 Task: Prepare Veg Manchurian by making vegetable balls, frying them, and mixing with sauce.
Action: Mouse moved to (40, 127)
Screenshot: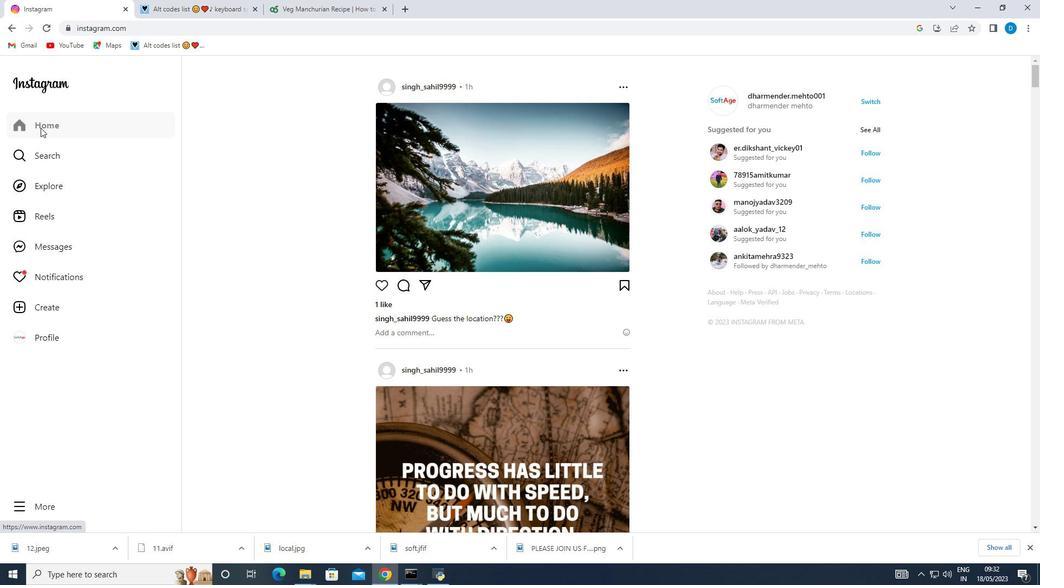 
Action: Mouse pressed left at (40, 127)
Screenshot: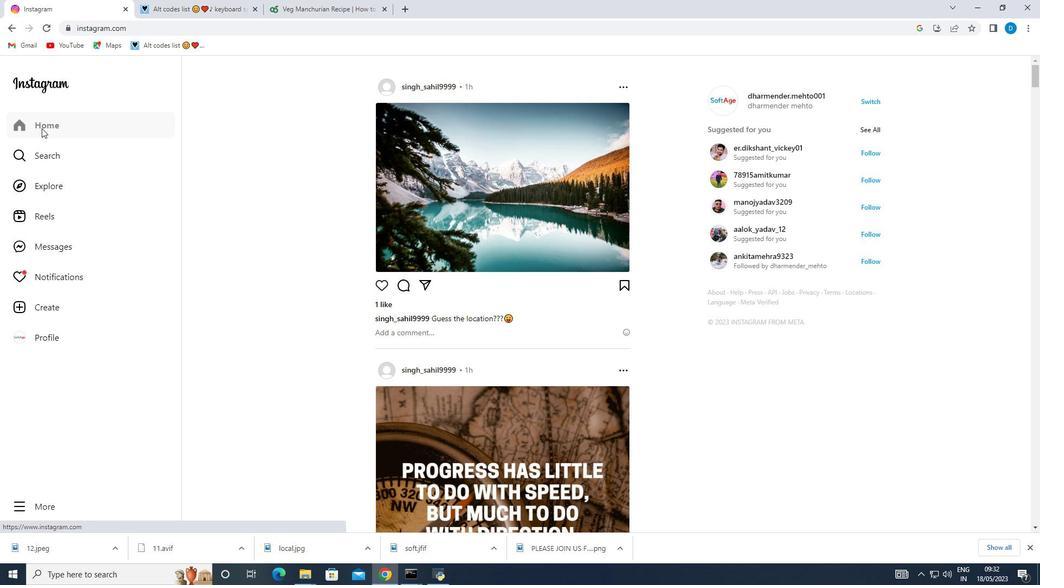 
Action: Mouse moved to (586, 153)
Screenshot: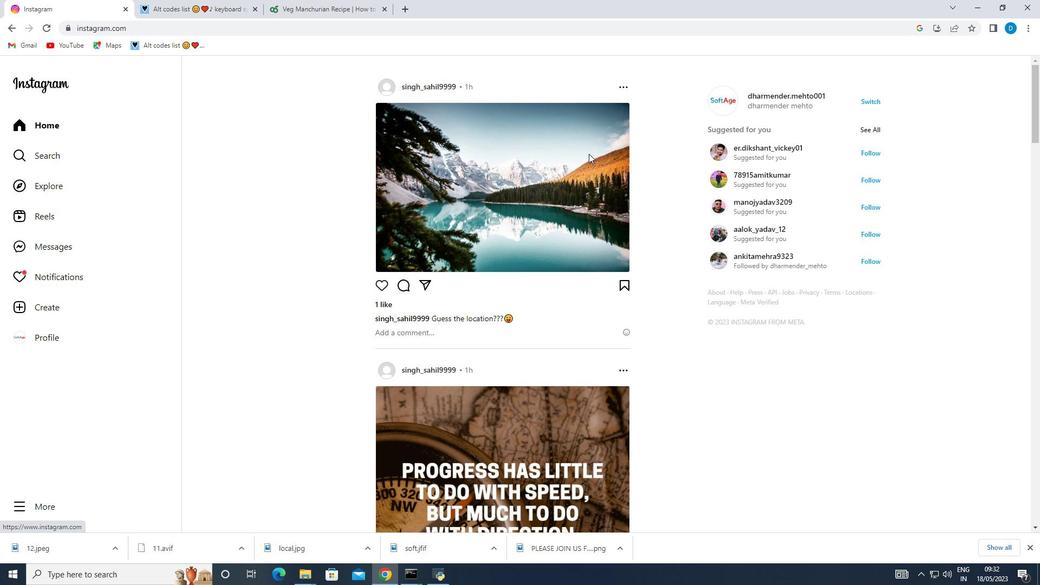 
Action: Mouse scrolled (586, 154) with delta (0, 0)
Screenshot: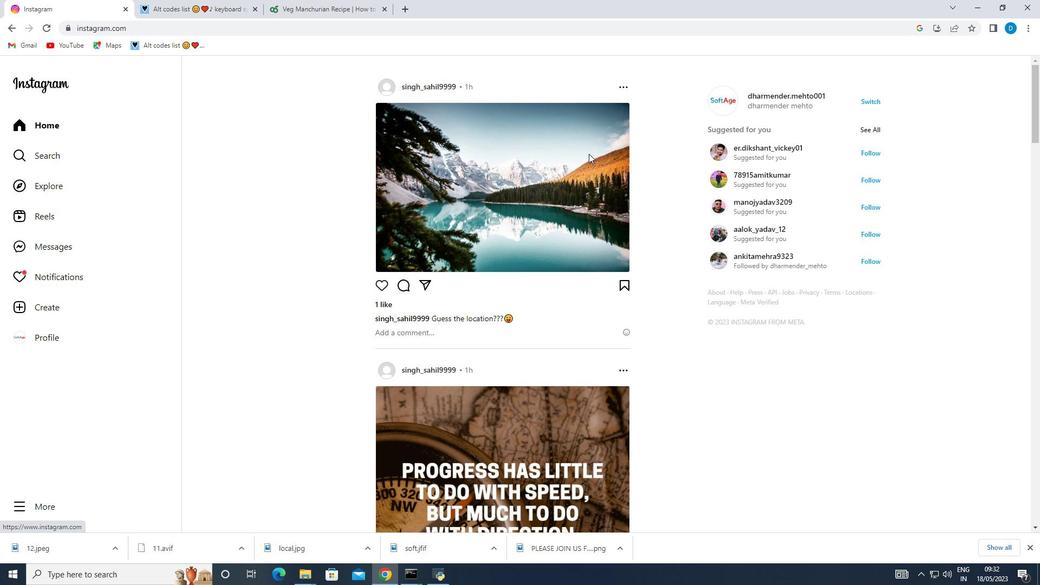 
Action: Mouse scrolled (586, 154) with delta (0, 0)
Screenshot: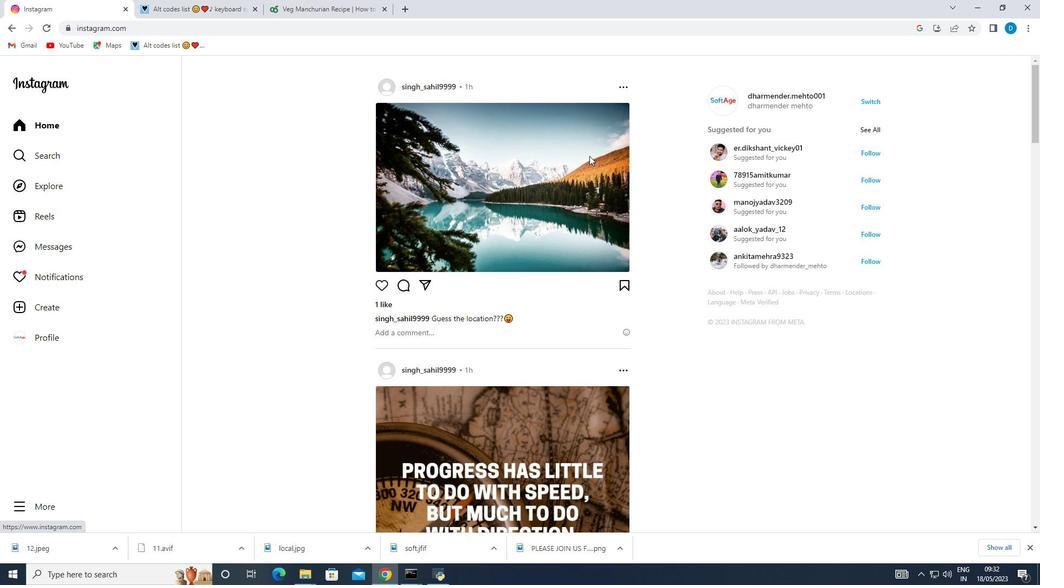 
Action: Mouse scrolled (586, 154) with delta (0, 0)
Screenshot: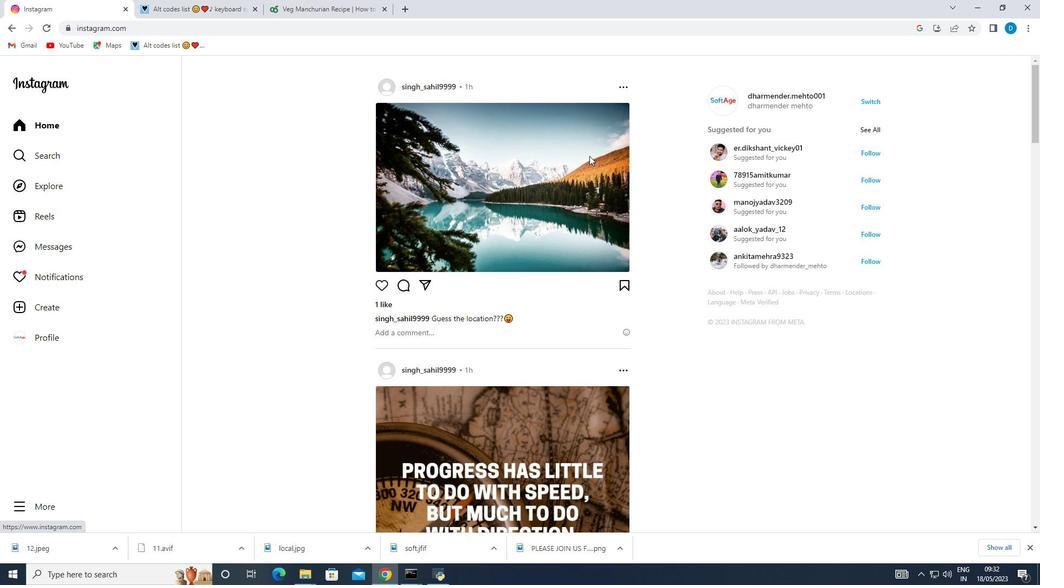 
Action: Mouse scrolled (586, 153) with delta (0, 0)
Screenshot: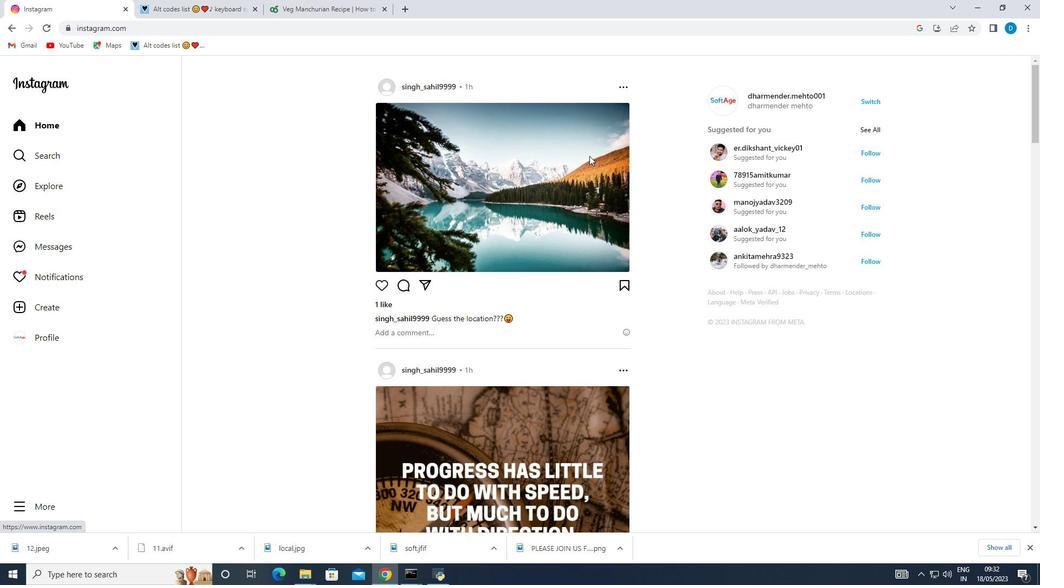 
Action: Mouse scrolled (586, 153) with delta (0, 0)
Screenshot: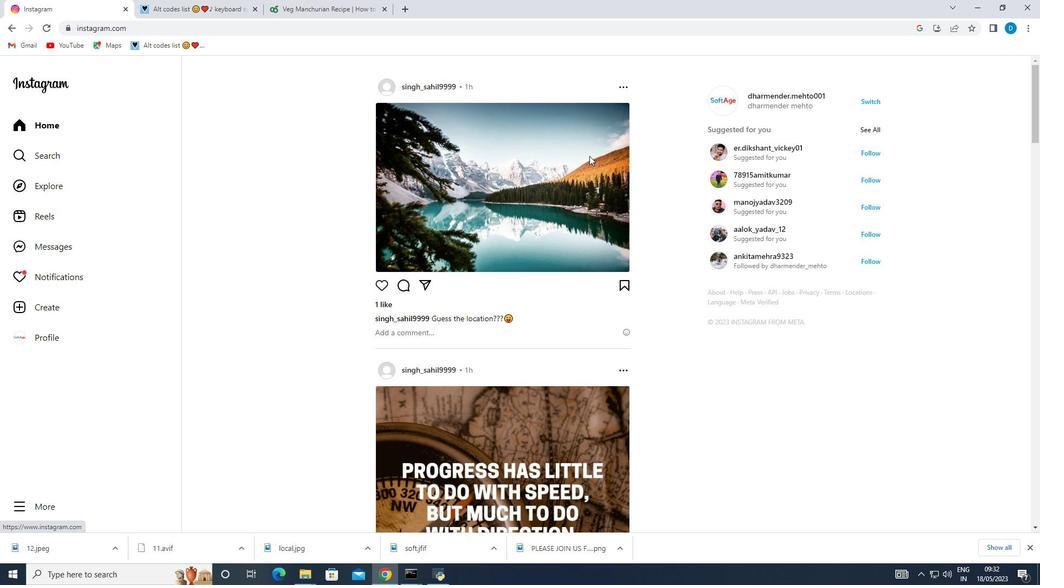 
Action: Mouse moved to (591, 156)
Screenshot: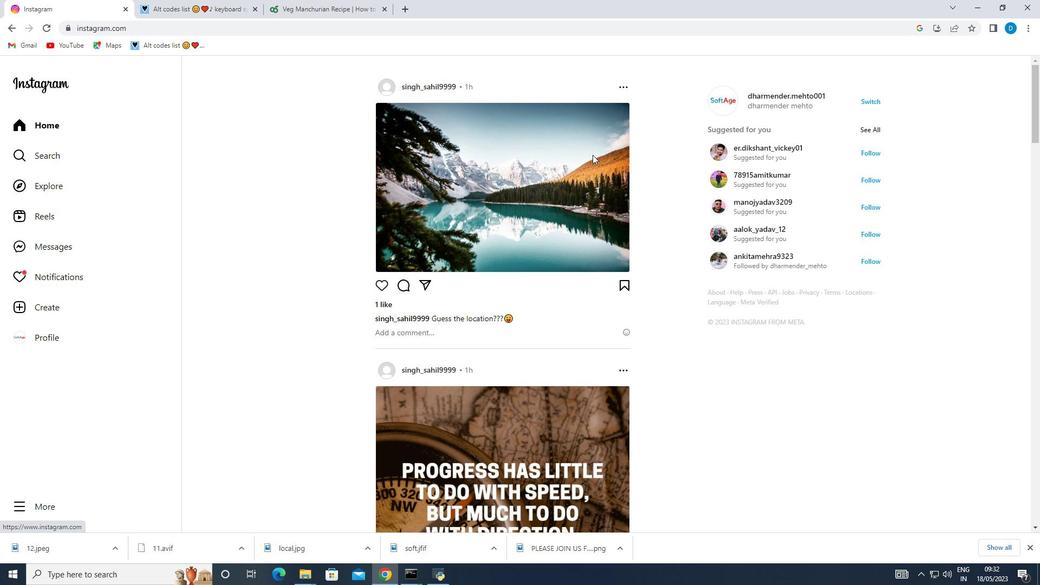 
Action: Mouse scrolled (591, 157) with delta (0, 0)
Screenshot: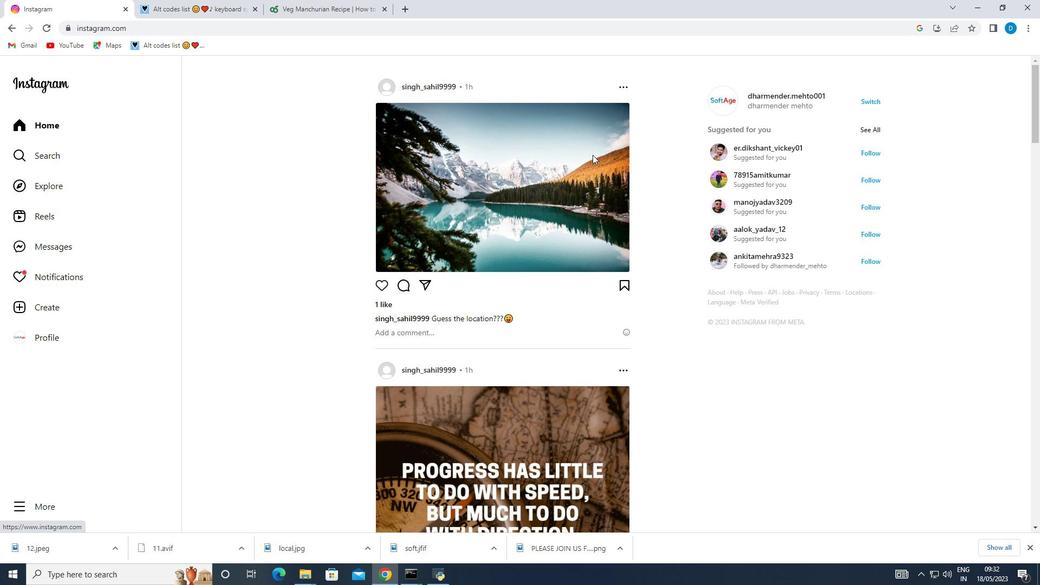 
Action: Mouse scrolled (591, 157) with delta (0, 0)
Screenshot: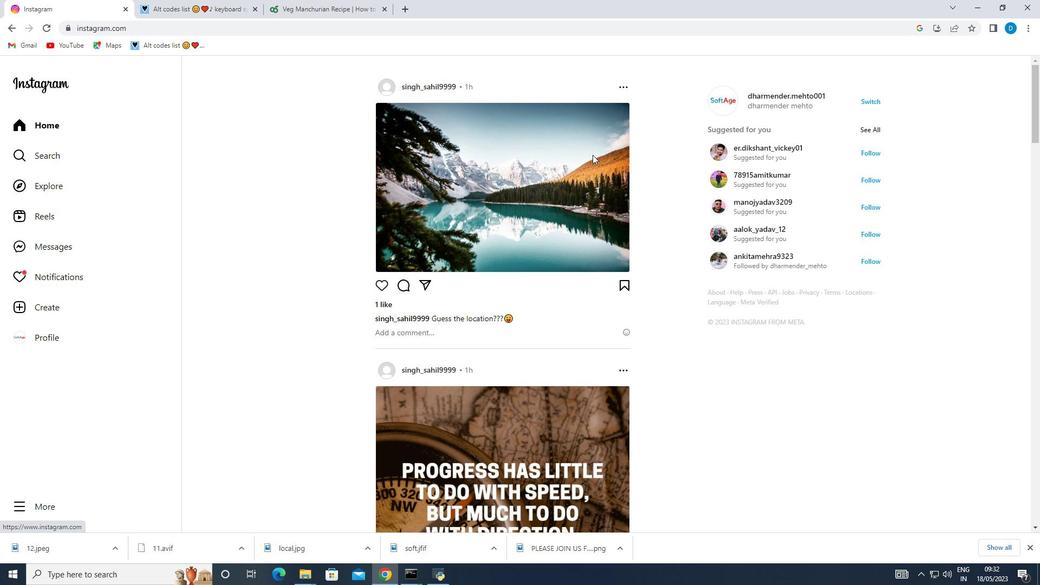 
Action: Mouse scrolled (591, 157) with delta (0, 0)
Screenshot: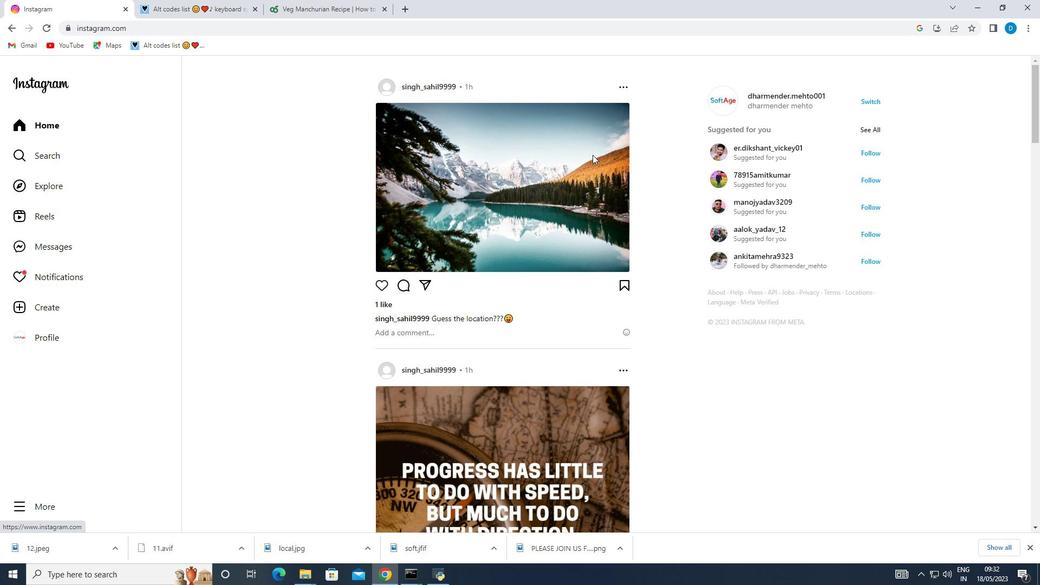 
Action: Mouse scrolled (591, 157) with delta (0, 0)
Screenshot: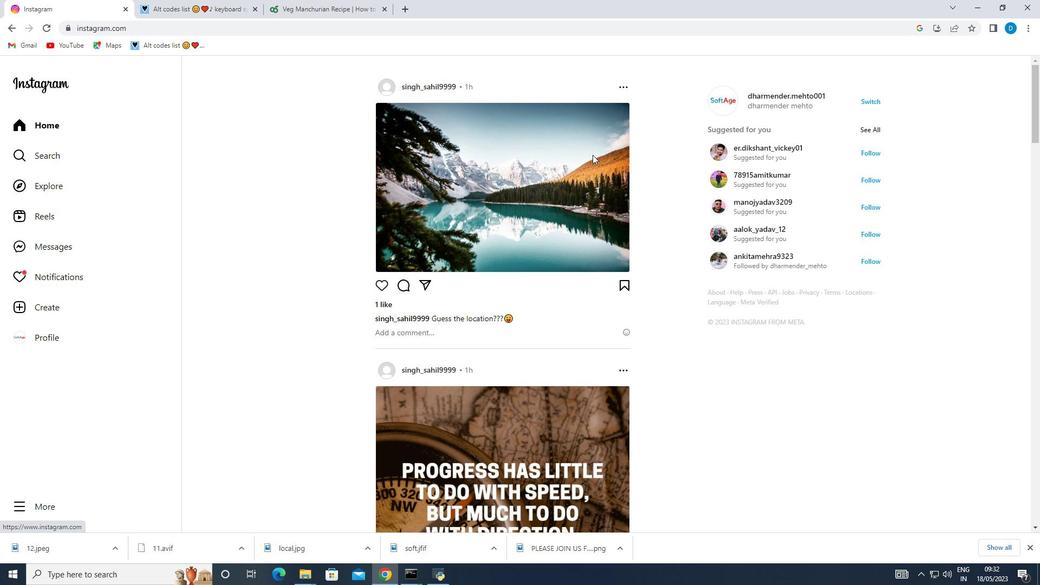 
Action: Mouse scrolled (591, 157) with delta (0, 0)
Screenshot: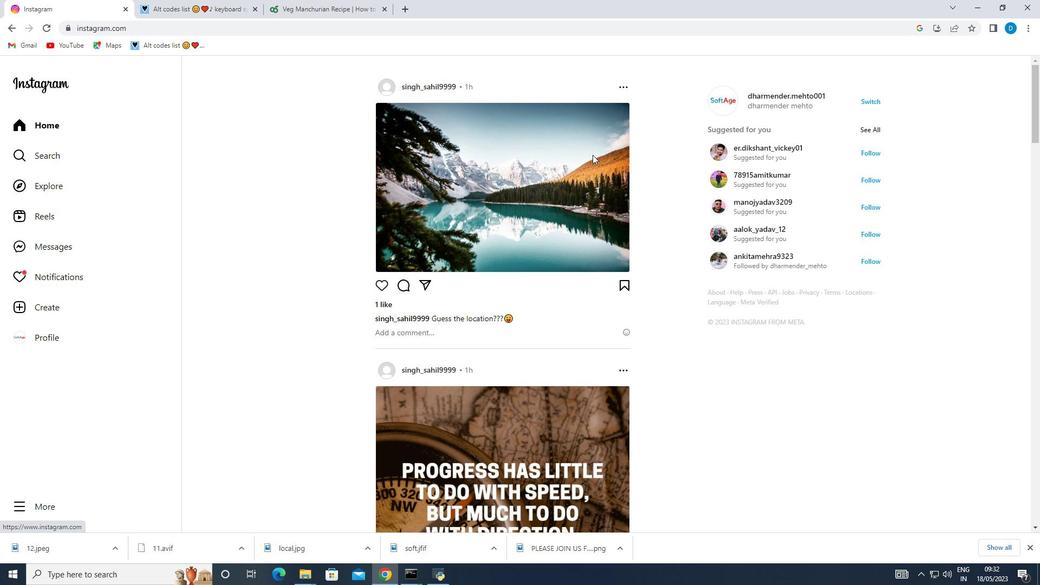 
Action: Mouse scrolled (591, 157) with delta (0, 0)
Screenshot: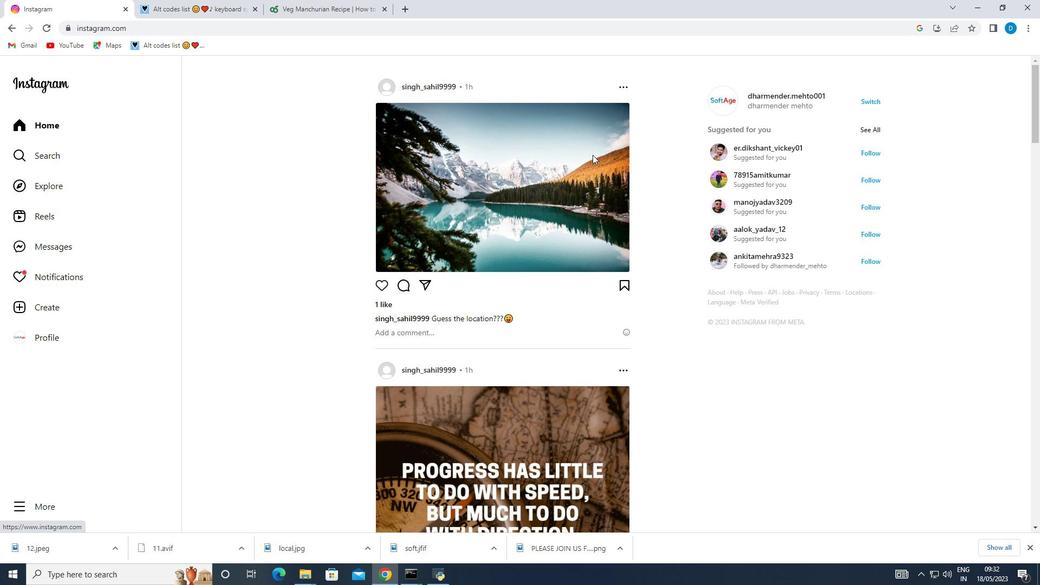 
Action: Mouse moved to (593, 155)
Screenshot: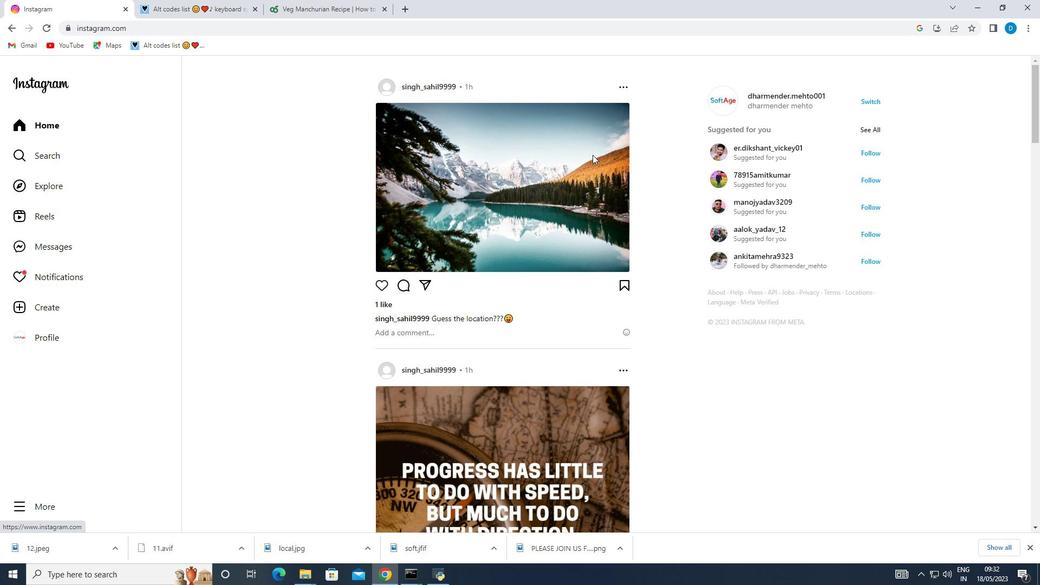 
Action: Mouse scrolled (593, 155) with delta (0, 0)
Screenshot: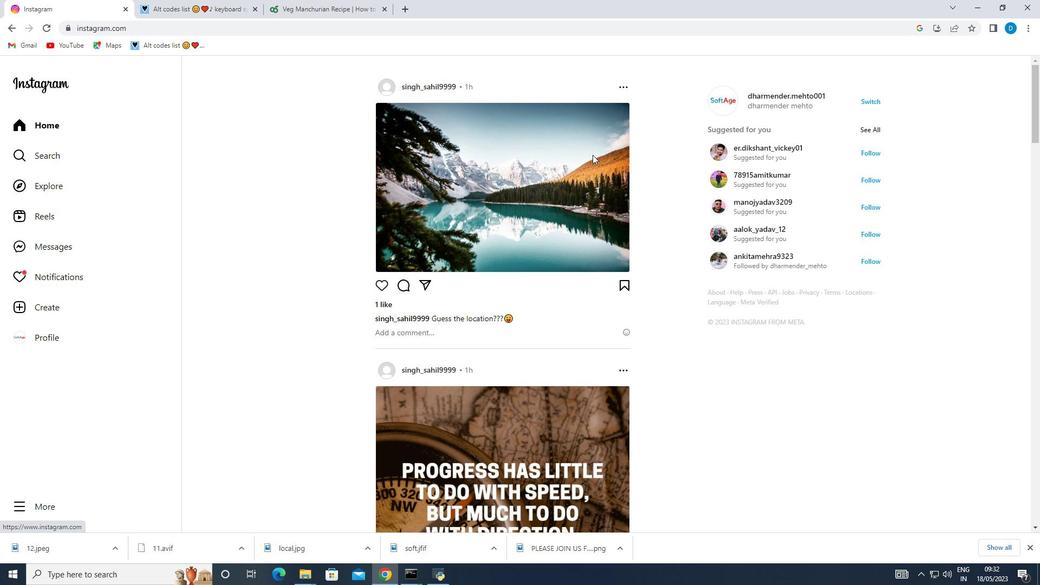 
Action: Mouse scrolled (593, 155) with delta (0, 0)
Screenshot: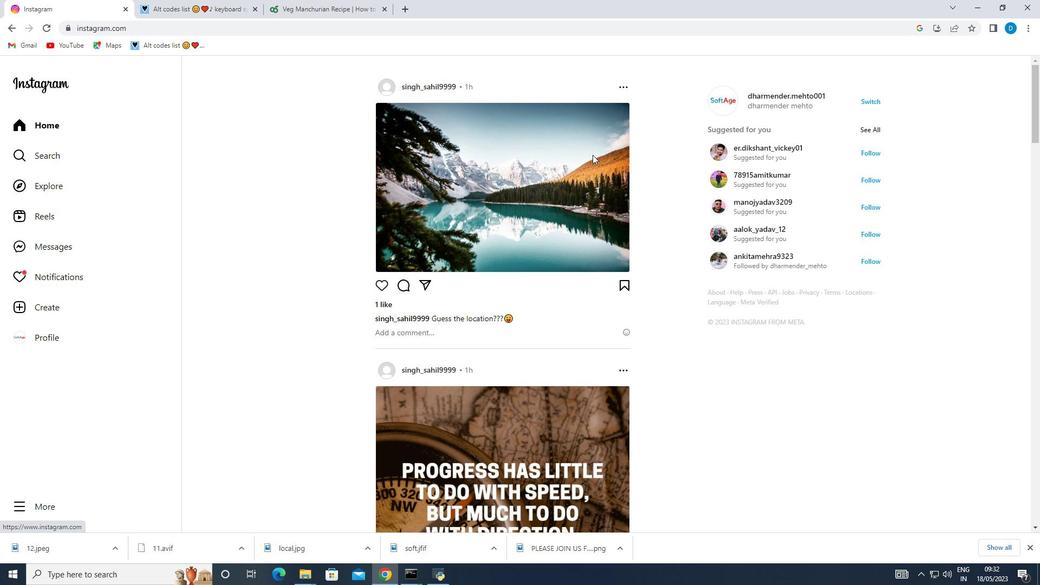 
Action: Mouse scrolled (593, 155) with delta (0, 0)
Screenshot: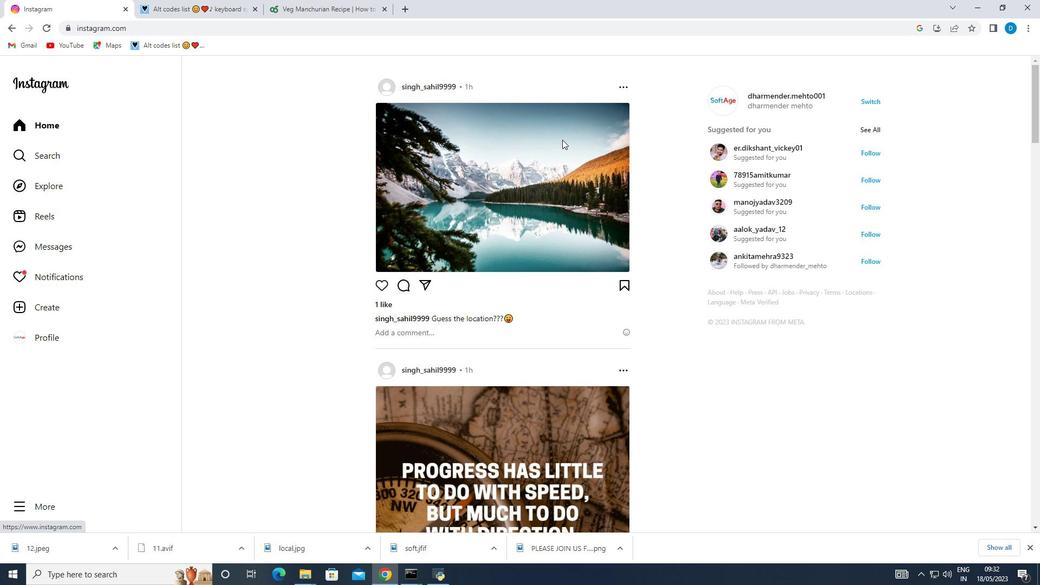 
Action: Mouse scrolled (593, 155) with delta (0, 0)
Screenshot: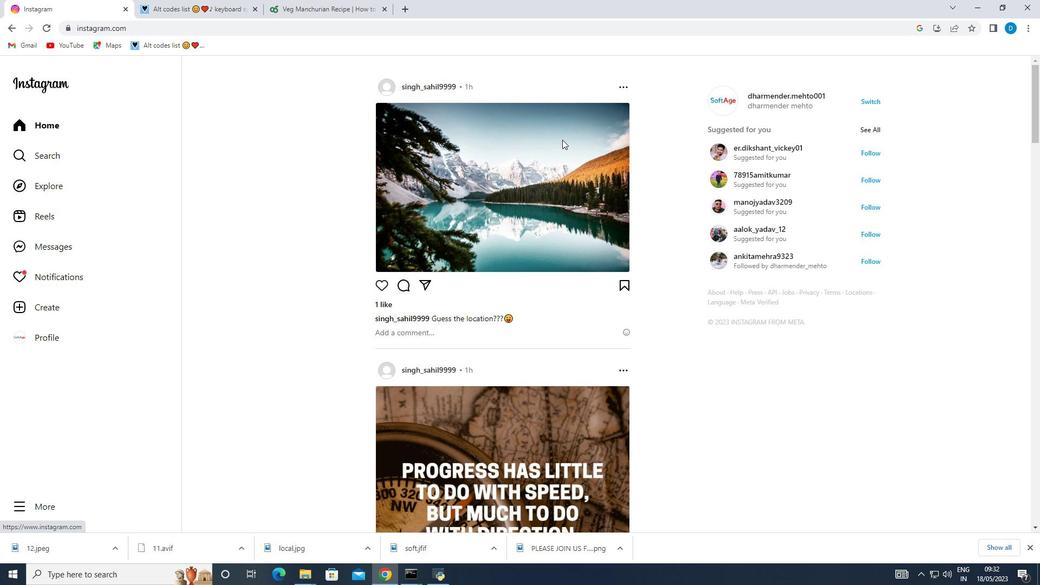 
Action: Mouse moved to (465, 138)
Screenshot: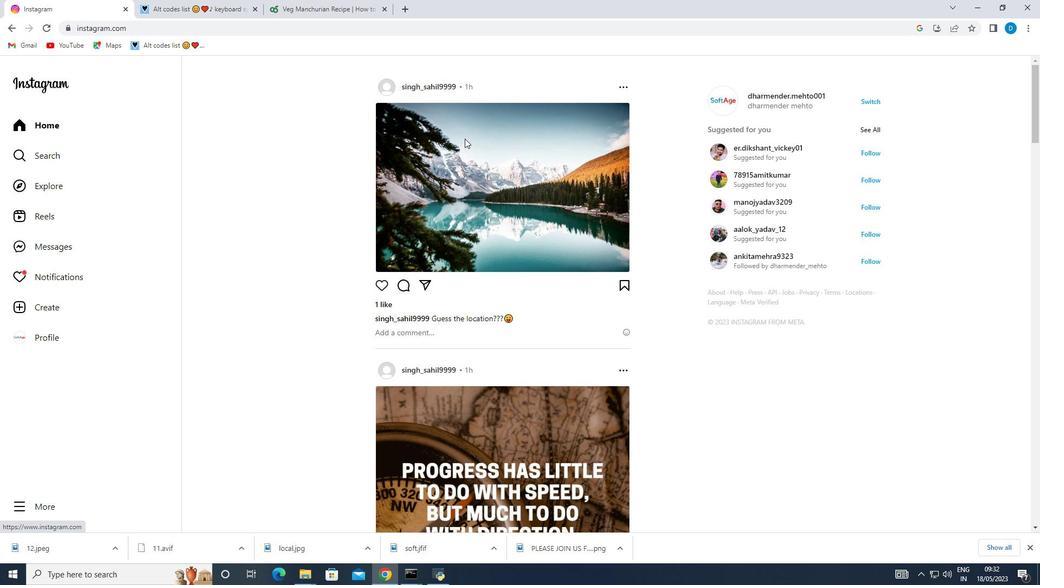 
Action: Mouse scrolled (465, 139) with delta (0, 0)
Screenshot: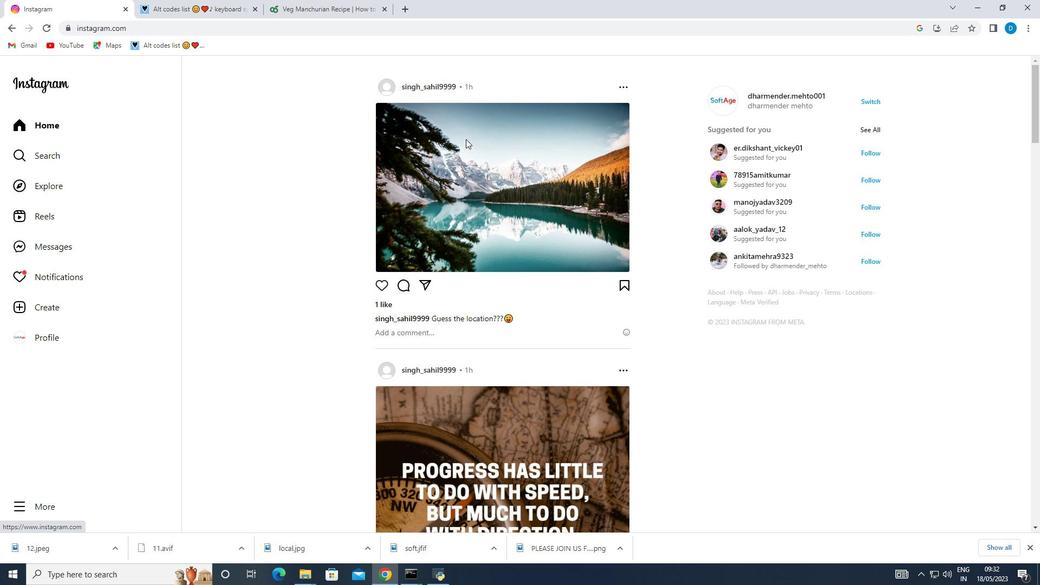 
Action: Mouse scrolled (465, 139) with delta (0, 0)
Screenshot: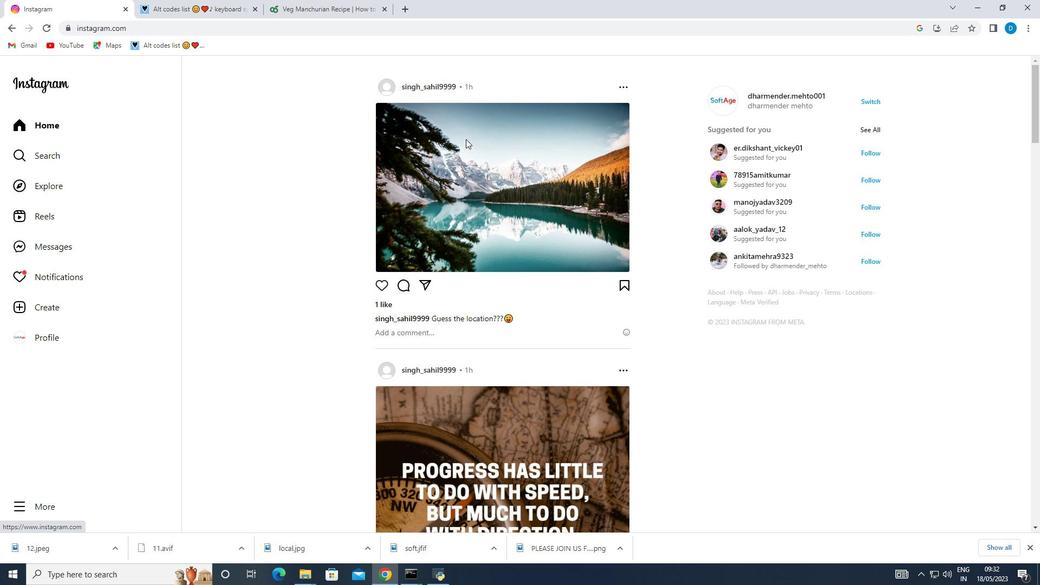 
Action: Mouse scrolled (465, 139) with delta (0, 0)
Screenshot: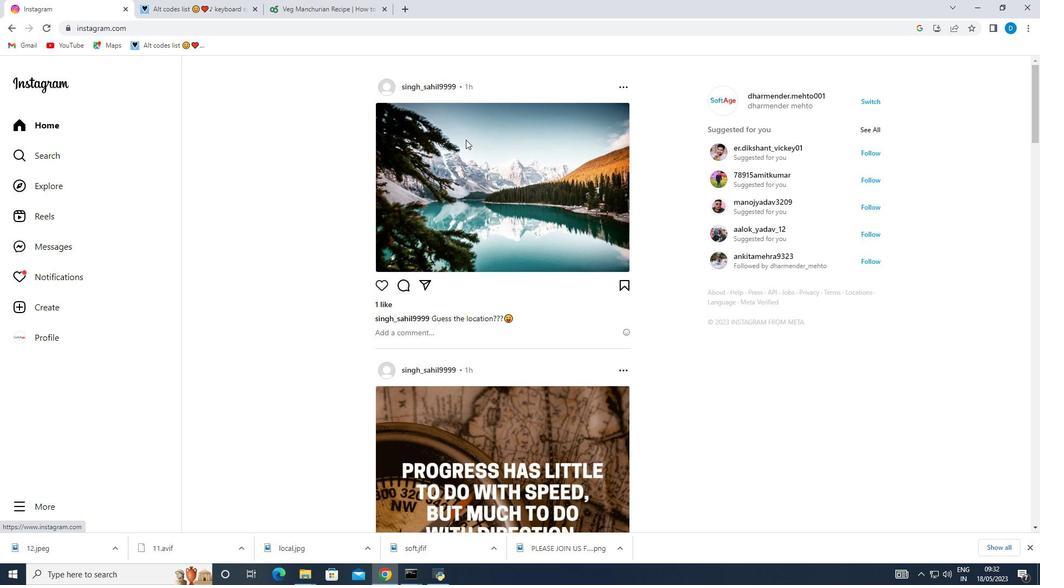 
Action: Mouse scrolled (465, 139) with delta (0, 0)
Screenshot: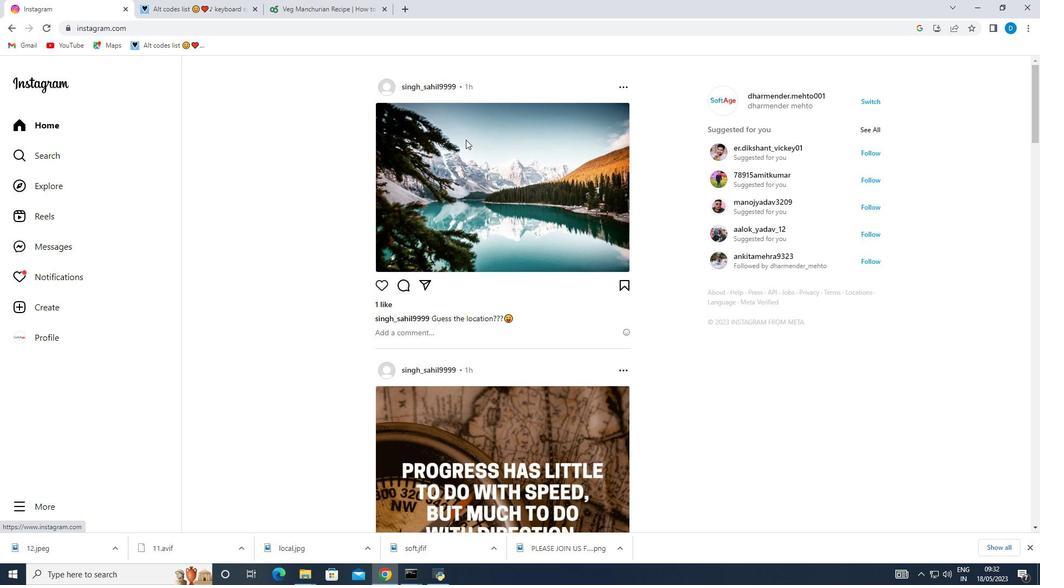 
Action: Mouse scrolled (465, 139) with delta (0, 0)
Screenshot: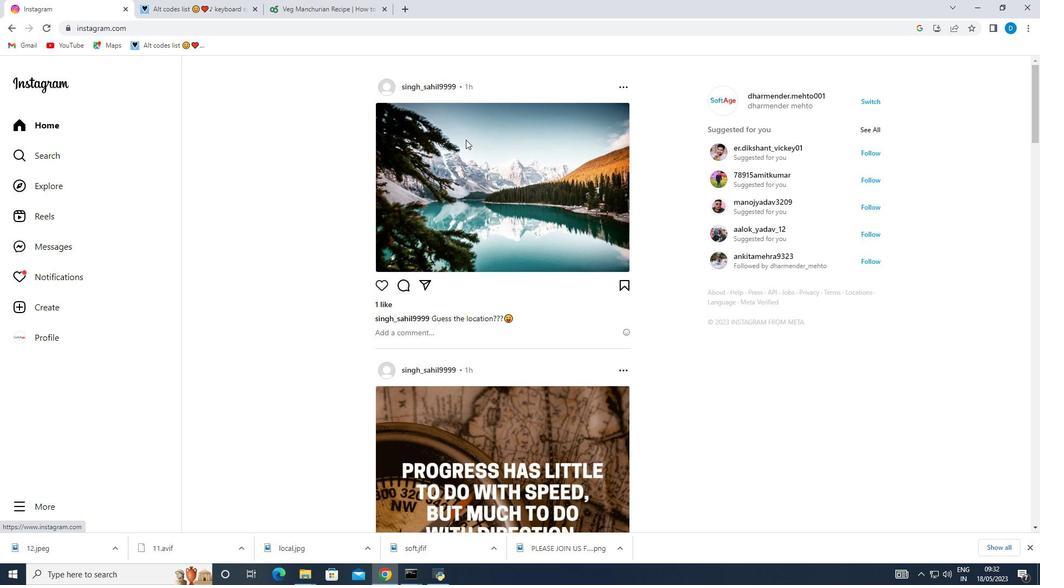 
Action: Mouse scrolled (465, 139) with delta (0, 0)
Screenshot: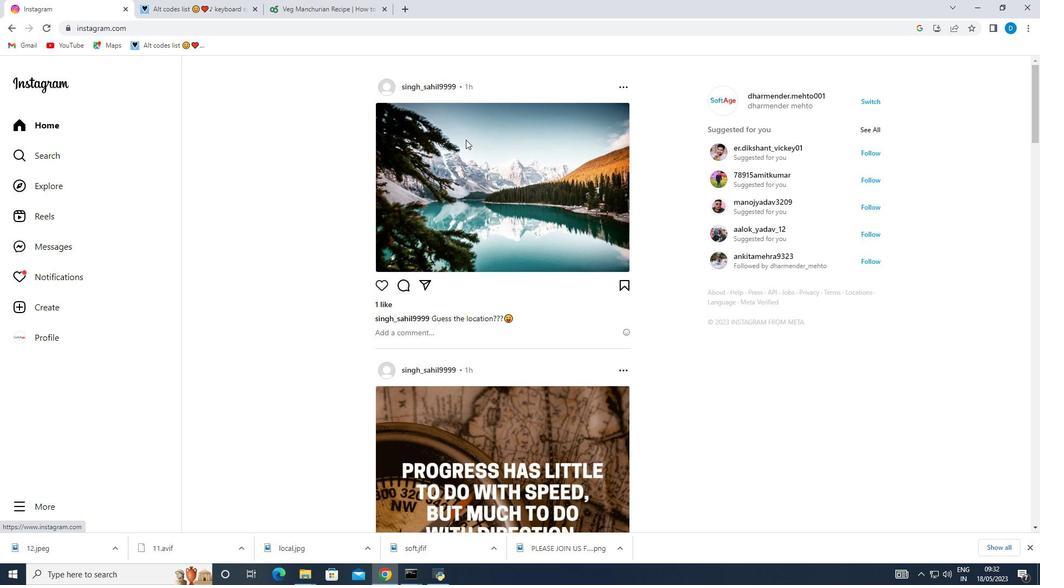 
Action: Mouse moved to (50, 330)
Screenshot: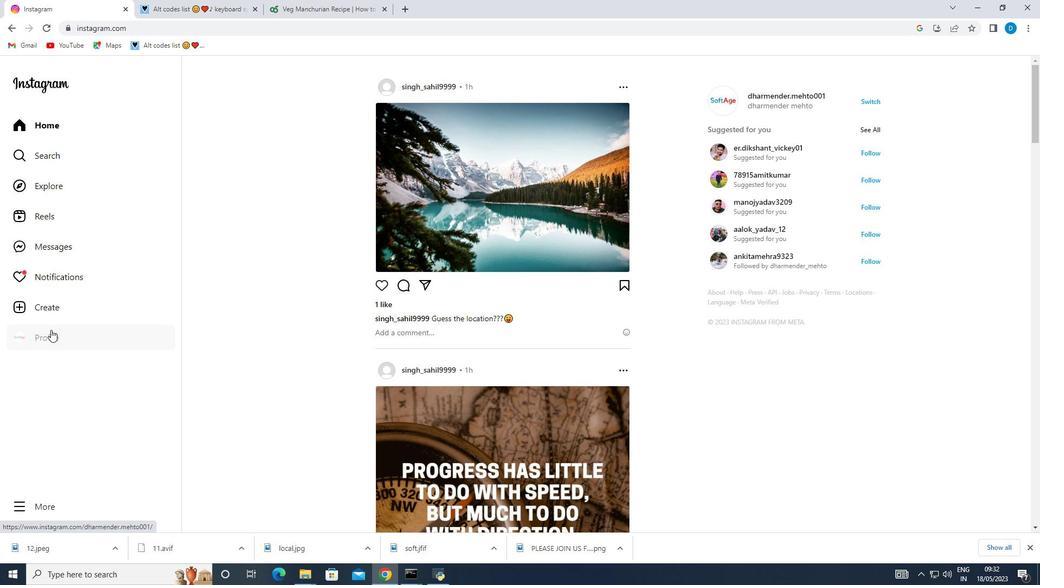 
Action: Mouse pressed left at (50, 330)
Screenshot: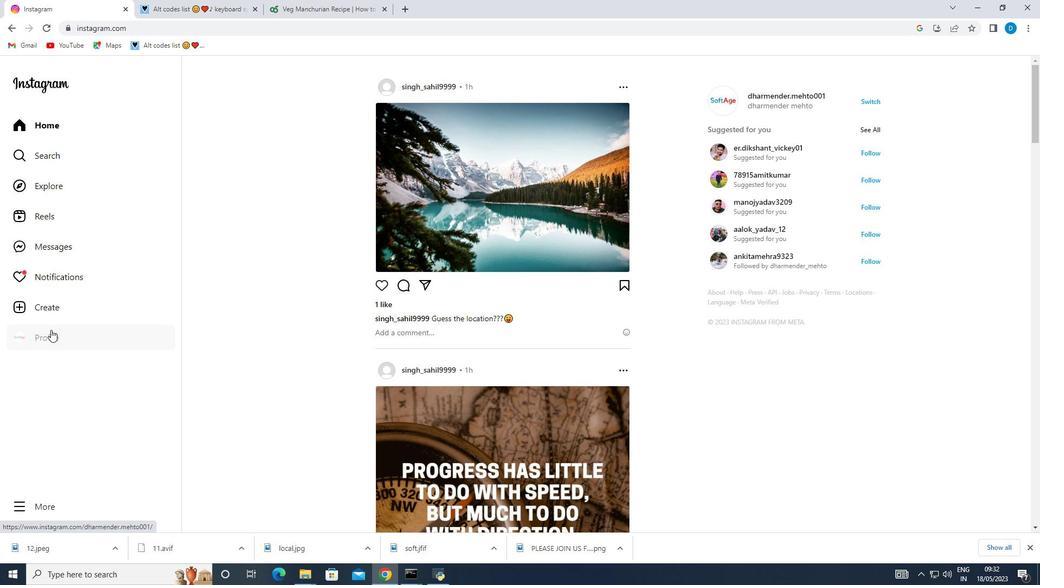 
Action: Mouse moved to (548, 191)
Screenshot: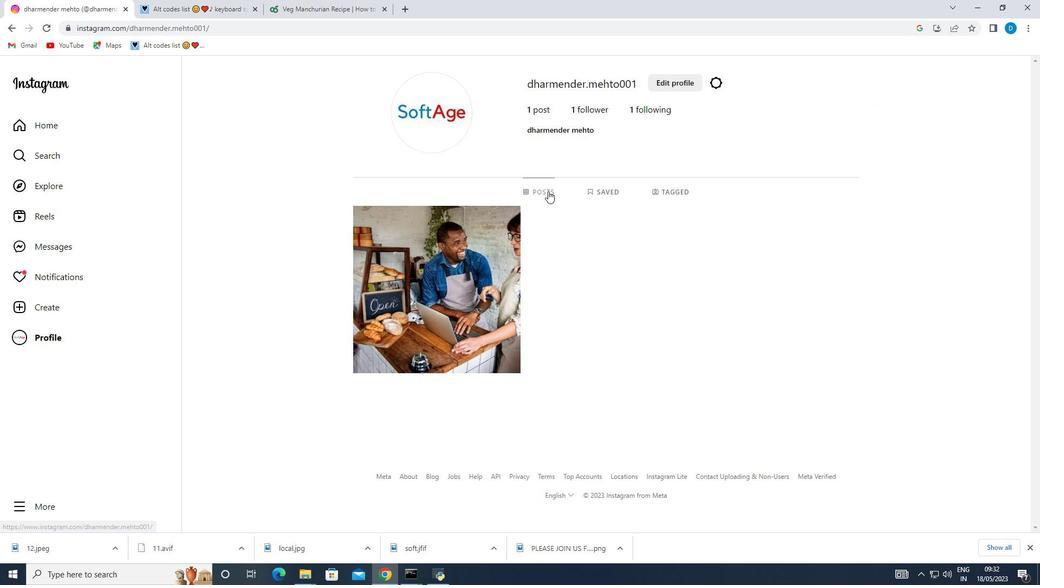 
Action: Mouse pressed left at (548, 191)
Screenshot: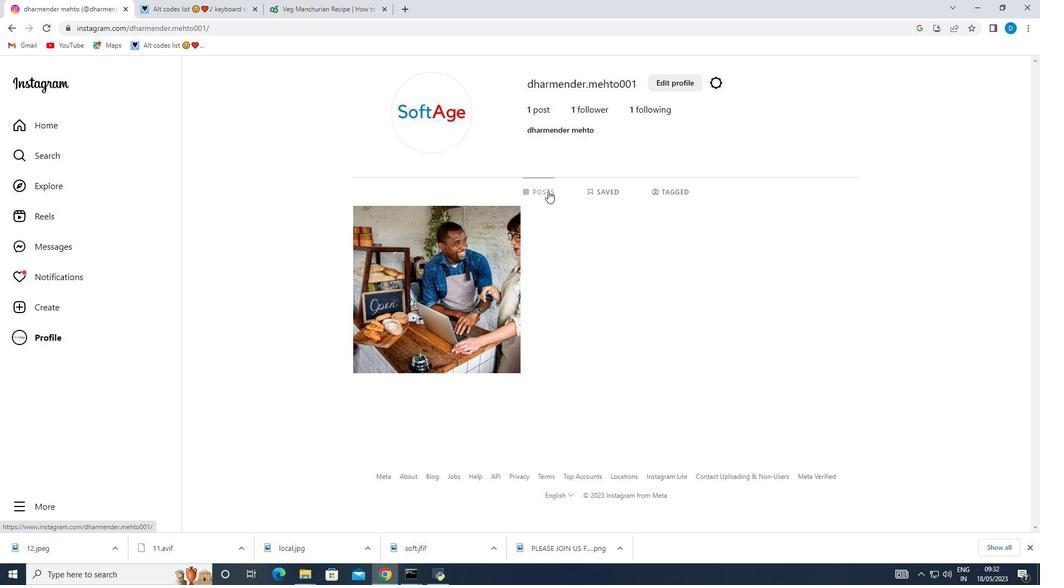 
Action: Mouse moved to (537, 191)
Screenshot: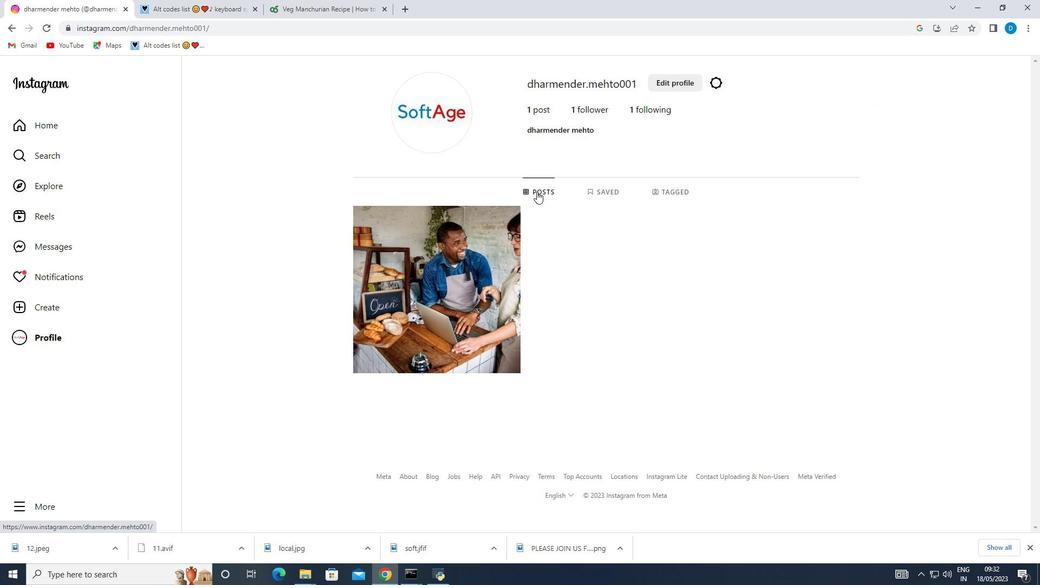
Action: Mouse pressed left at (537, 191)
Screenshot: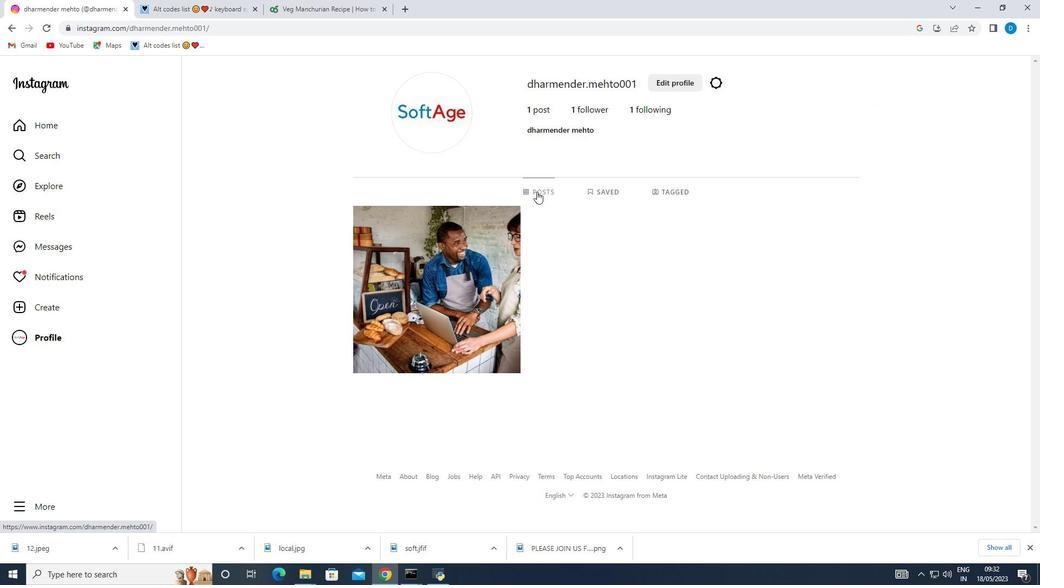 
Action: Mouse moved to (47, 307)
Screenshot: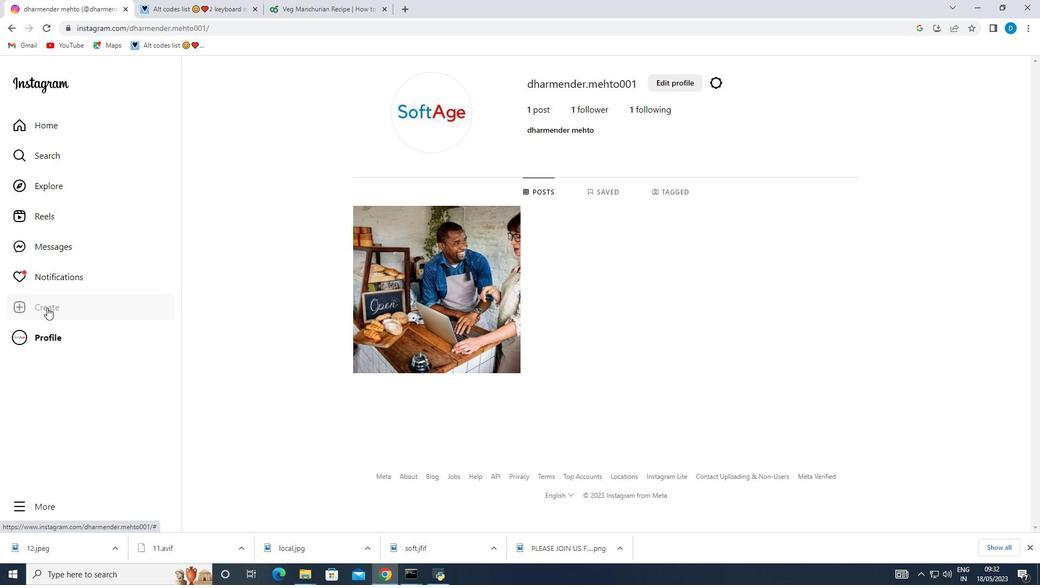 
Action: Mouse pressed left at (47, 307)
Screenshot: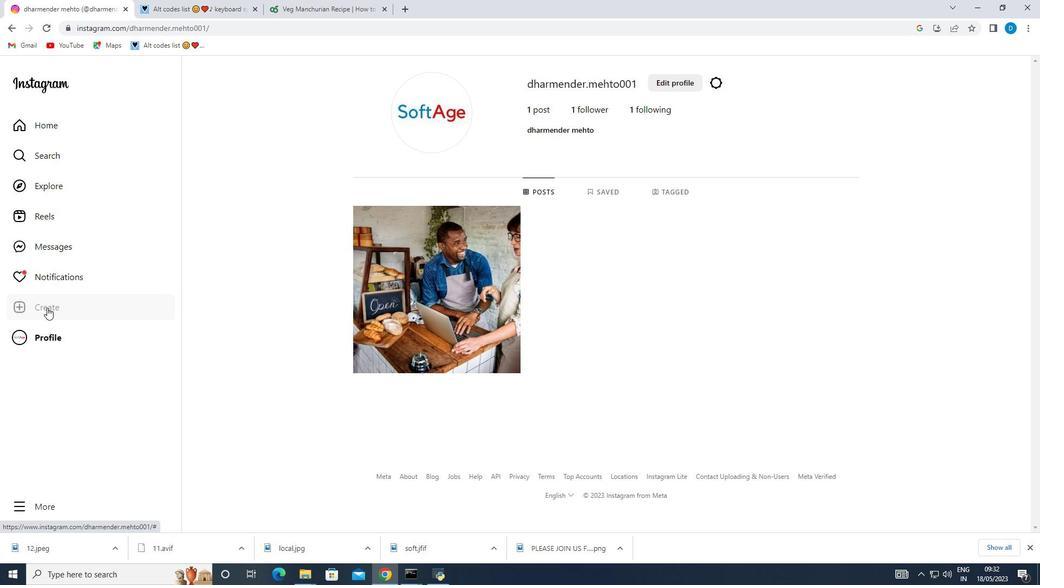 
Action: Mouse moved to (485, 339)
Screenshot: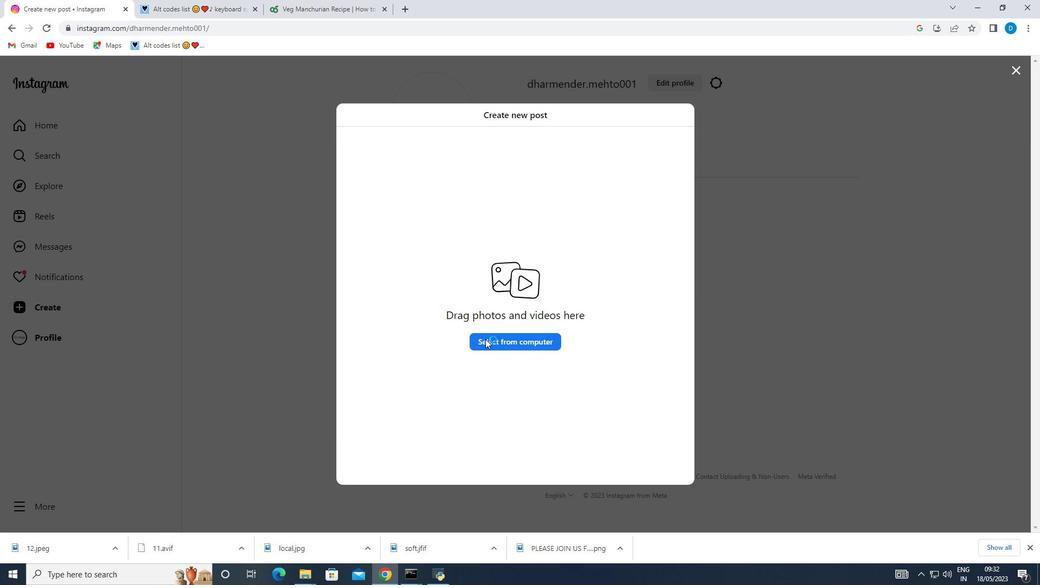 
Action: Mouse pressed left at (485, 339)
Screenshot: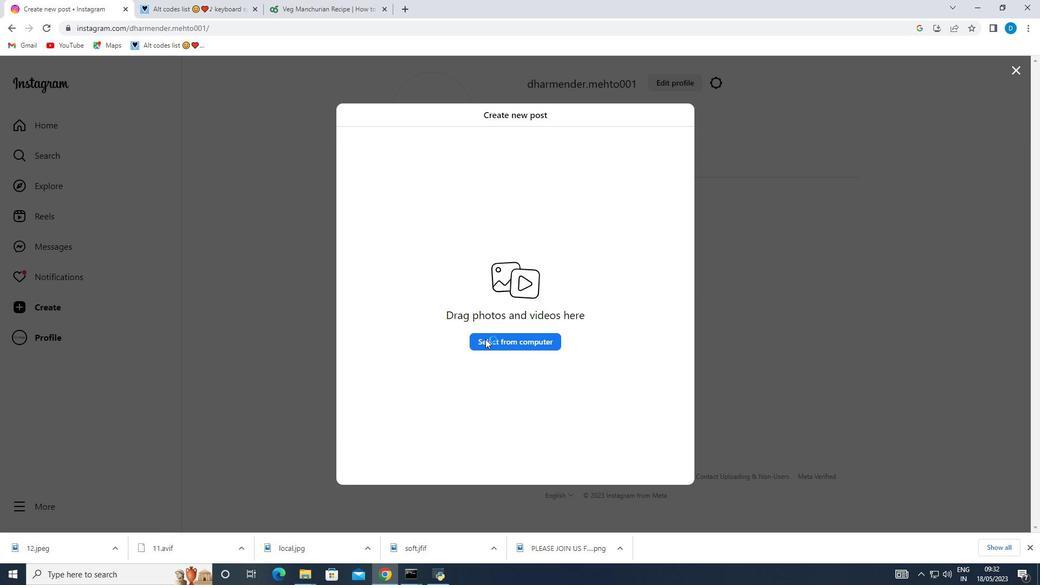 
Action: Mouse moved to (242, 96)
Screenshot: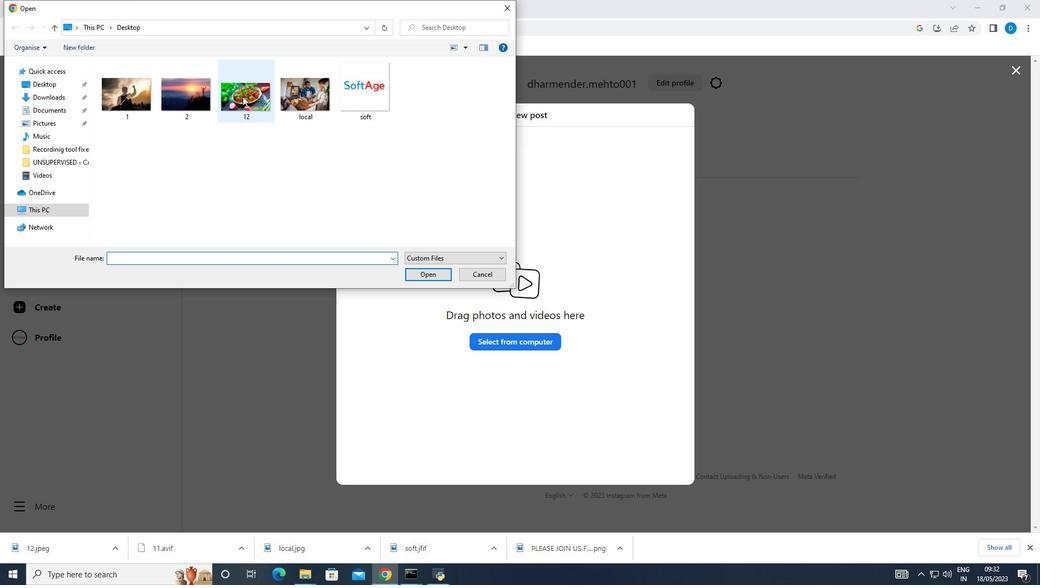 
Action: Mouse pressed left at (242, 96)
Screenshot: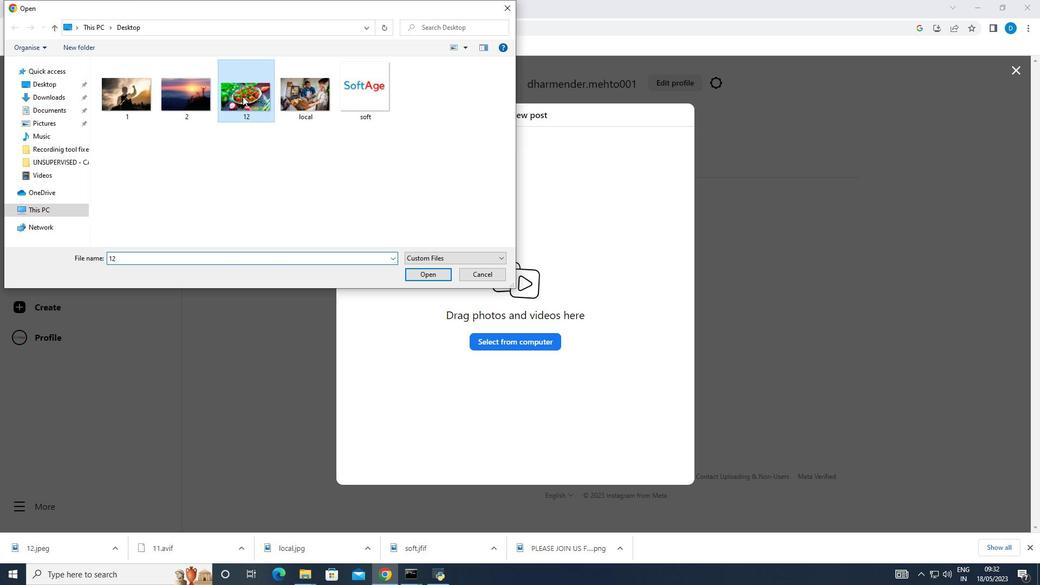 
Action: Mouse moved to (162, 553)
Screenshot: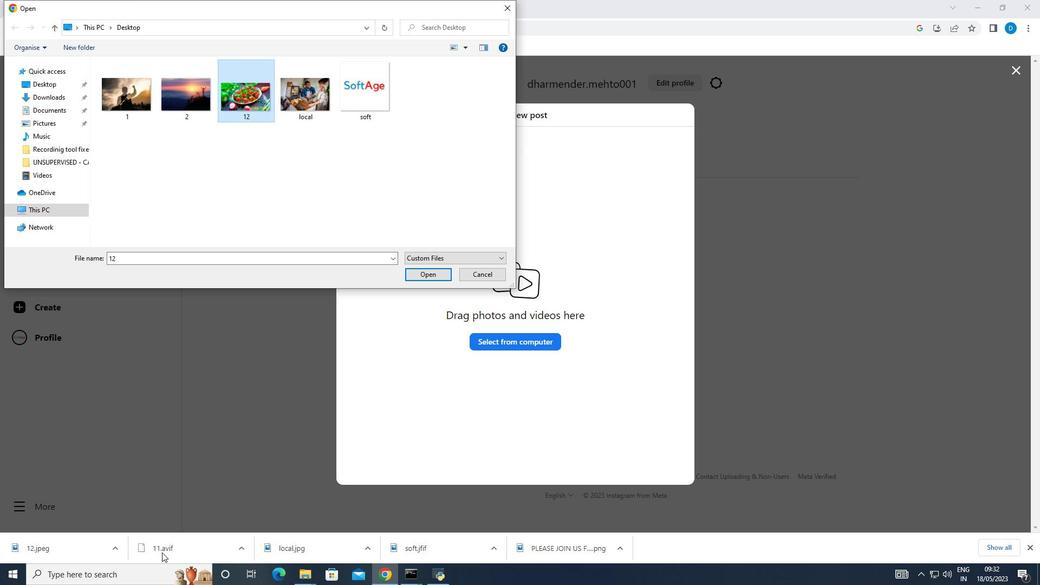 
Action: Mouse pressed left at (162, 553)
Screenshot: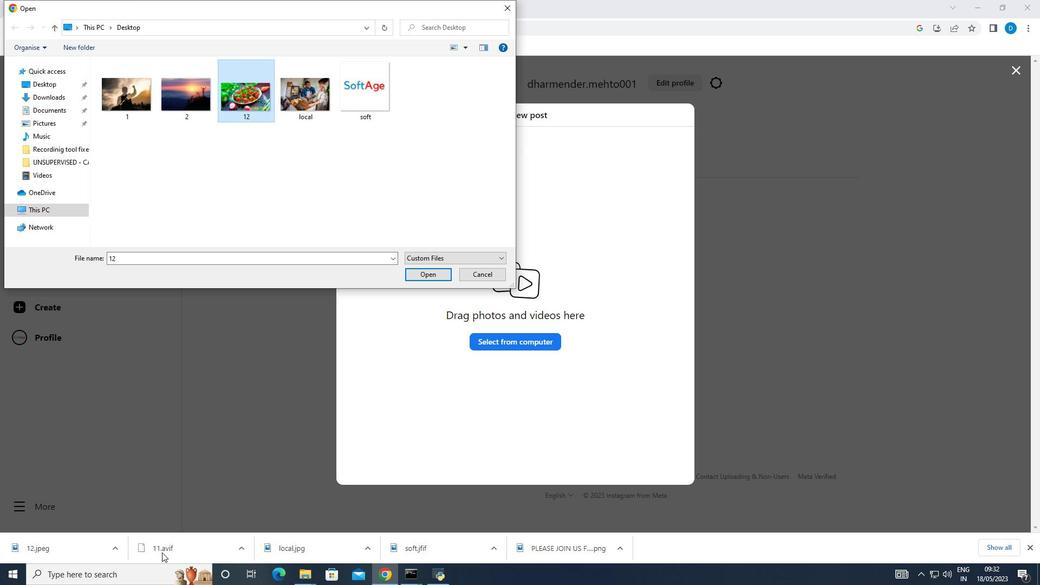 
Action: Mouse moved to (242, 545)
Screenshot: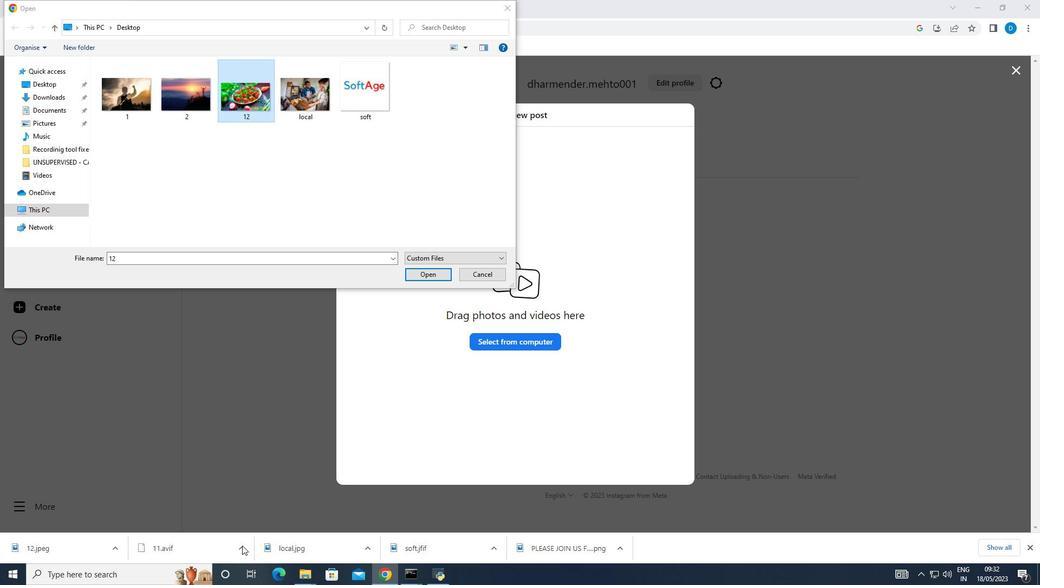 
Action: Mouse pressed left at (242, 545)
Screenshot: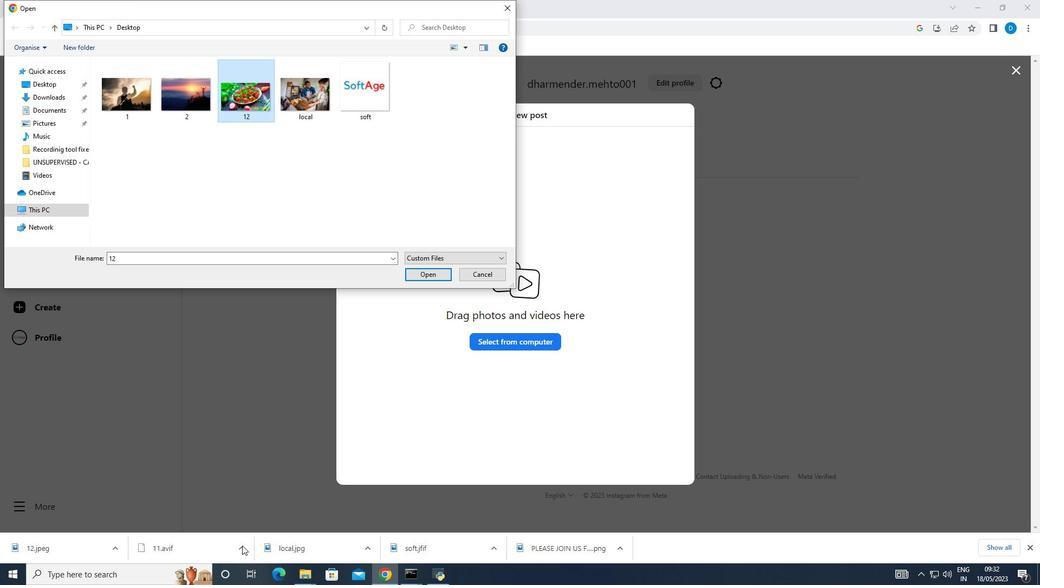 
Action: Mouse moved to (503, 10)
Screenshot: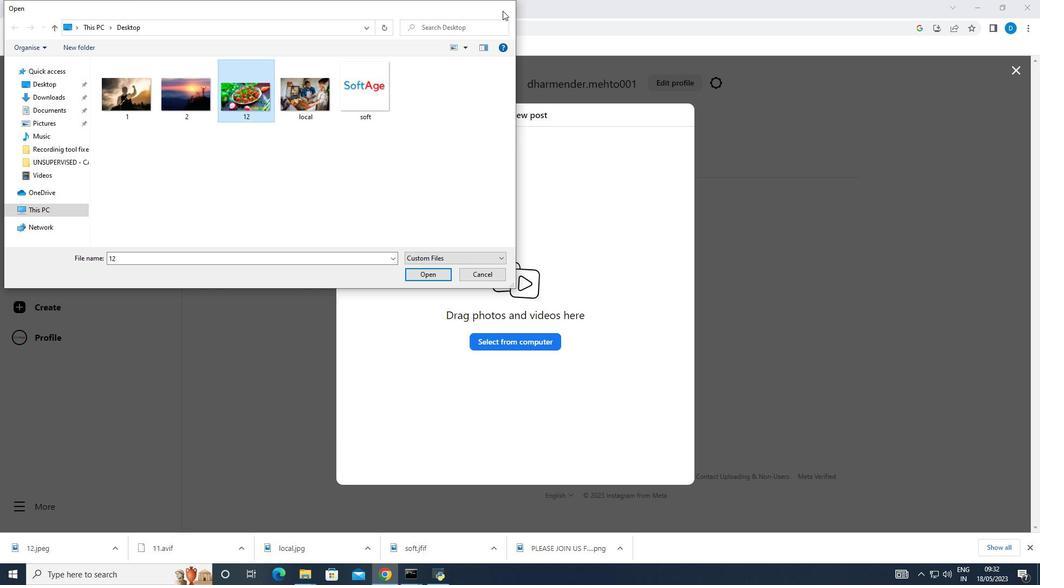 
Action: Mouse pressed left at (503, 10)
Screenshot: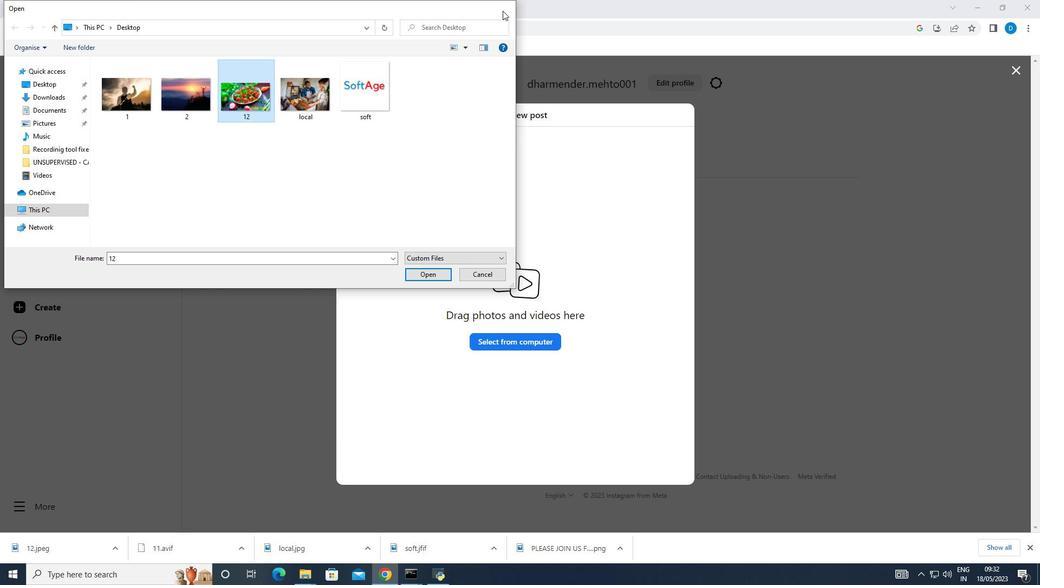 
Action: Mouse moved to (191, 548)
Screenshot: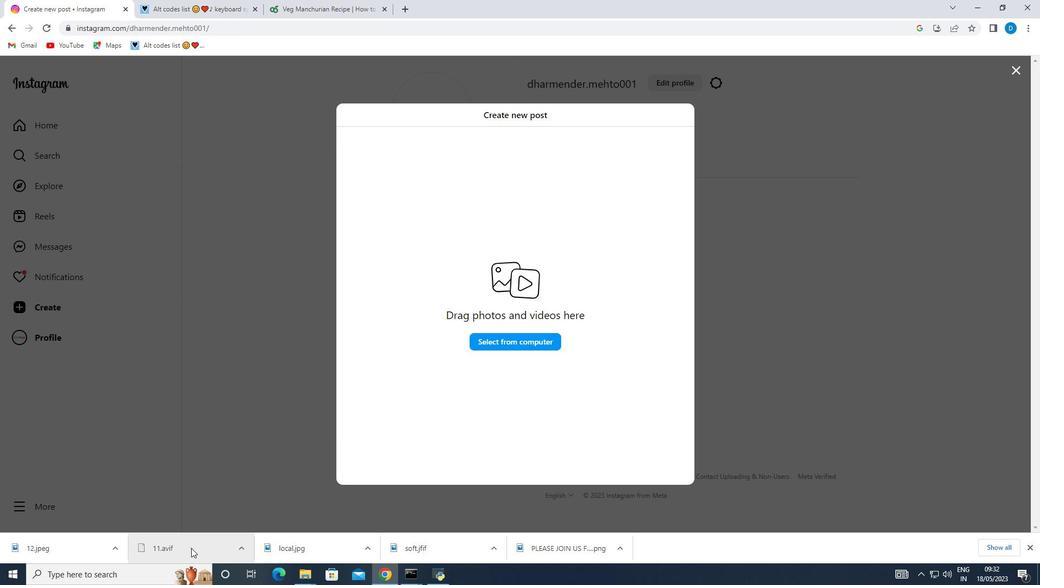
Action: Mouse pressed left at (191, 548)
Screenshot: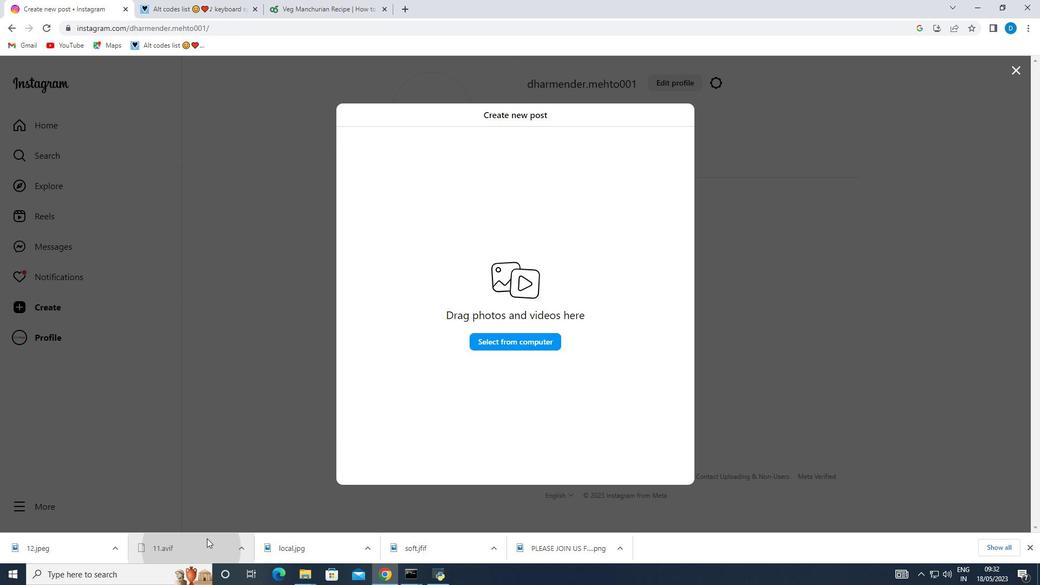 
Action: Mouse moved to (78, 548)
Screenshot: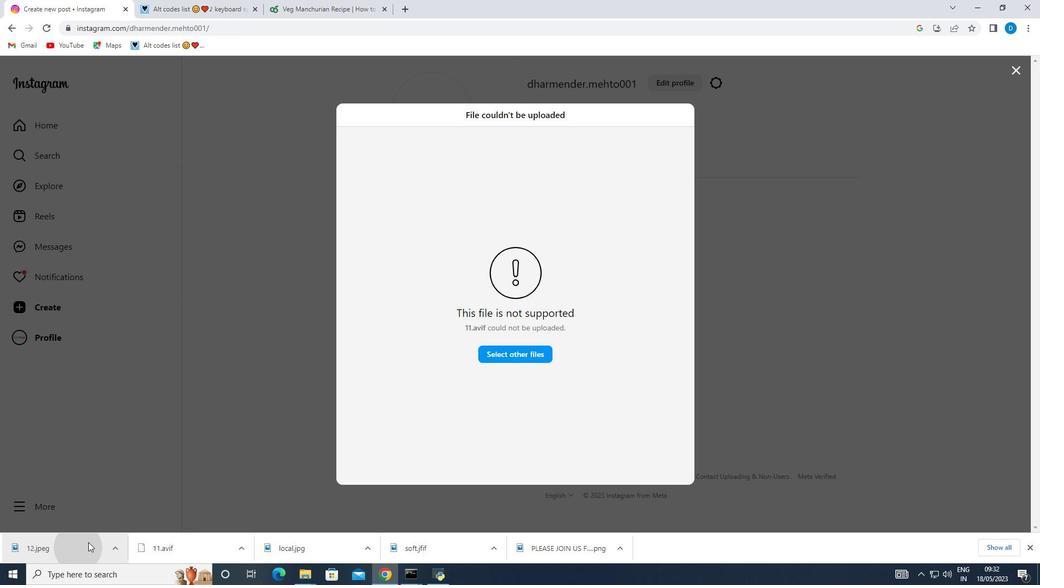 
Action: Mouse pressed left at (78, 548)
Screenshot: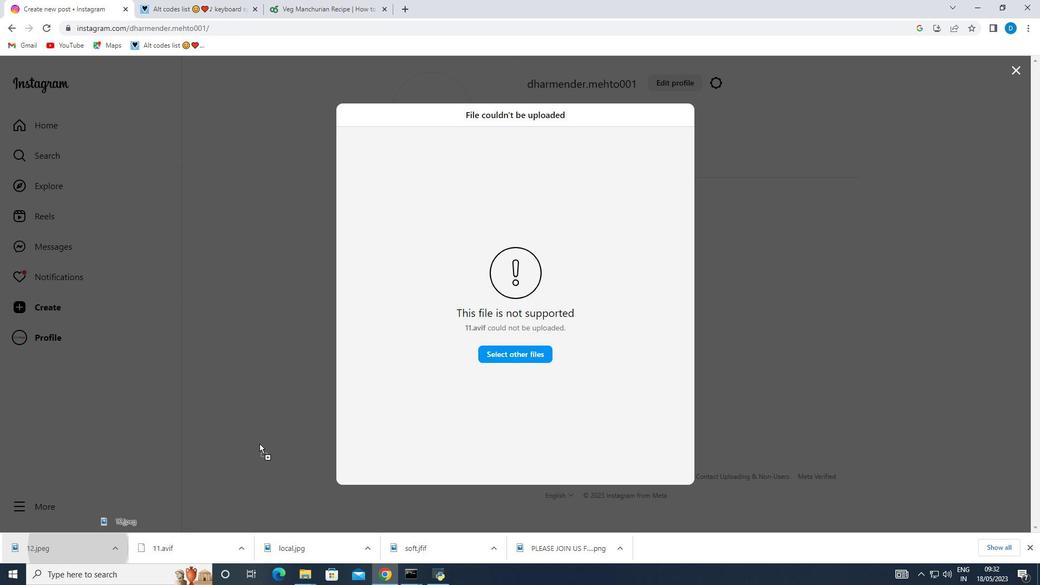 
Action: Mouse moved to (354, 470)
Screenshot: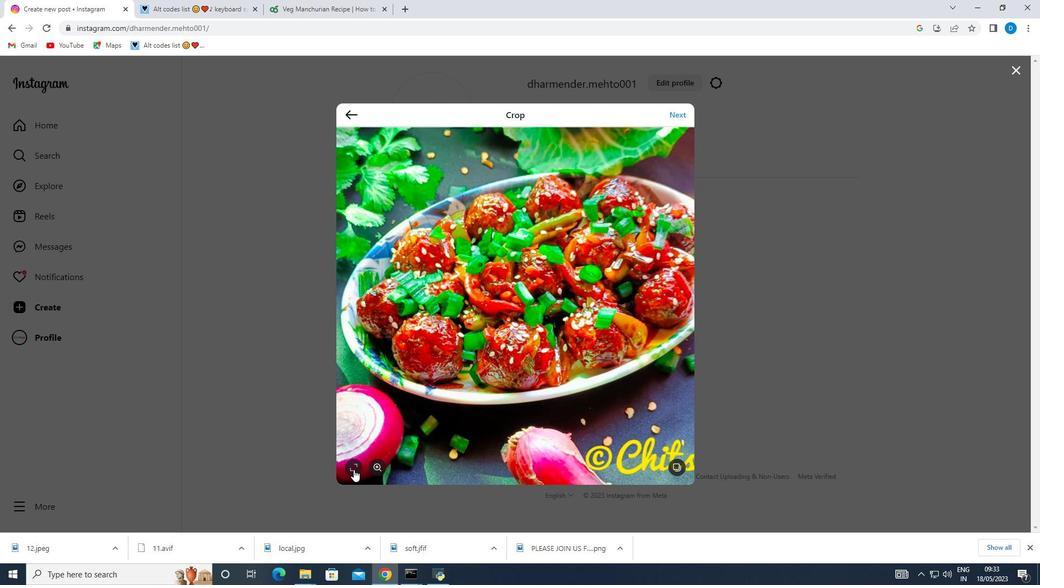 
Action: Mouse pressed left at (354, 470)
Screenshot: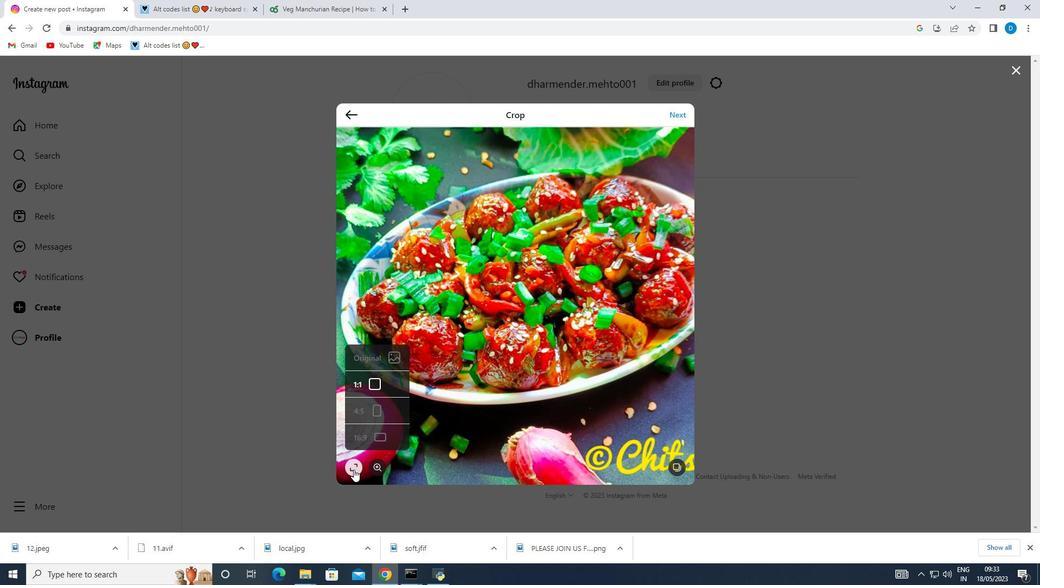 
Action: Mouse moved to (388, 361)
Screenshot: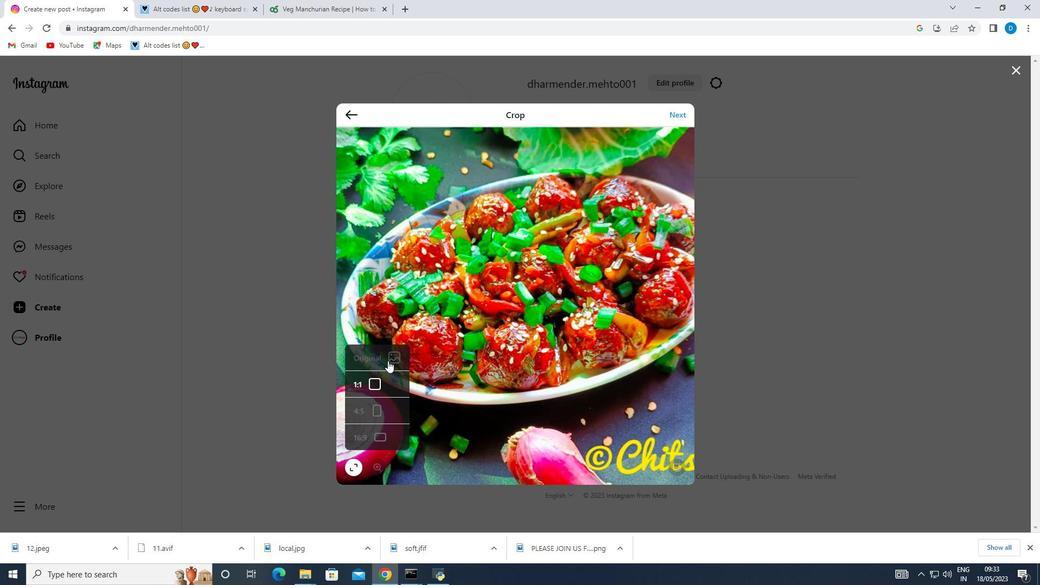 
Action: Mouse pressed left at (388, 361)
Screenshot: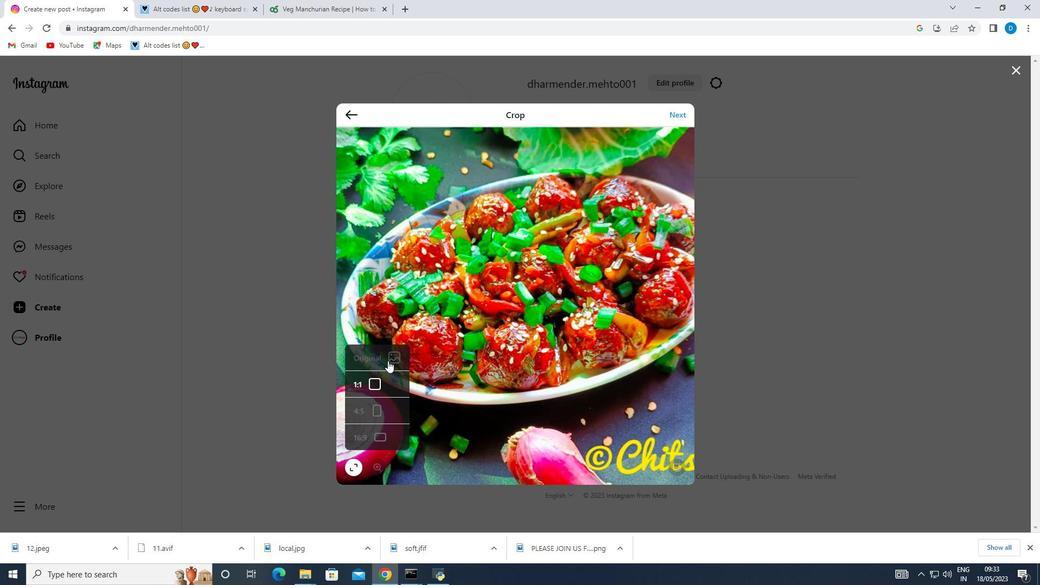 
Action: Mouse moved to (376, 387)
Screenshot: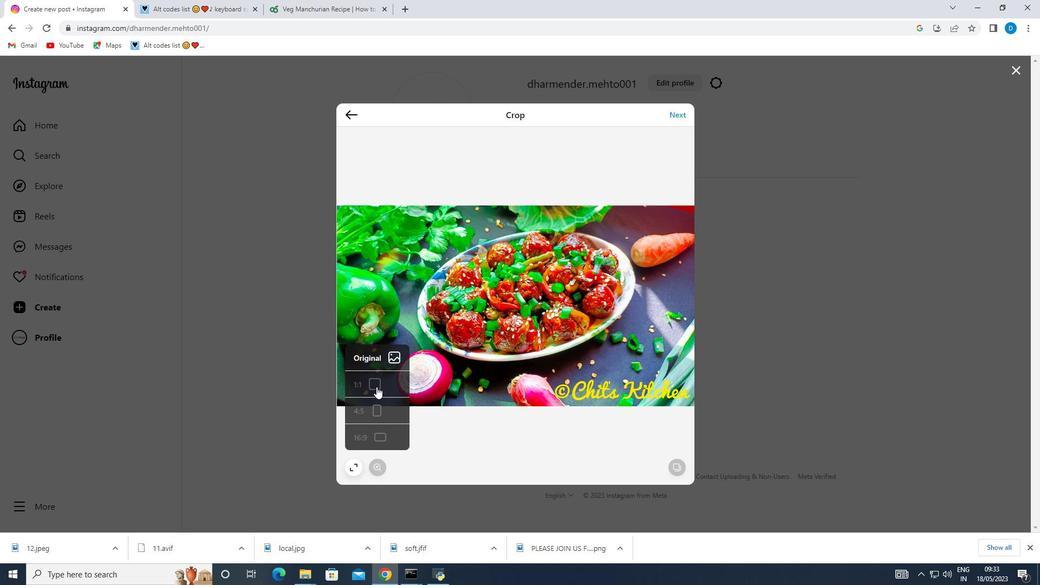 
Action: Mouse pressed left at (376, 387)
Screenshot: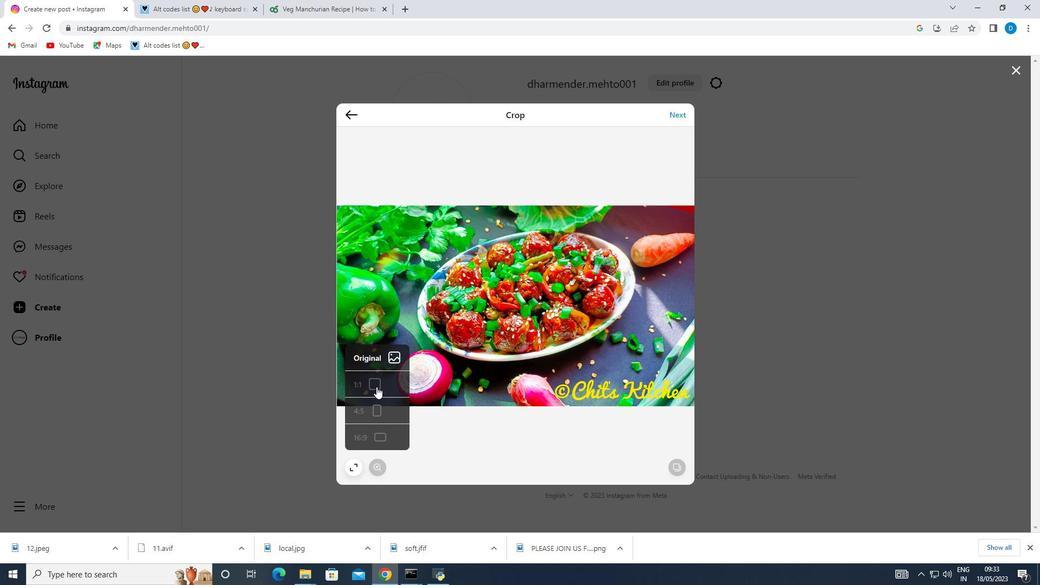 
Action: Mouse moved to (557, 404)
Screenshot: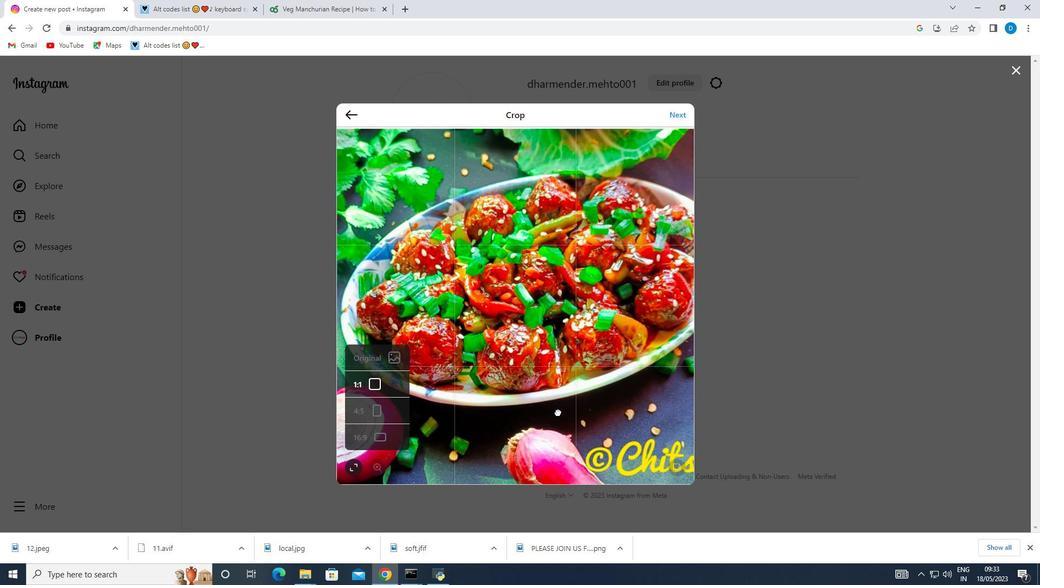 
Action: Mouse pressed left at (557, 404)
Screenshot: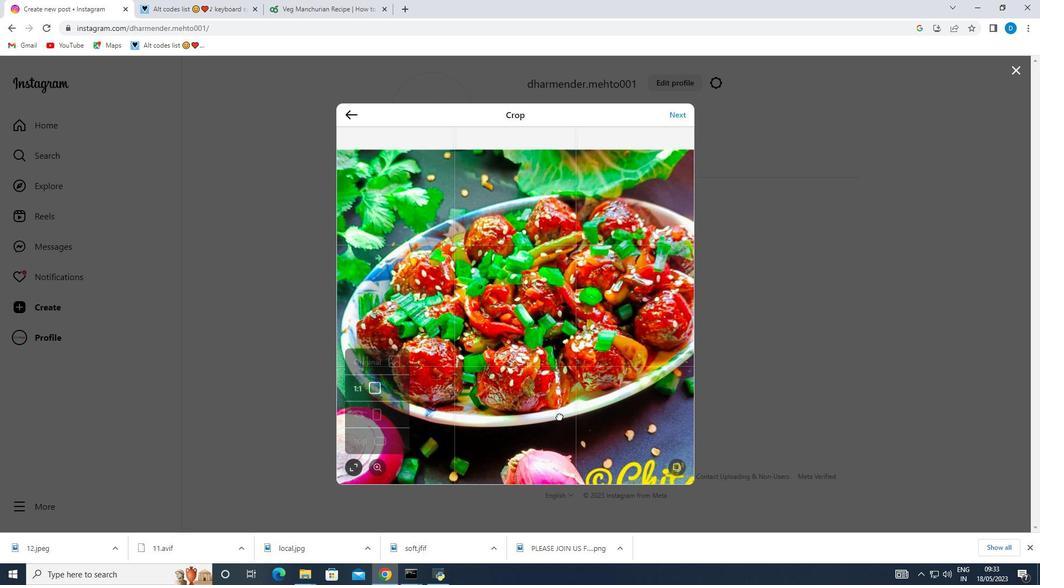 
Action: Mouse moved to (554, 265)
Screenshot: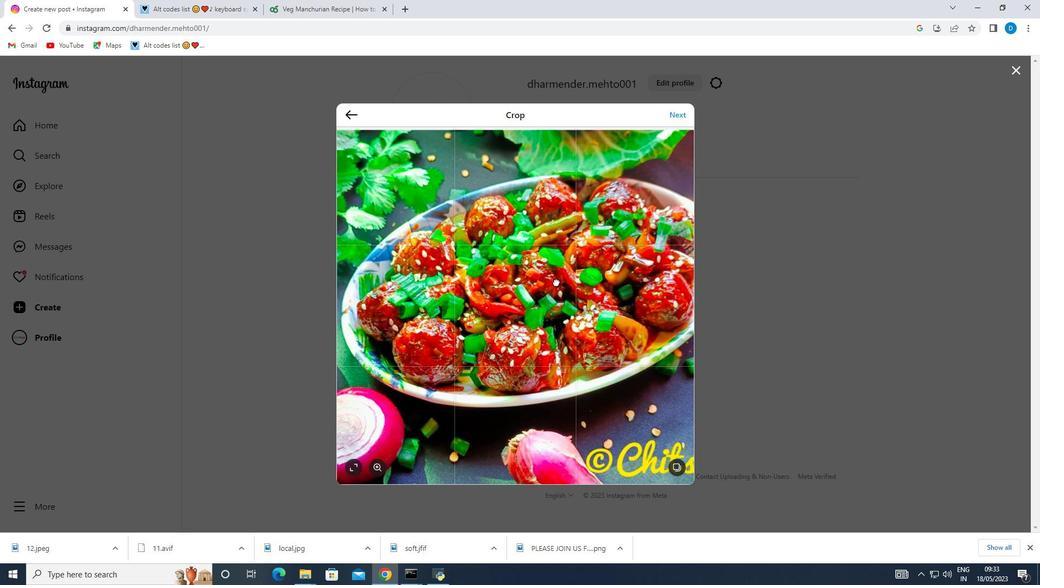 
Action: Mouse pressed left at (554, 265)
Screenshot: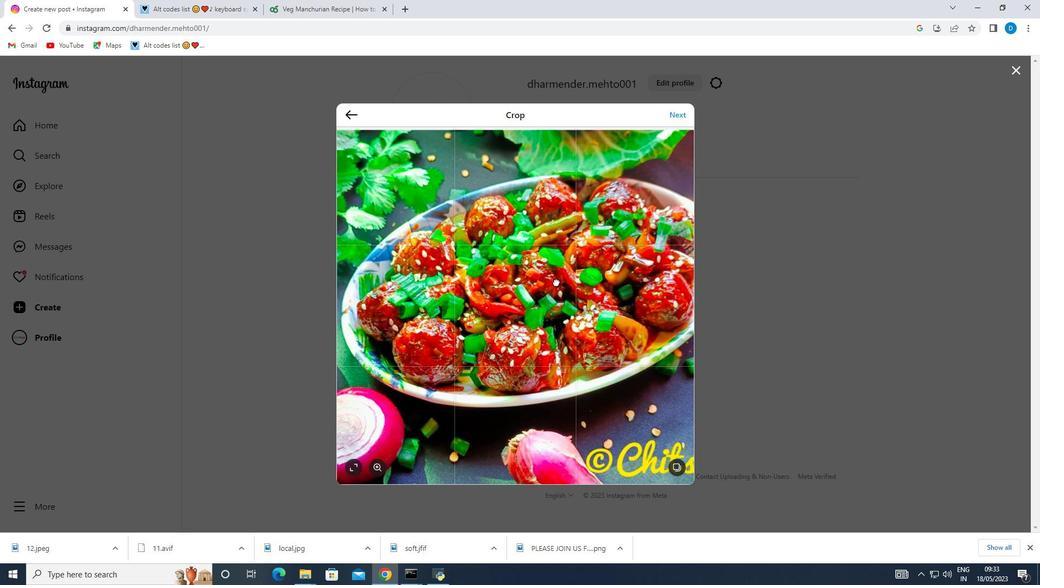 
Action: Mouse moved to (357, 468)
Screenshot: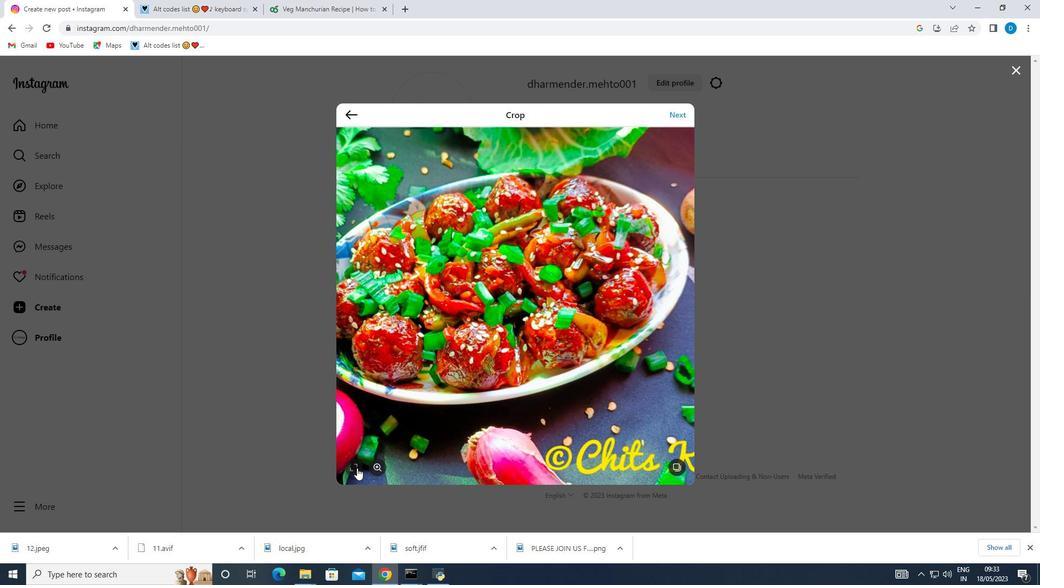 
Action: Mouse pressed left at (357, 468)
Screenshot: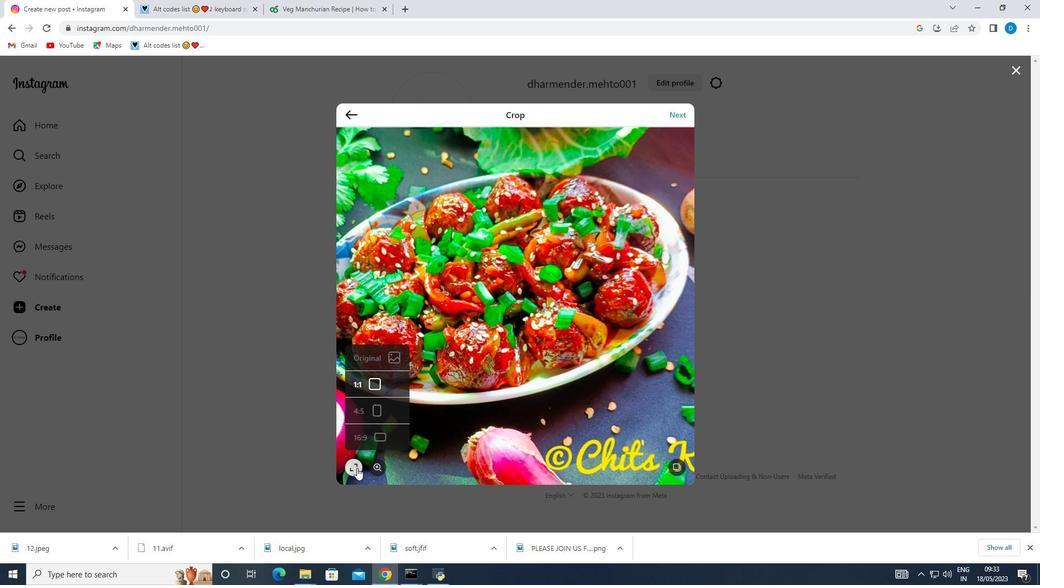
Action: Mouse moved to (394, 362)
Screenshot: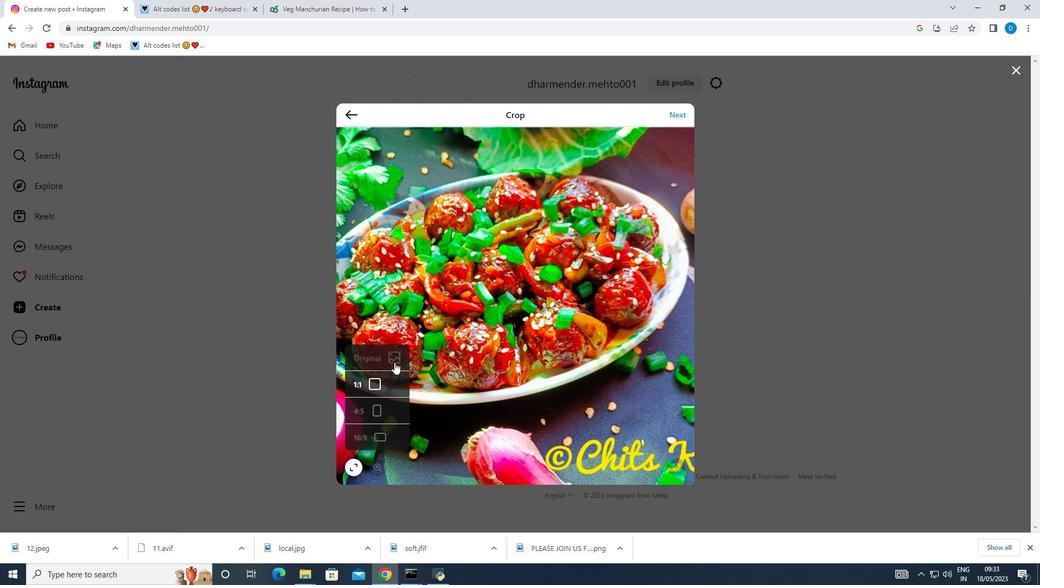 
Action: Mouse pressed left at (394, 362)
Screenshot: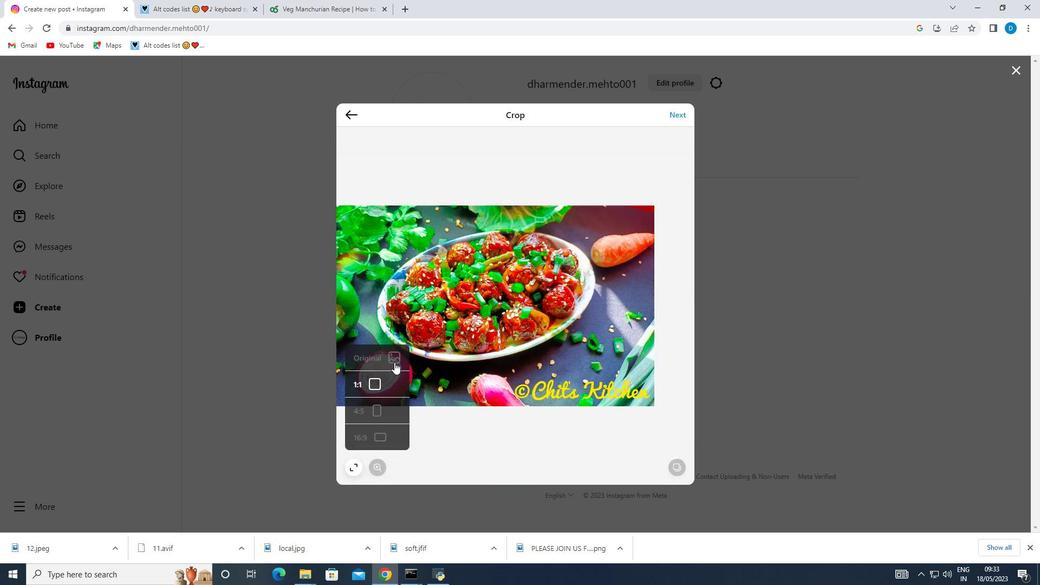 
Action: Mouse moved to (678, 116)
Screenshot: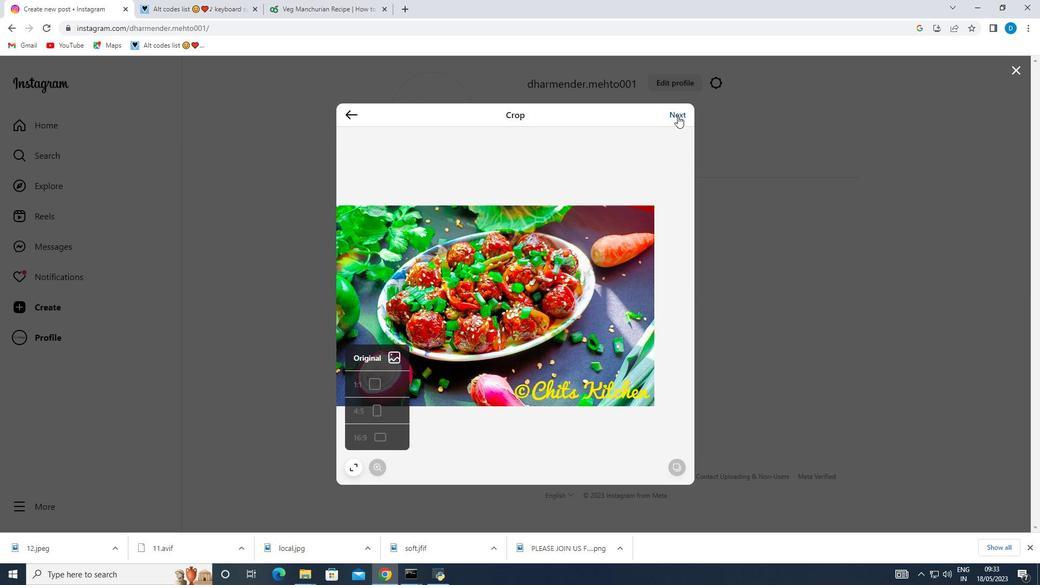 
Action: Mouse pressed left at (678, 116)
Screenshot: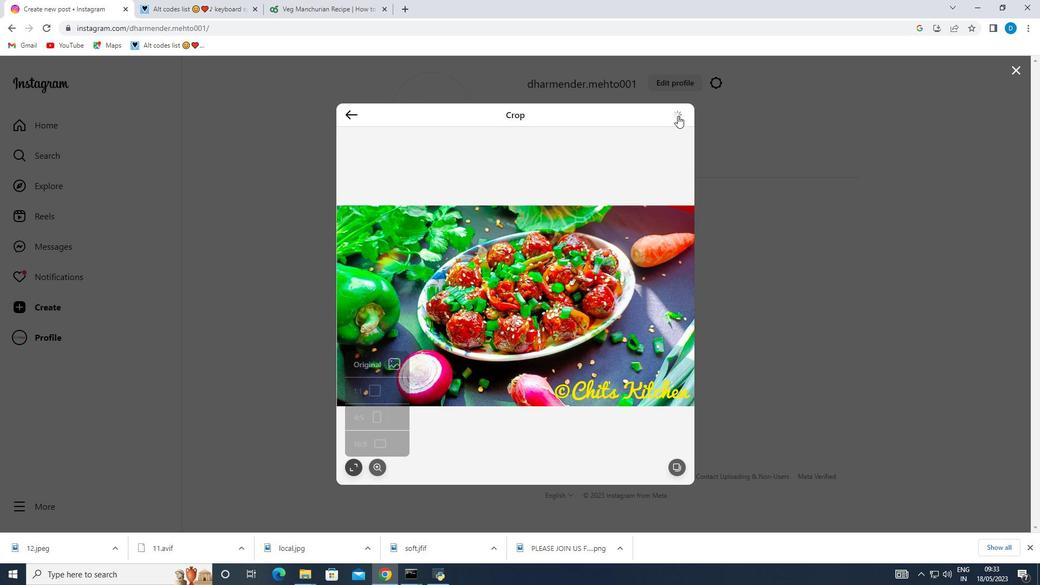 
Action: Mouse moved to (772, 112)
Screenshot: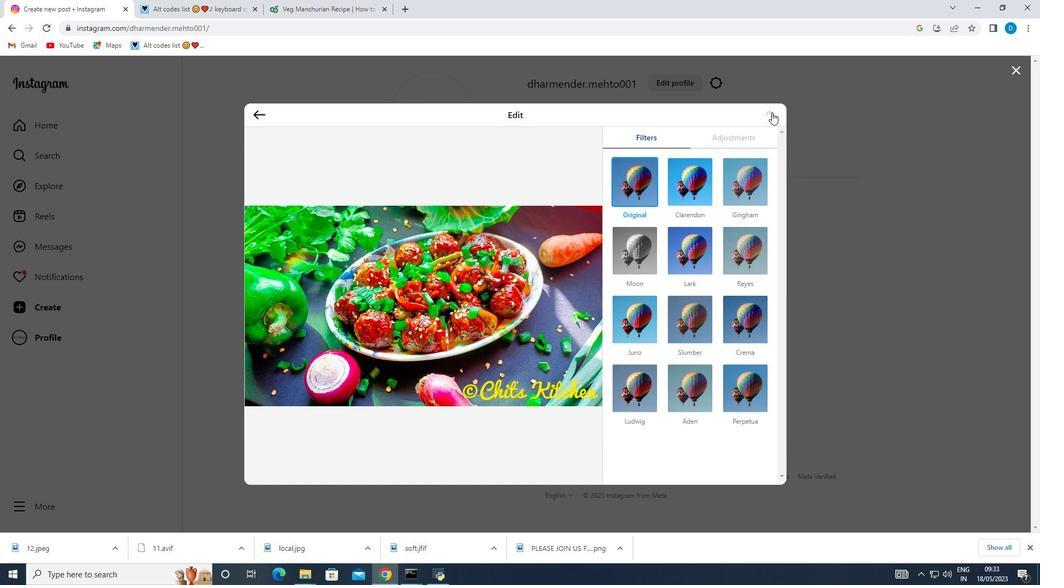 
Action: Mouse pressed left at (772, 112)
Screenshot: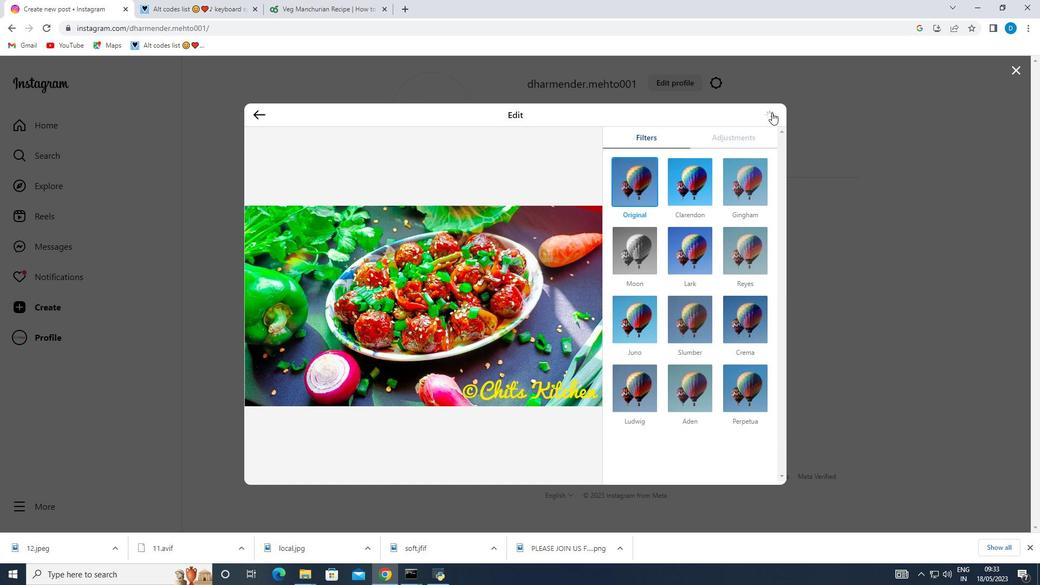 
Action: Mouse moved to (641, 166)
Screenshot: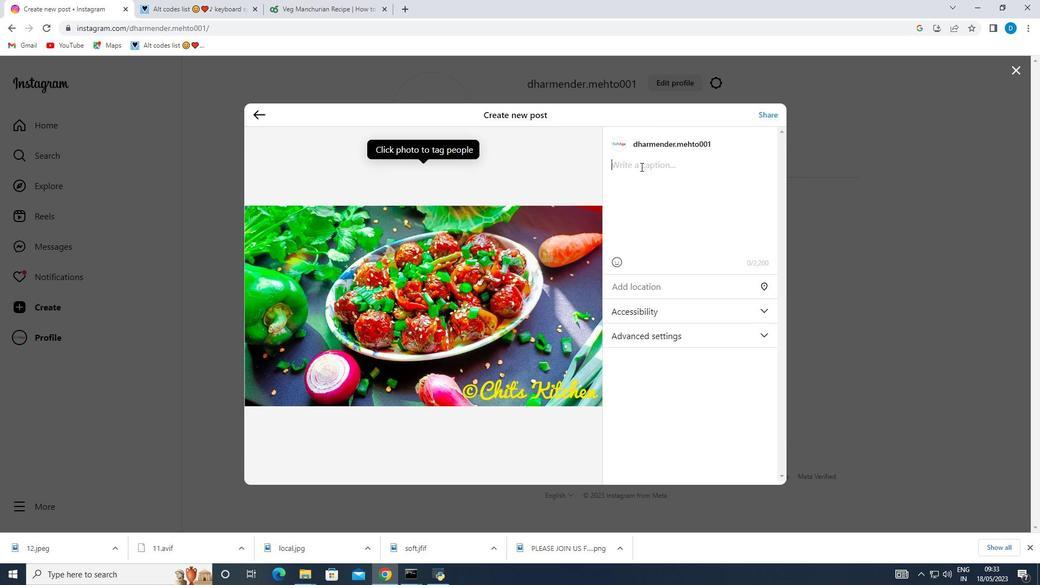 
Action: Mouse pressed left at (641, 166)
Screenshot: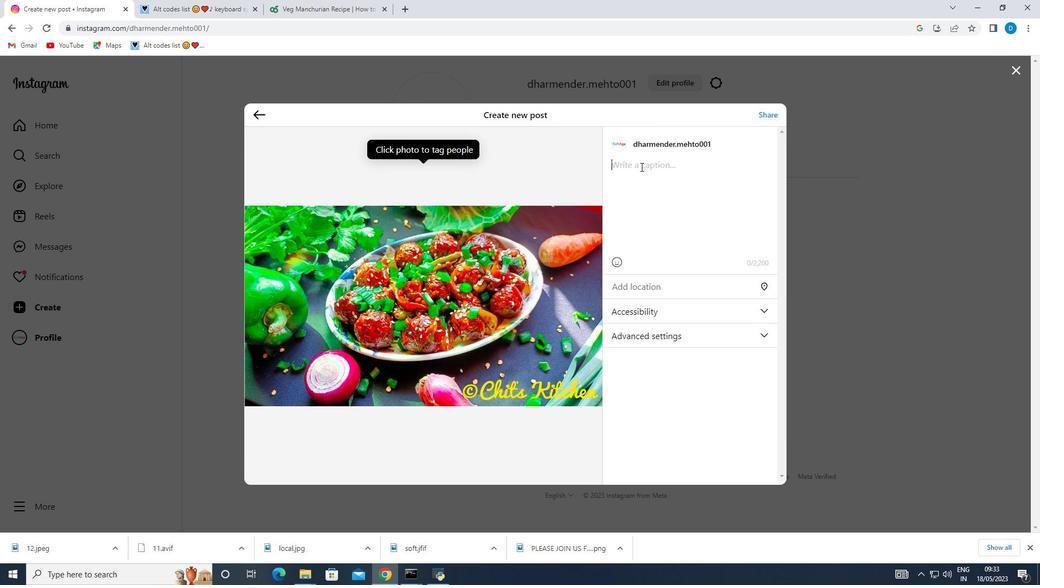 
Action: Mouse moved to (677, 288)
Screenshot: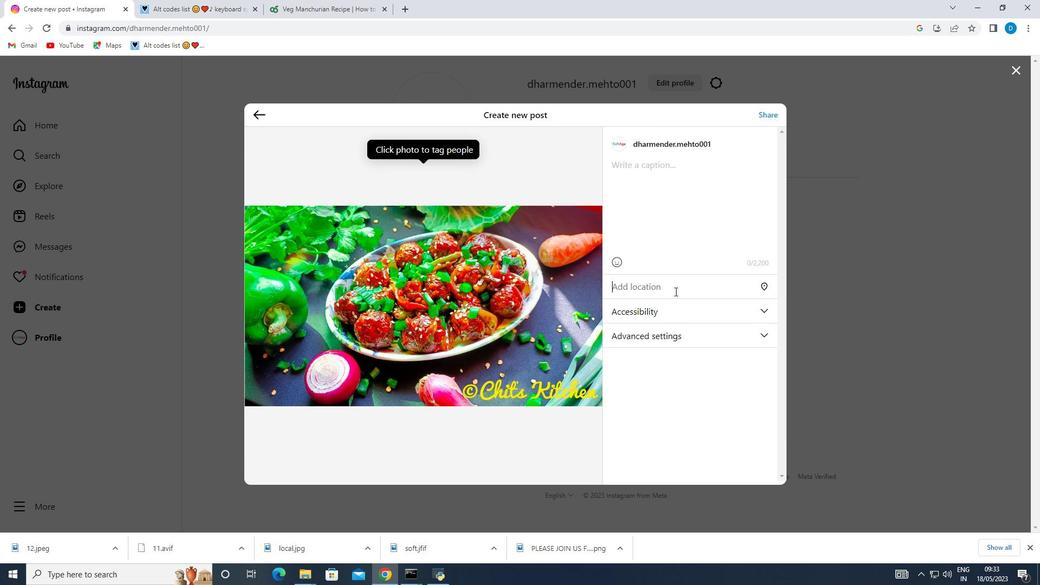 
Action: Mouse pressed left at (677, 288)
Screenshot: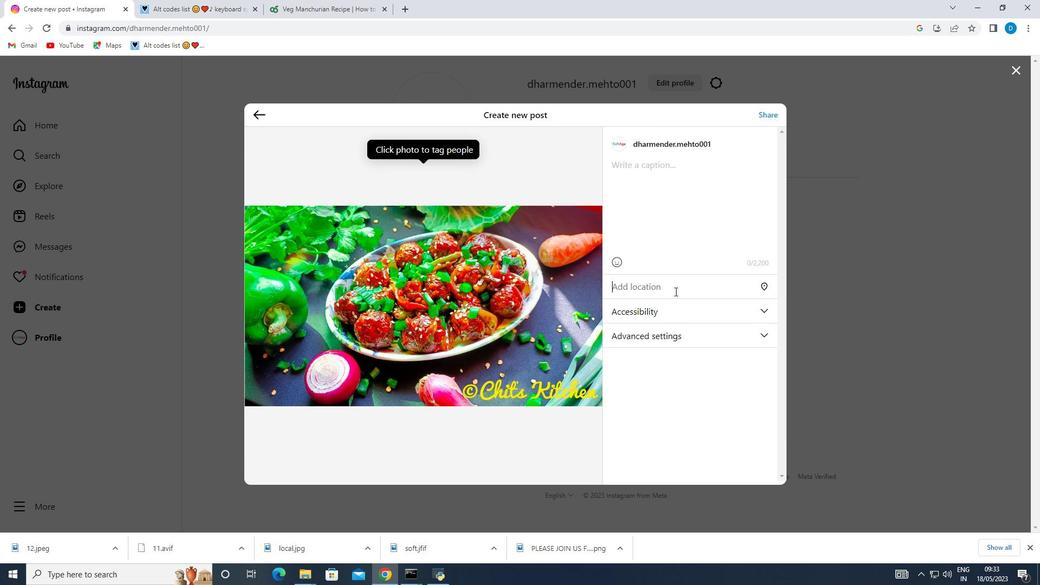 
Action: Mouse moved to (673, 294)
Screenshot: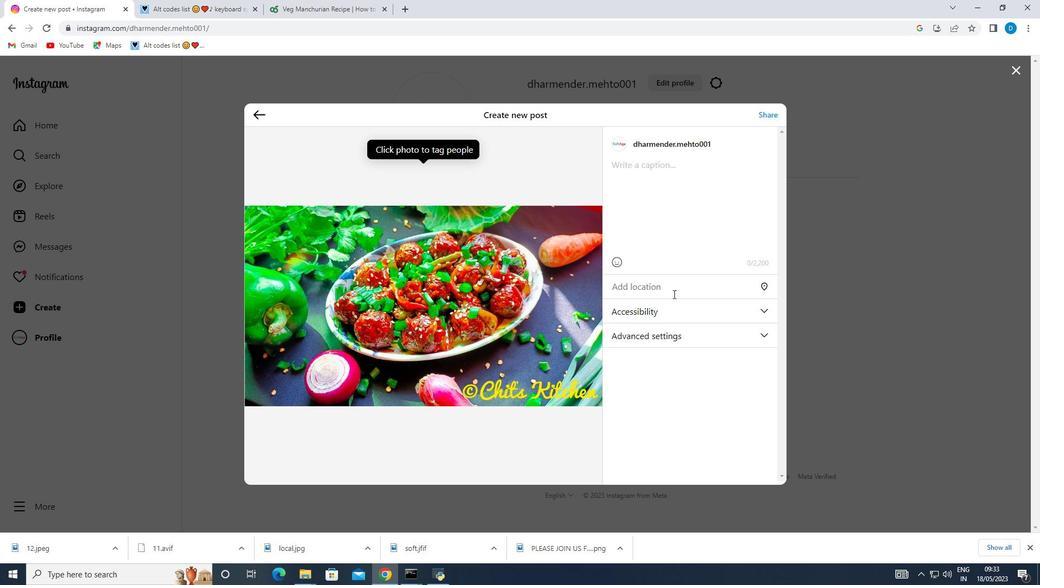 
Action: Key pressed de
Screenshot: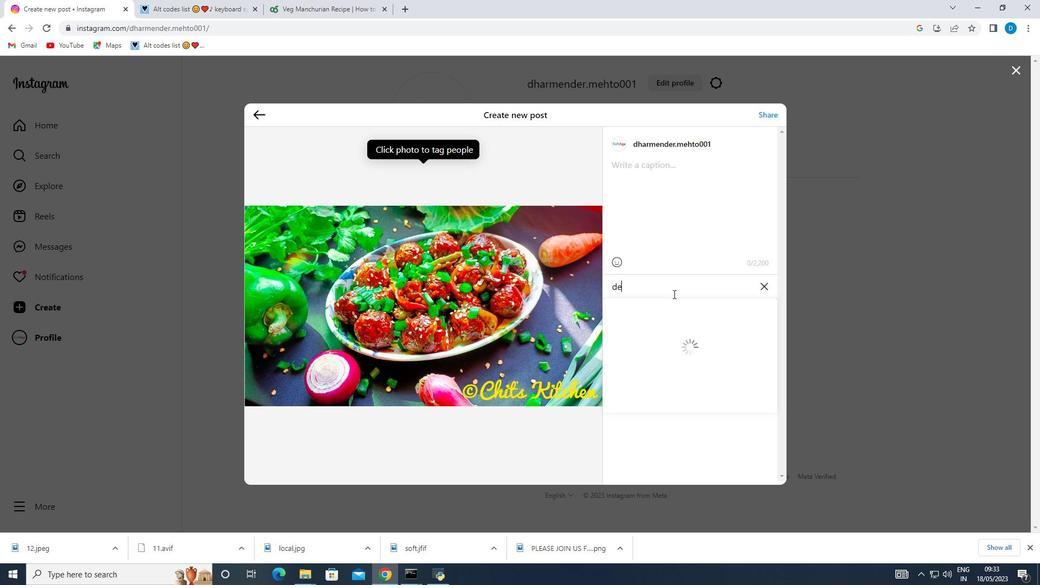 
Action: Mouse moved to (621, 309)
Screenshot: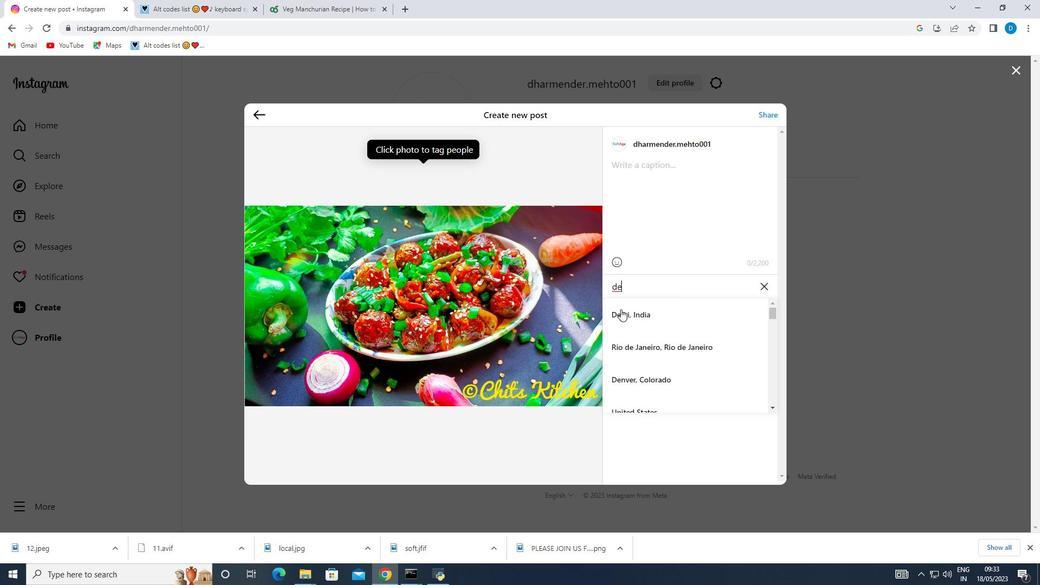 
Action: Mouse pressed left at (621, 309)
Screenshot: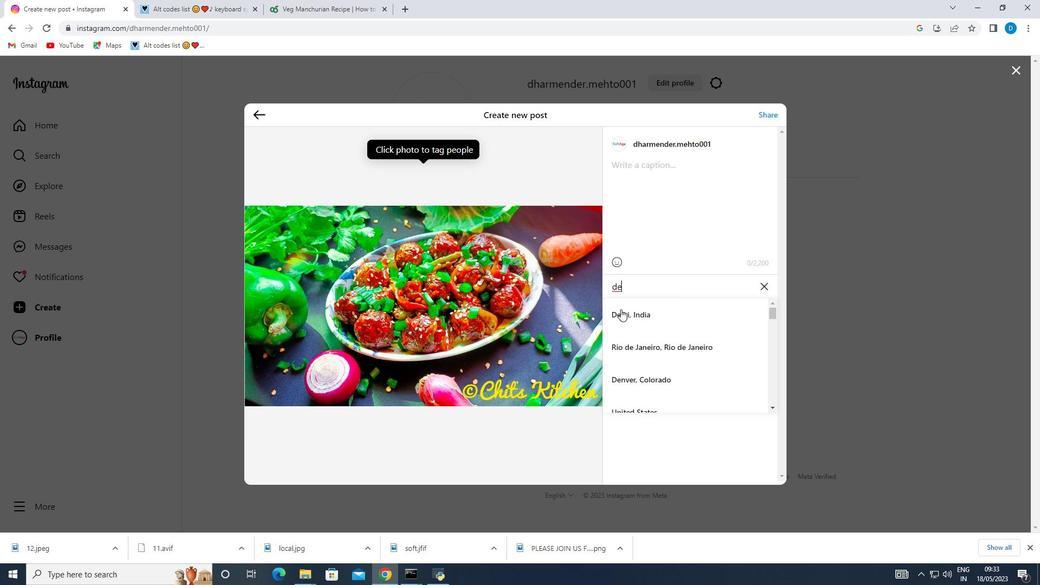 
Action: Mouse moved to (667, 166)
Screenshot: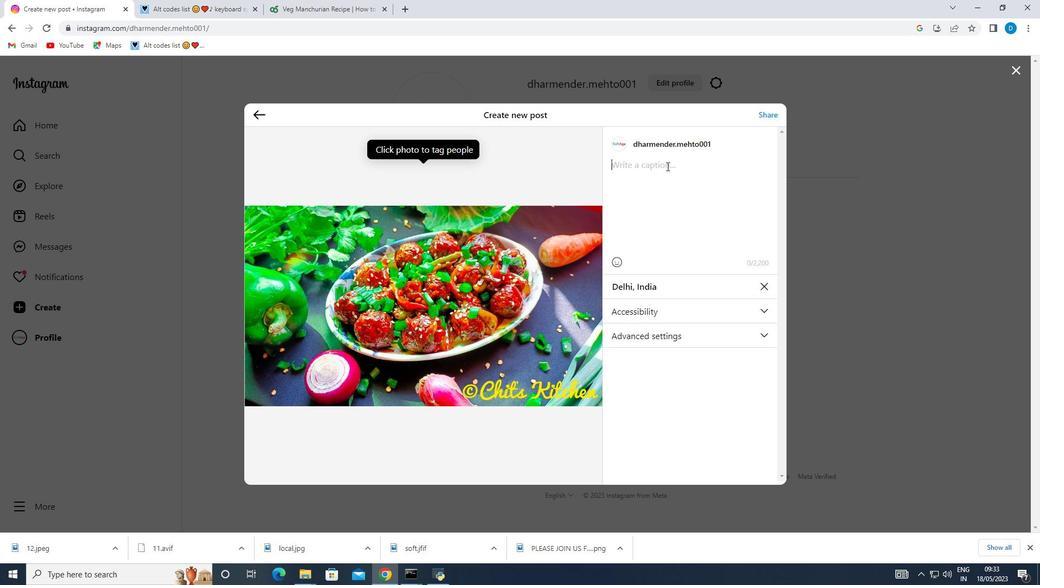 
Action: Mouse pressed left at (667, 166)
Screenshot: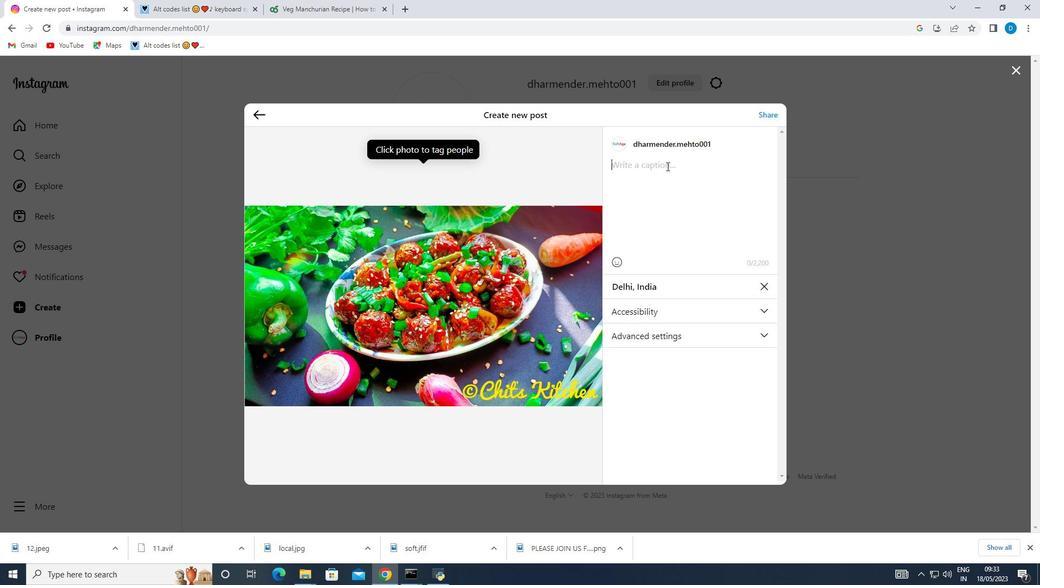
Action: Mouse moved to (151, 0)
Screenshot: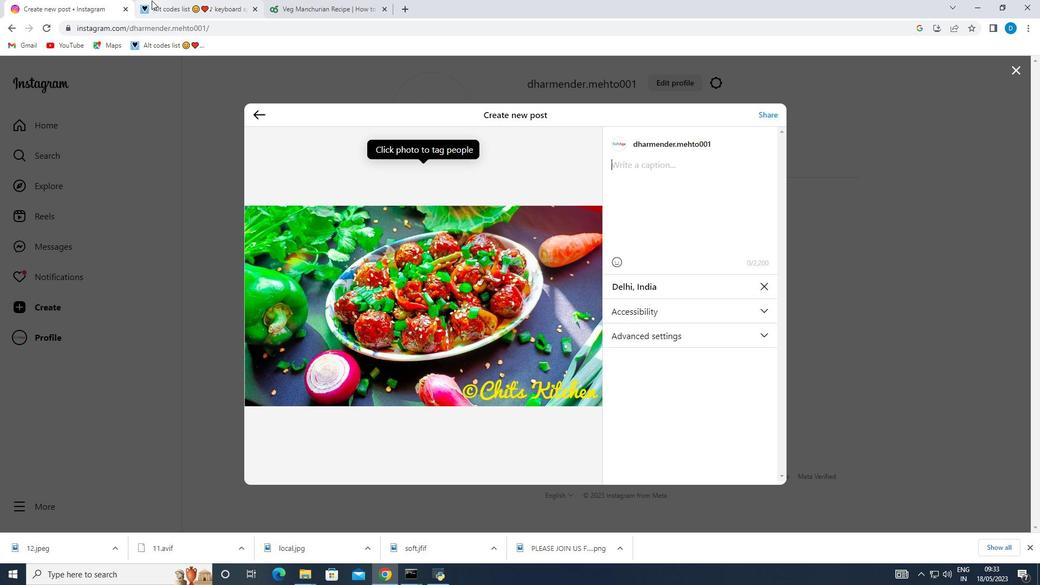 
Action: Mouse pressed left at (151, 0)
Screenshot: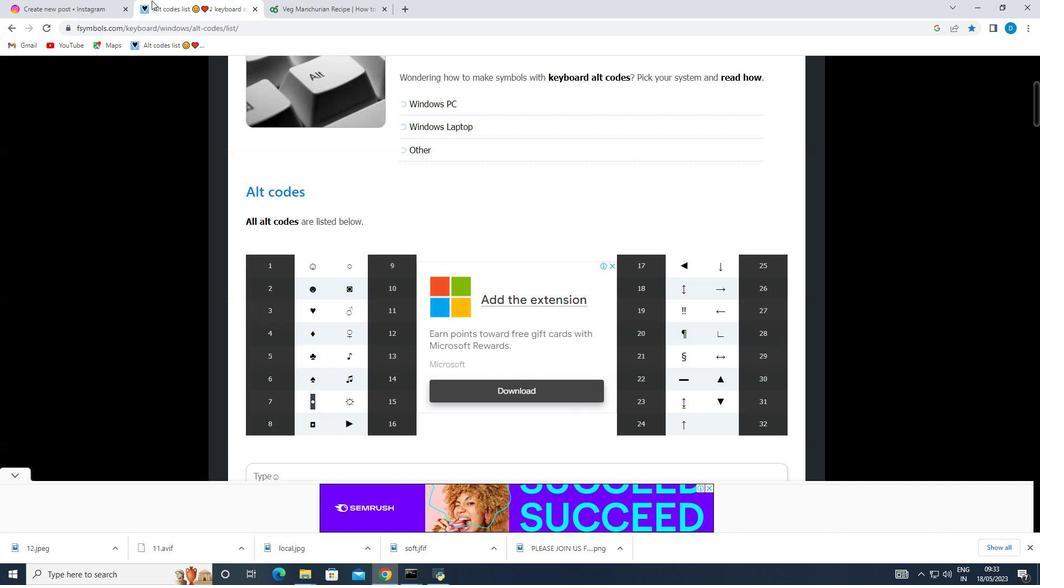 
Action: Mouse moved to (325, 413)
Screenshot: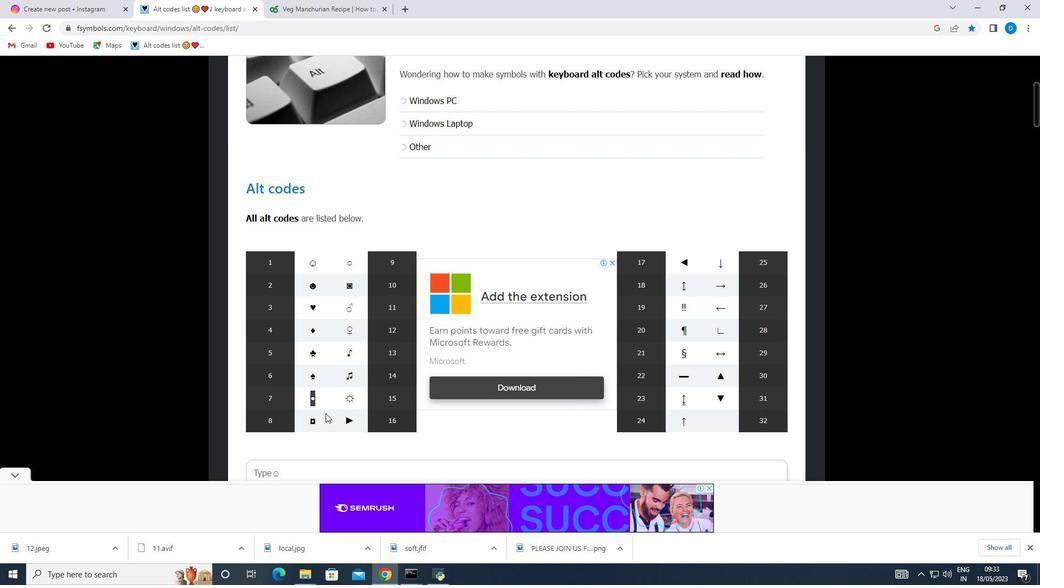 
Action: Mouse scrolled (325, 413) with delta (0, 0)
Screenshot: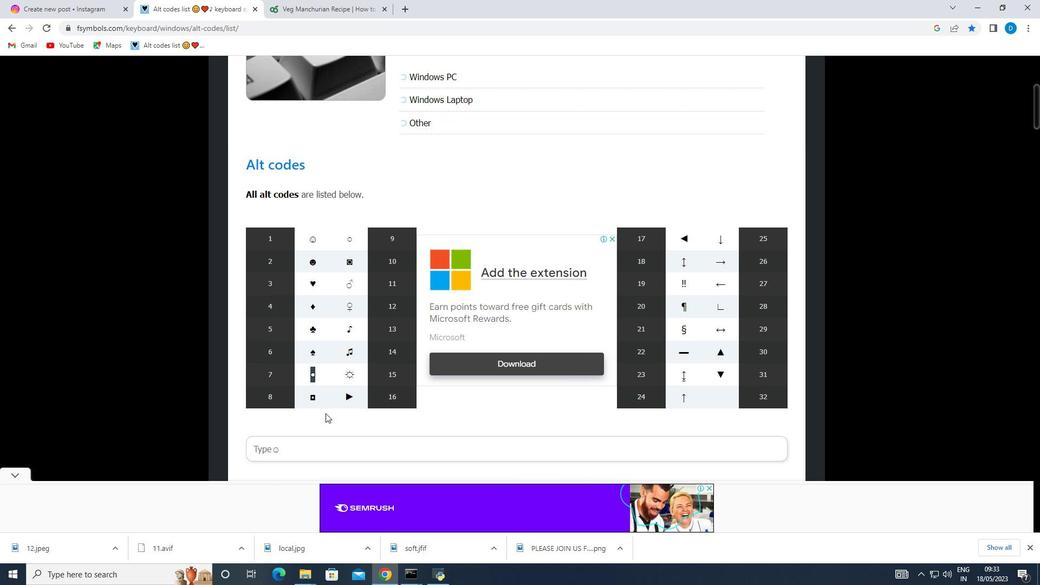 
Action: Mouse scrolled (325, 413) with delta (0, 0)
Screenshot: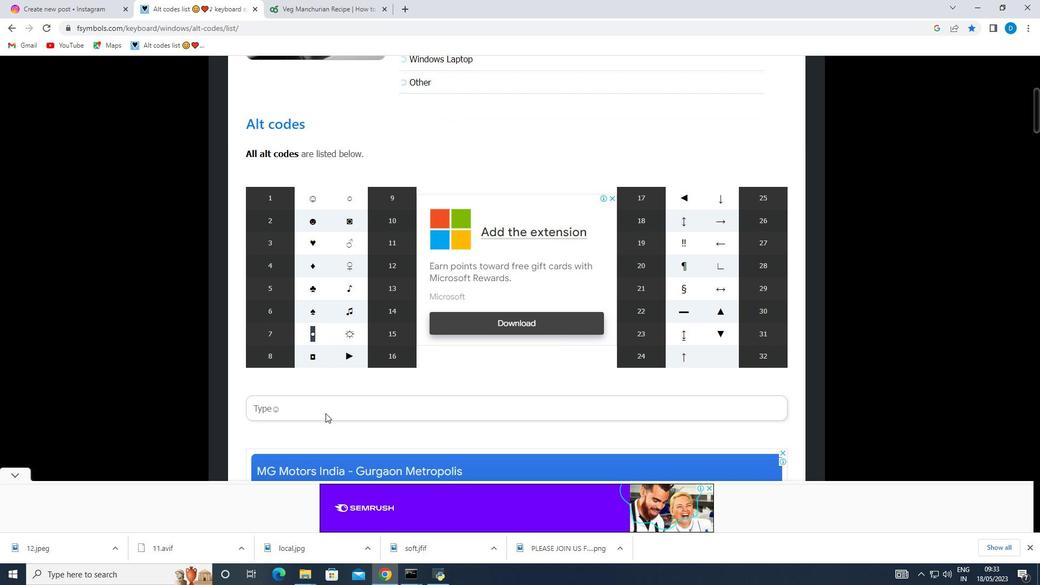 
Action: Mouse moved to (310, 316)
Screenshot: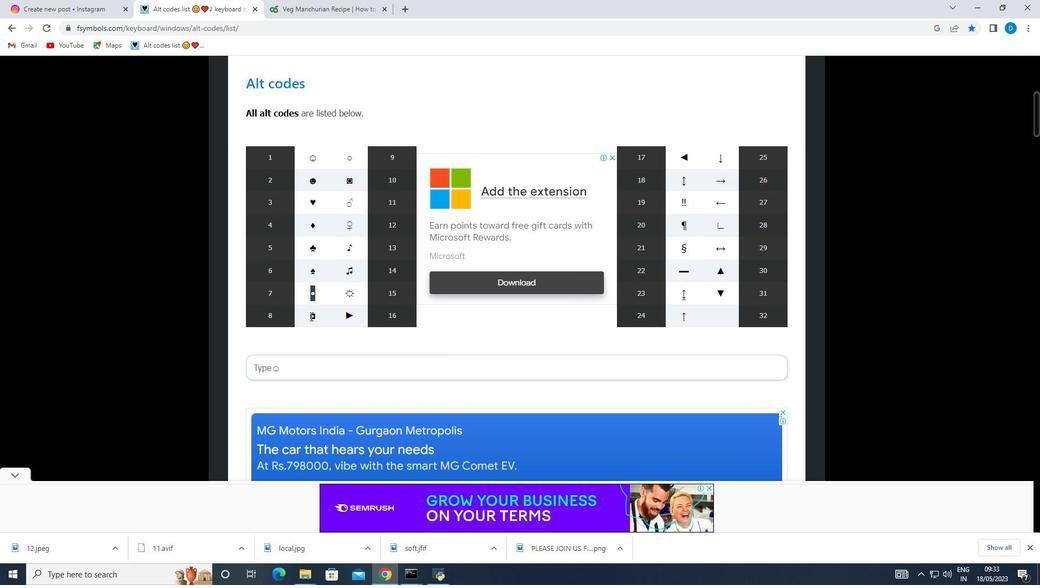 
Action: Mouse pressed left at (310, 316)
Screenshot: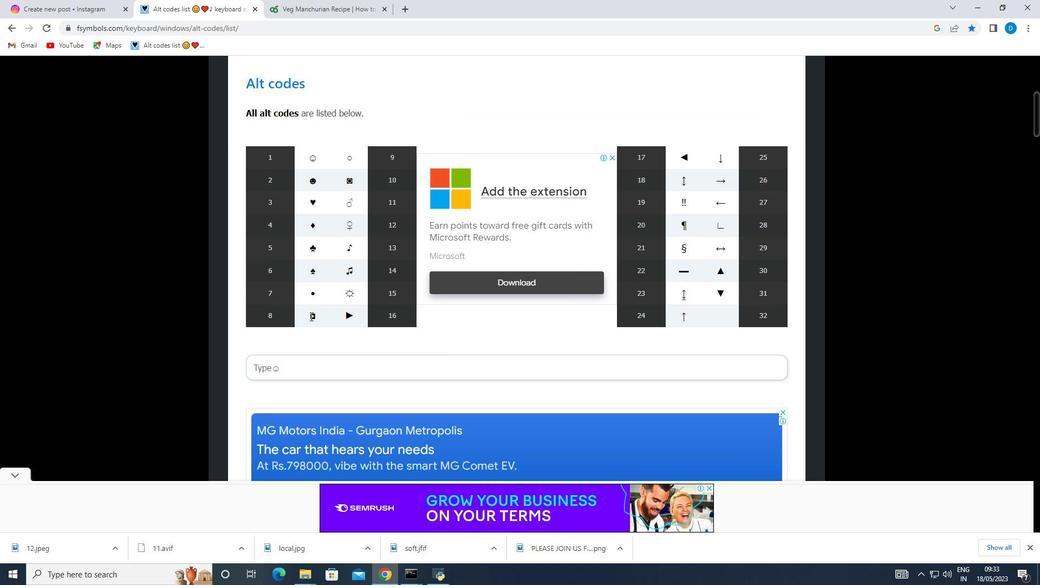 
Action: Mouse moved to (312, 294)
Screenshot: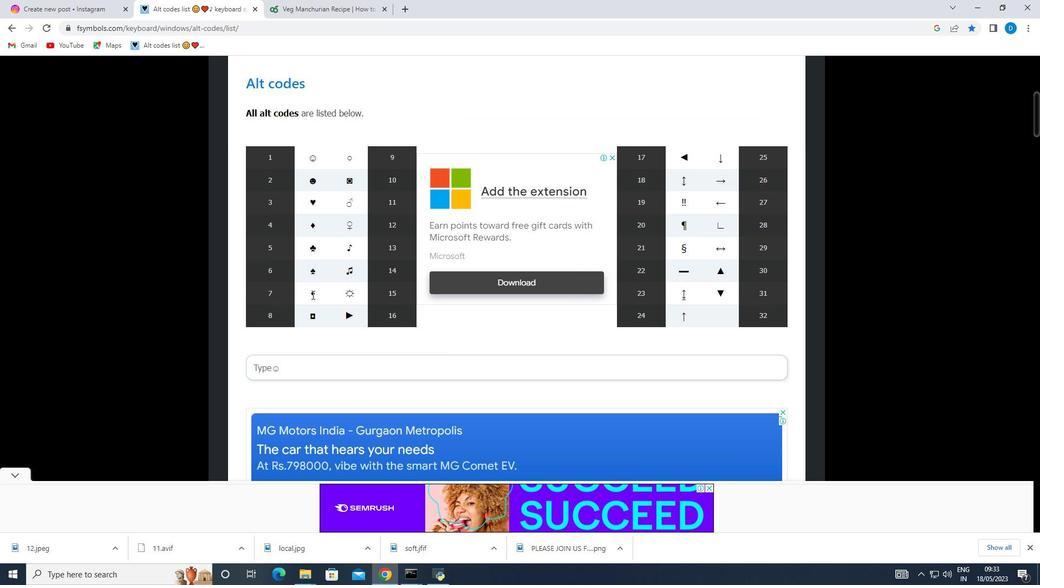 
Action: Mouse pressed left at (312, 294)
Screenshot: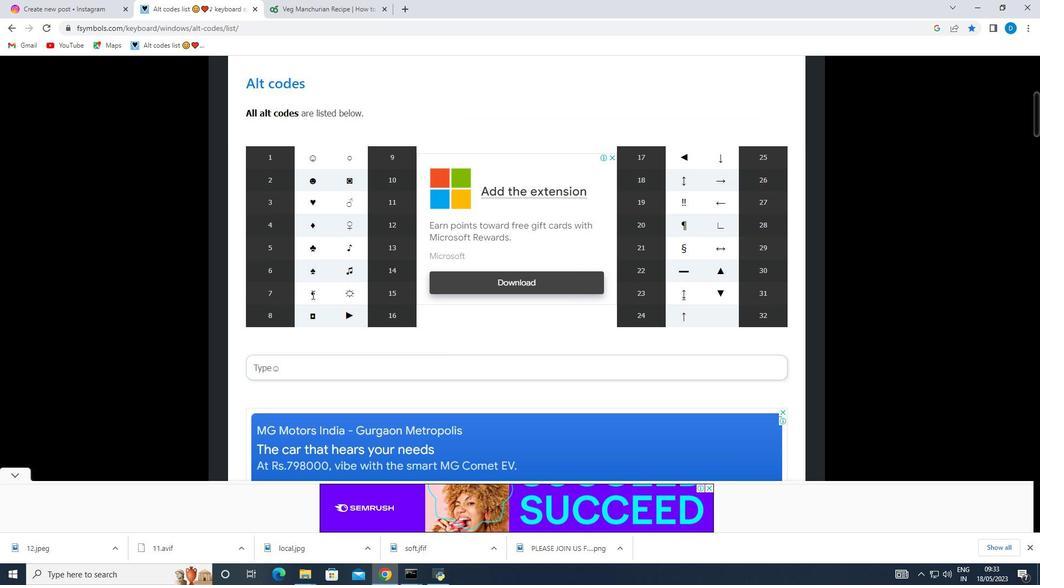 
Action: Mouse moved to (316, 295)
Screenshot: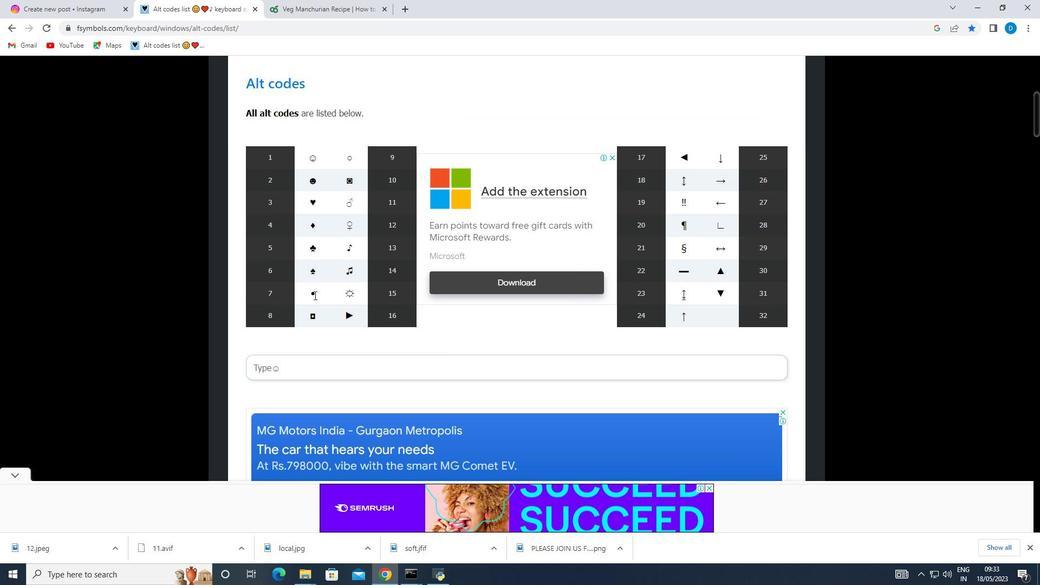 
Action: Mouse pressed left at (316, 295)
Screenshot: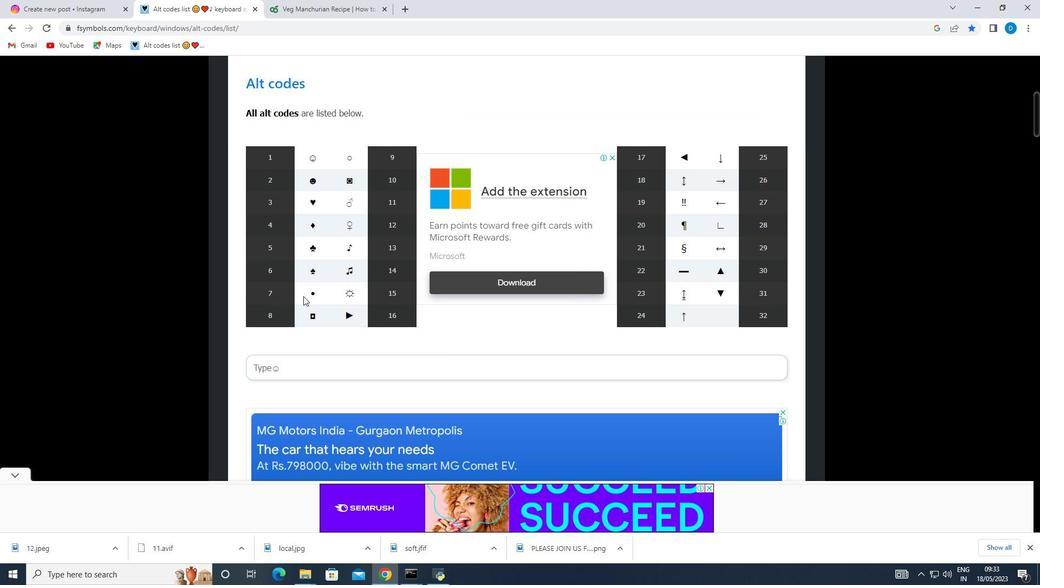 
Action: Mouse moved to (309, 299)
Screenshot: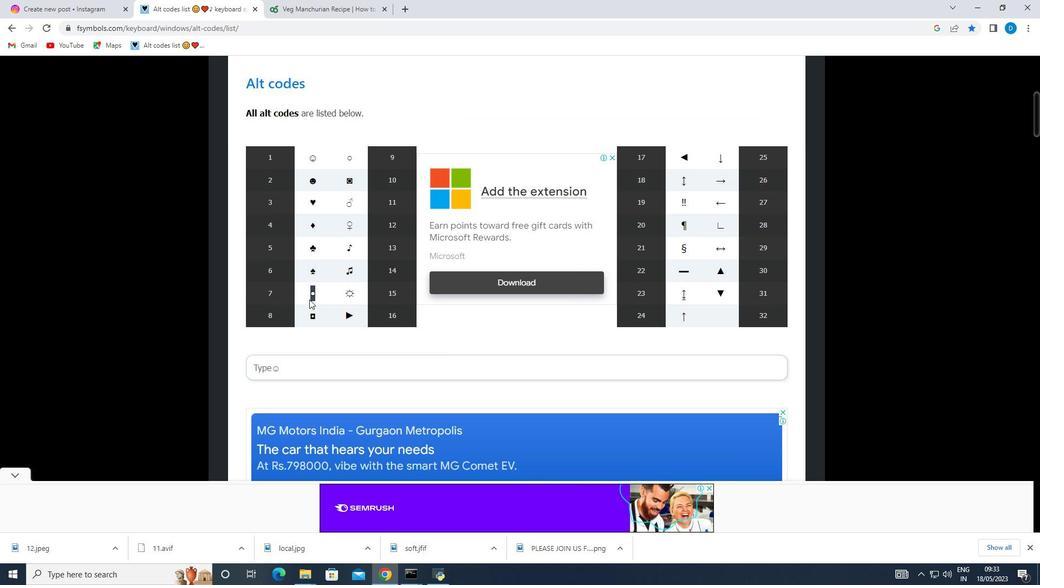 
Action: Key pressed ctrl+C
Screenshot: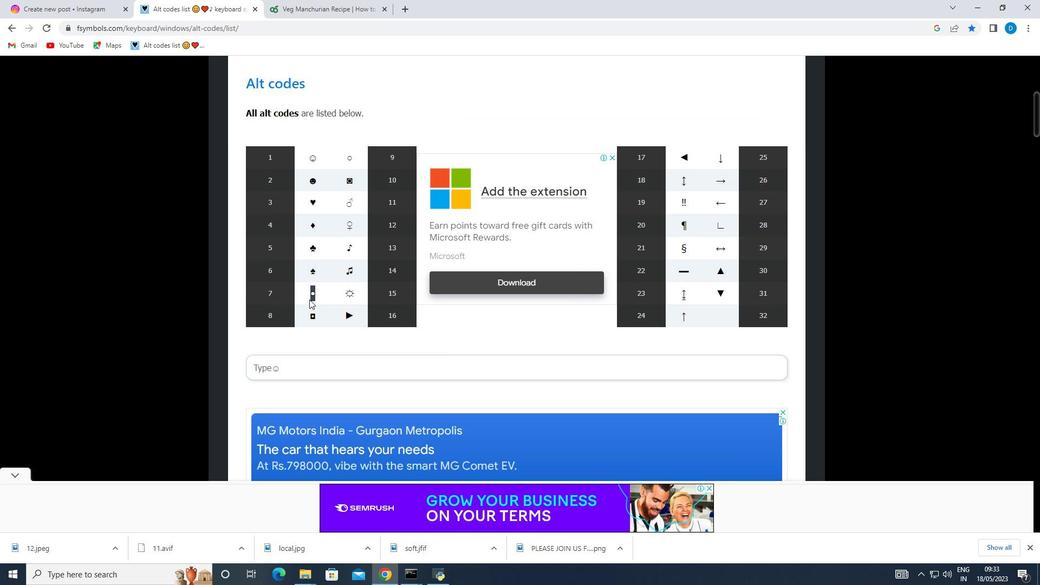 
Action: Mouse moved to (86, 0)
Screenshot: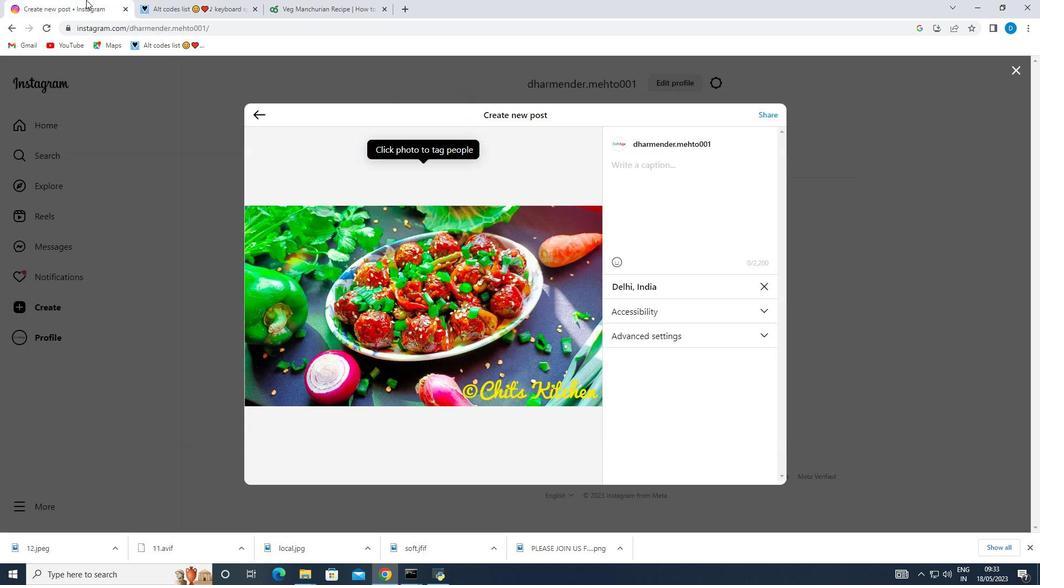 
Action: Mouse pressed left at (86, 0)
Screenshot: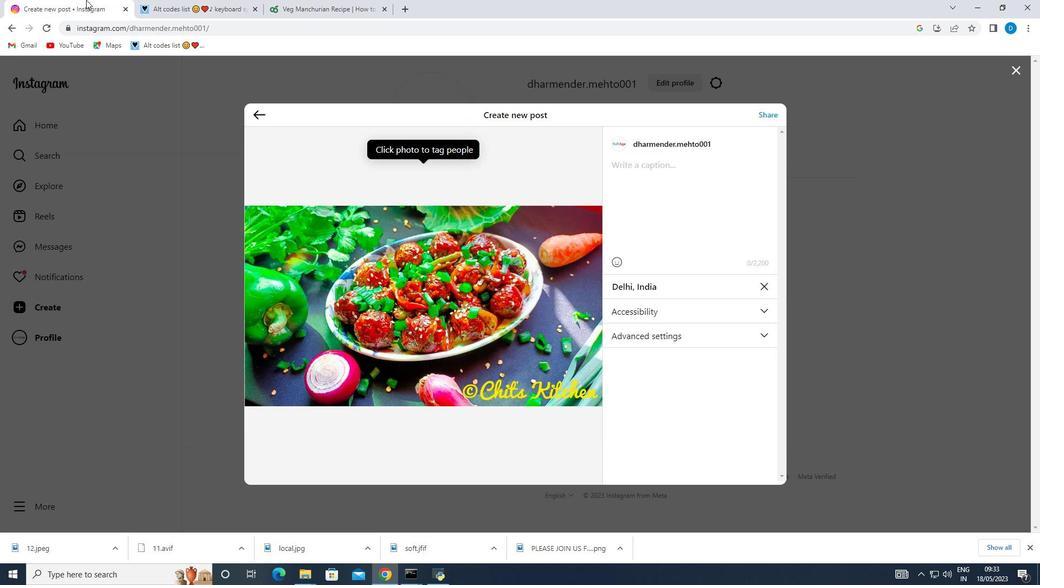 
Action: Mouse moved to (625, 171)
Screenshot: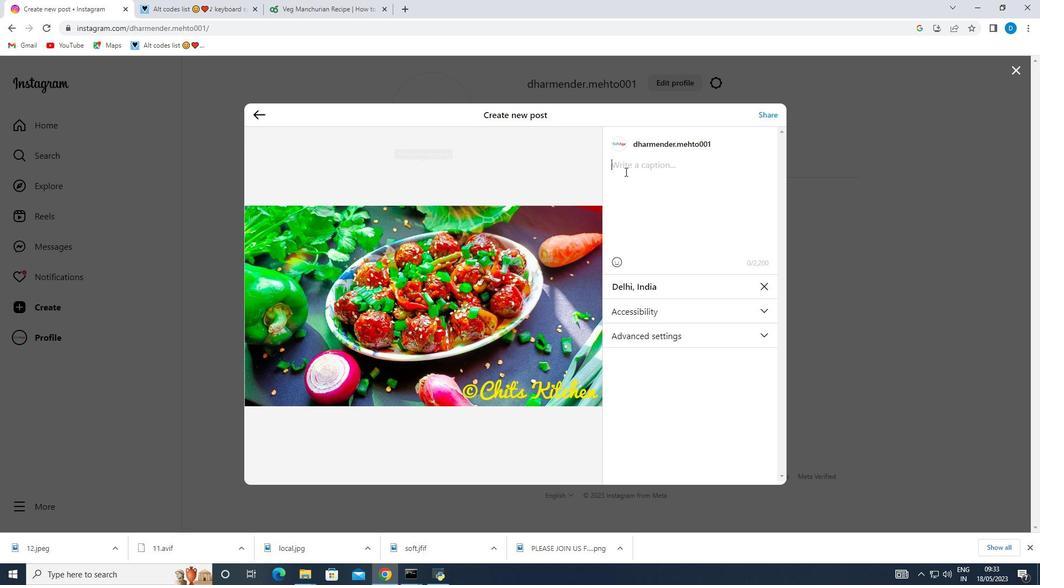 
Action: Mouse pressed left at (625, 171)
Screenshot: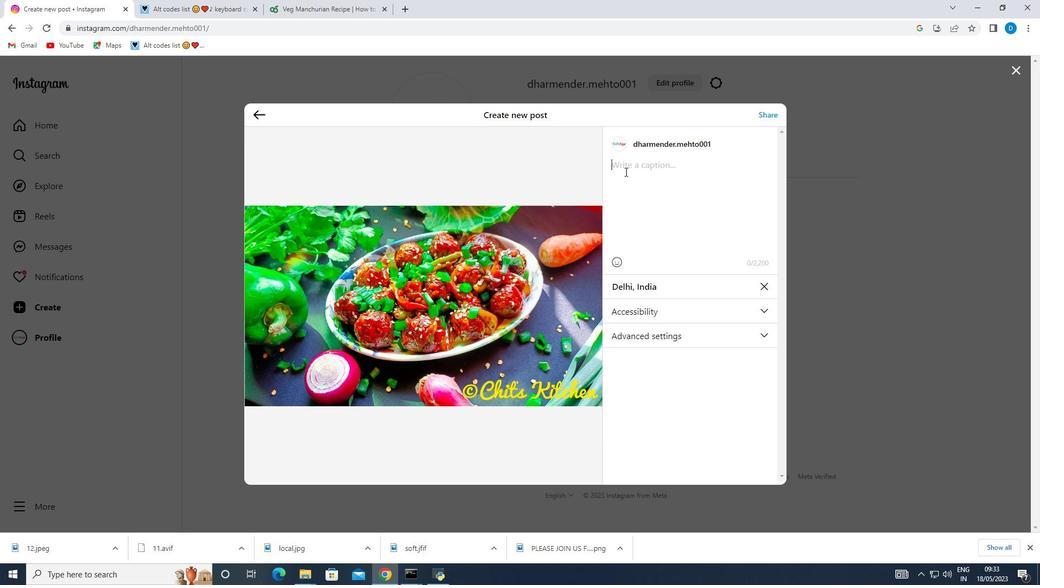 
Action: Key pressed ctrl+V
Screenshot: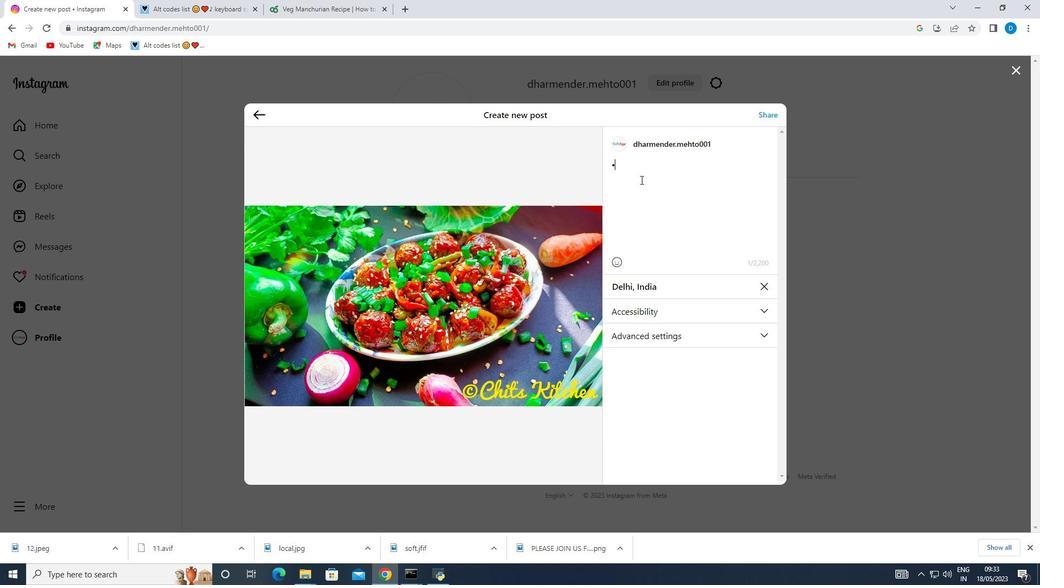 
Action: Mouse moved to (645, 183)
Screenshot: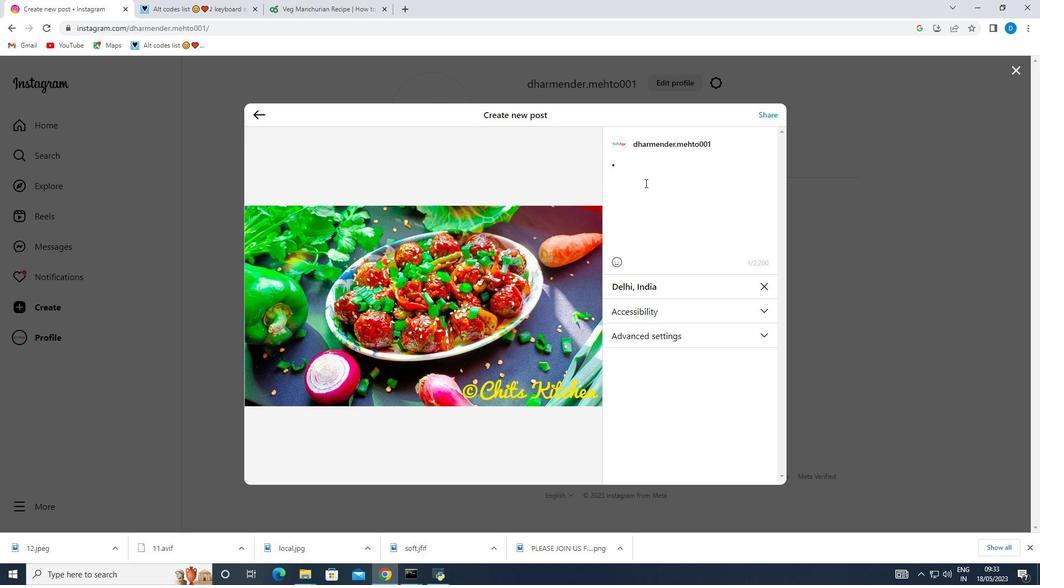 
Action: Key pressed <Key.backspace><Key.shift><Key.shift><Key.shift><Key.shift>Ingrae<Key.backspace><Key.backspace>edients<Key.space>od<Key.backspace>fv<Key.backspace>v<Key.backspace><Key.space>veg<Key.space><Key.caps_lock>MANCHURIAN<Key.backspace><Key.backspace><Key.backspace><Key.backspace><Key.backspace><Key.backspace><Key.backspace><Key.backspace><Key.backspace><Key.backspace><Key.caps_lock>manchy<Key.backspace>urian
Screenshot: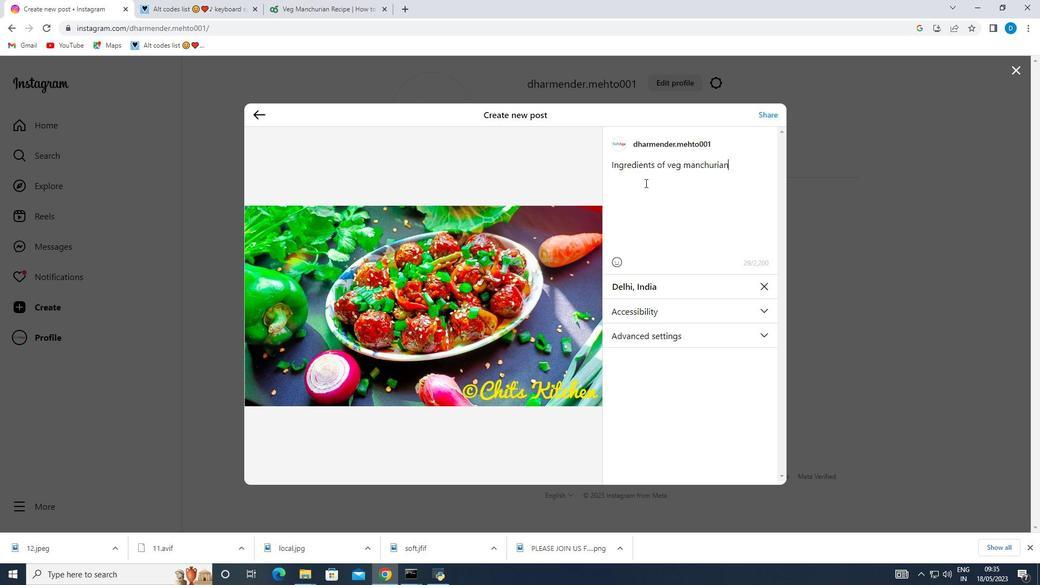 
Action: Mouse moved to (661, 203)
Screenshot: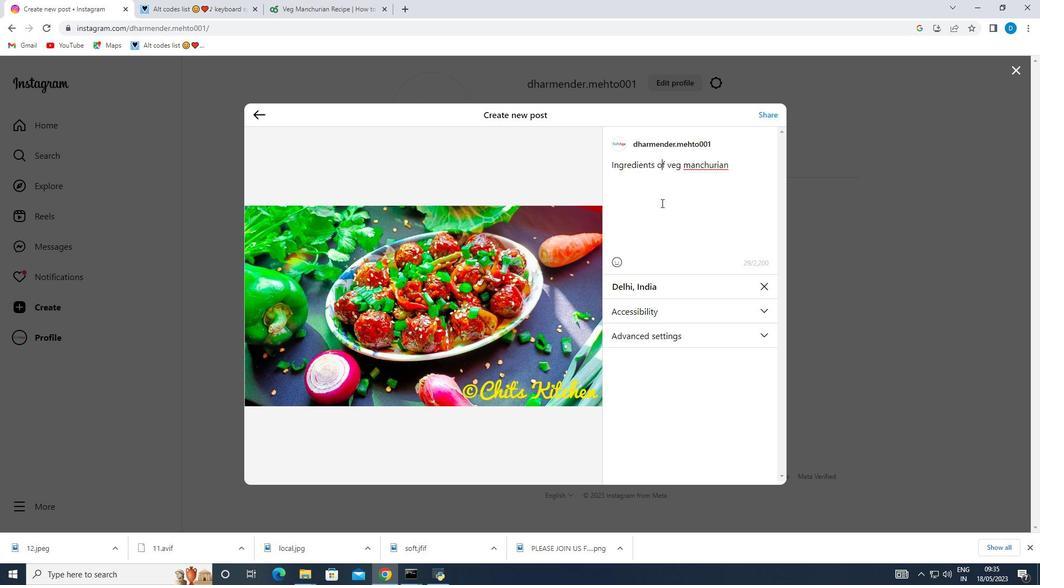 
Action: Mouse pressed left at (661, 203)
Screenshot: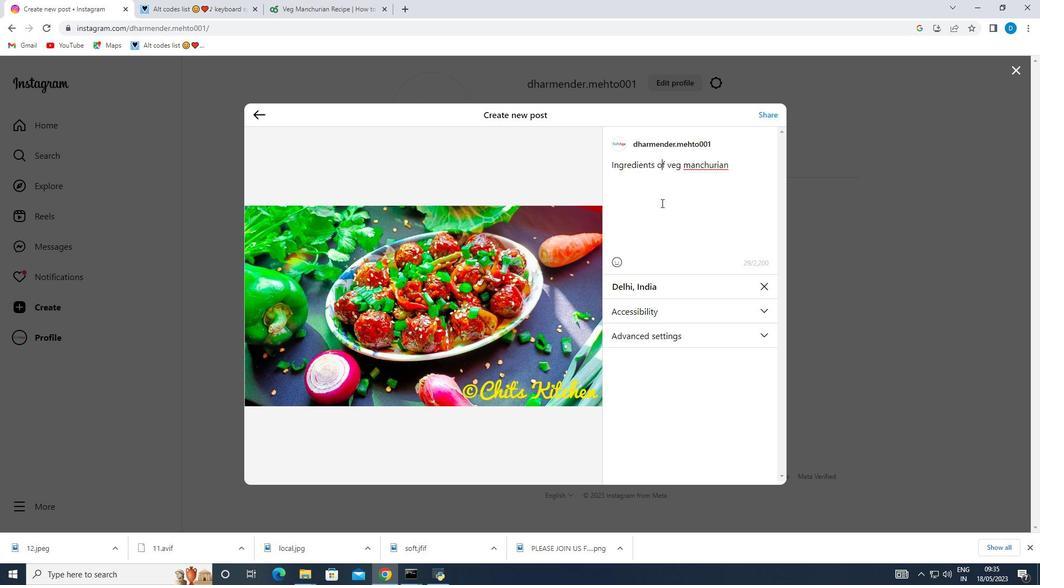 
Action: Mouse moved to (693, 164)
Screenshot: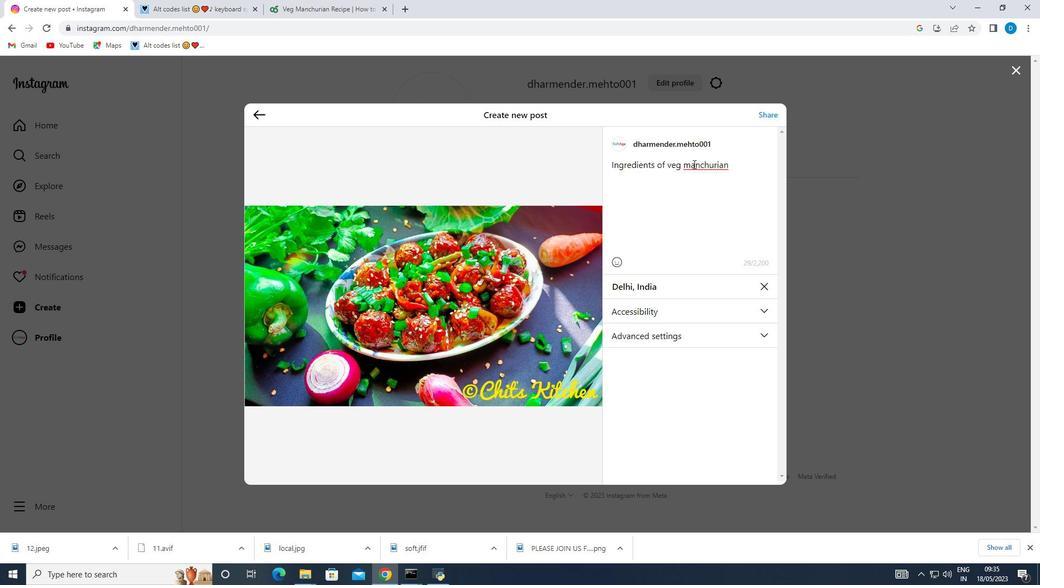 
Action: Mouse pressed left at (693, 164)
Screenshot: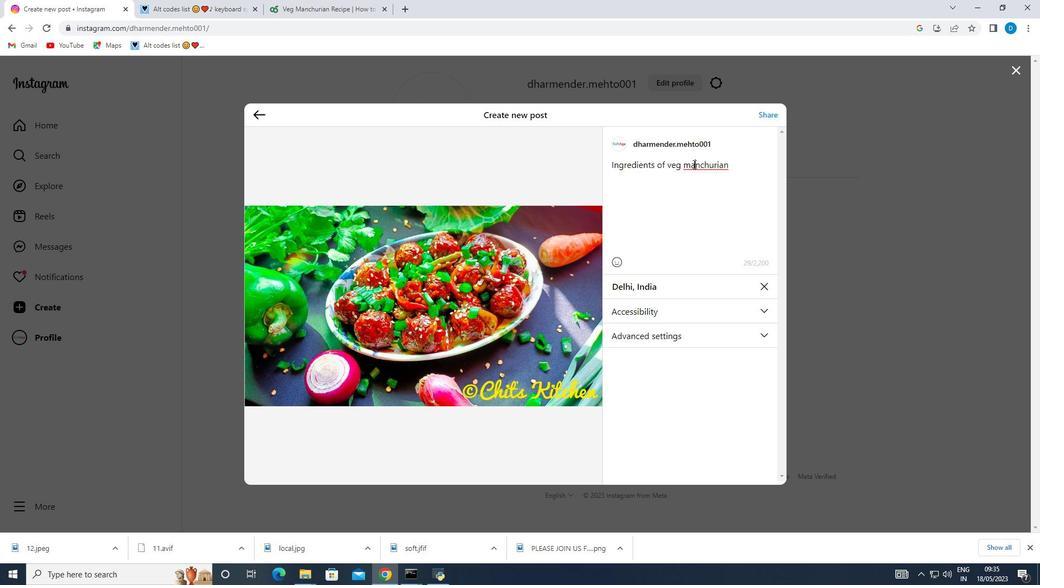 
Action: Mouse moved to (697, 163)
Screenshot: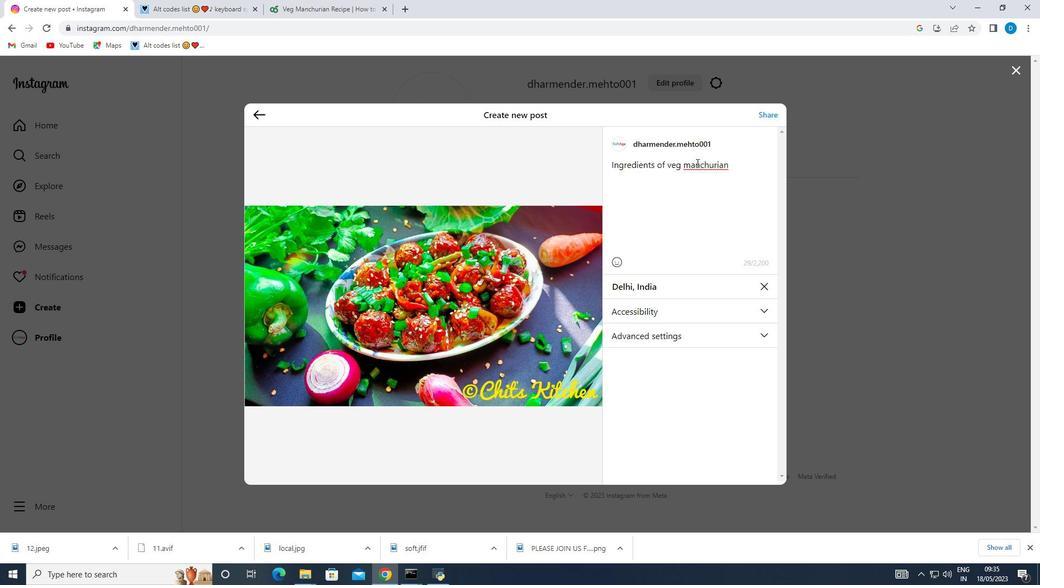 
Action: Mouse pressed right at (697, 163)
Screenshot: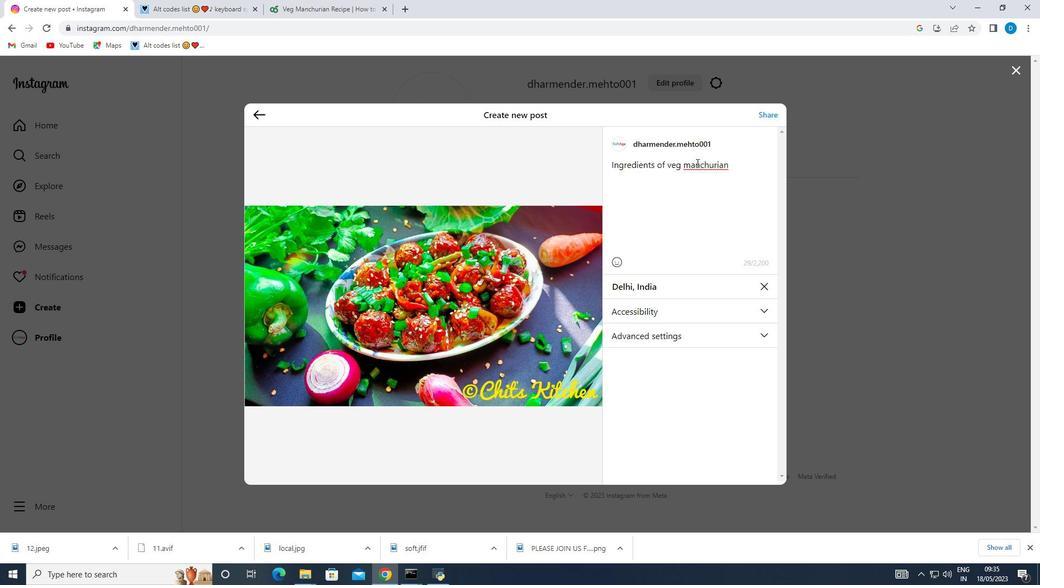 
Action: Mouse moved to (722, 175)
Screenshot: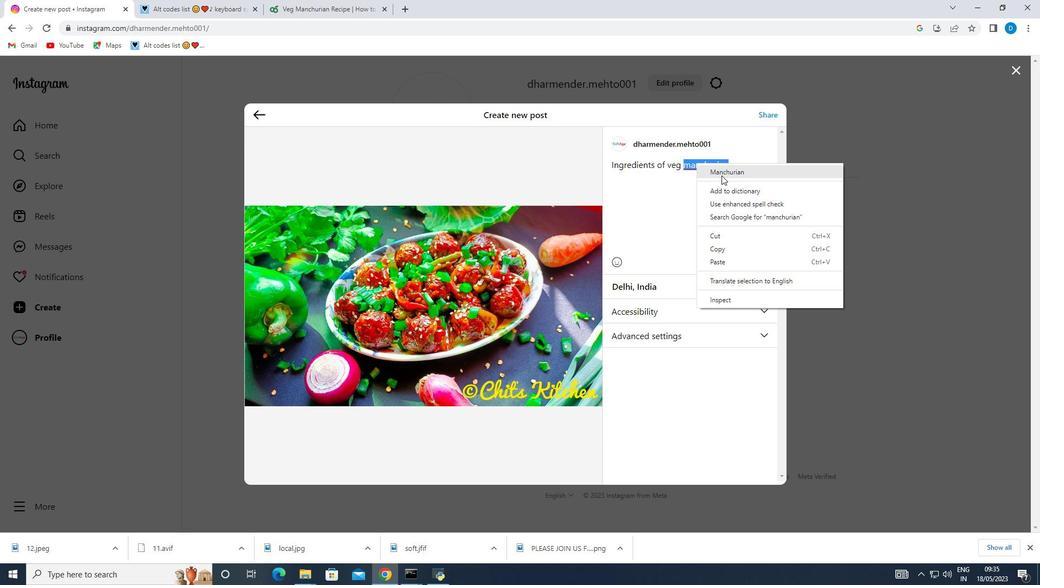 
Action: Mouse pressed left at (722, 175)
Screenshot: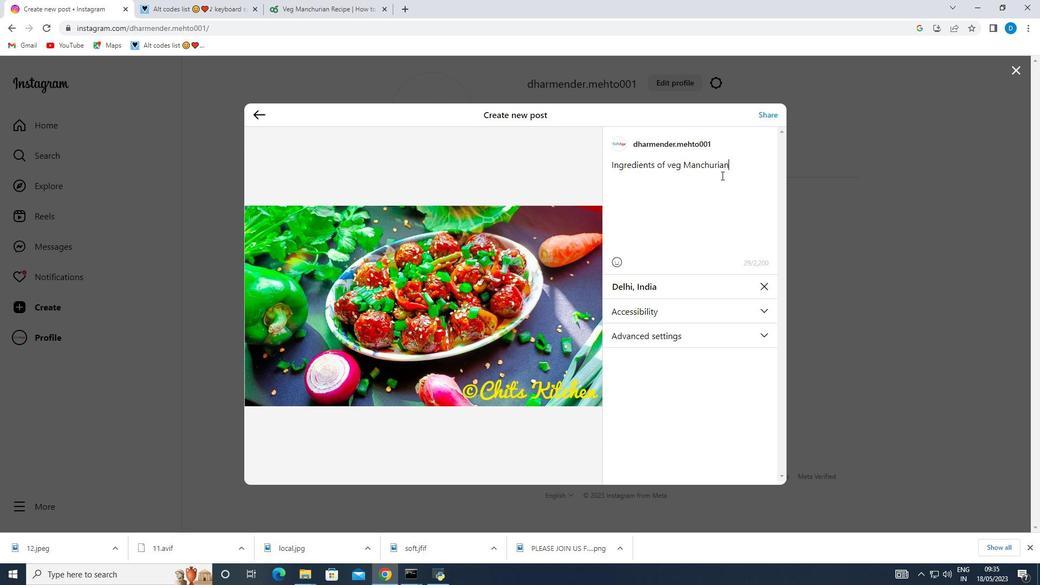 
Action: Mouse moved to (737, 168)
Screenshot: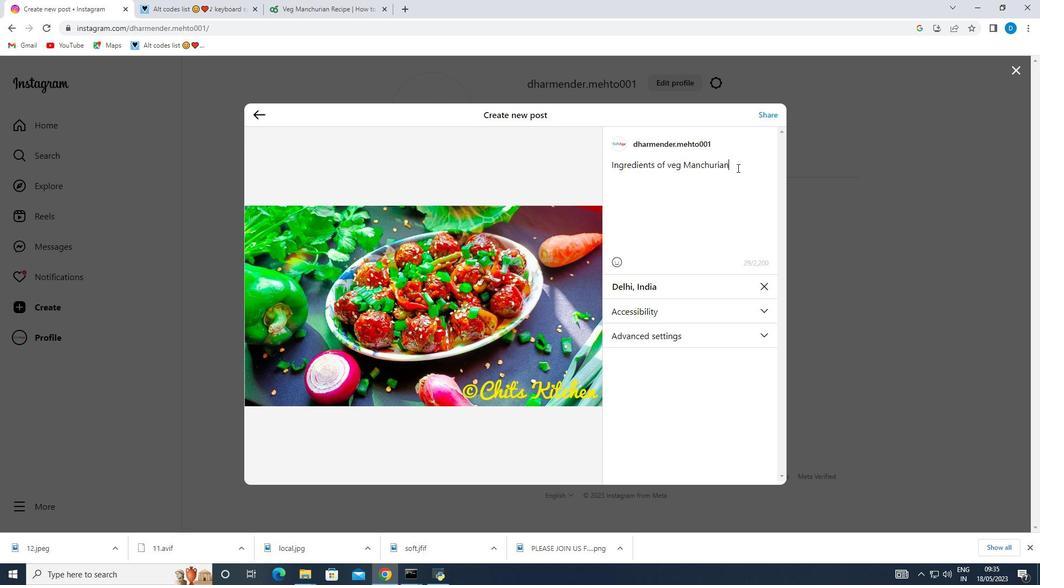 
Action: Key pressed <Key.enter><Key.enter>ctrl+V<Key.space><Key.caps_lock>F<Key.caps_lock>or<Key.space>vegetable<Key.space>balls<Key.shift_r>:<Key.enter>
Screenshot: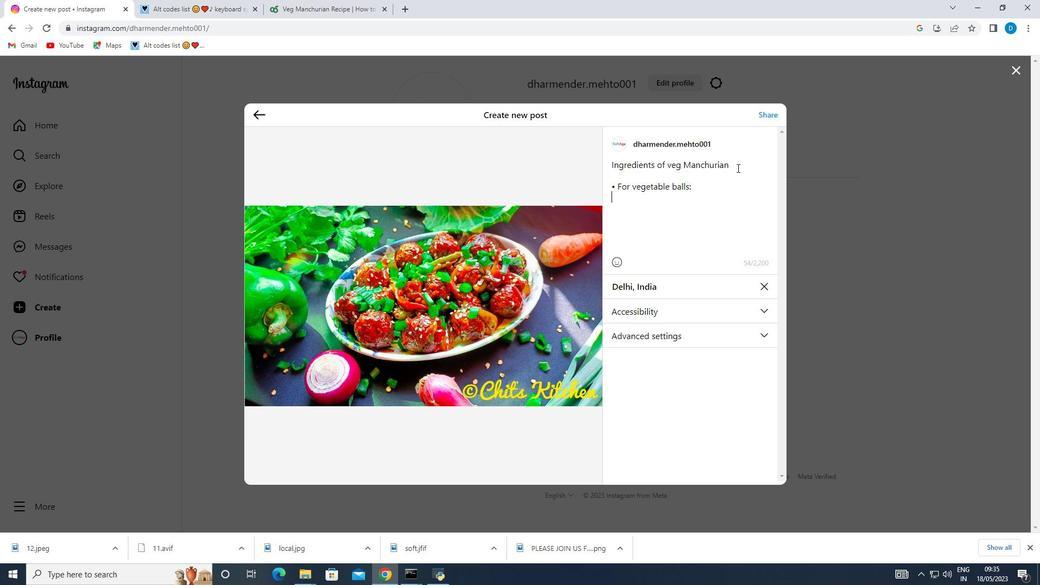 
Action: Mouse moved to (738, 169)
Screenshot: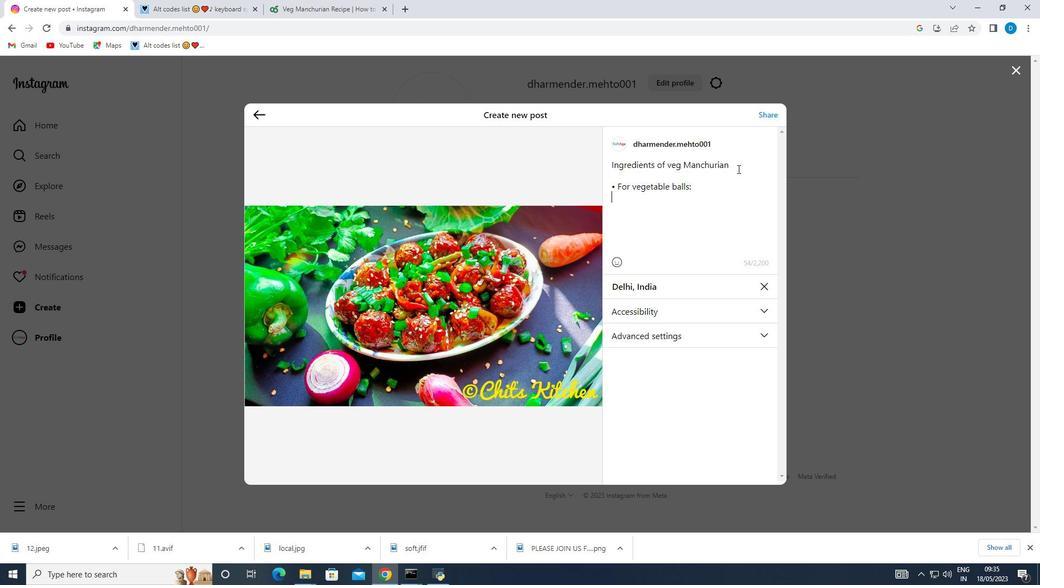 
Action: Key pressed 1/2<Key.space>cup<Key.space>cabbage
Screenshot: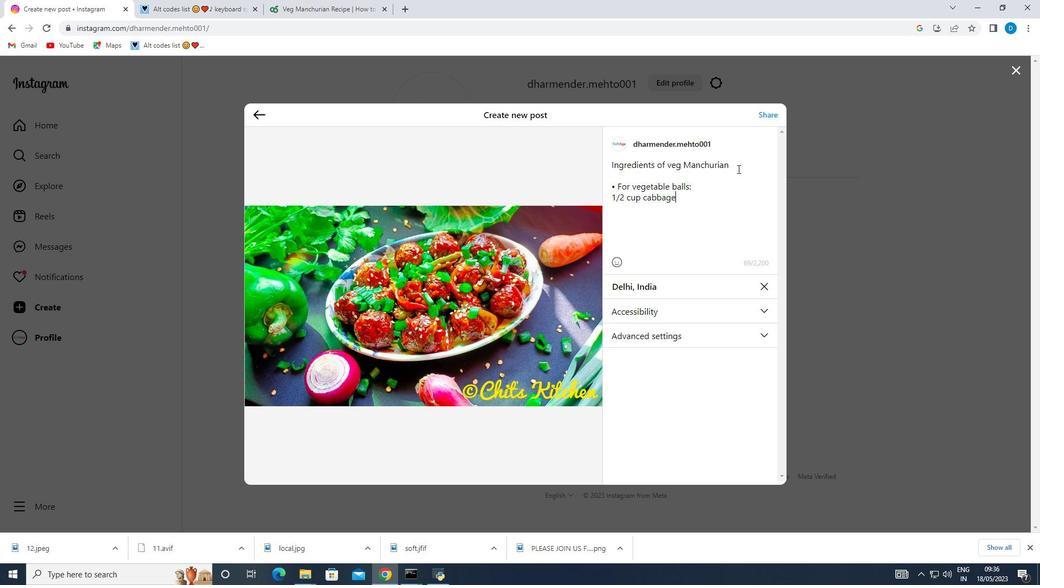 
Action: Mouse moved to (614, 200)
Screenshot: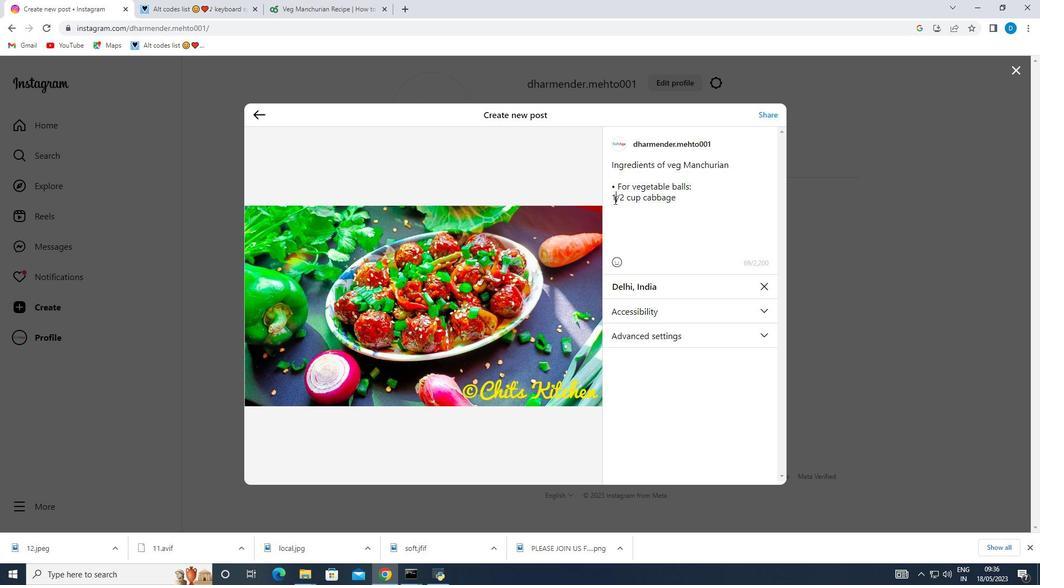 
Action: Mouse pressed left at (614, 200)
Screenshot: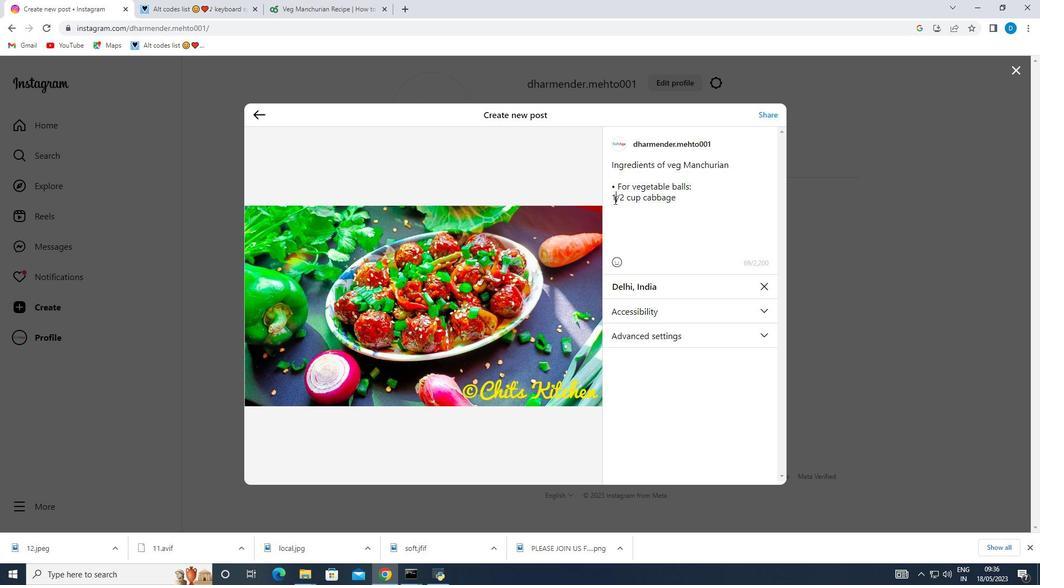 
Action: Mouse moved to (609, 196)
Screenshot: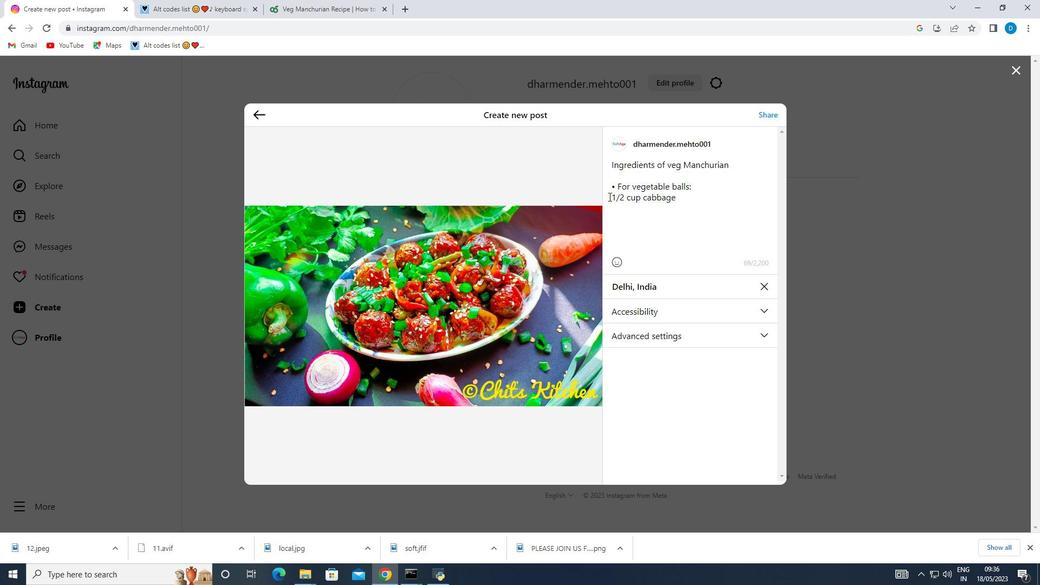 
Action: Mouse pressed left at (609, 196)
Screenshot: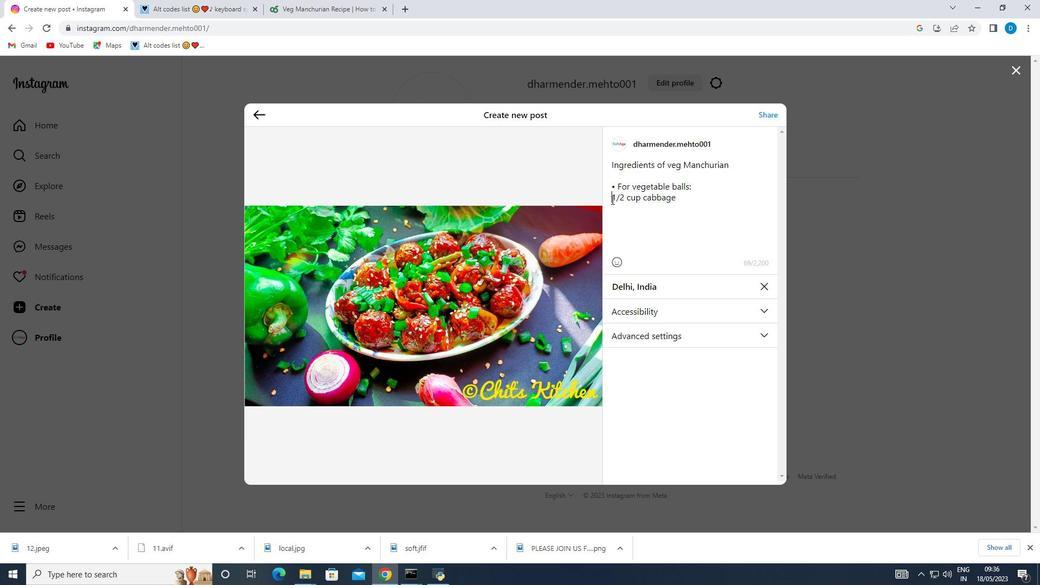 
Action: Mouse moved to (615, 245)
Screenshot: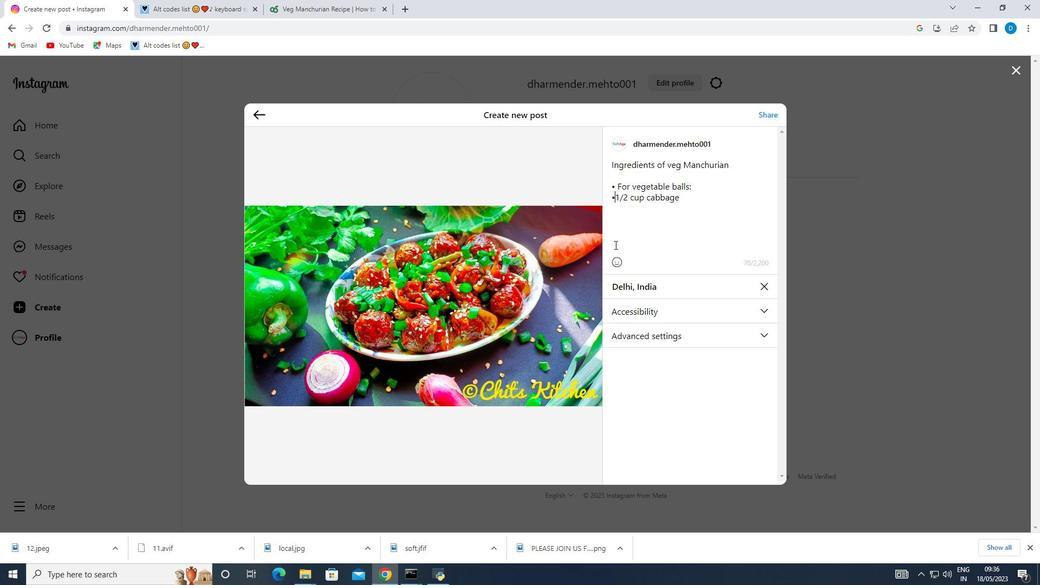 
Action: Key pressed ctrl+V
Screenshot: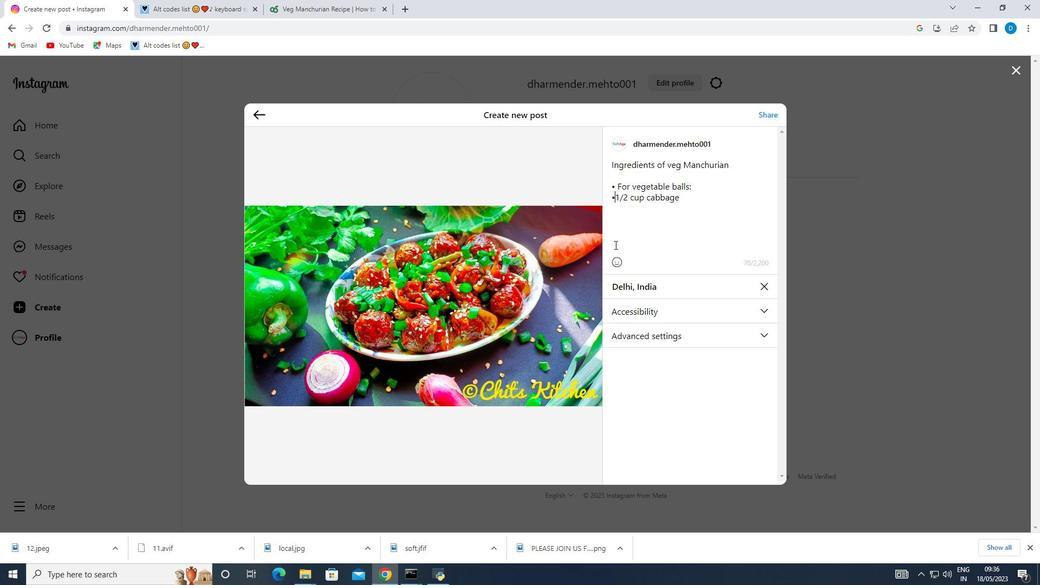 
Action: Mouse moved to (697, 200)
Screenshot: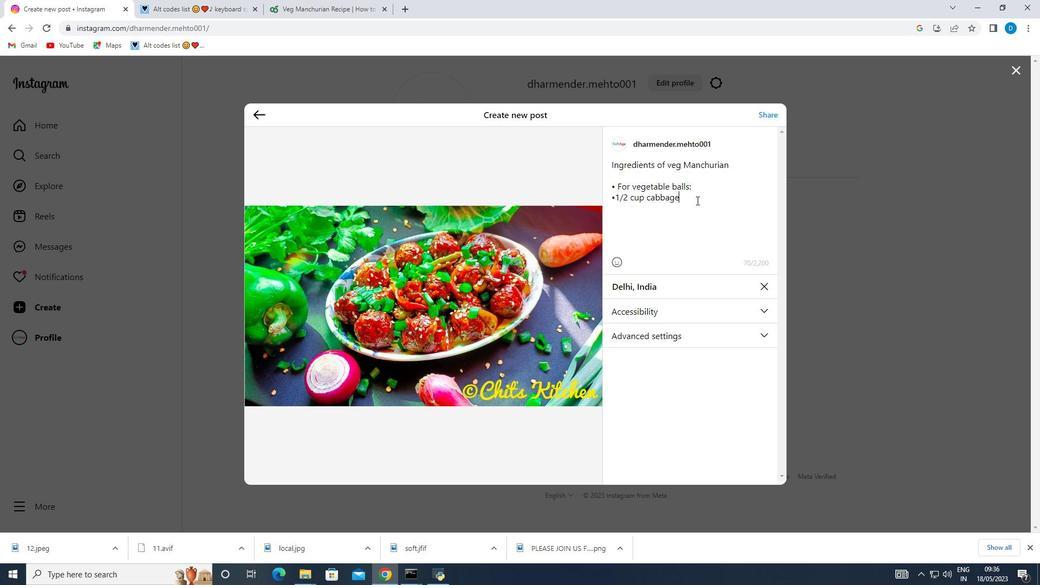 
Action: Mouse pressed left at (697, 200)
Screenshot: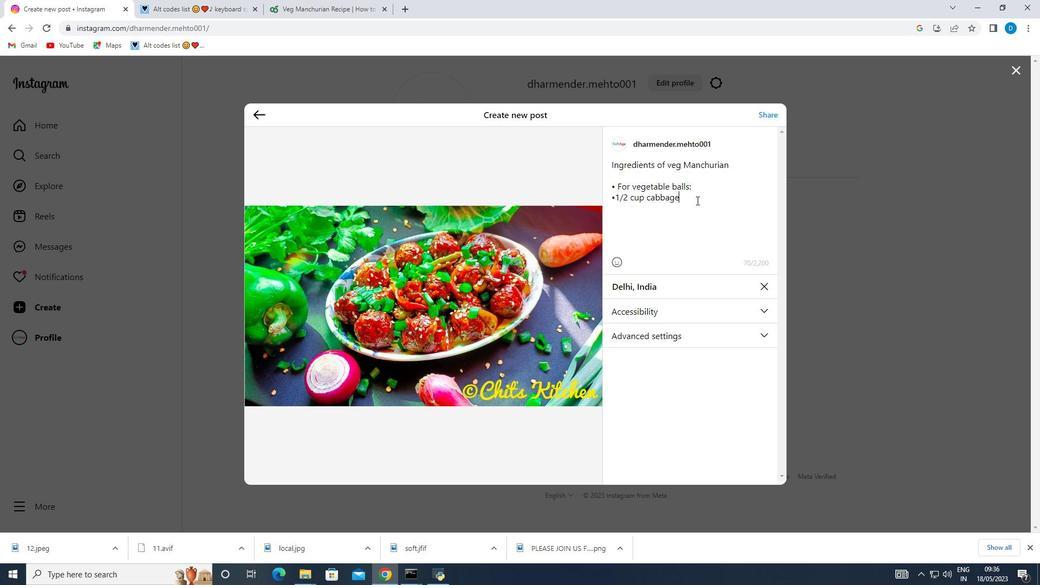 
Action: Mouse moved to (697, 201)
Screenshot: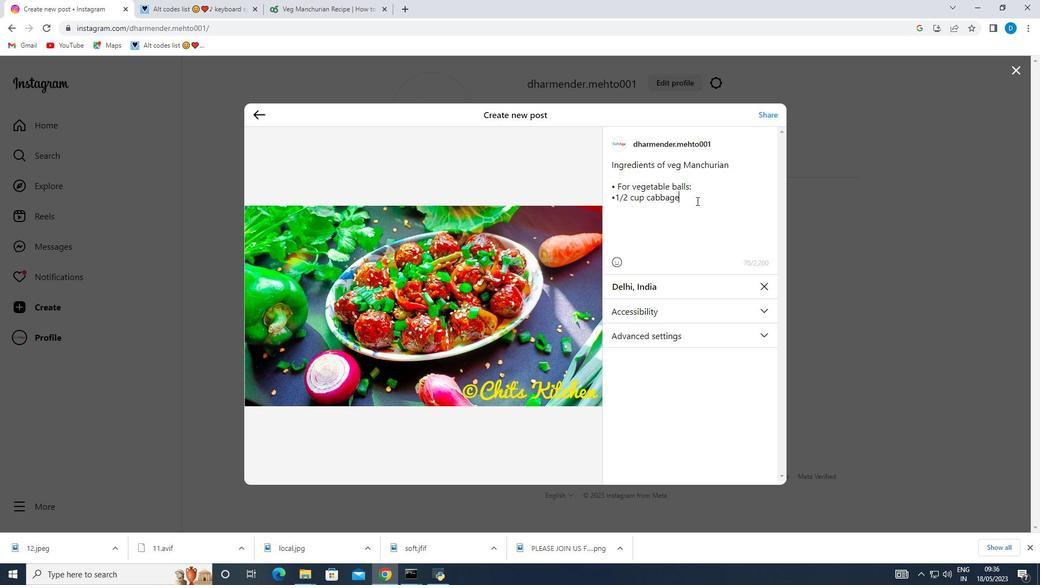 
Action: Key pressed <Key.enter>
Screenshot: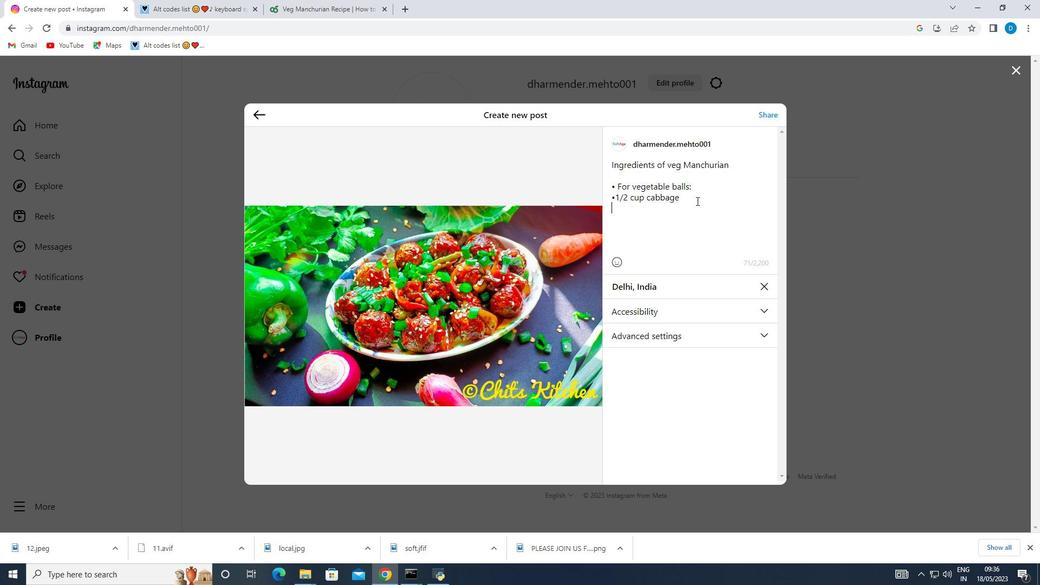 
Action: Mouse moved to (721, 191)
Screenshot: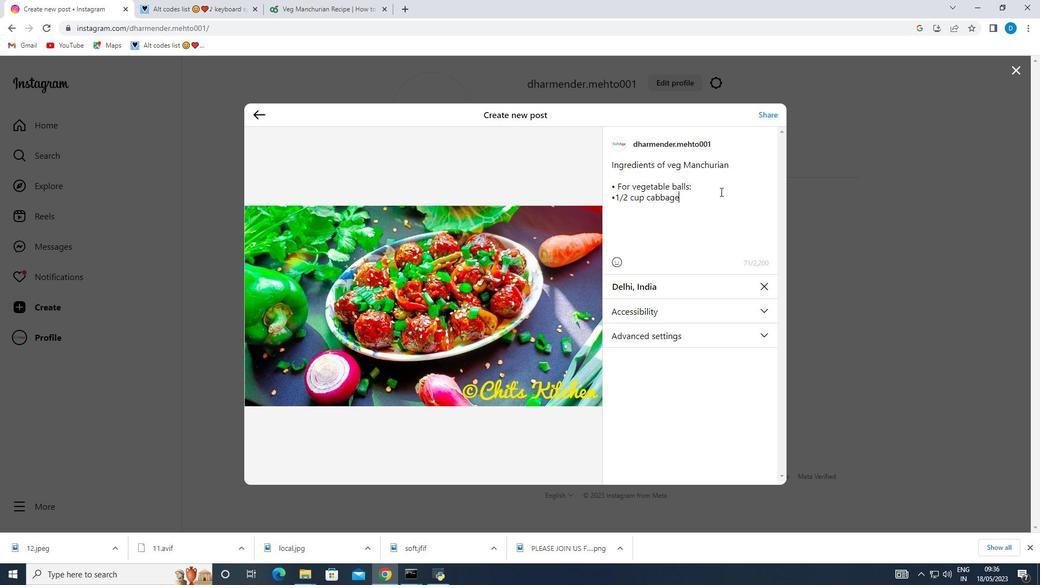 
Action: Mouse pressed left at (721, 191)
Screenshot: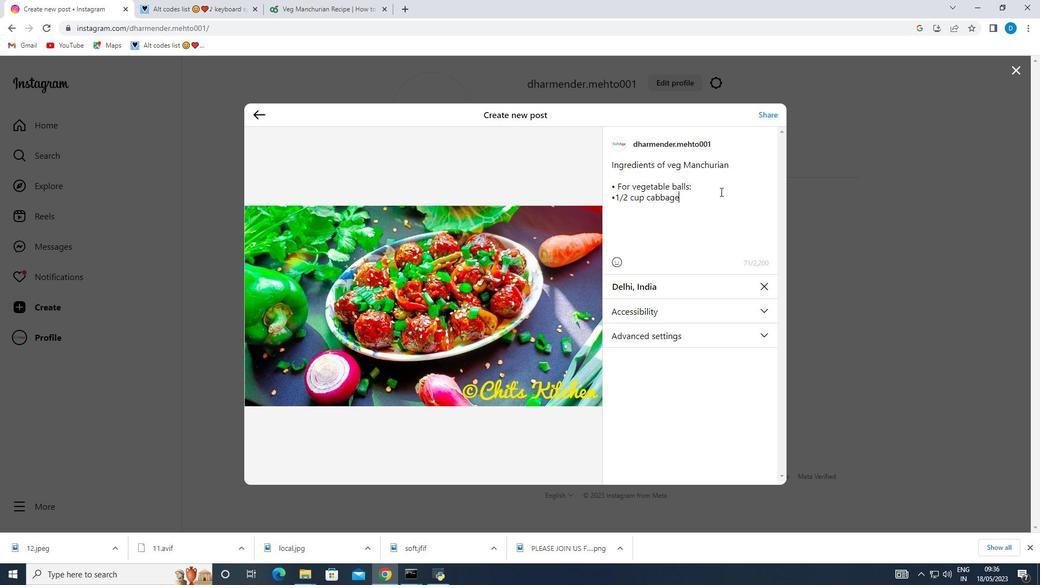 
Action: Mouse moved to (715, 187)
Screenshot: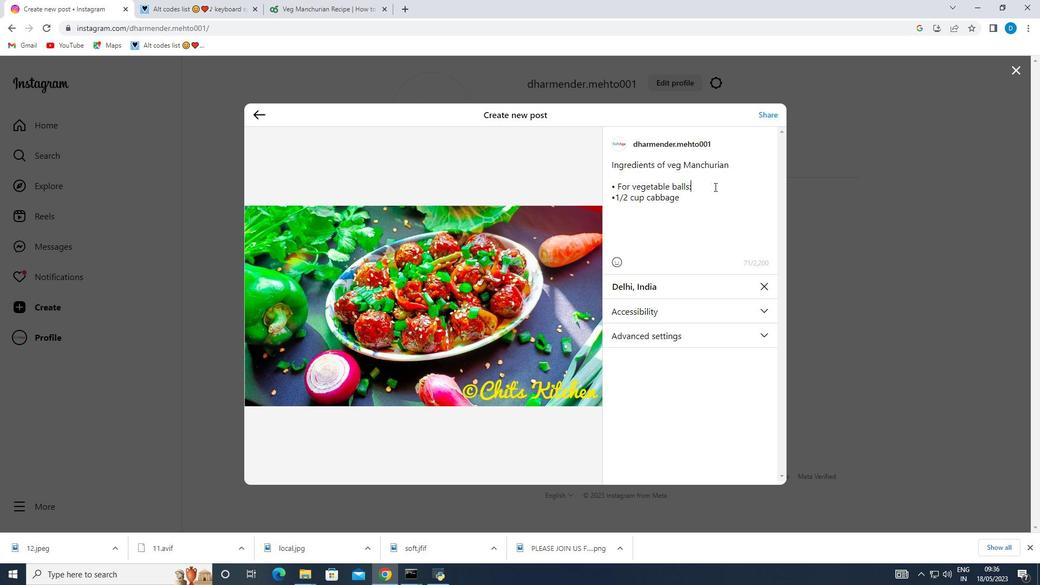 
Action: Mouse pressed left at (715, 187)
Screenshot: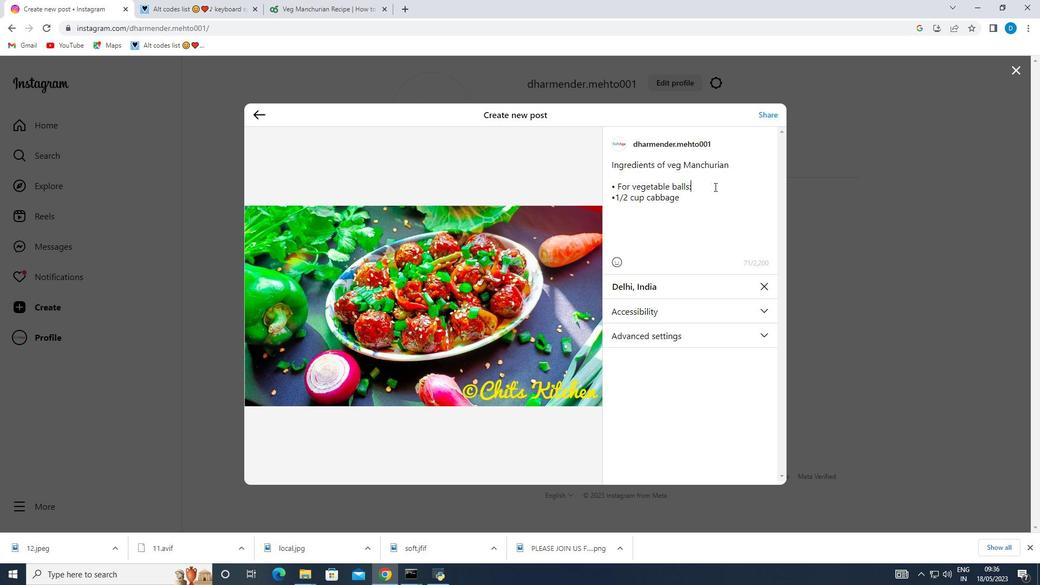 
Action: Mouse moved to (712, 184)
Screenshot: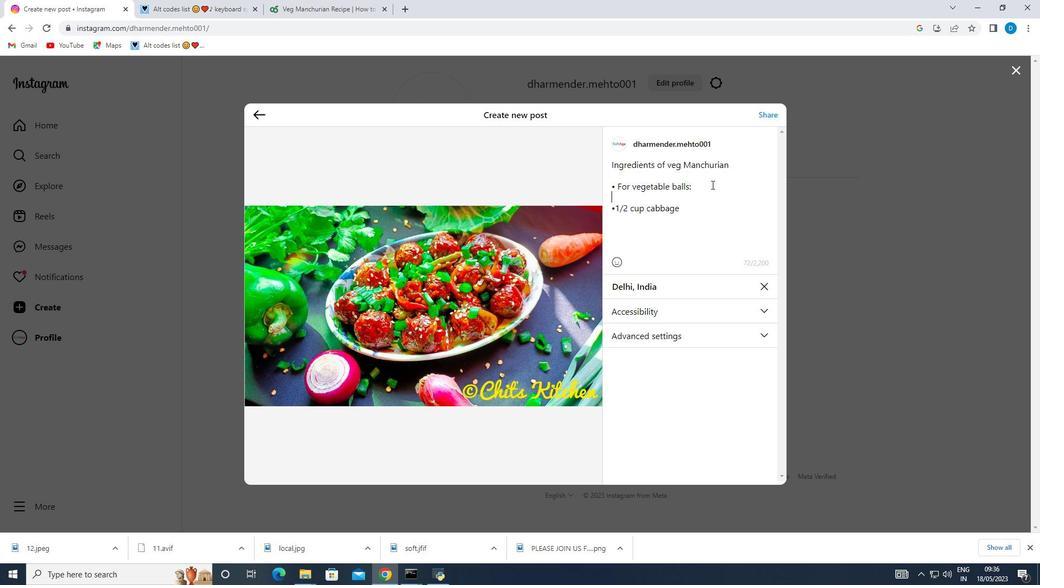 
Action: Key pressed <Key.enter>
Screenshot: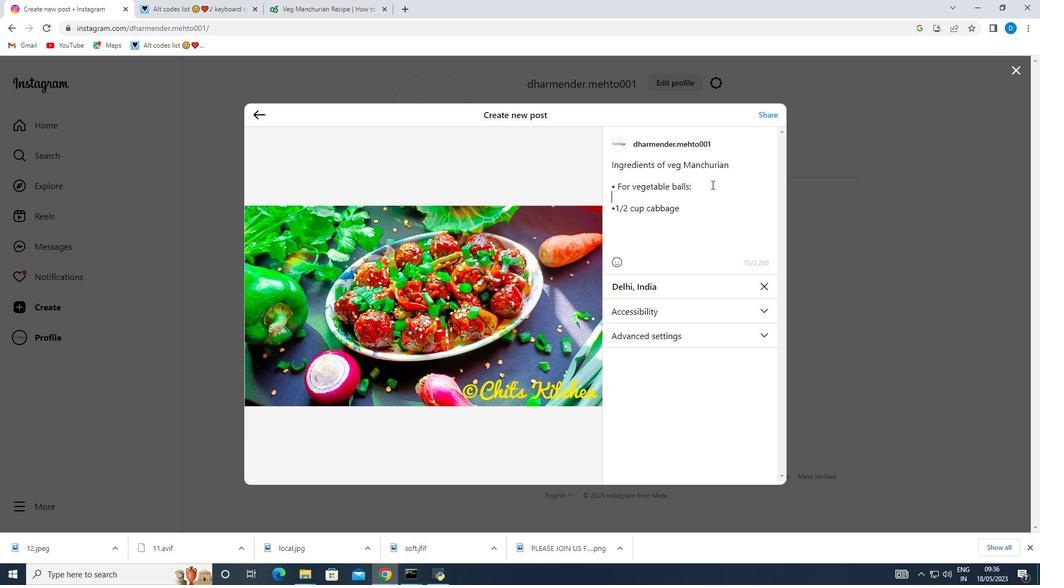 
Action: Mouse moved to (630, 194)
Screenshot: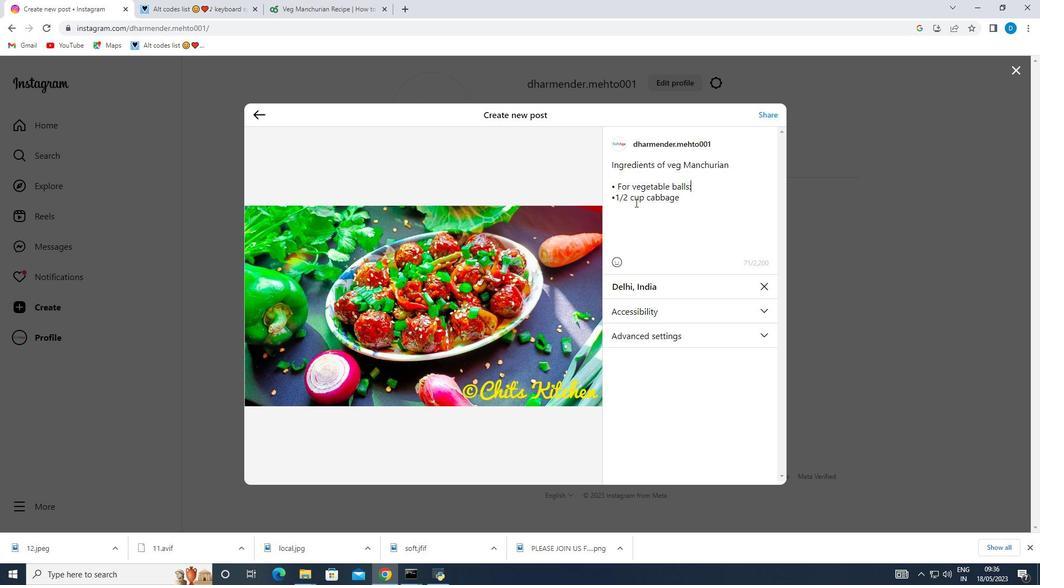 
Action: Key pressed <Key.backspace>
Screenshot: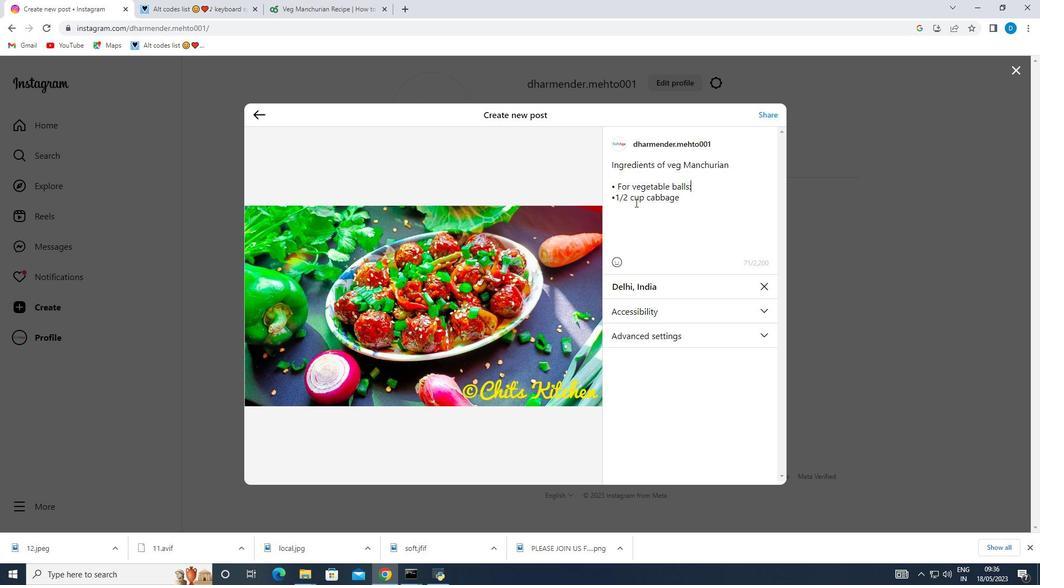 
Action: Mouse moved to (612, 187)
Screenshot: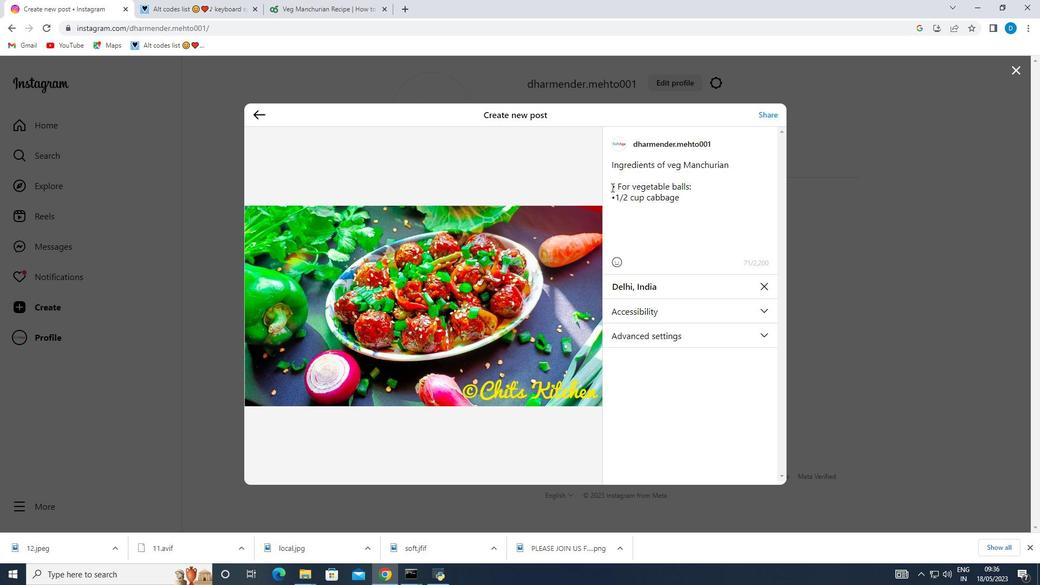 
Action: Mouse pressed left at (612, 187)
Screenshot: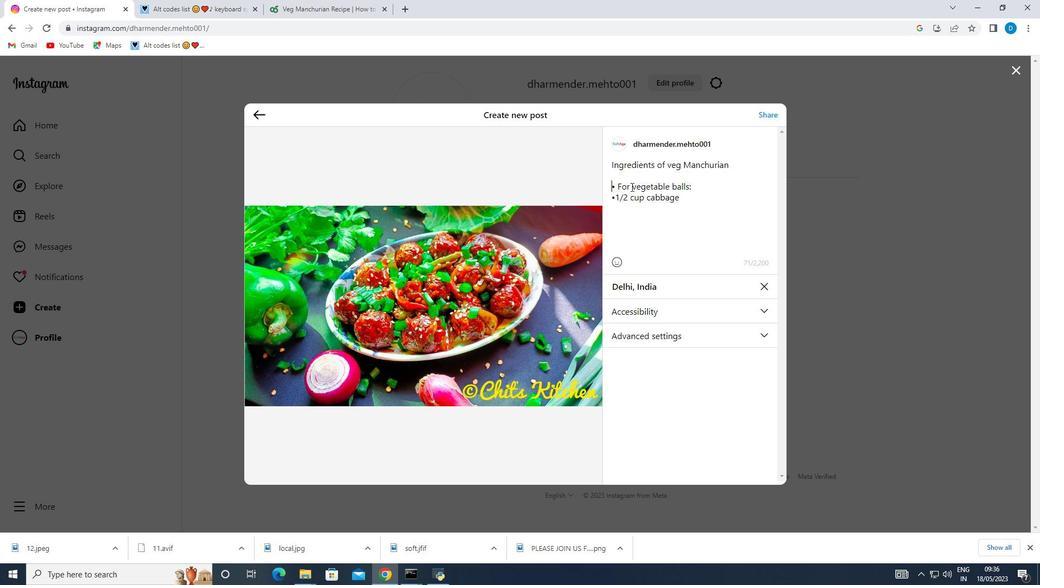 
Action: Mouse moved to (706, 193)
Screenshot: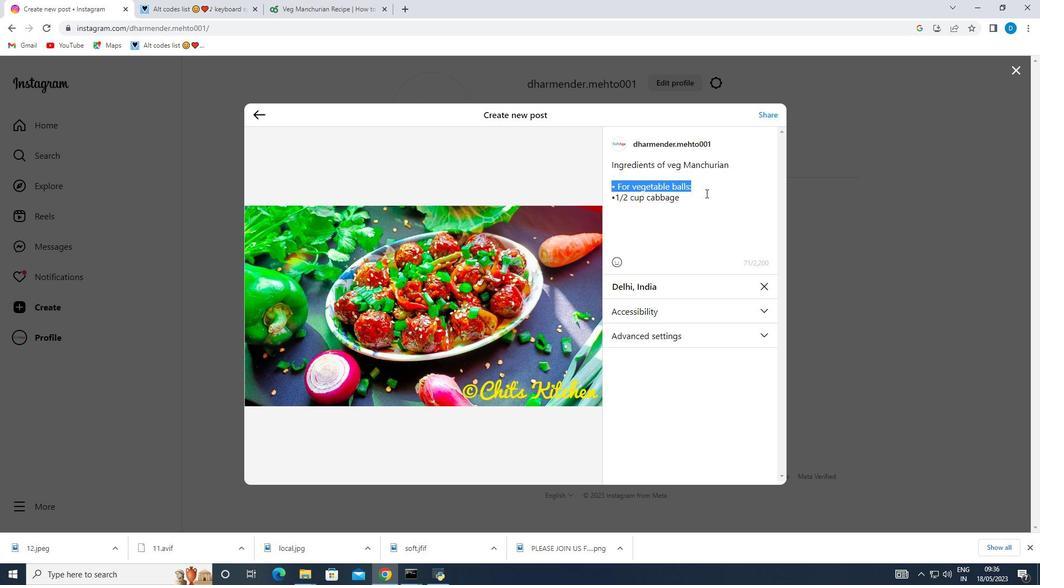
Action: Key pressed ctrl+B
Screenshot: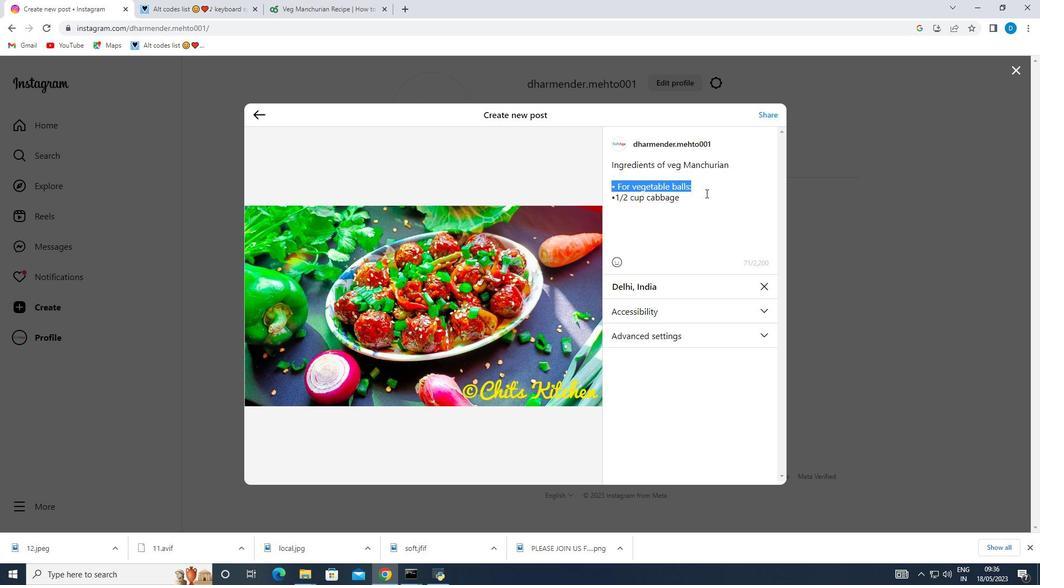 
Action: Mouse moved to (706, 188)
Screenshot: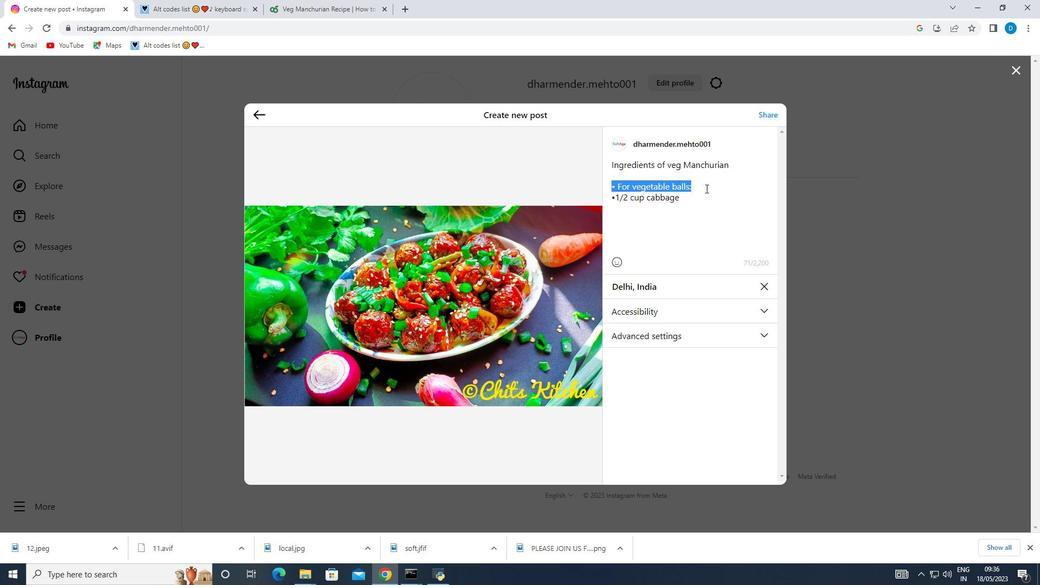 
Action: Mouse pressed left at (706, 188)
Screenshot: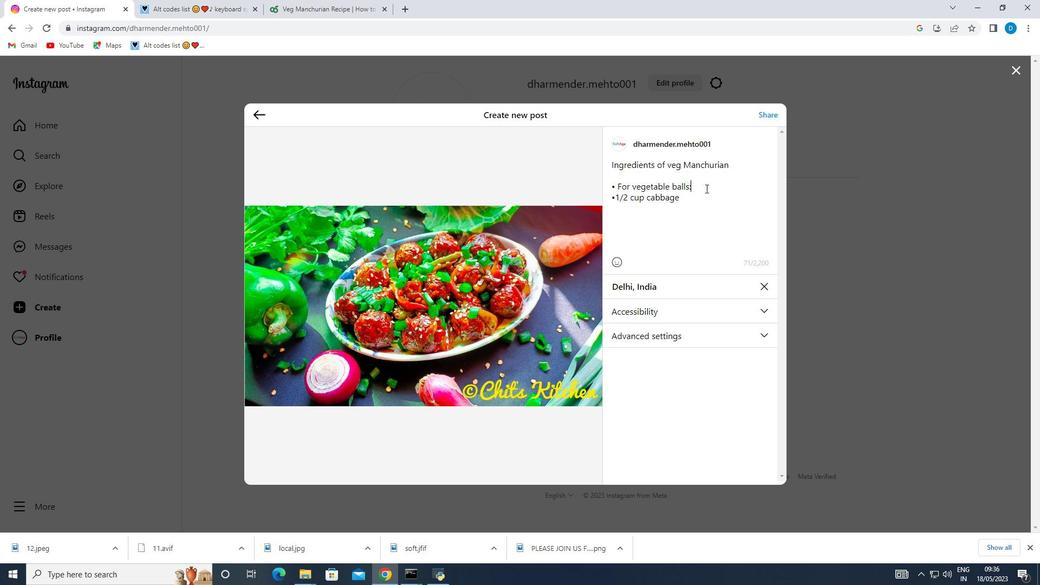 
Action: Mouse moved to (690, 184)
Screenshot: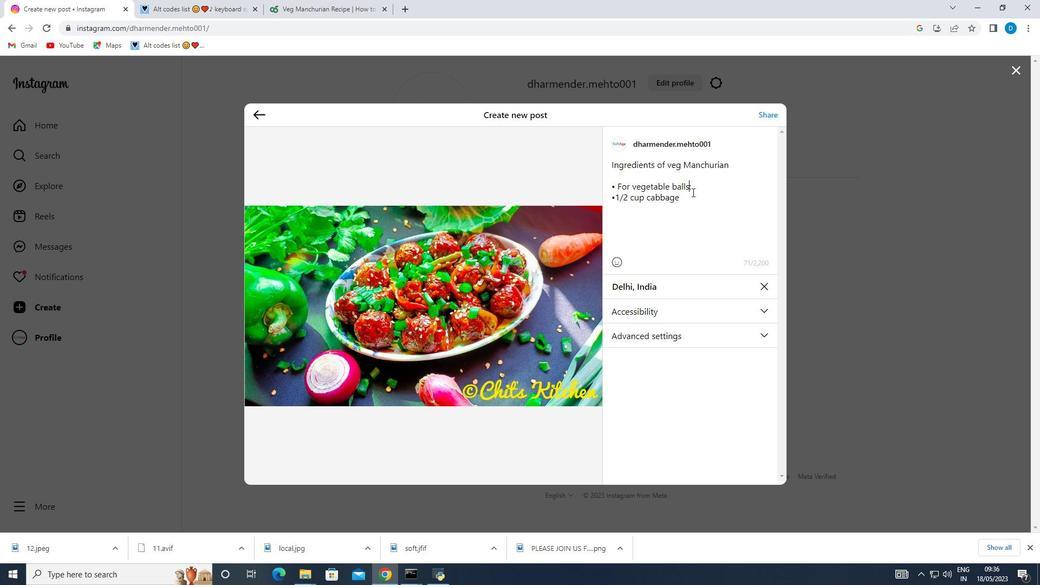 
Action: Mouse pressed left at (690, 184)
Screenshot: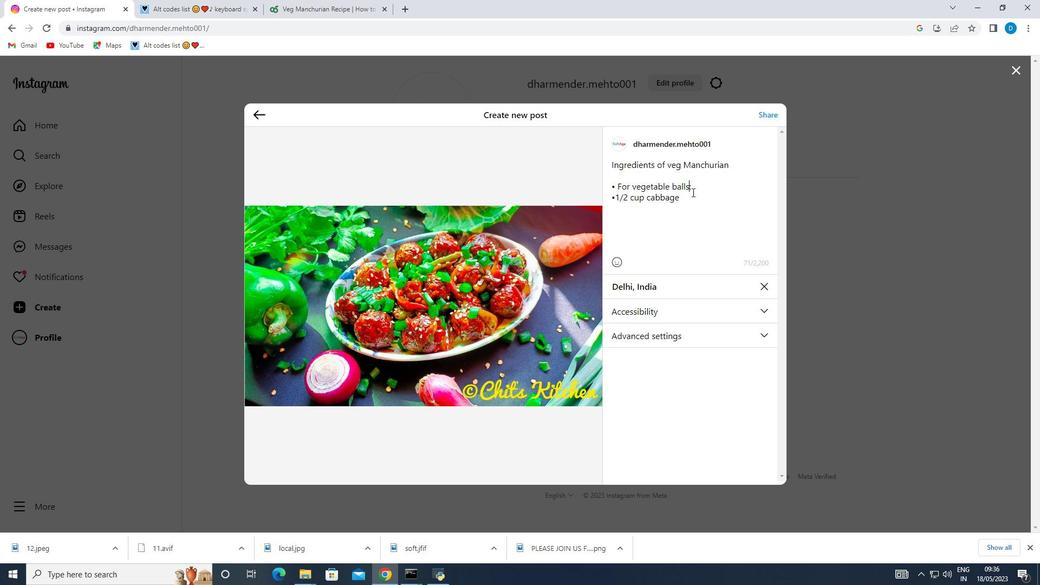 
Action: Mouse moved to (710, 202)
Screenshot: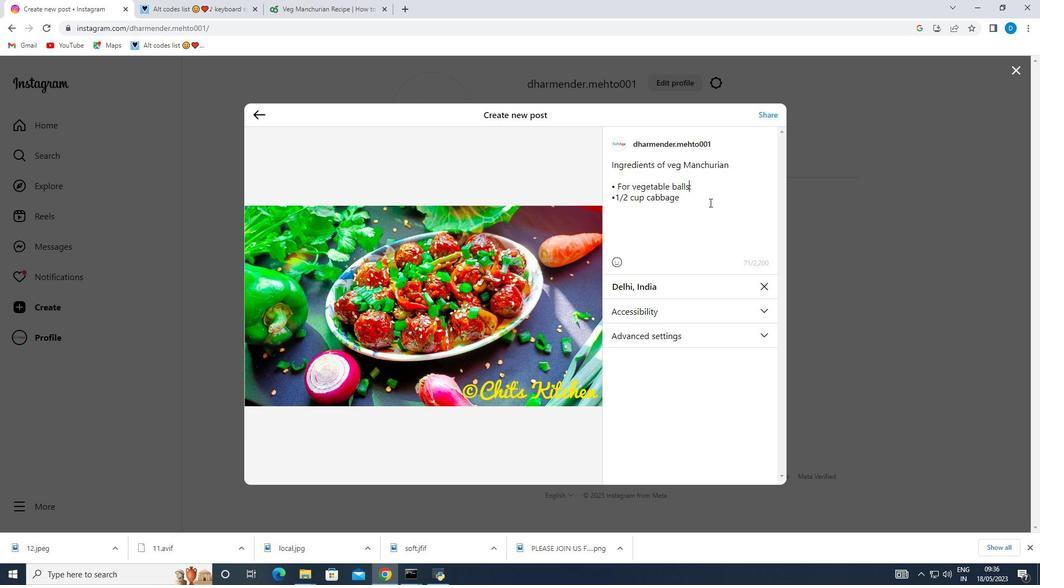 
Action: Key pressed <Key.space>
Screenshot: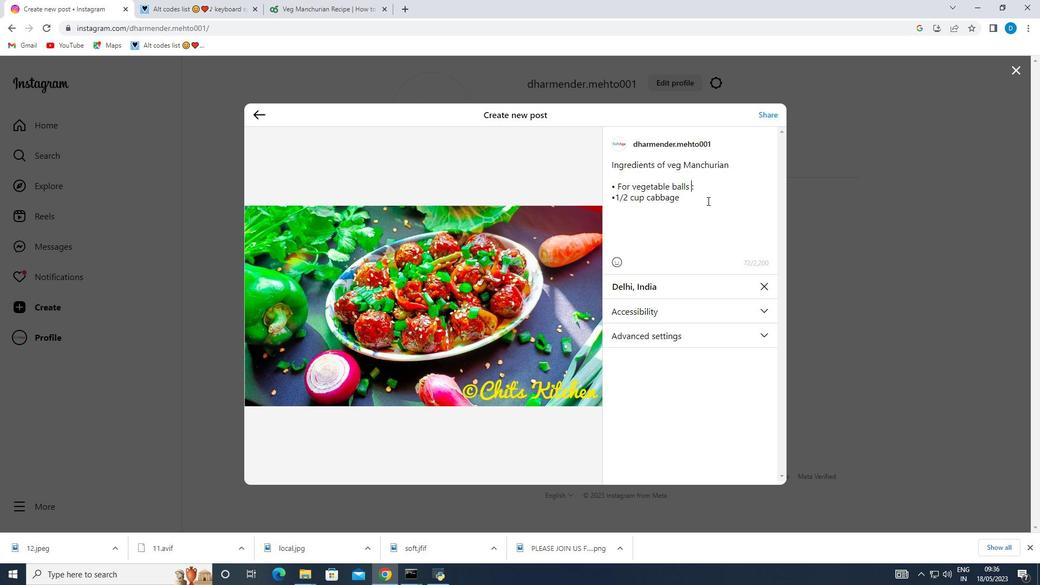 
Action: Mouse moved to (698, 201)
Screenshot: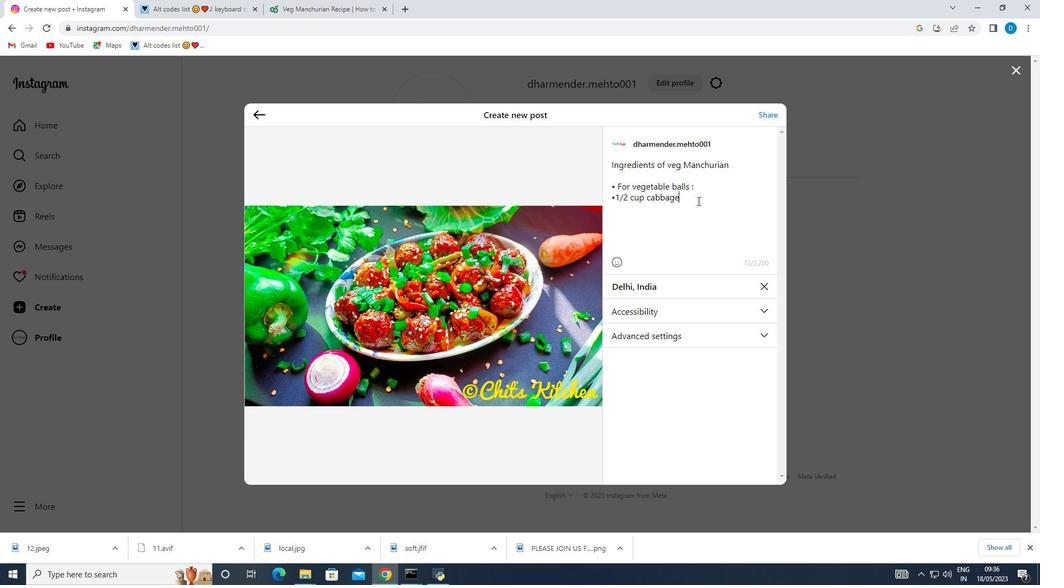 
Action: Mouse pressed left at (698, 201)
Screenshot: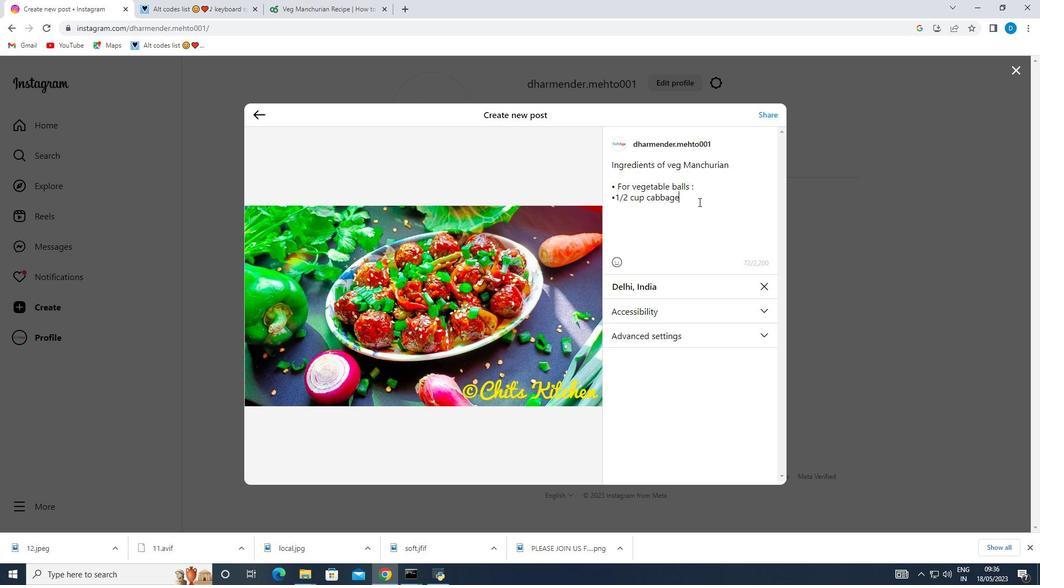 
Action: Mouse moved to (692, 199)
Screenshot: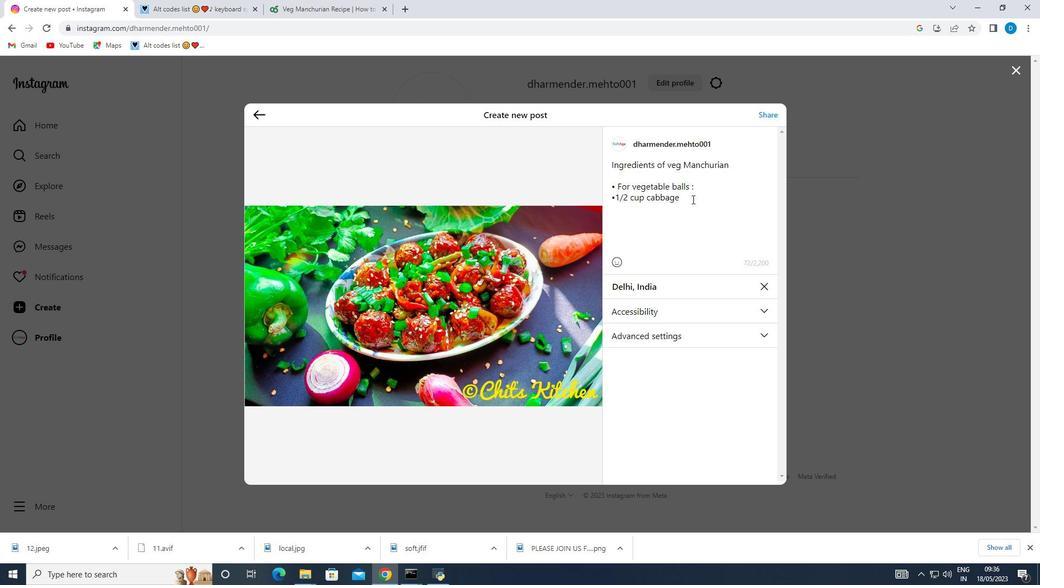 
Action: Key pressed <Key.enter>1/2<Key.backspace><Key.backspace><Key.backspace>ctrl+V<Key.space>
Screenshot: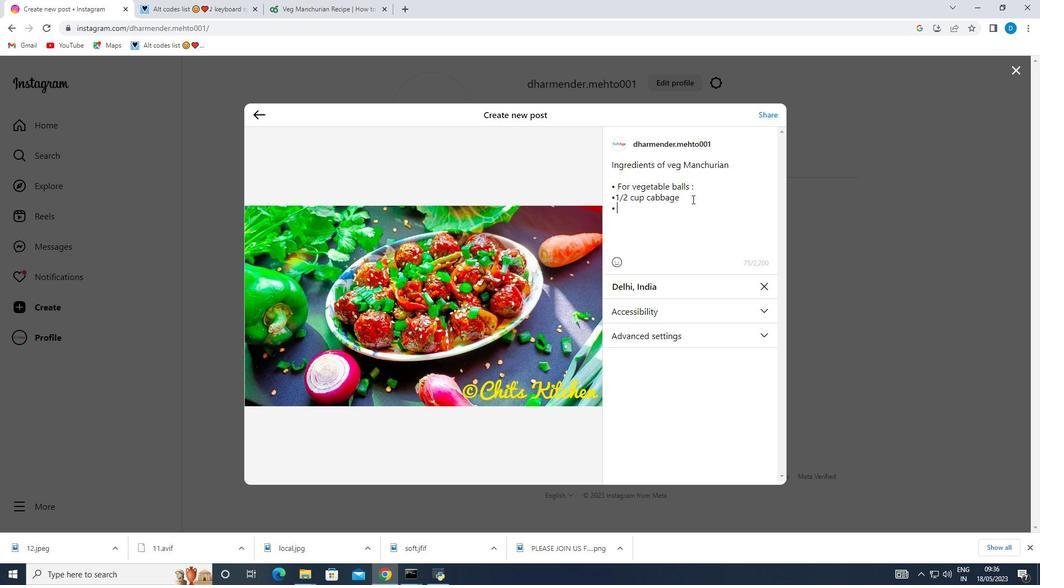 
Action: Mouse moved to (616, 197)
Screenshot: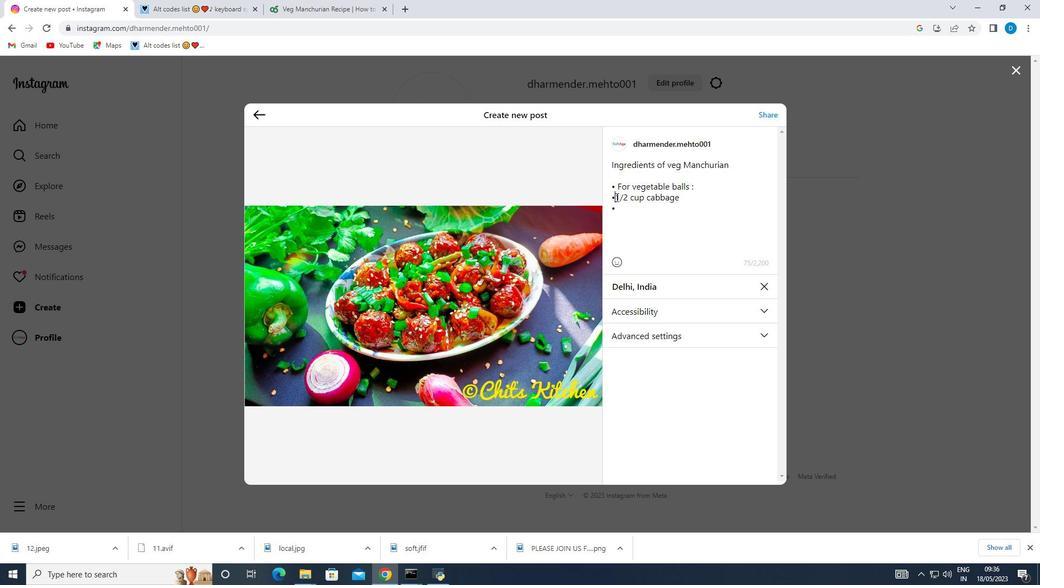 
Action: Mouse pressed left at (616, 197)
Screenshot: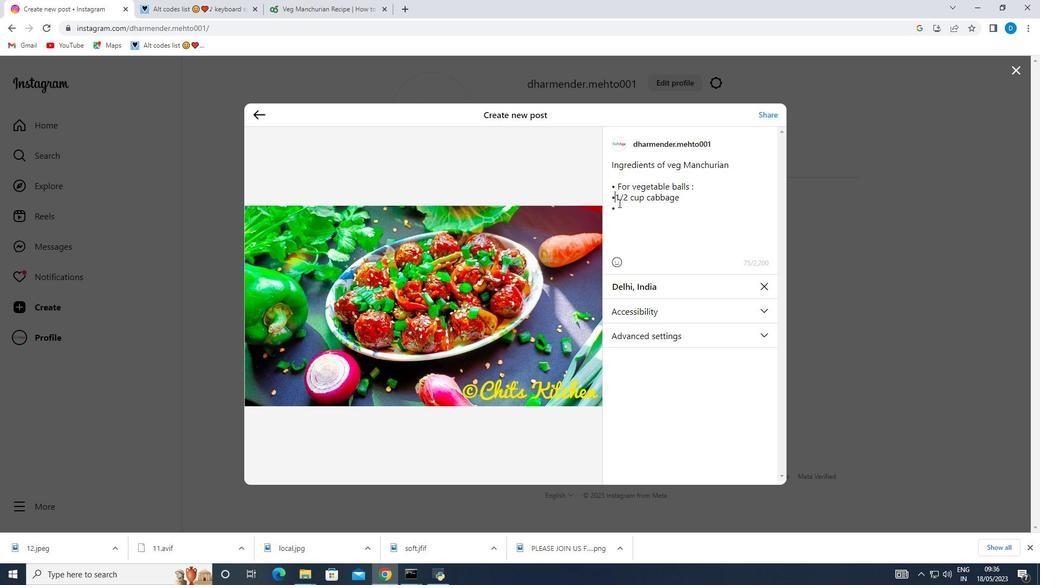 
Action: Mouse moved to (617, 220)
Screenshot: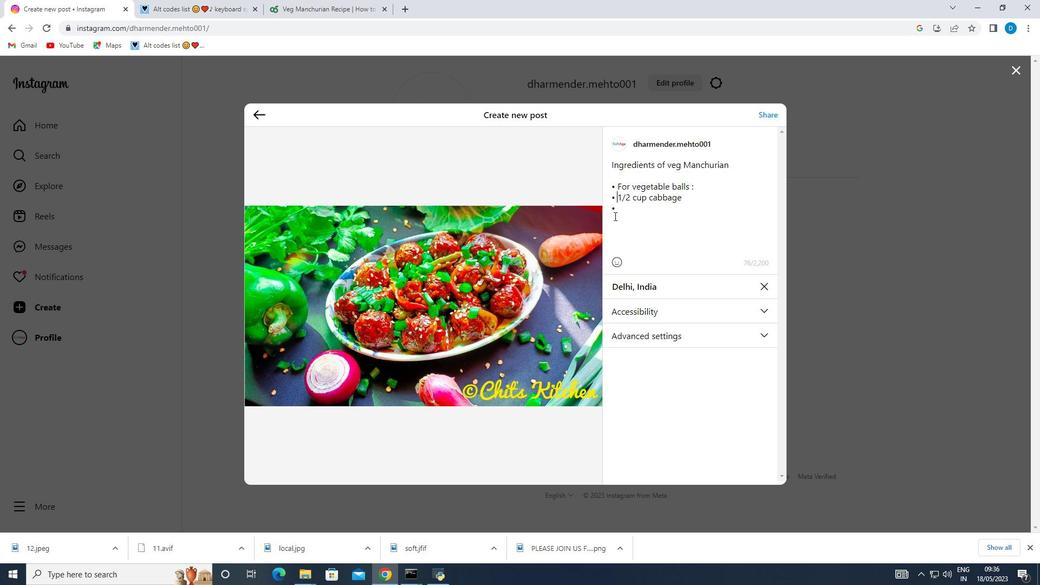 
Action: Key pressed <Key.space>
Screenshot: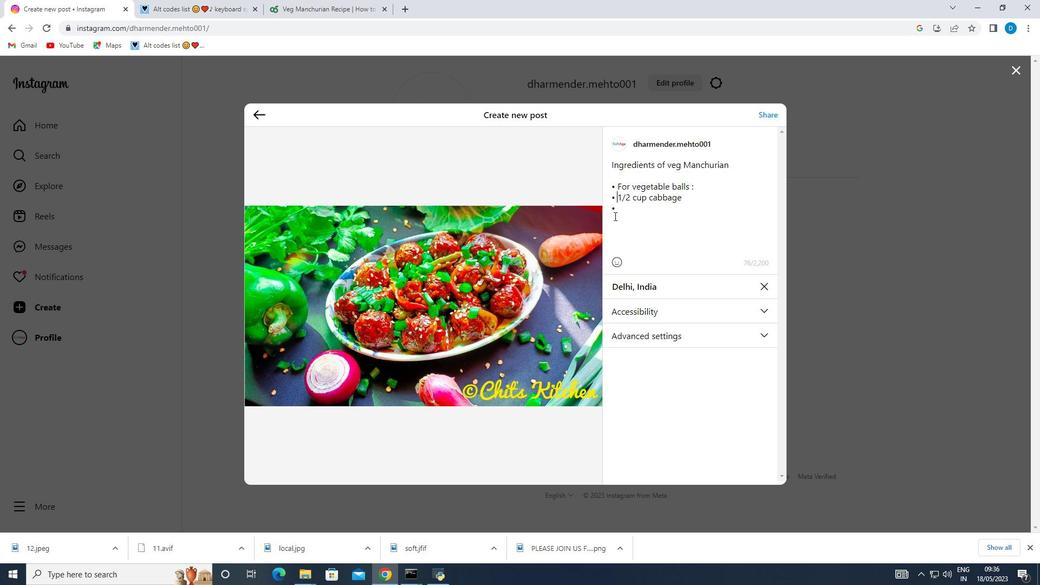 
Action: Mouse moved to (618, 195)
Screenshot: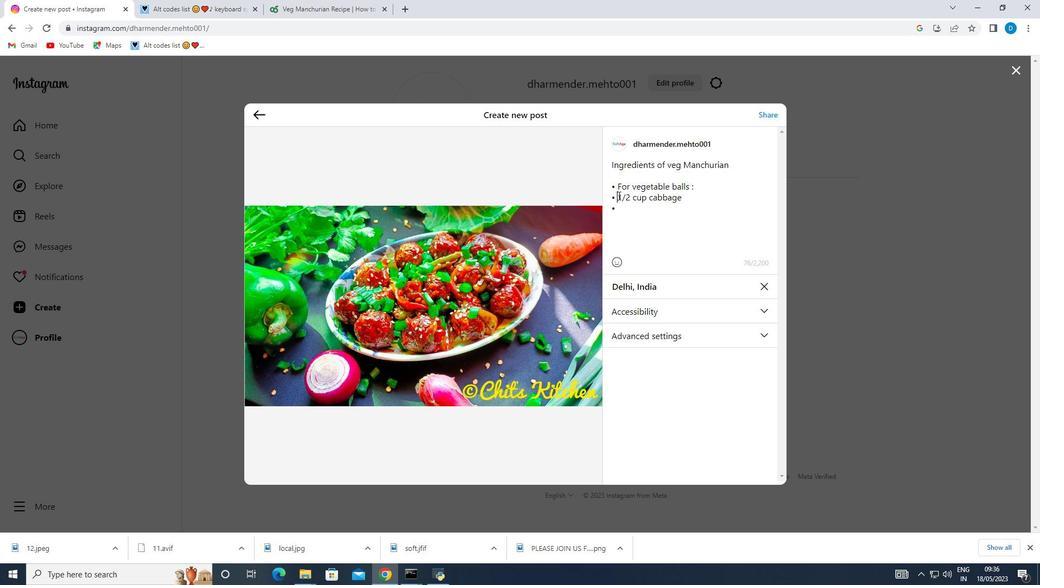 
Action: Mouse pressed left at (618, 195)
Screenshot: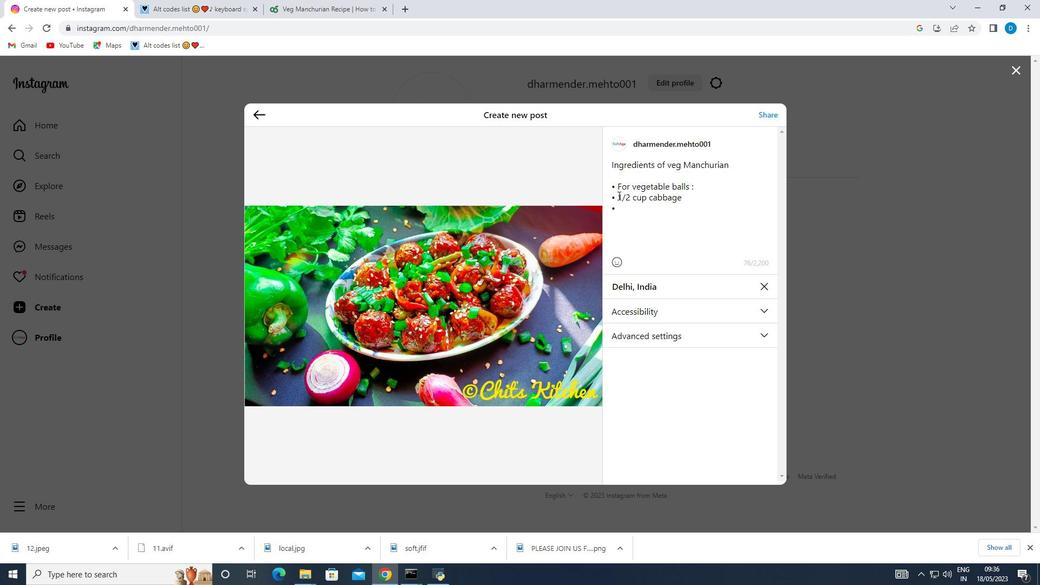 
Action: Mouse moved to (632, 219)
Screenshot: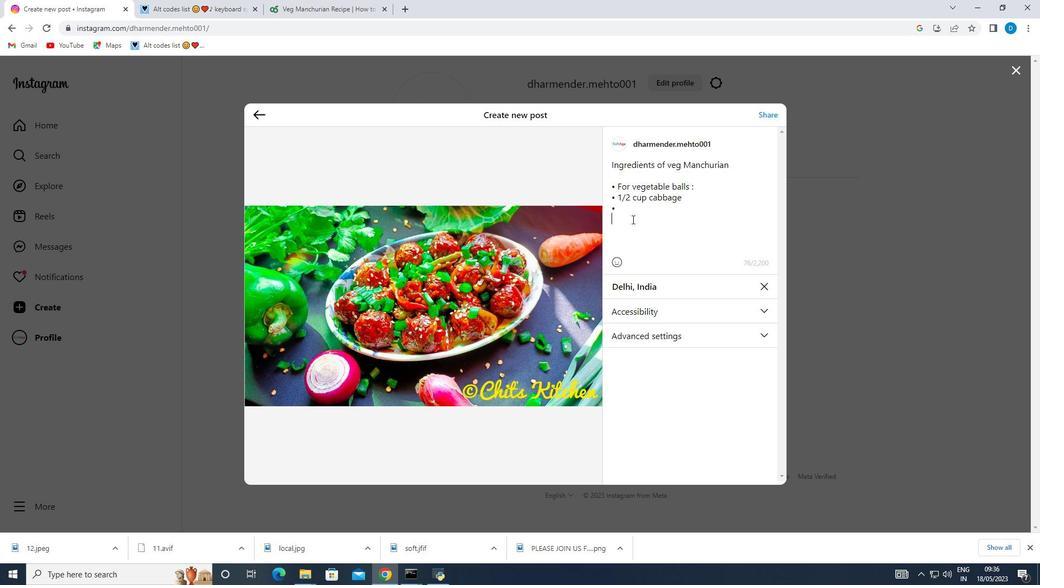 
Action: Mouse pressed left at (632, 219)
Screenshot: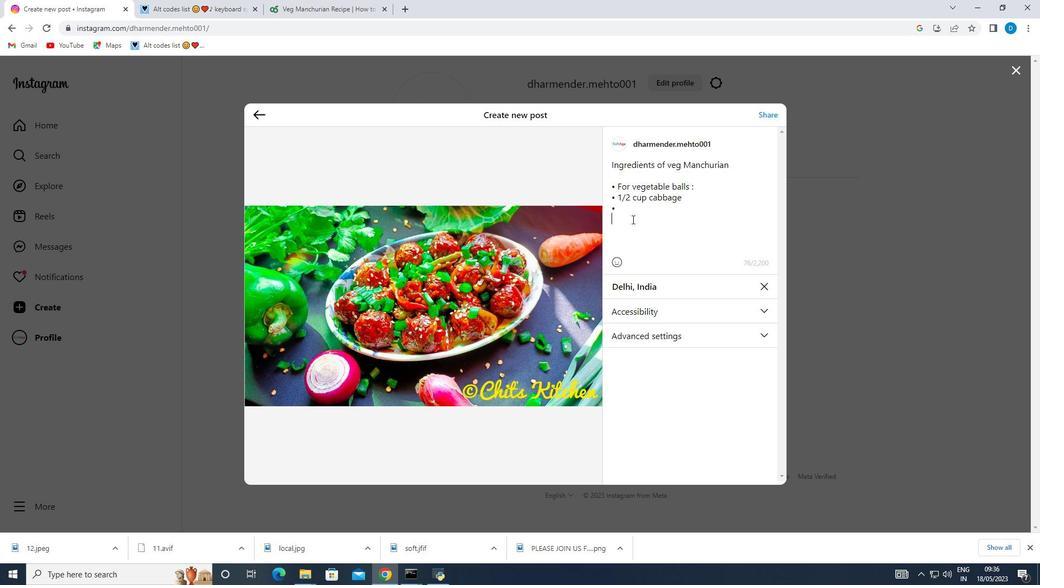 
Action: Mouse moved to (619, 196)
Screenshot: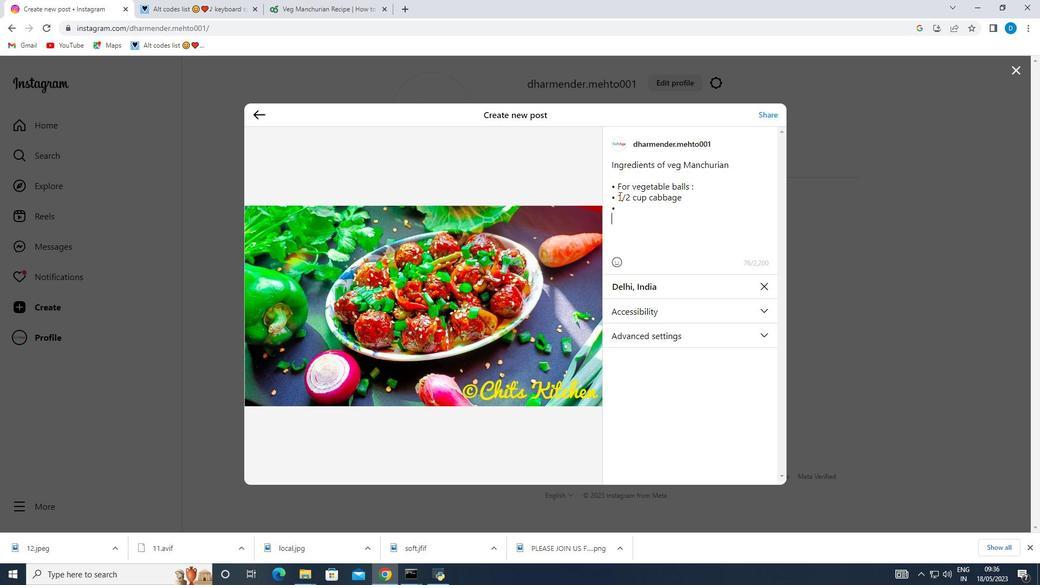 
Action: Mouse pressed left at (619, 196)
Screenshot: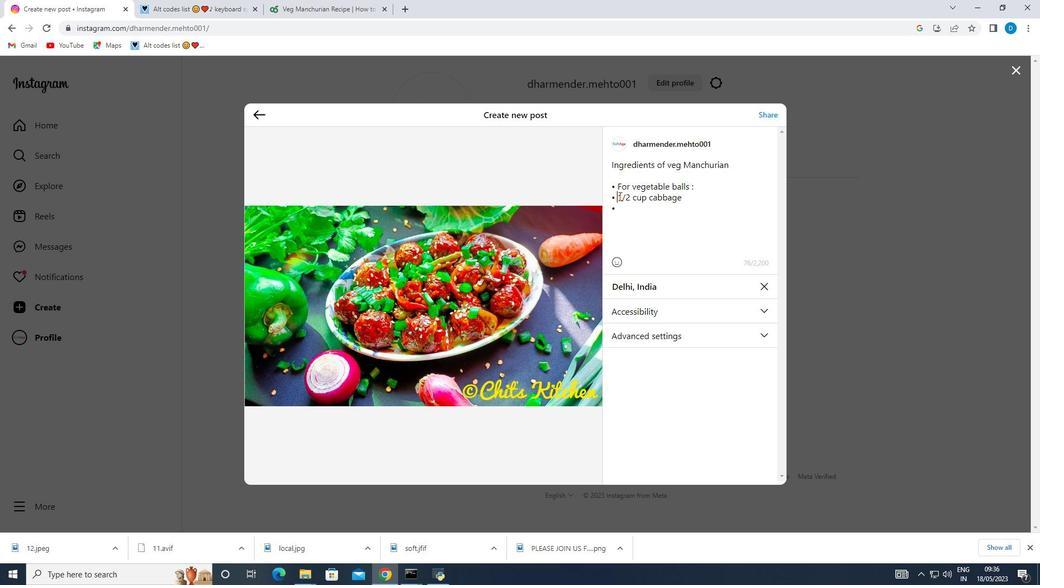 
Action: Mouse moved to (622, 211)
Screenshot: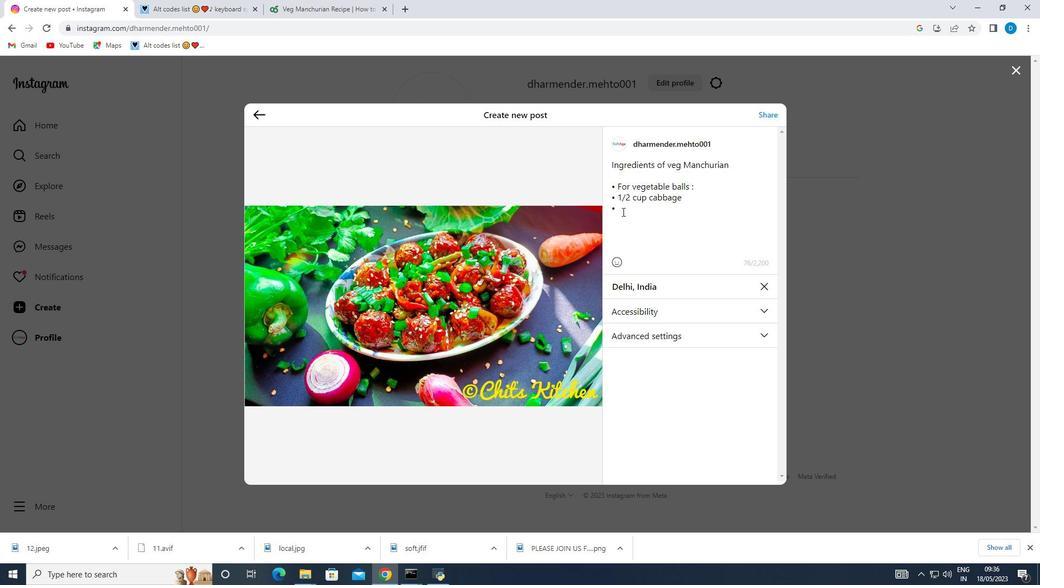 
Action: Key pressed <Key.backspace>
Screenshot: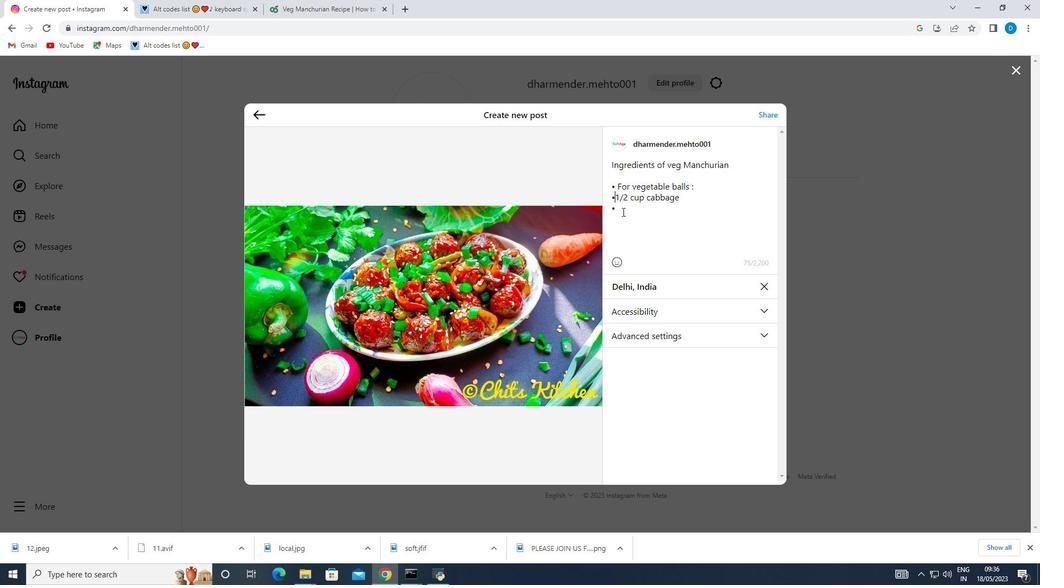 
Action: Mouse moved to (617, 206)
Screenshot: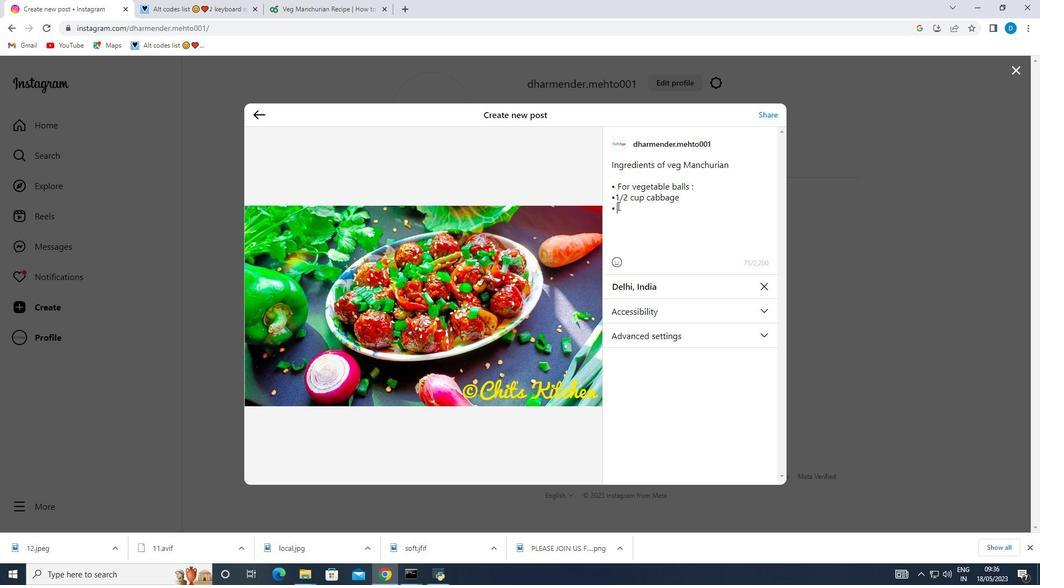 
Action: Mouse pressed left at (617, 206)
Screenshot: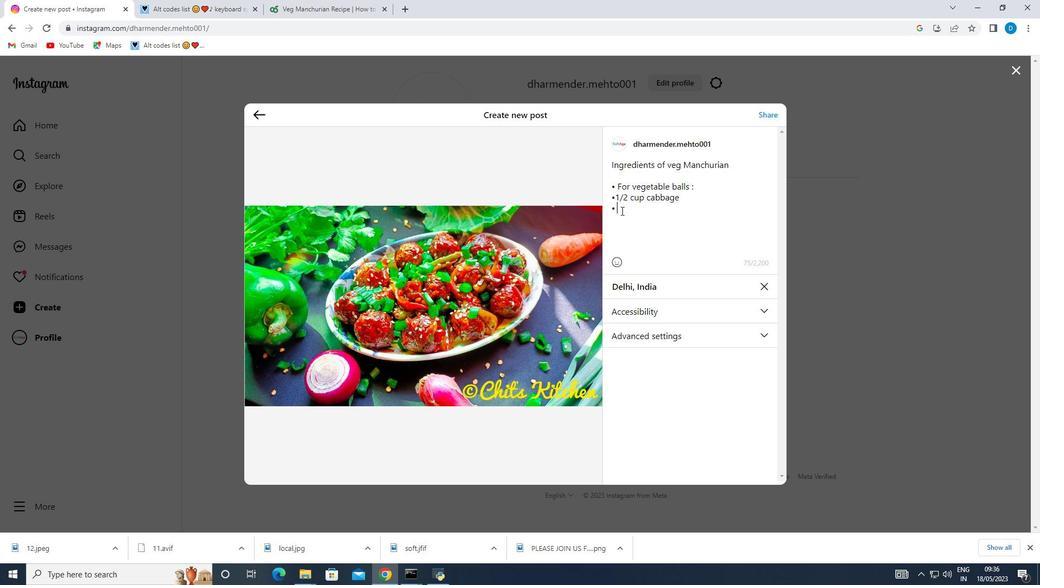 
Action: Mouse moved to (622, 215)
Screenshot: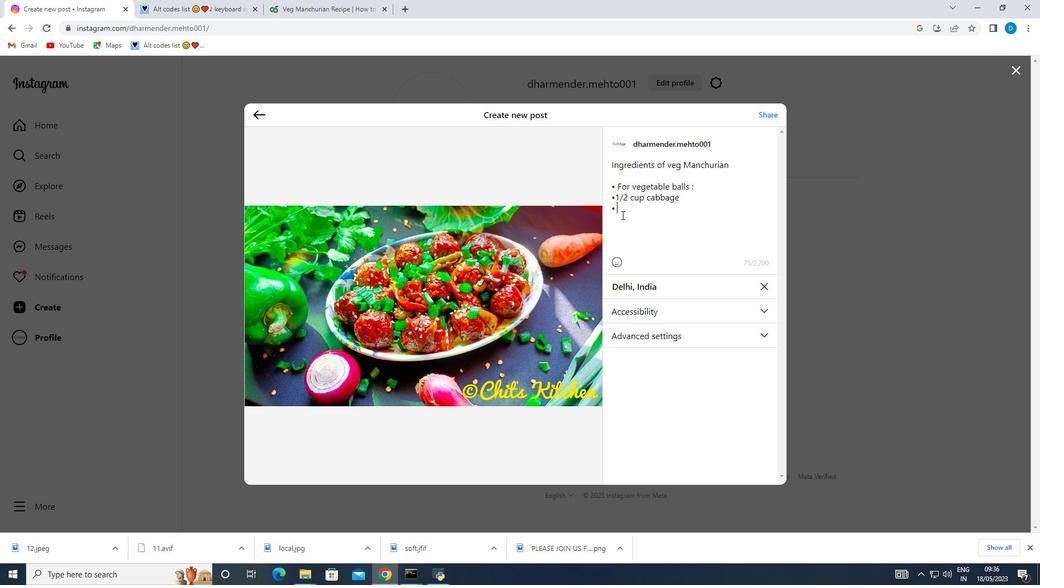 
Action: Key pressed 1/2<Key.space>cup<Key.space>carrot<Key.enter>ctrl+V<Key.space>1/2<Key.space>cup<Key.space>capsiv<Key.backspace>cum<Key.enter>
Screenshot: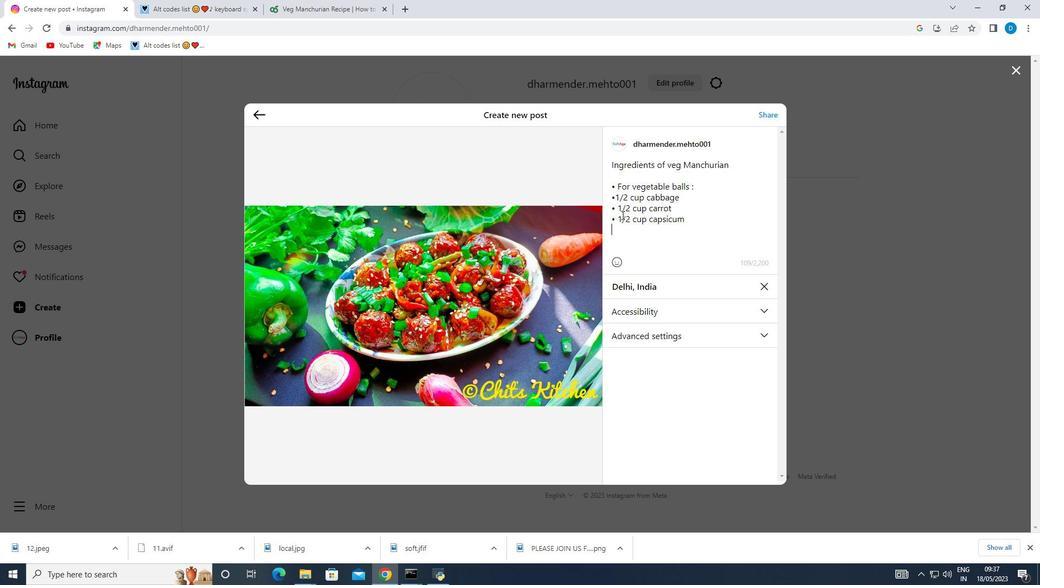 
Action: Mouse moved to (620, 209)
Screenshot: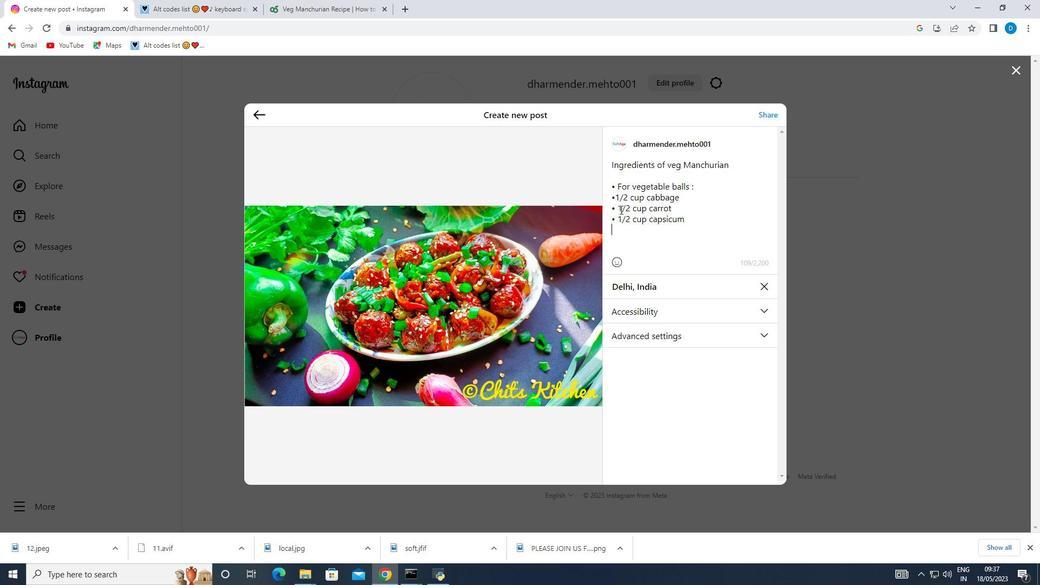 
Action: Mouse pressed left at (620, 209)
Screenshot: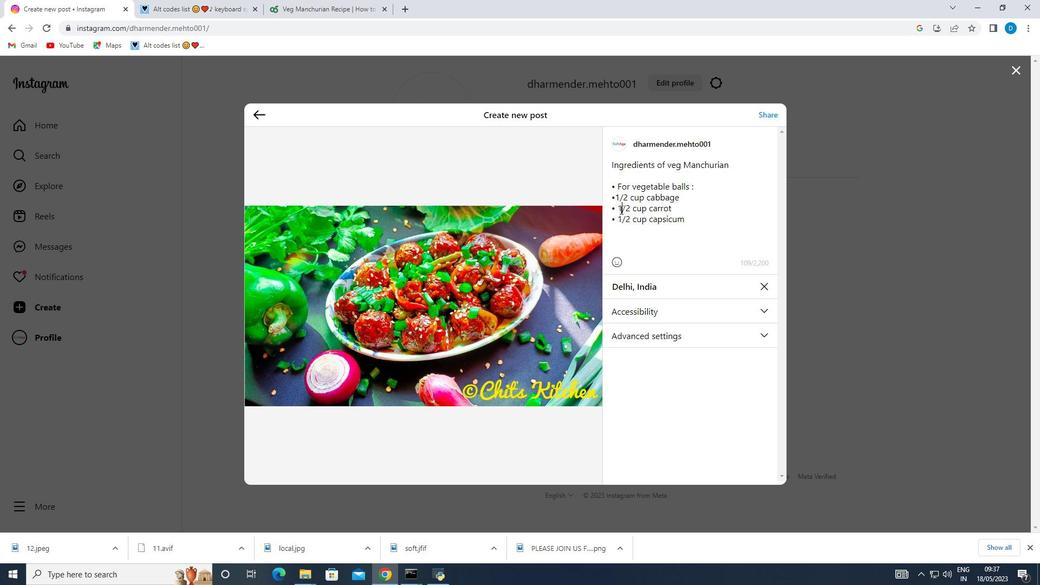 
Action: Mouse moved to (619, 209)
Screenshot: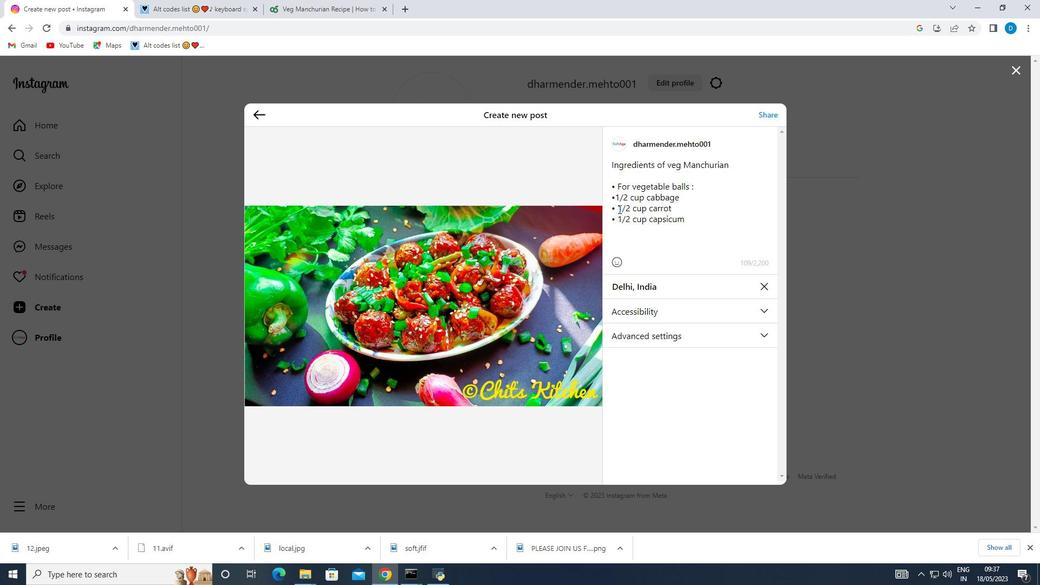 
Action: Mouse pressed left at (619, 209)
Screenshot: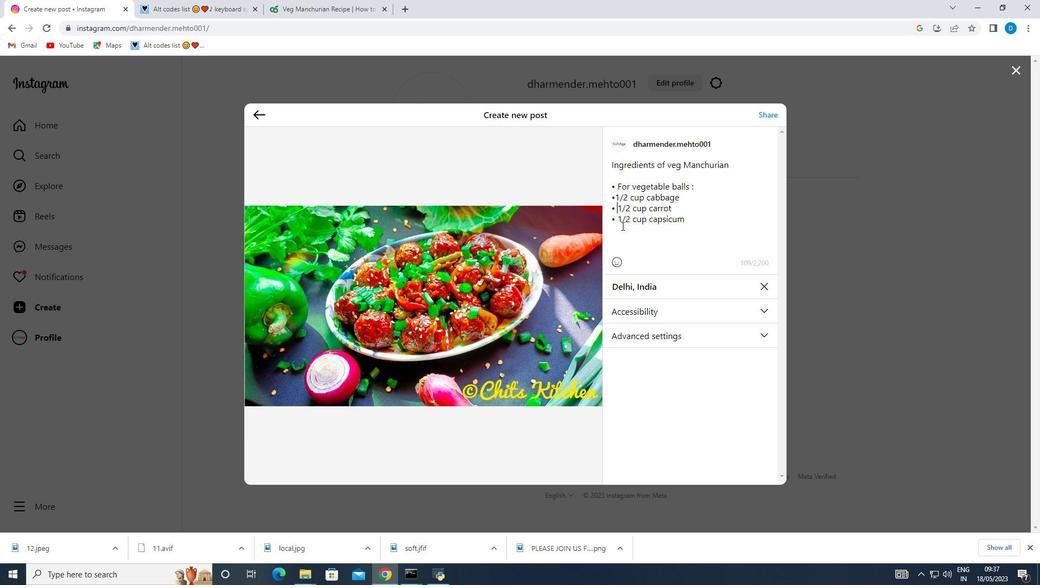 
Action: Mouse moved to (617, 206)
Screenshot: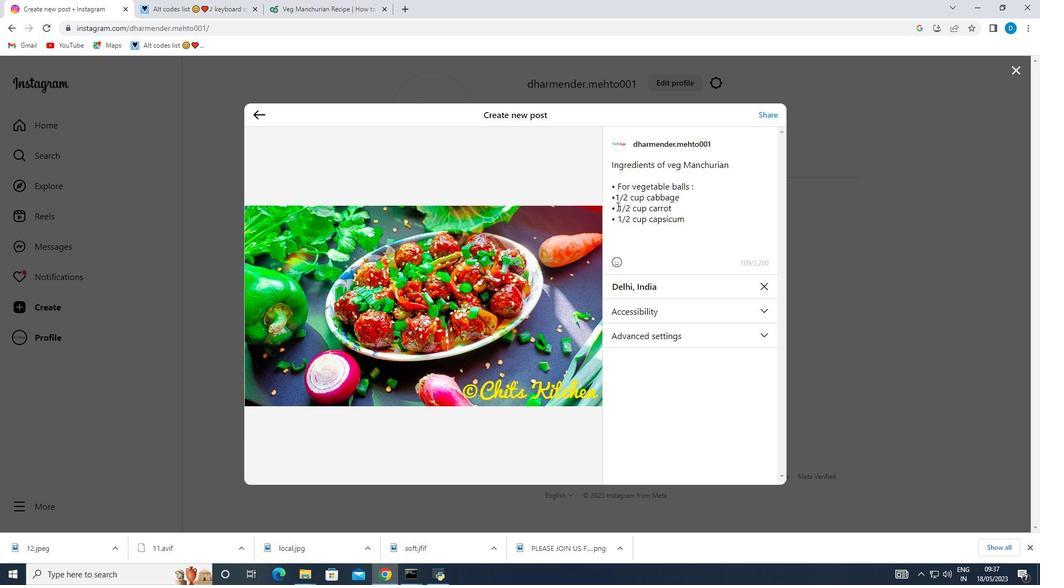 
Action: Mouse pressed left at (617, 206)
Screenshot: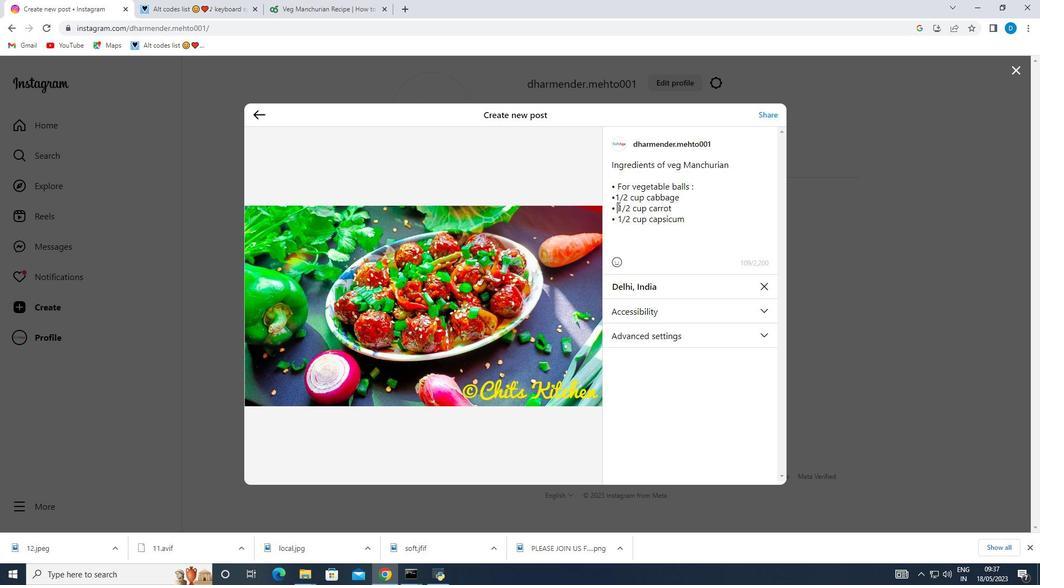 
Action: Mouse moved to (625, 229)
Screenshot: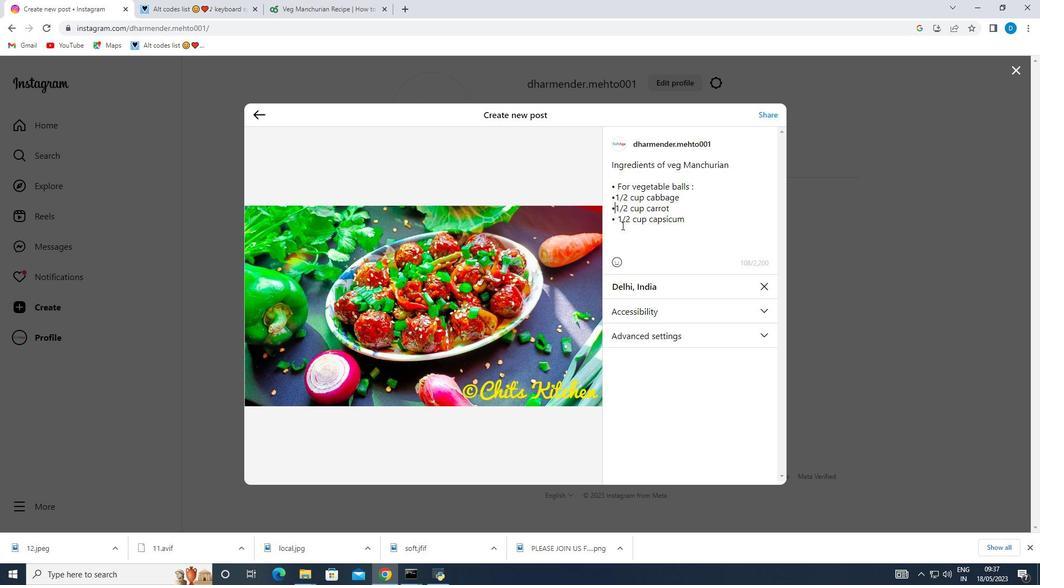 
Action: Key pressed <Key.backspace>
Screenshot: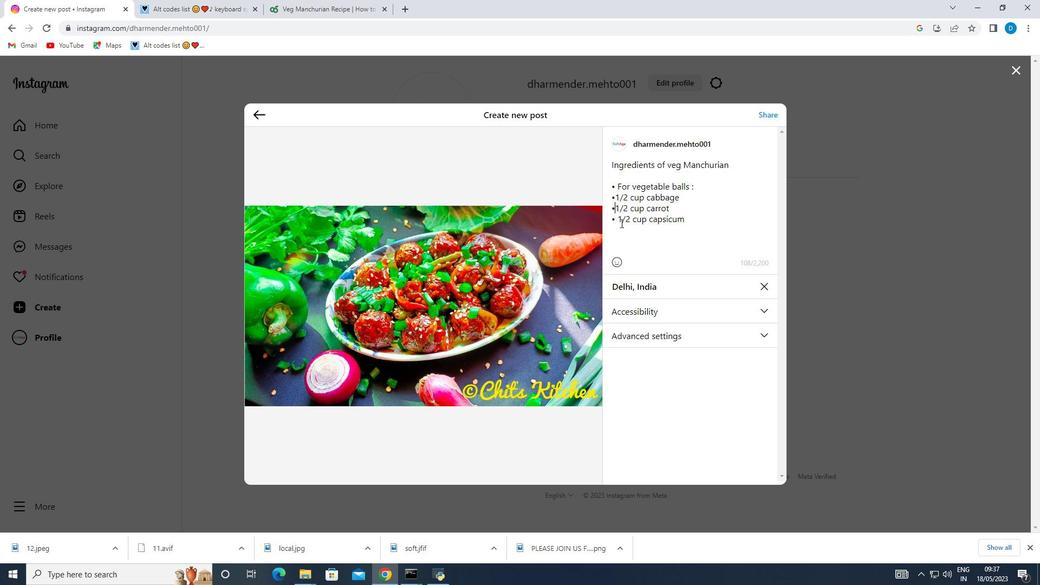 
Action: Mouse moved to (620, 218)
Screenshot: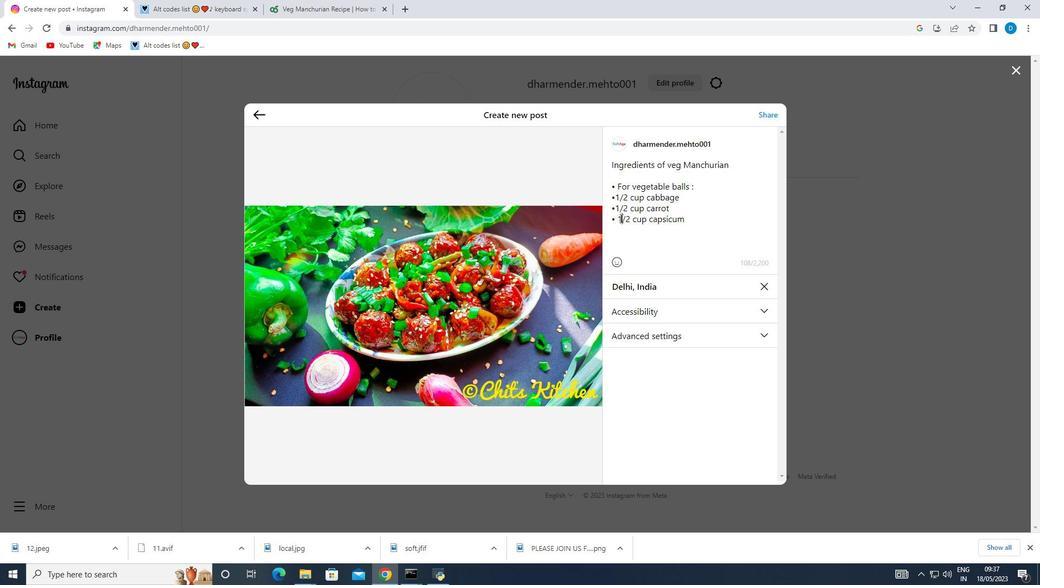 
Action: Mouse pressed left at (620, 218)
Screenshot: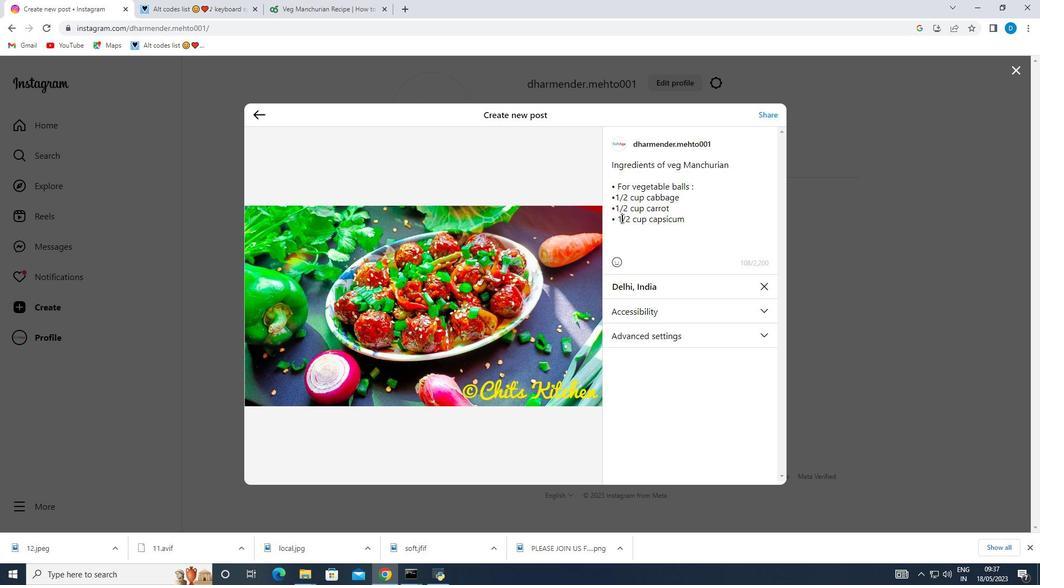 
Action: Mouse moved to (621, 215)
Screenshot: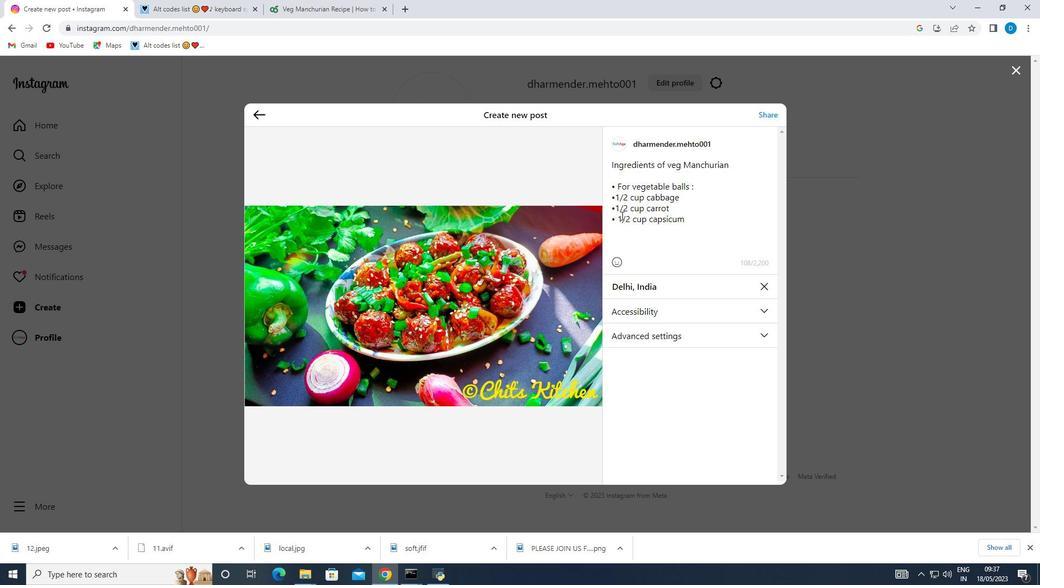 
Action: Mouse pressed left at (621, 215)
Screenshot: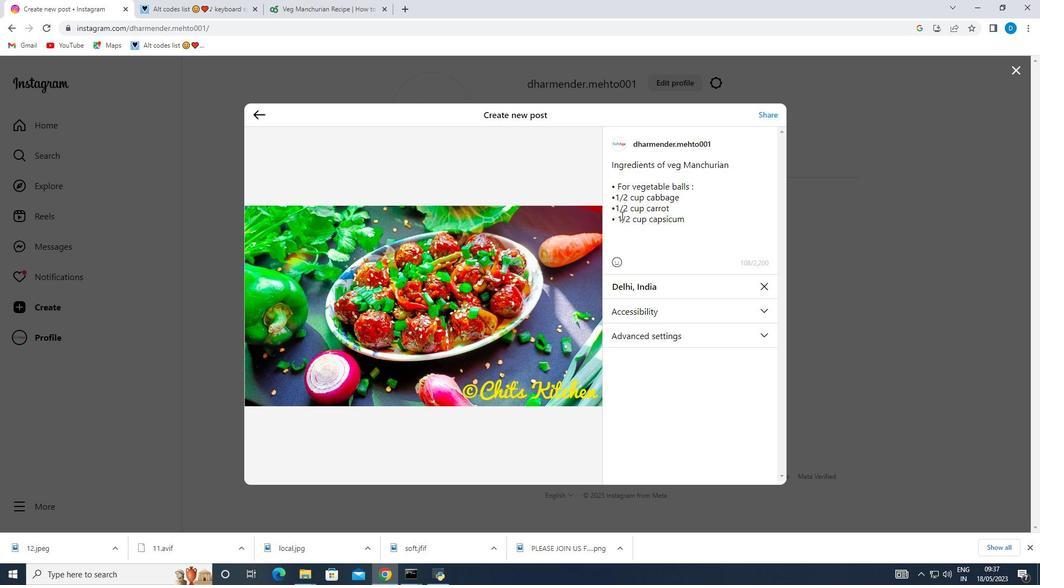 
Action: Mouse moved to (619, 218)
Screenshot: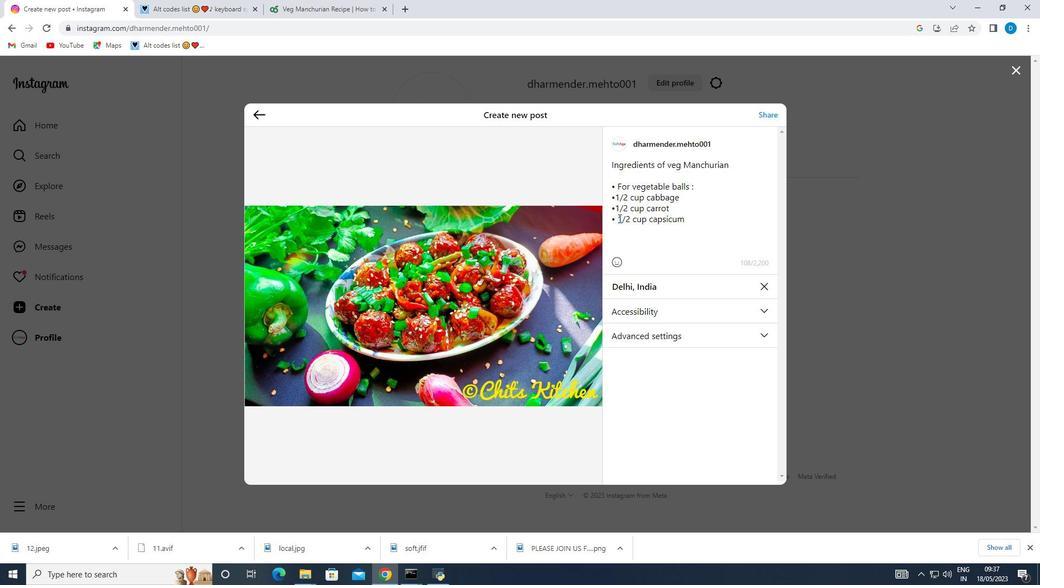 
Action: Mouse pressed left at (619, 218)
Screenshot: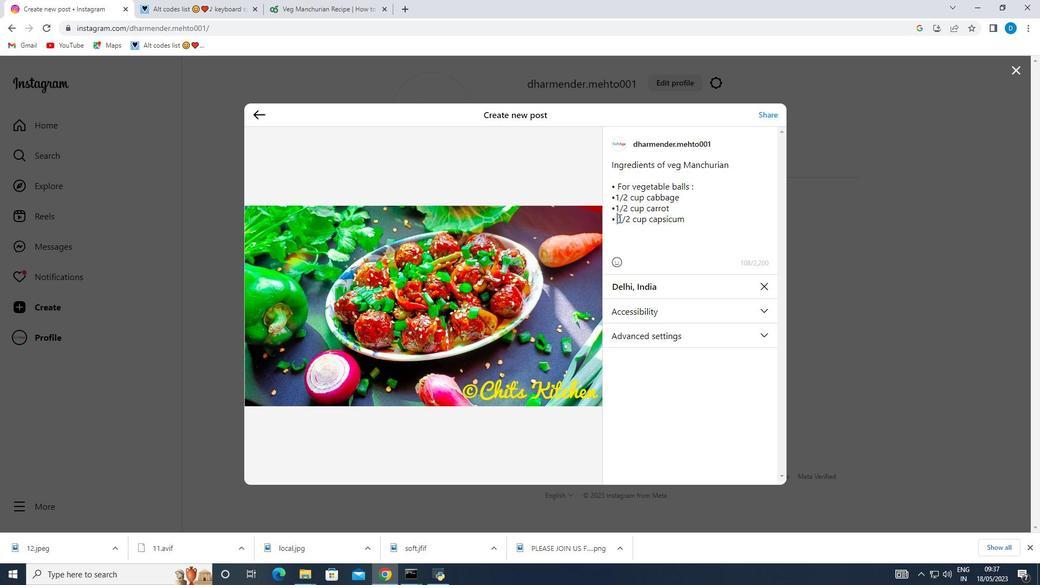 
Action: Mouse moved to (619, 221)
Screenshot: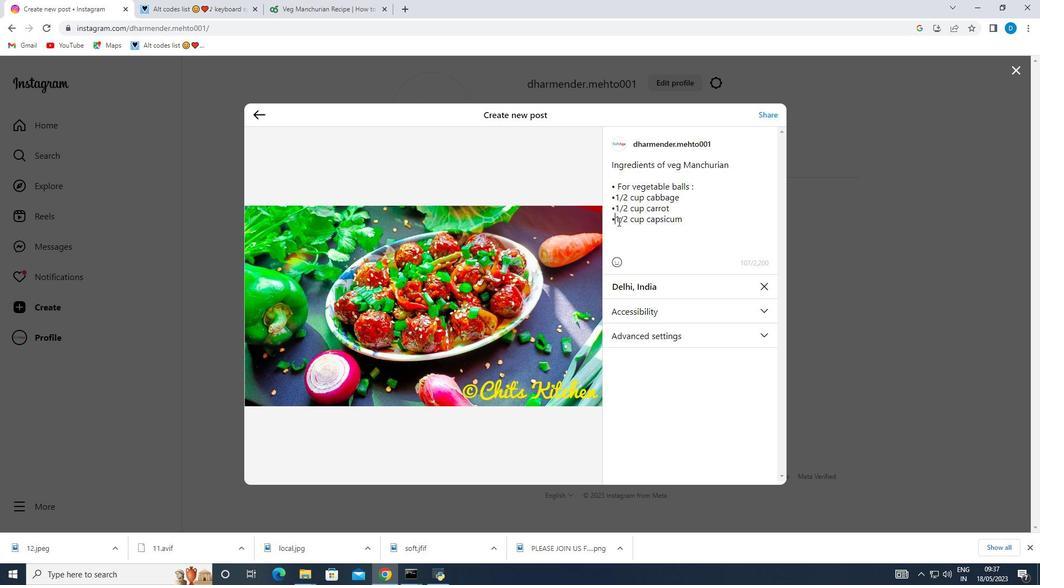 
Action: Key pressed <Key.backspace>
Screenshot: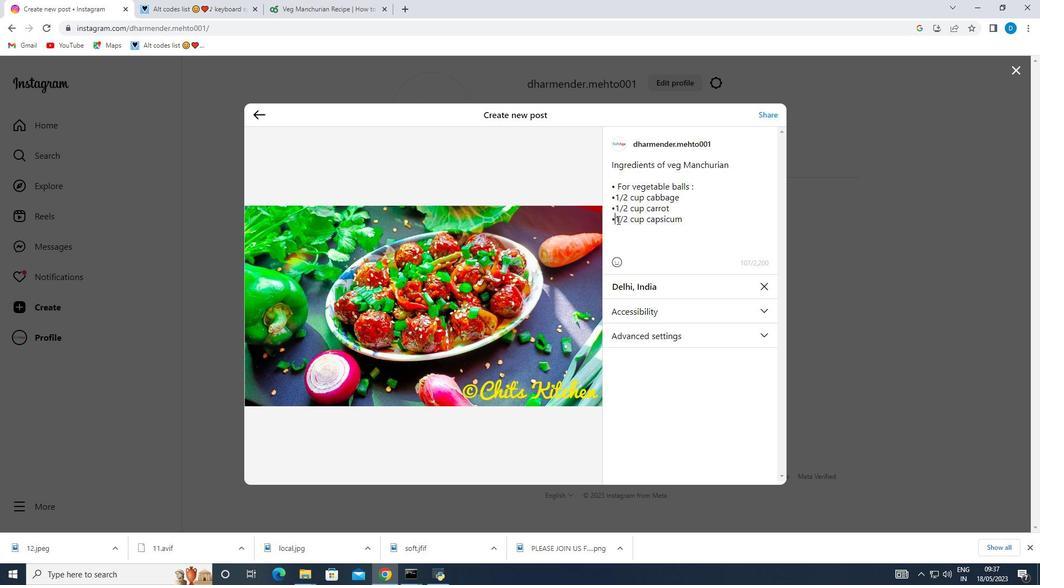 
Action: Mouse moved to (618, 186)
Screenshot: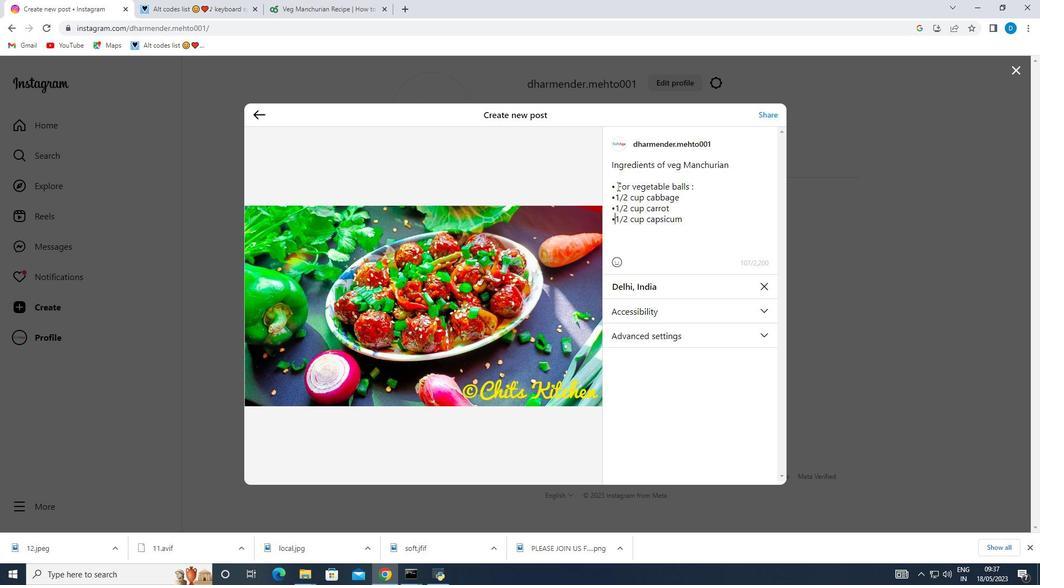 
Action: Mouse pressed left at (618, 186)
Screenshot: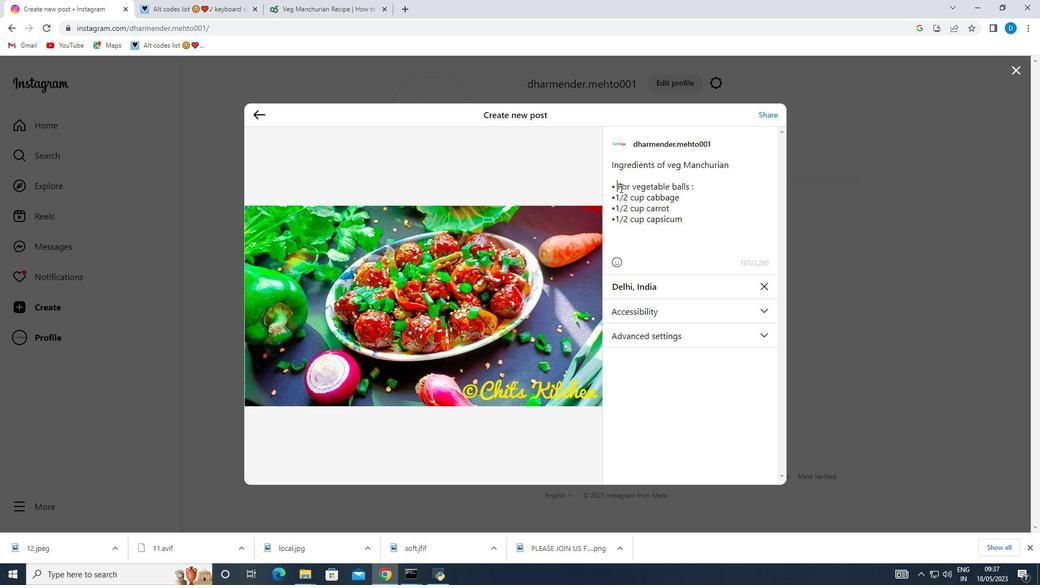 
Action: Mouse moved to (628, 210)
Screenshot: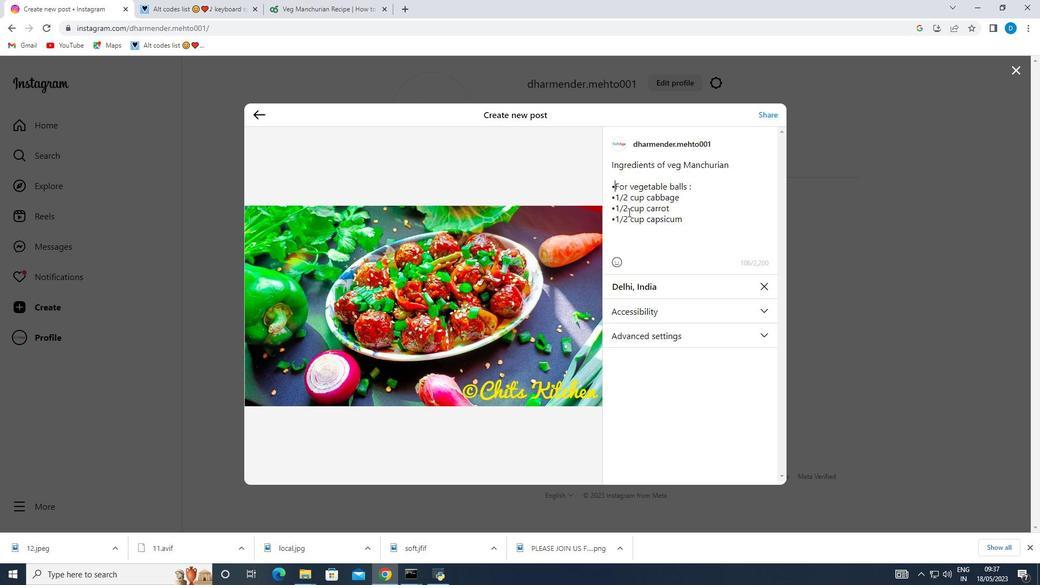 
Action: Key pressed <Key.backspace>
Screenshot: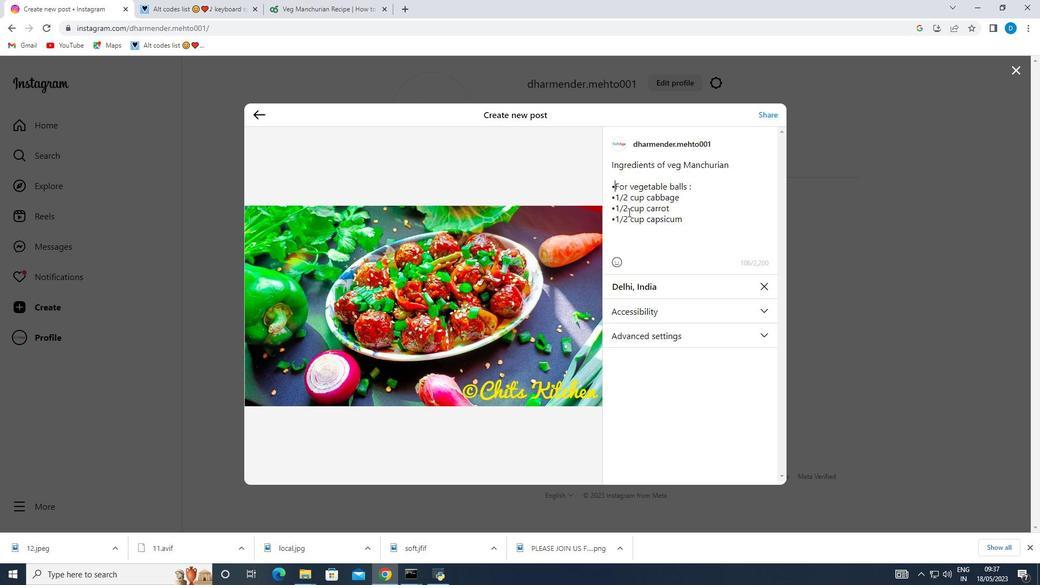 
Action: Mouse moved to (721, 224)
Screenshot: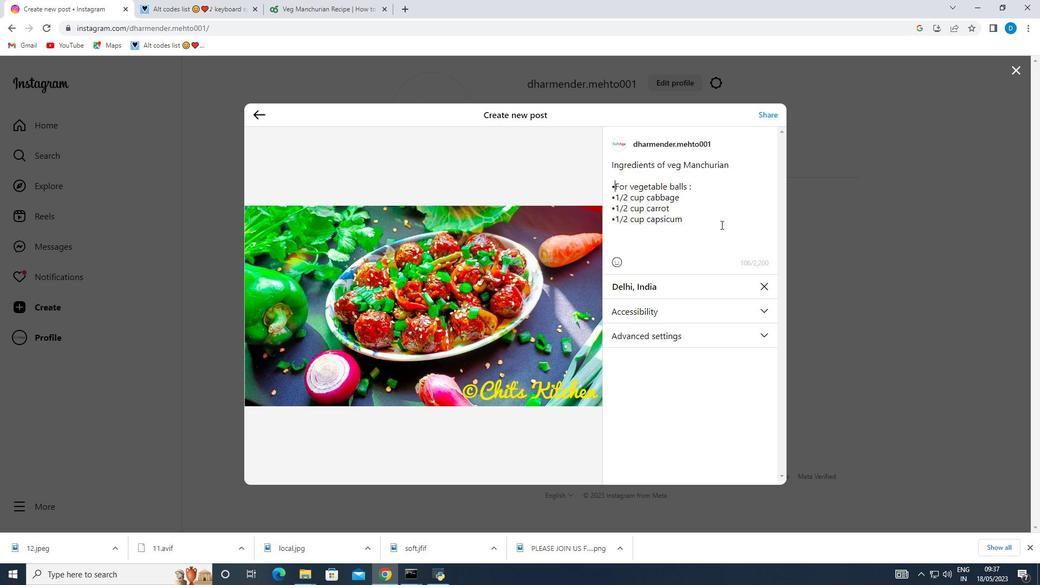 
Action: Key pressed <Key.space>
Screenshot: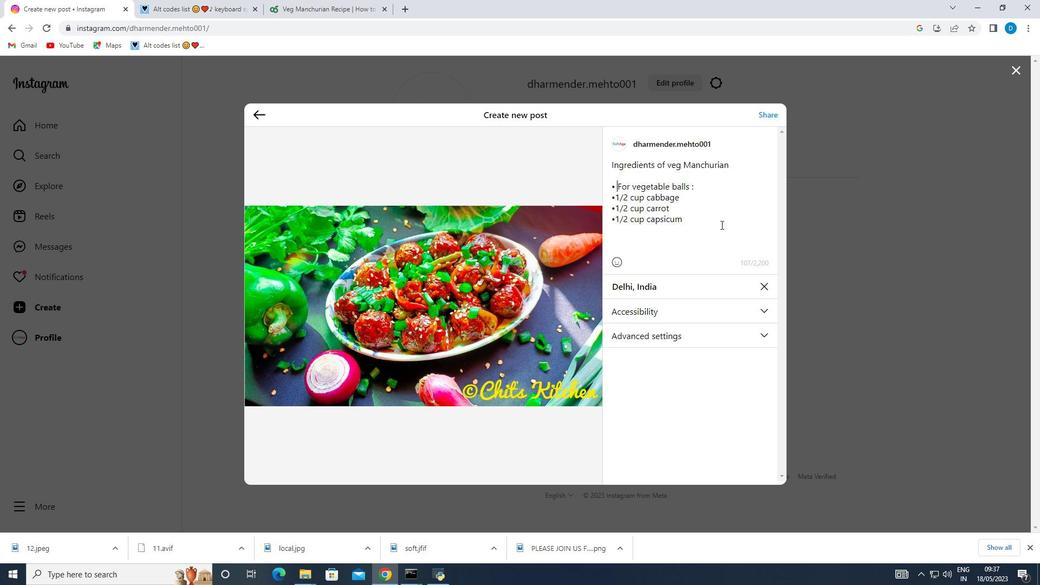 
Action: Mouse moved to (616, 197)
Screenshot: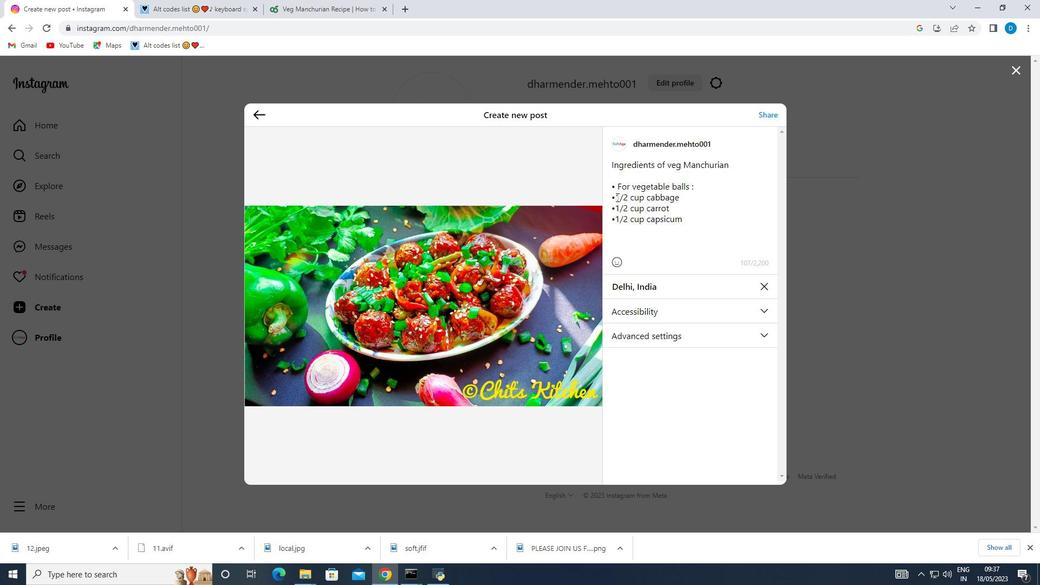 
Action: Mouse pressed left at (616, 197)
Screenshot: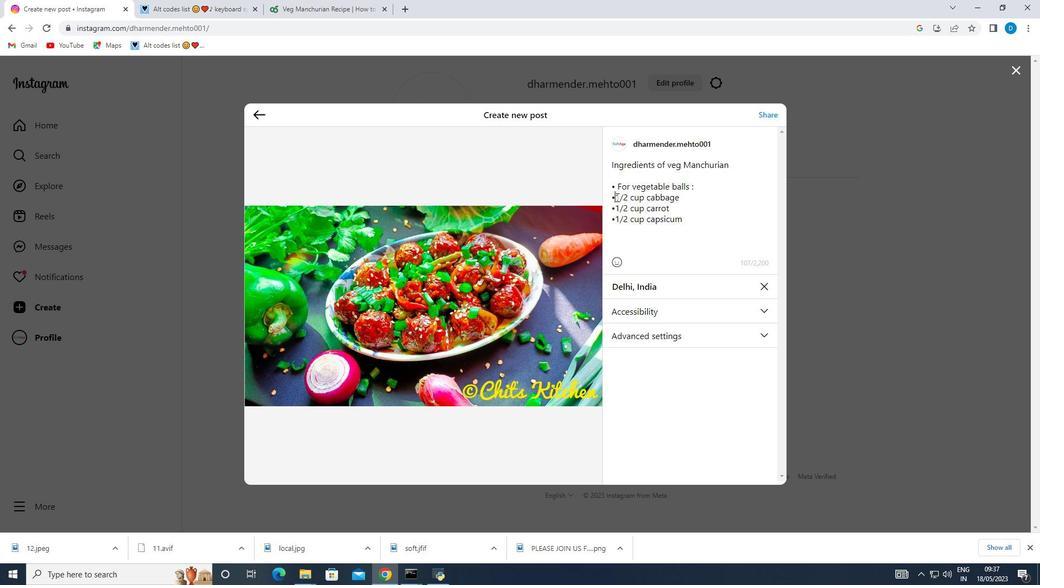 
Action: Mouse moved to (627, 216)
Screenshot: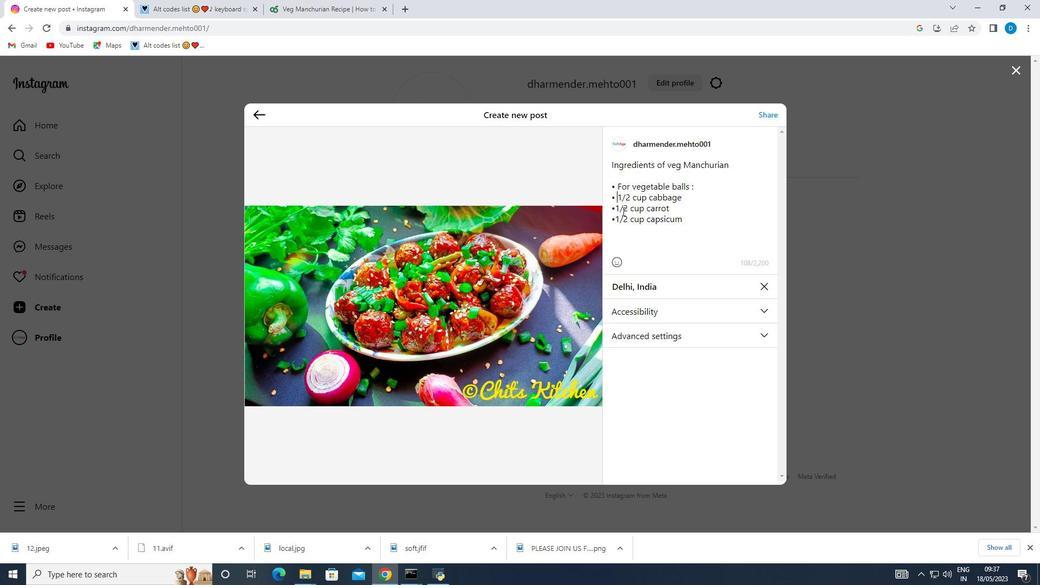 
Action: Key pressed <Key.space>
Screenshot: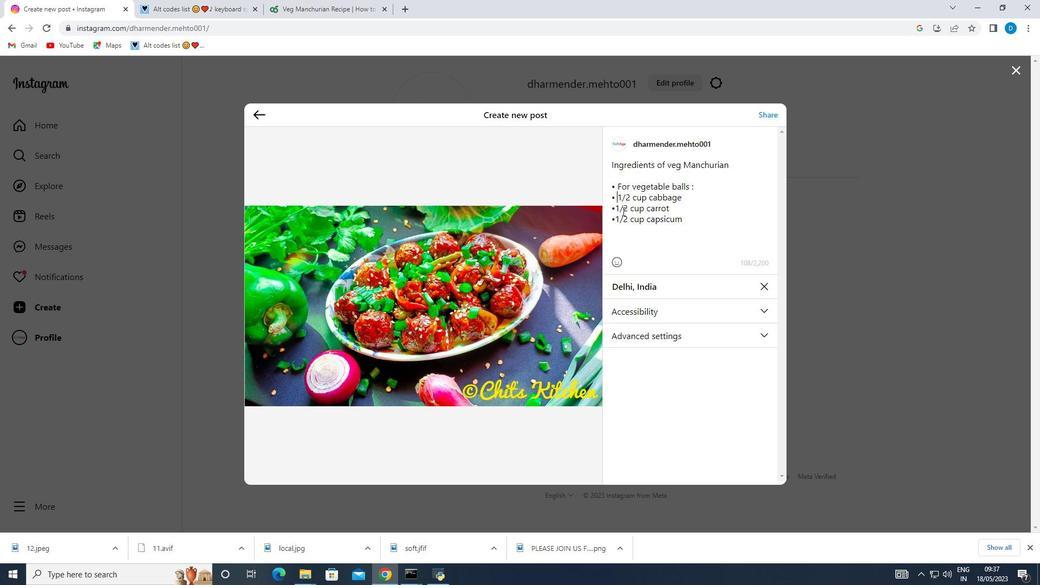 
Action: Mouse moved to (617, 206)
Screenshot: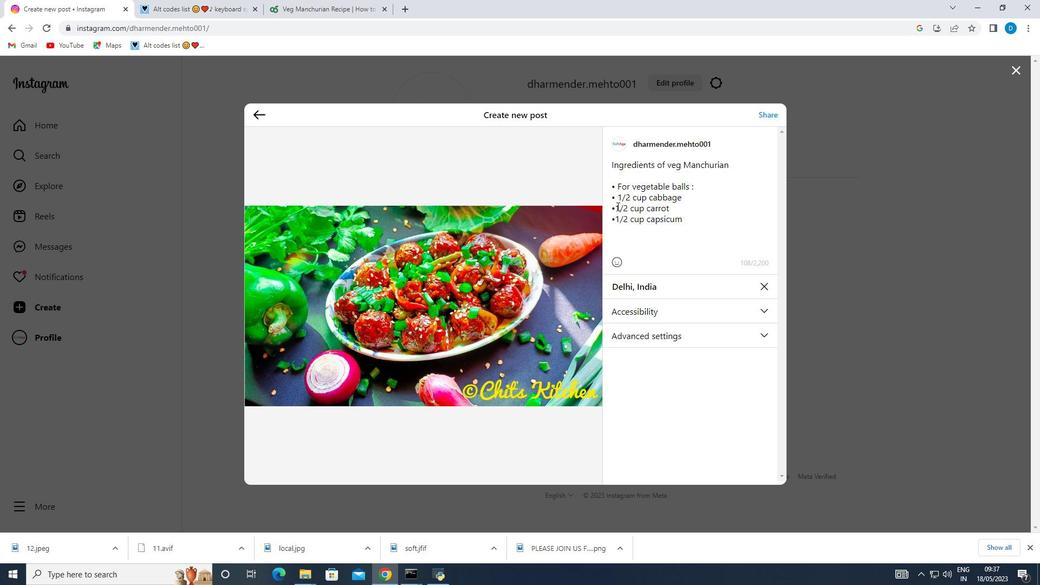 
Action: Mouse pressed left at (617, 206)
Screenshot: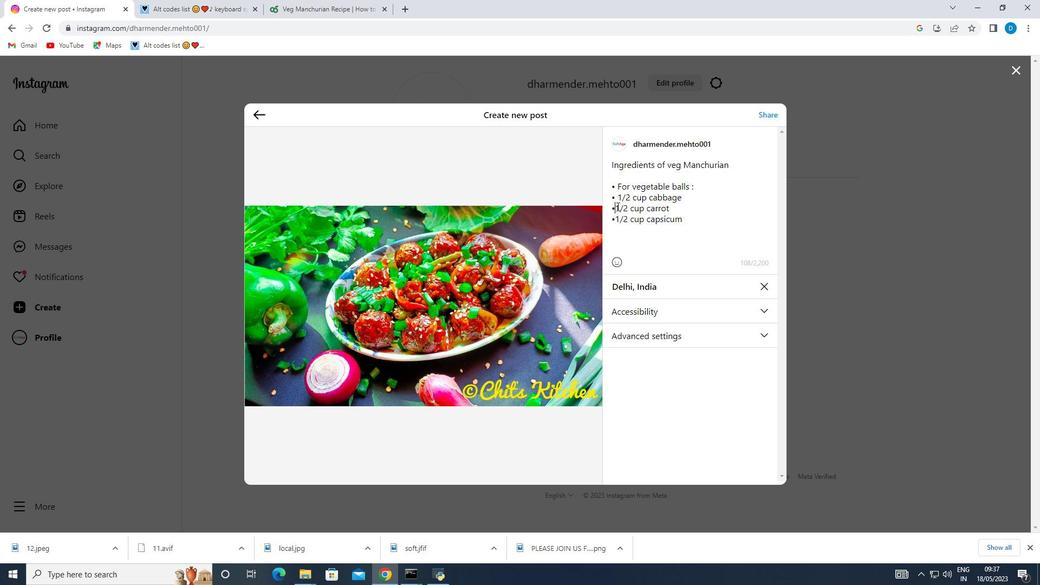 
Action: Mouse moved to (631, 237)
Screenshot: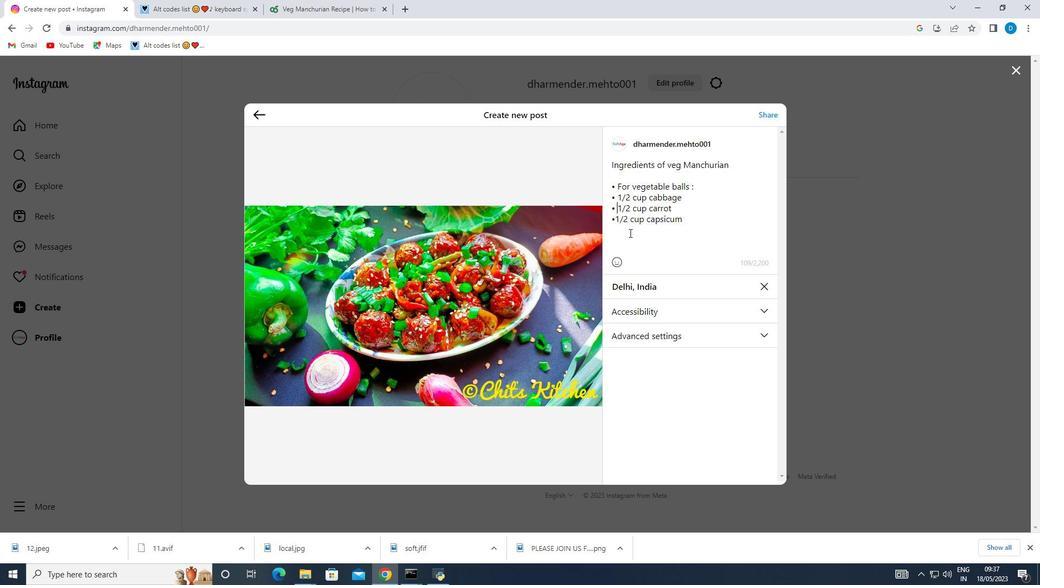 
Action: Key pressed <Key.space>
Screenshot: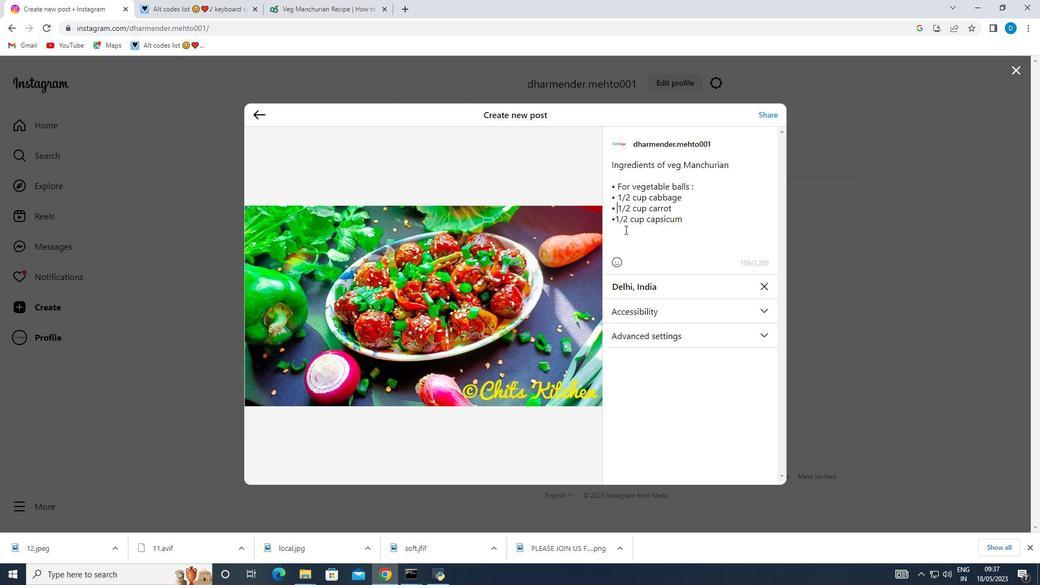 
Action: Mouse moved to (616, 217)
Screenshot: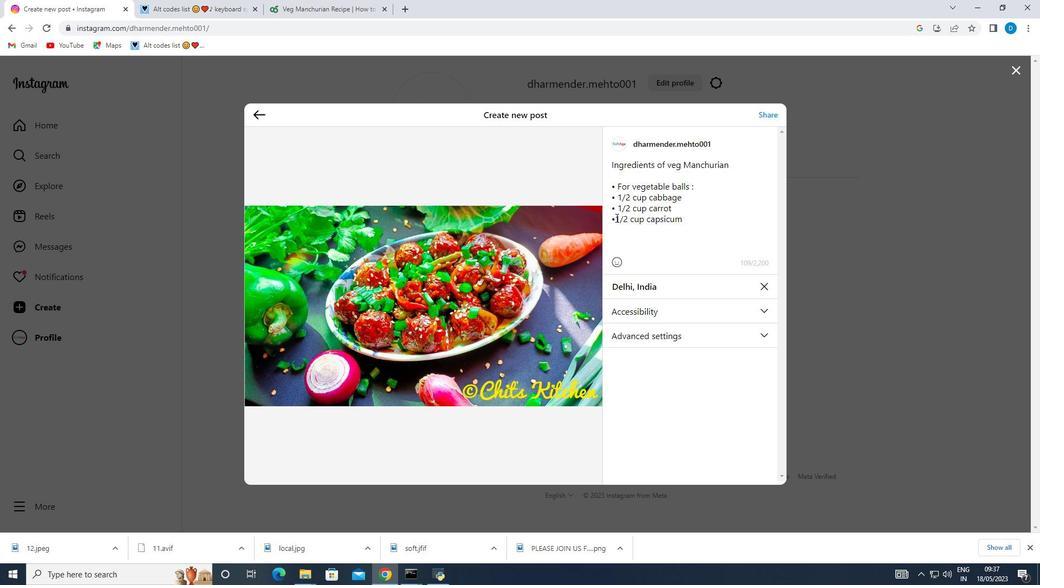 
Action: Mouse pressed left at (616, 217)
Screenshot: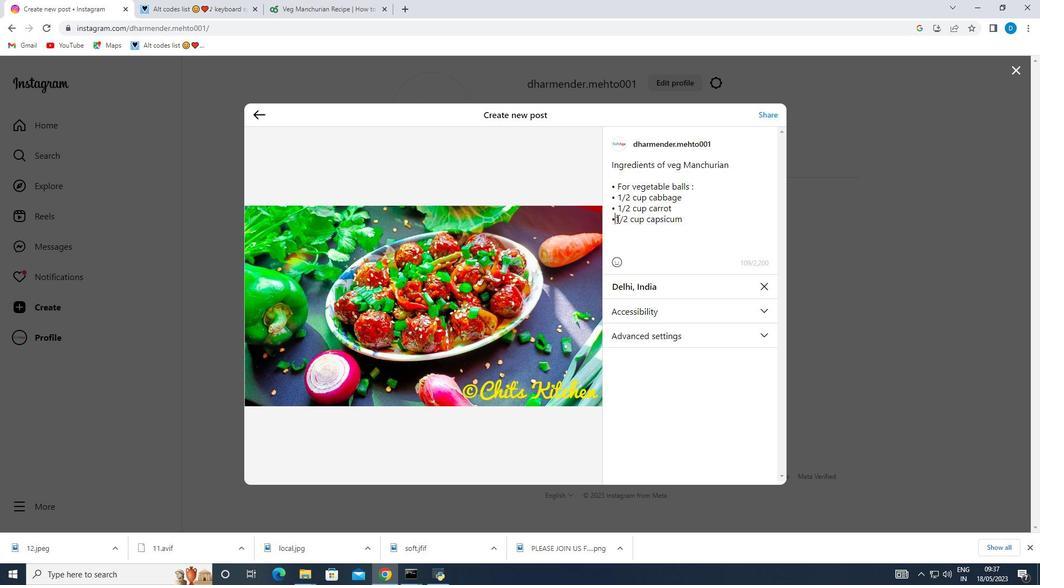 
Action: Mouse moved to (634, 254)
Screenshot: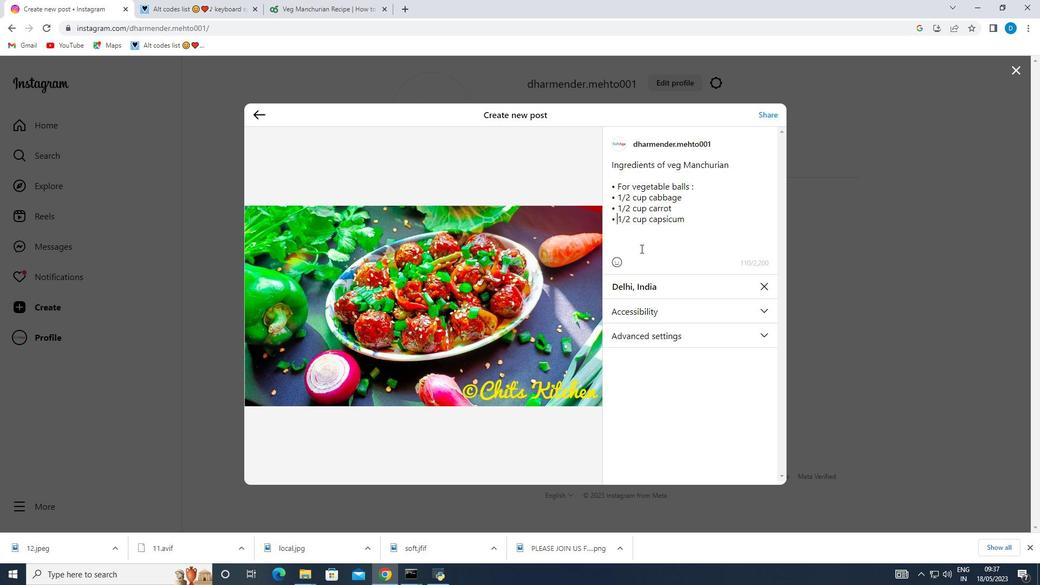
Action: Key pressed <Key.space>
Screenshot: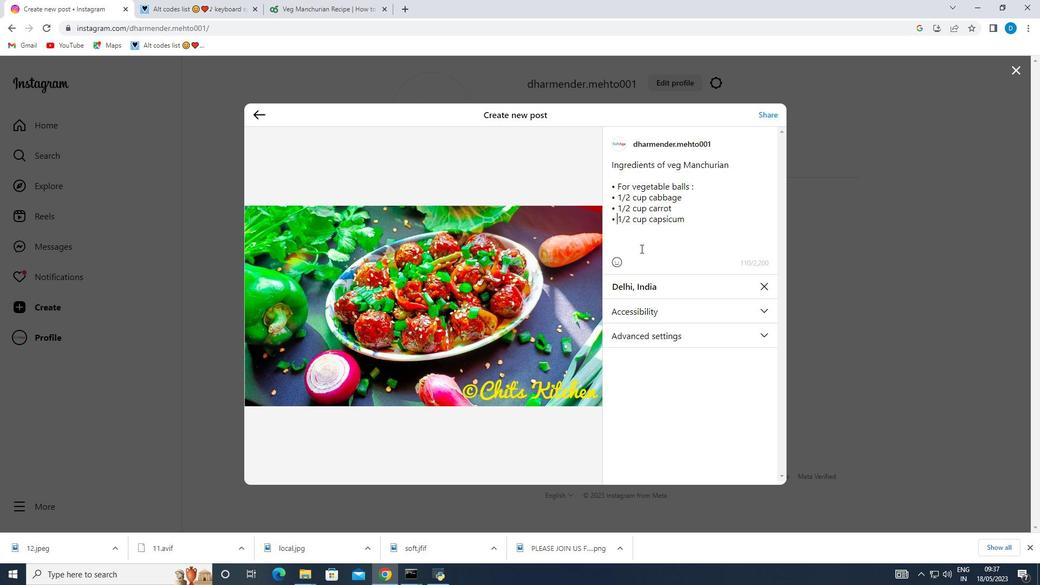 
Action: Mouse moved to (691, 221)
Screenshot: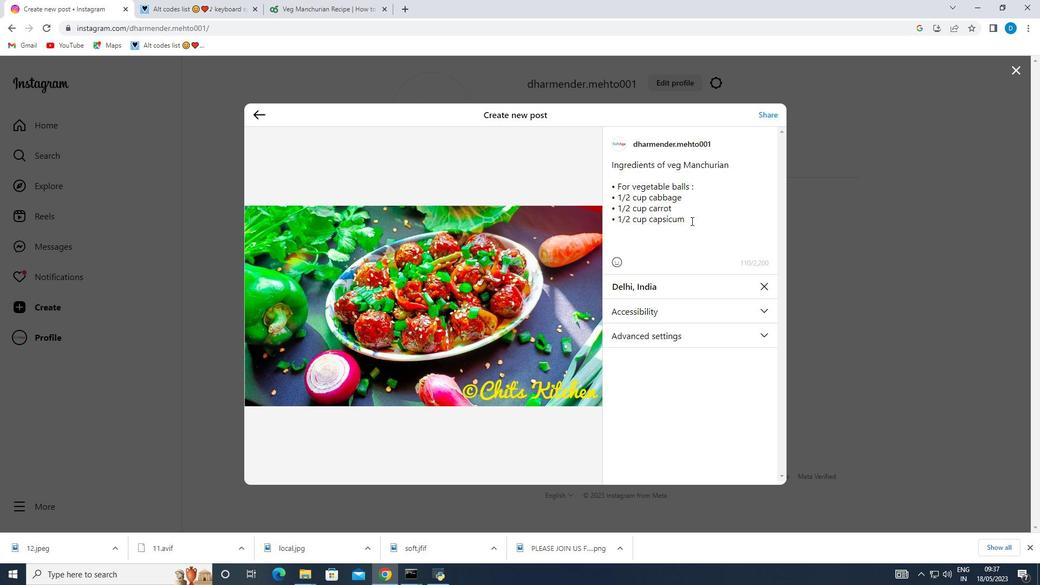 
Action: Mouse pressed left at (691, 221)
Screenshot: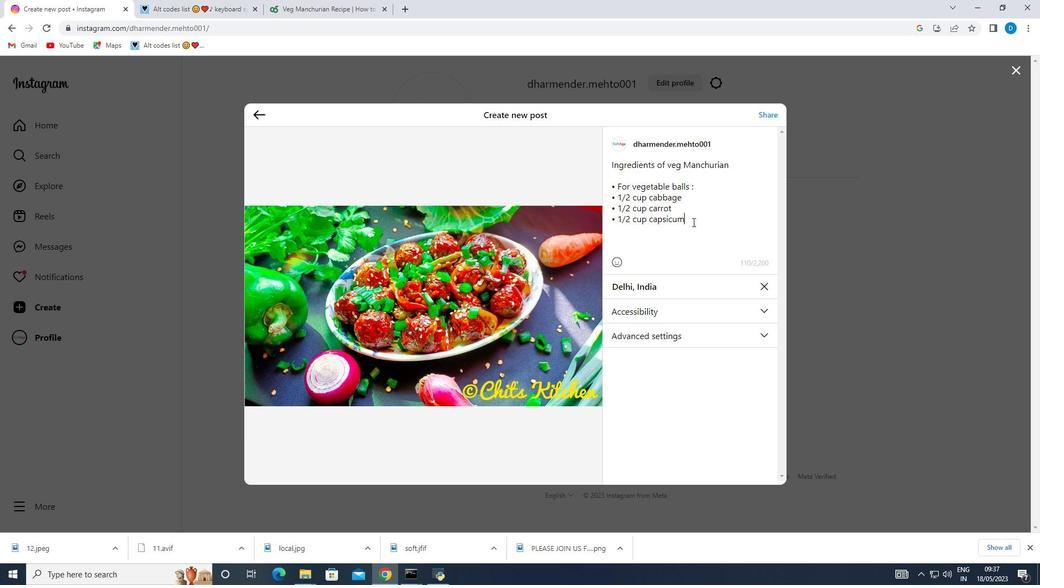 
Action: Mouse moved to (696, 227)
Screenshot: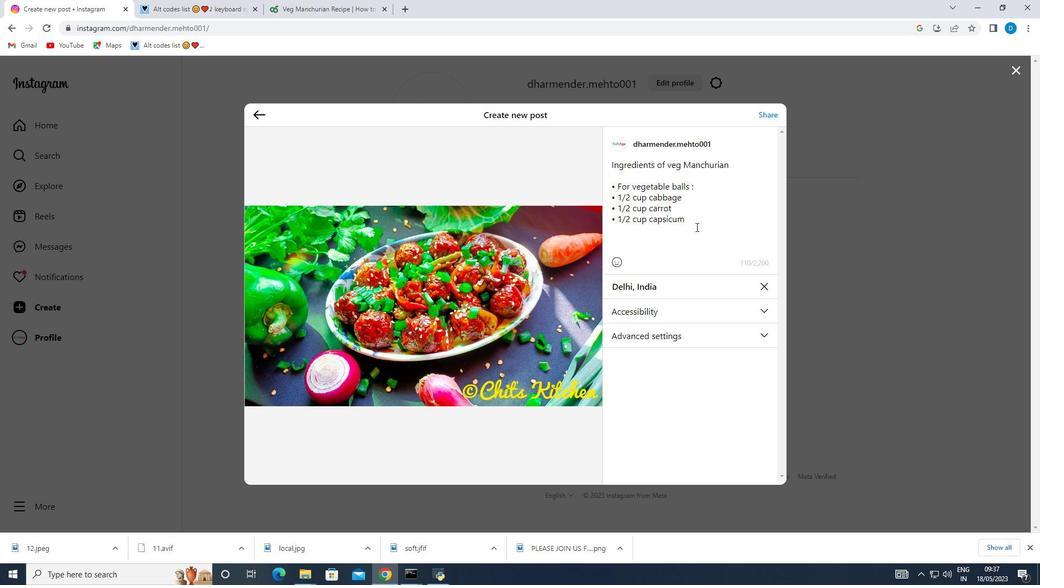 
Action: Key pressed <Key.enter>
Screenshot: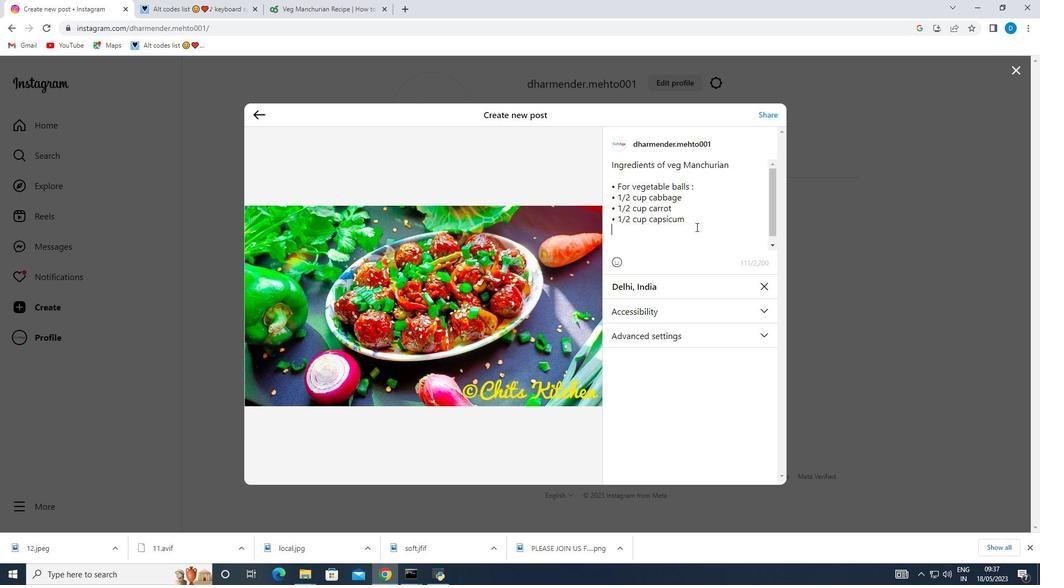 
Action: Mouse moved to (694, 188)
Screenshot: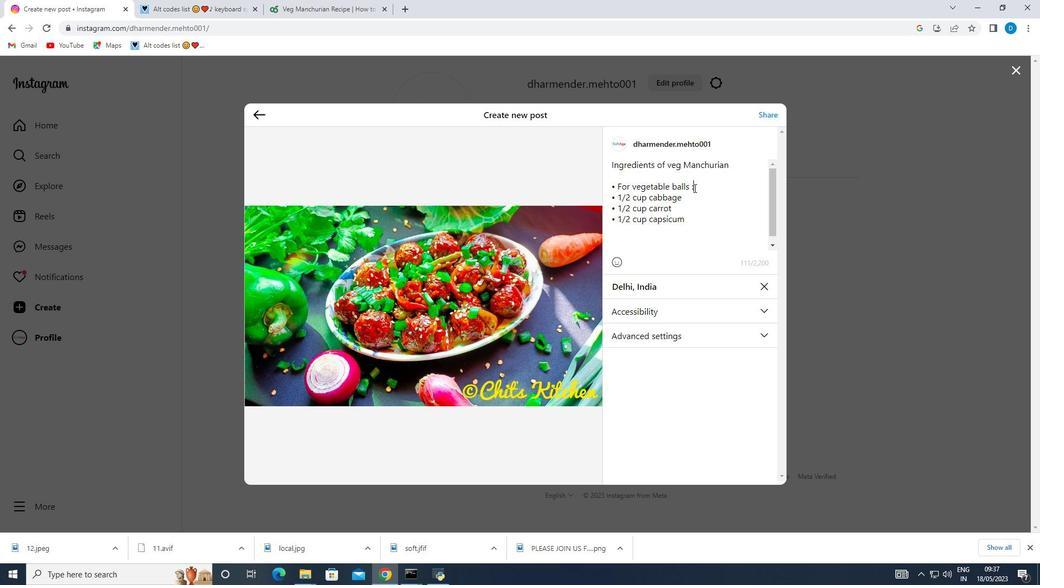 
Action: Mouse pressed left at (694, 188)
Screenshot: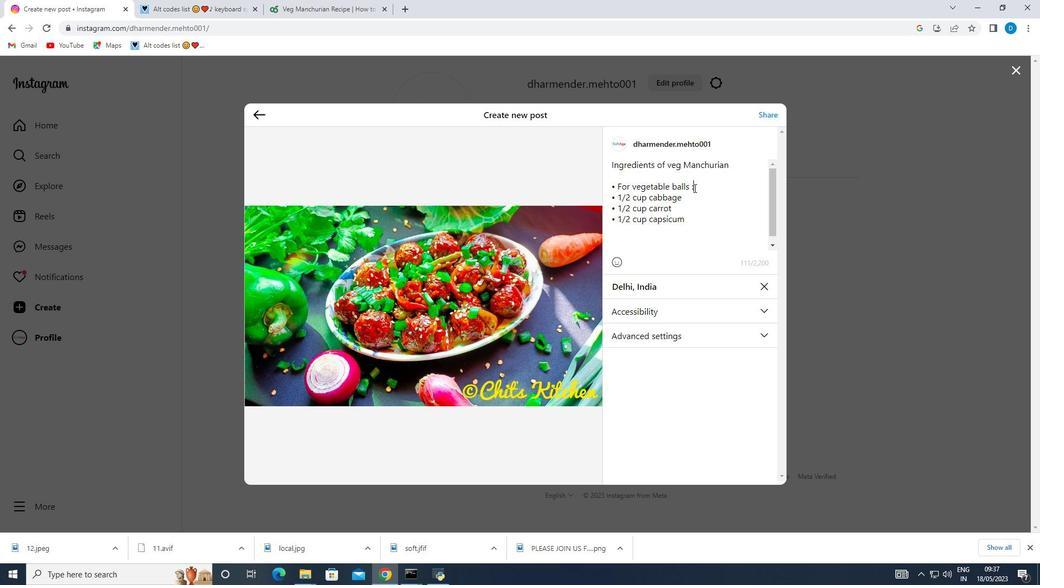 
Action: Mouse moved to (694, 189)
Screenshot: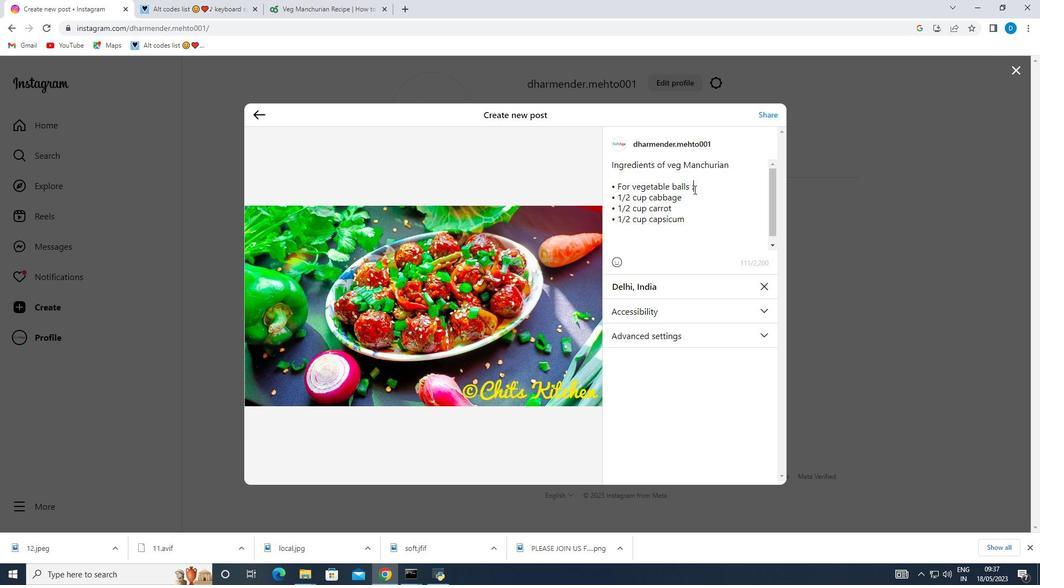 
Action: Key pressed <Key.enter>
Screenshot: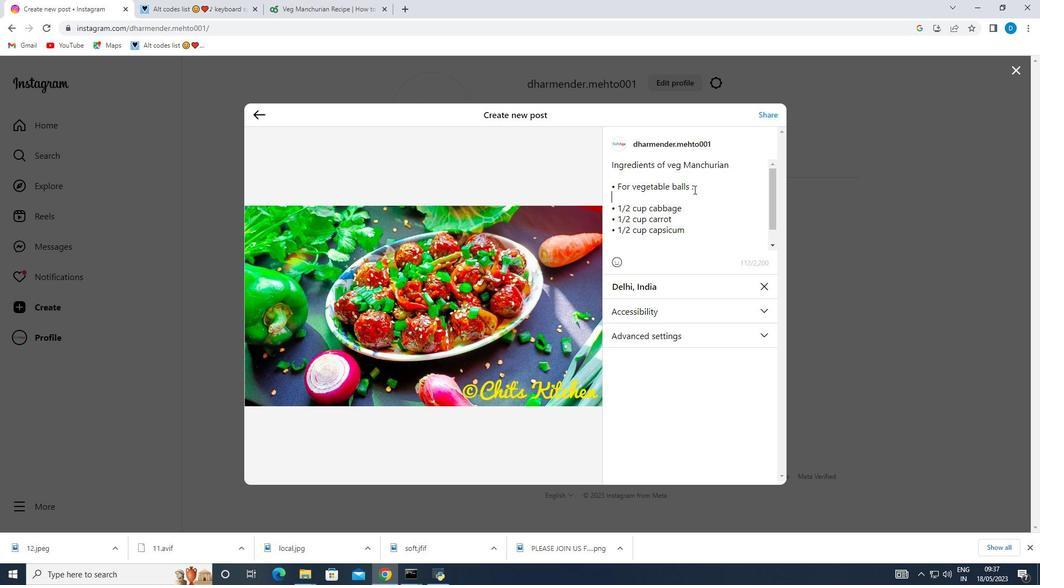 
Action: Mouse moved to (618, 185)
Screenshot: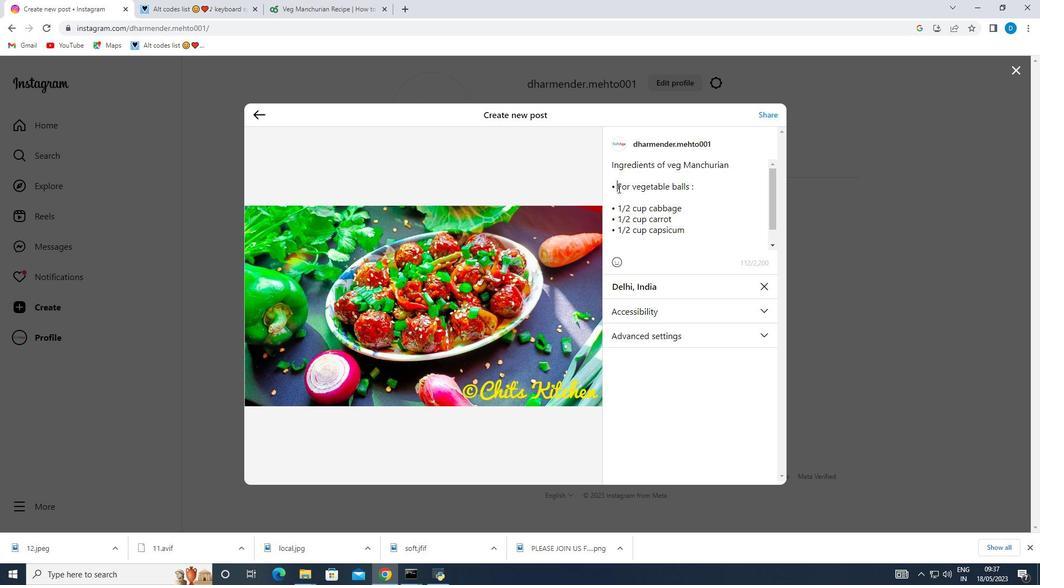 
Action: Mouse pressed left at (618, 185)
Screenshot: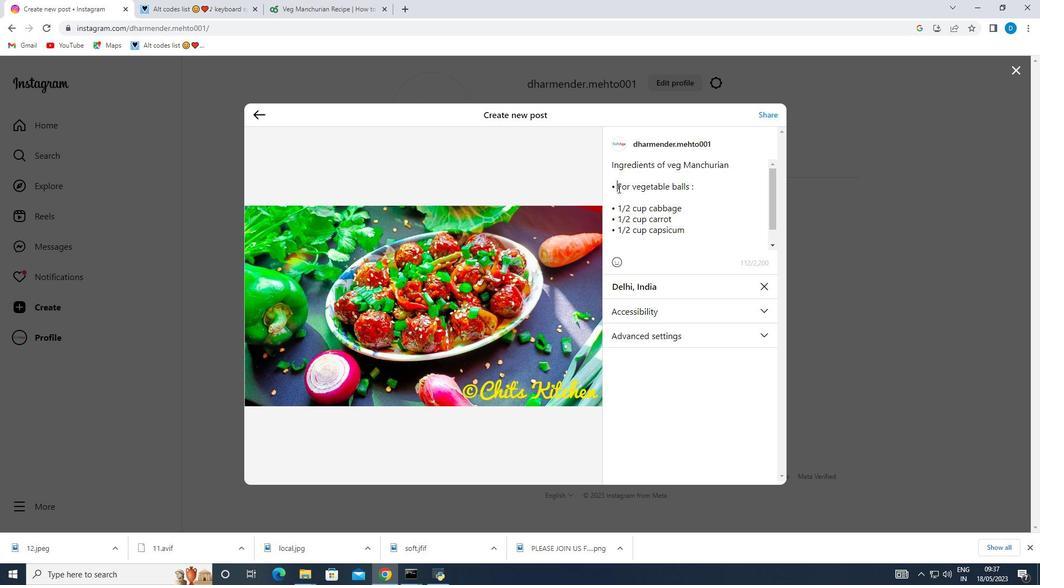 
Action: Mouse moved to (612, 208)
Screenshot: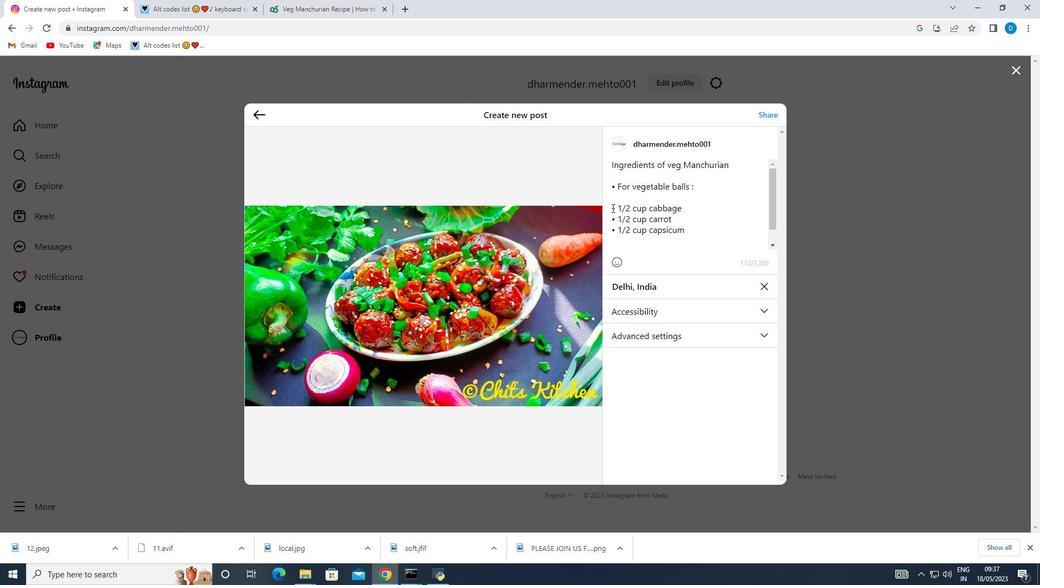 
Action: Key pressed <Key.backspace><Key.backspace>-<Key.space>
Screenshot: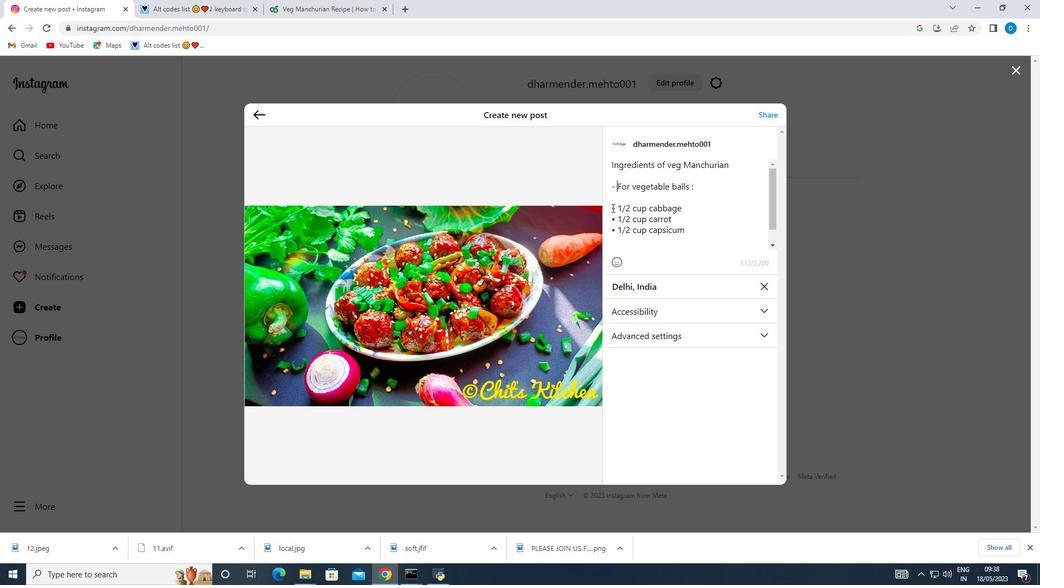 
Action: Mouse moved to (643, 200)
Screenshot: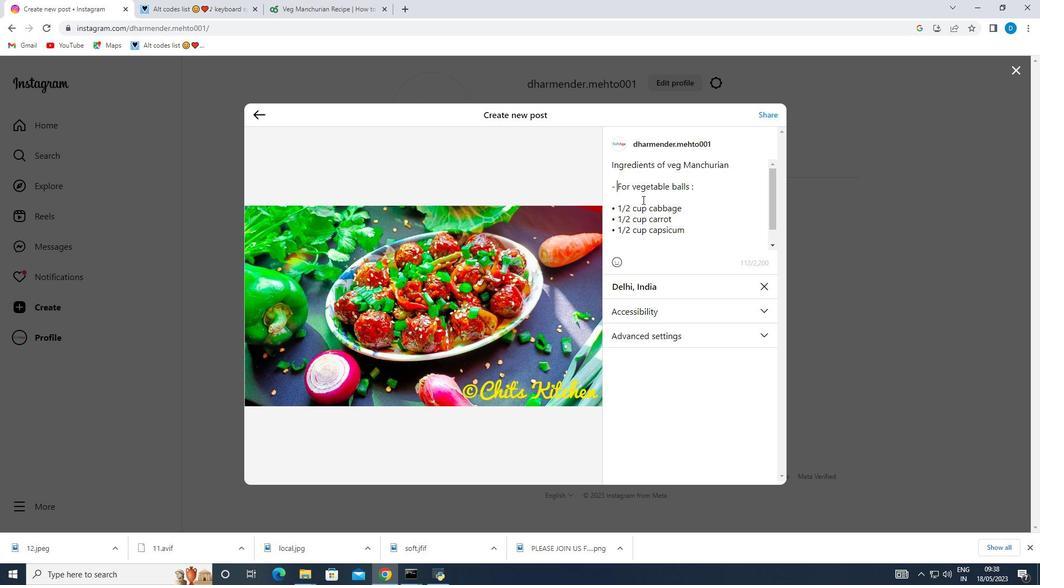 
Action: Key pressed <Key.backspace><Key.backspace>
Screenshot: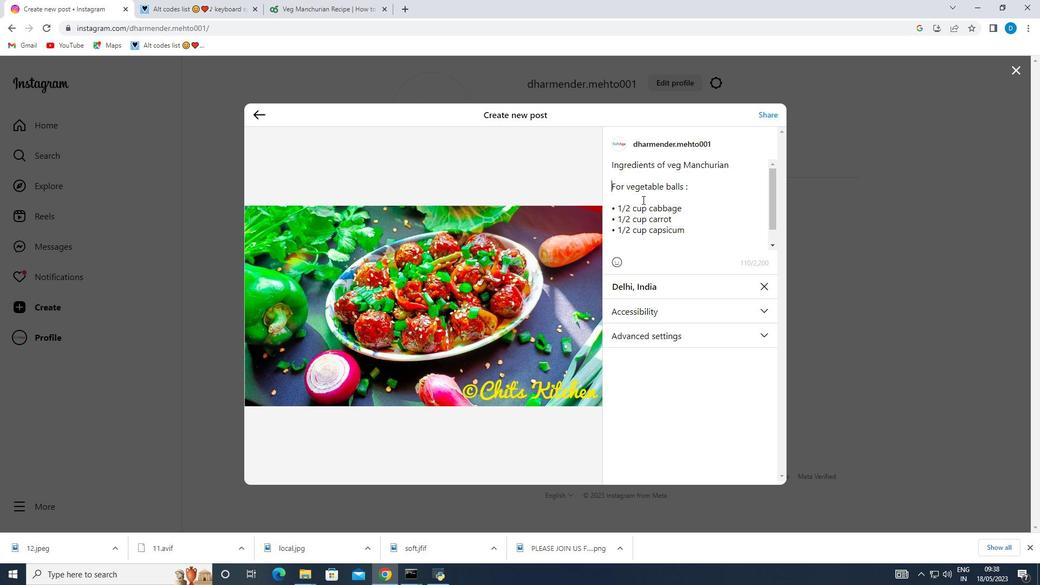 
Action: Mouse moved to (289, 1)
Screenshot: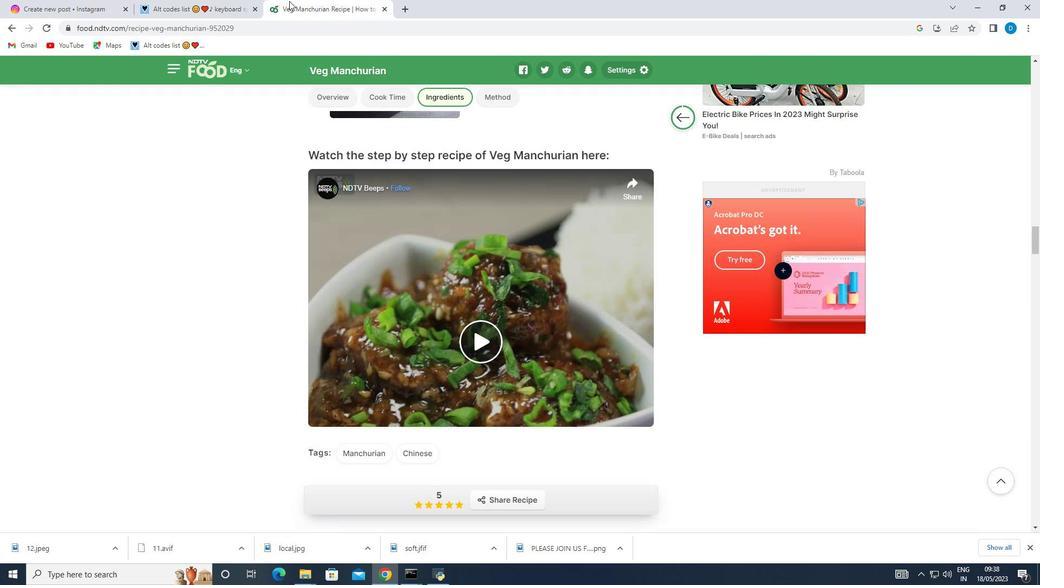 
Action: Mouse pressed left at (289, 1)
Screenshot: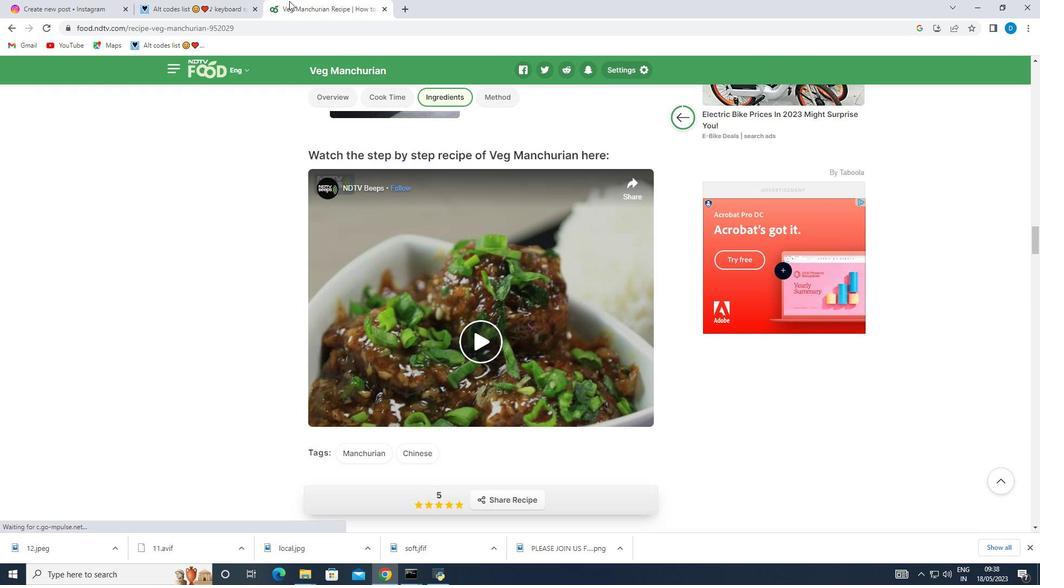 
Action: Mouse moved to (192, 0)
Screenshot: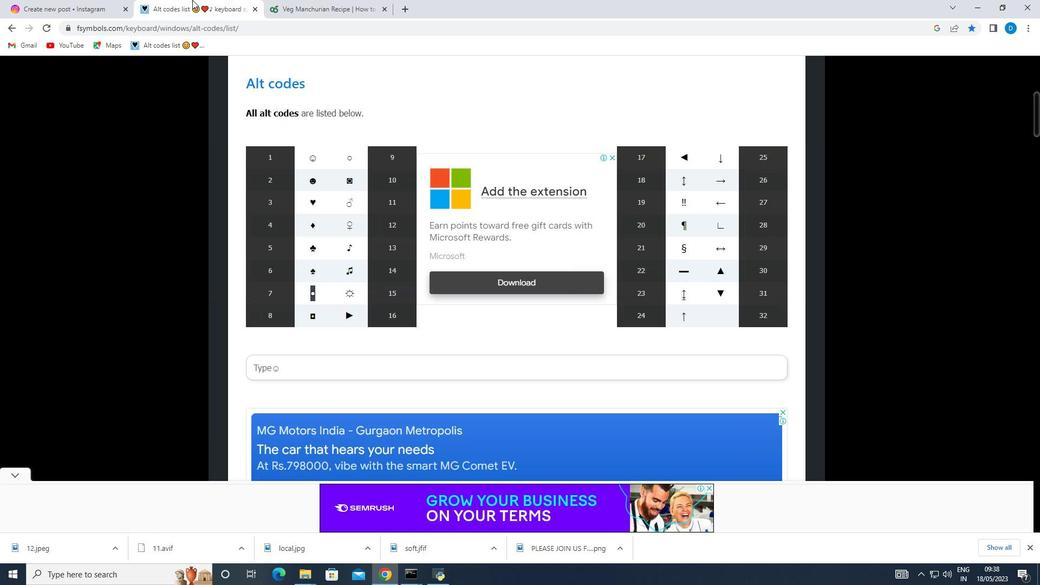 
Action: Mouse pressed left at (192, 0)
Screenshot: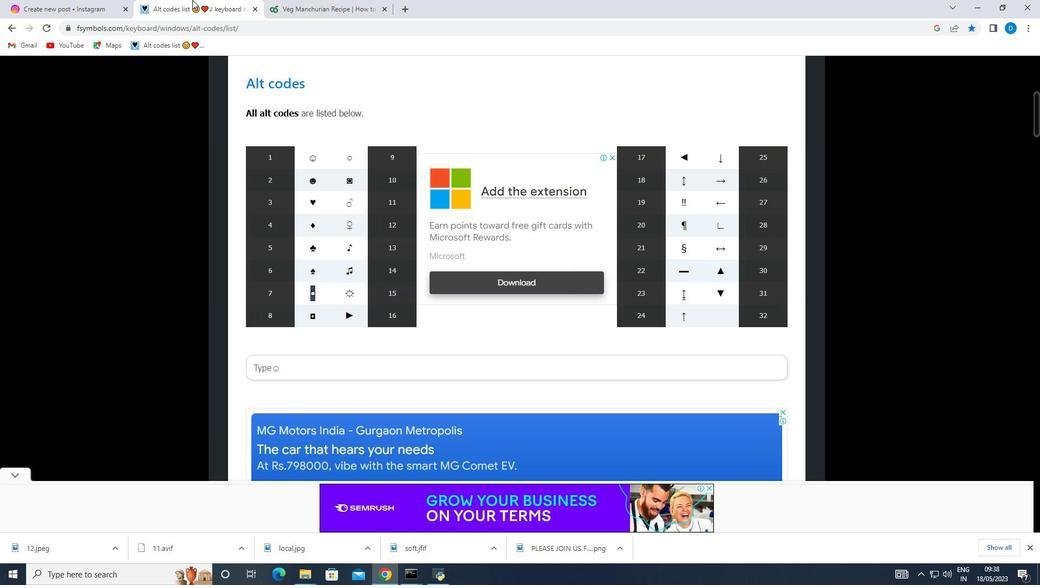 
Action: Mouse moved to (685, 273)
Screenshot: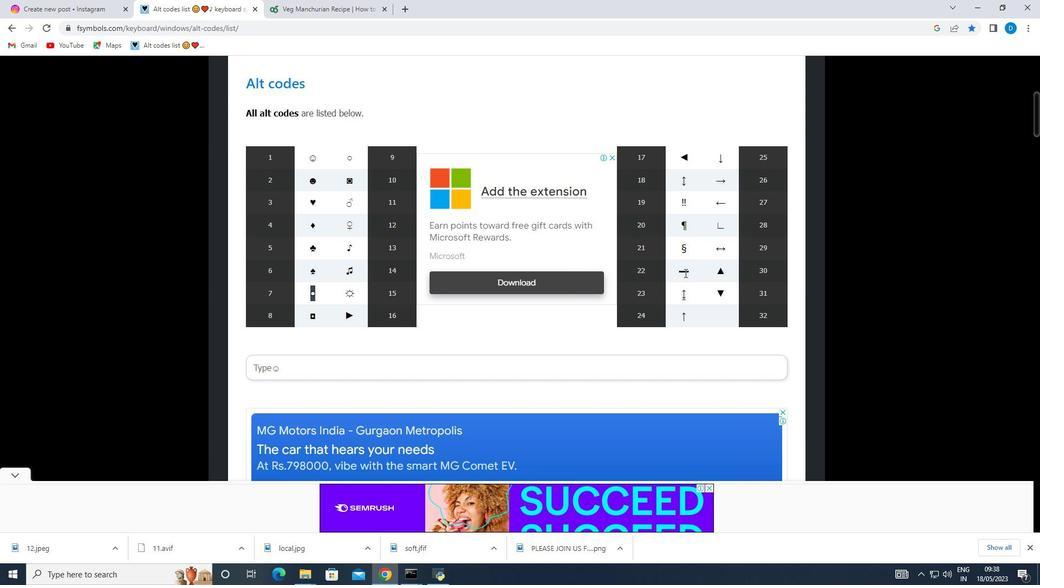 
Action: Mouse pressed left at (685, 273)
Screenshot: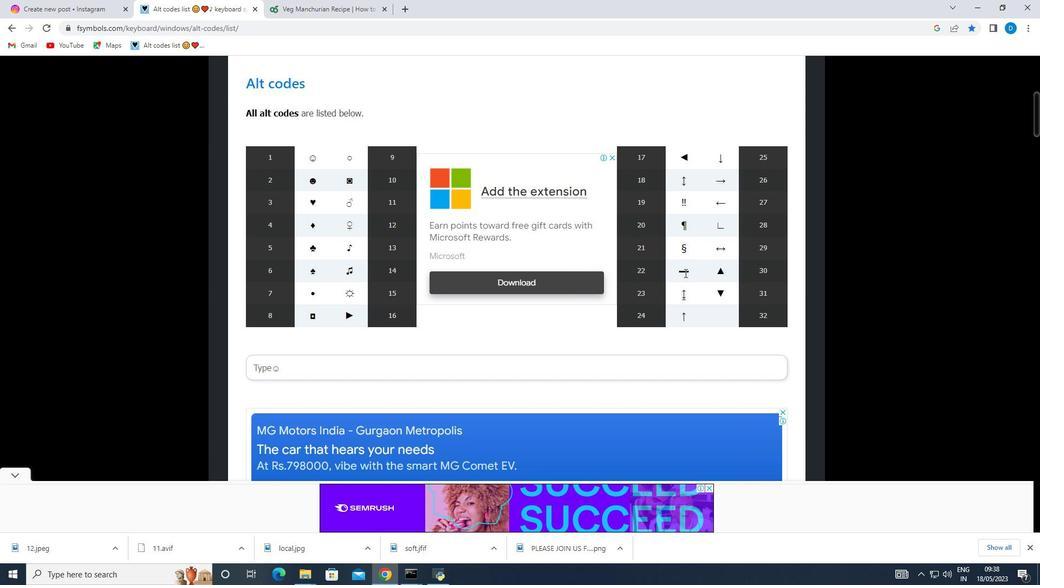 
Action: Mouse moved to (680, 271)
Screenshot: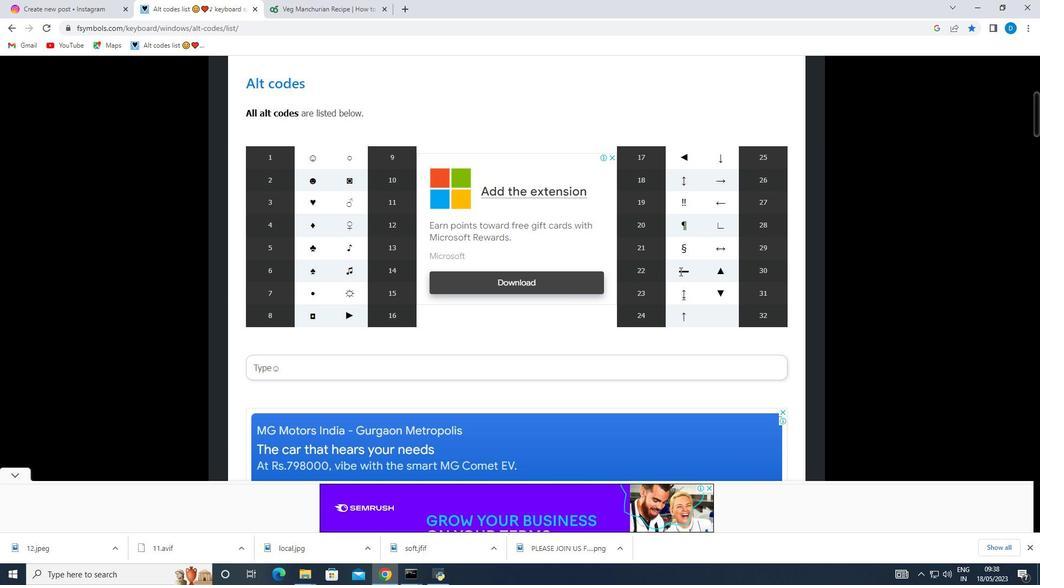 
Action: Mouse pressed left at (680, 271)
Screenshot: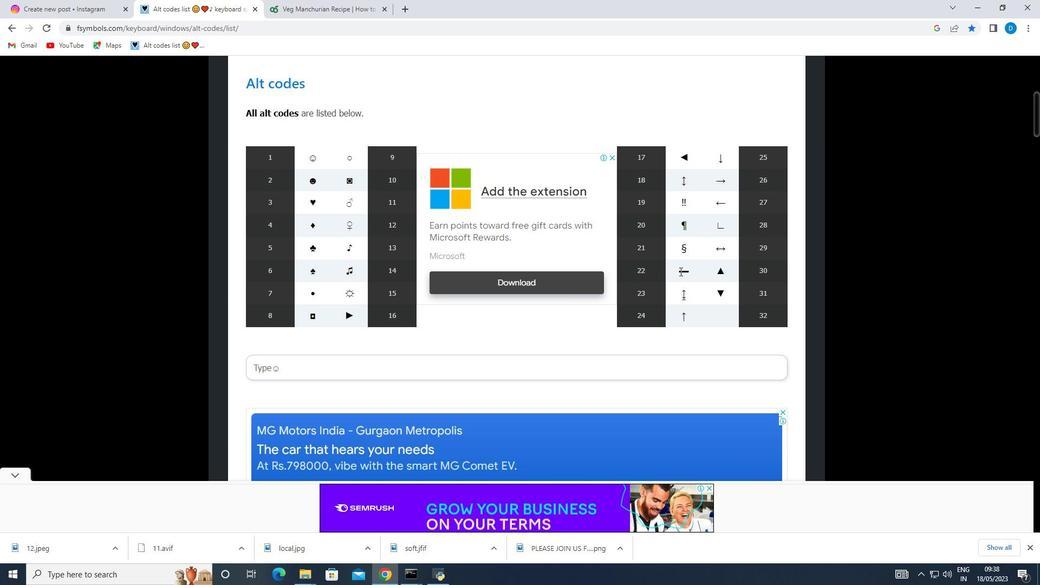 
Action: Mouse moved to (689, 280)
Screenshot: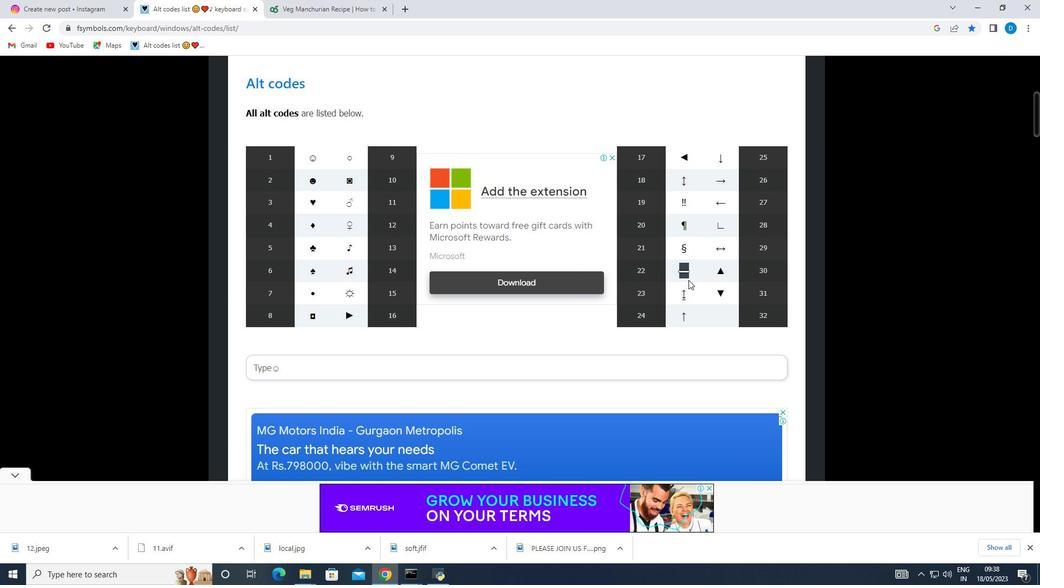 
Action: Key pressed c
Screenshot: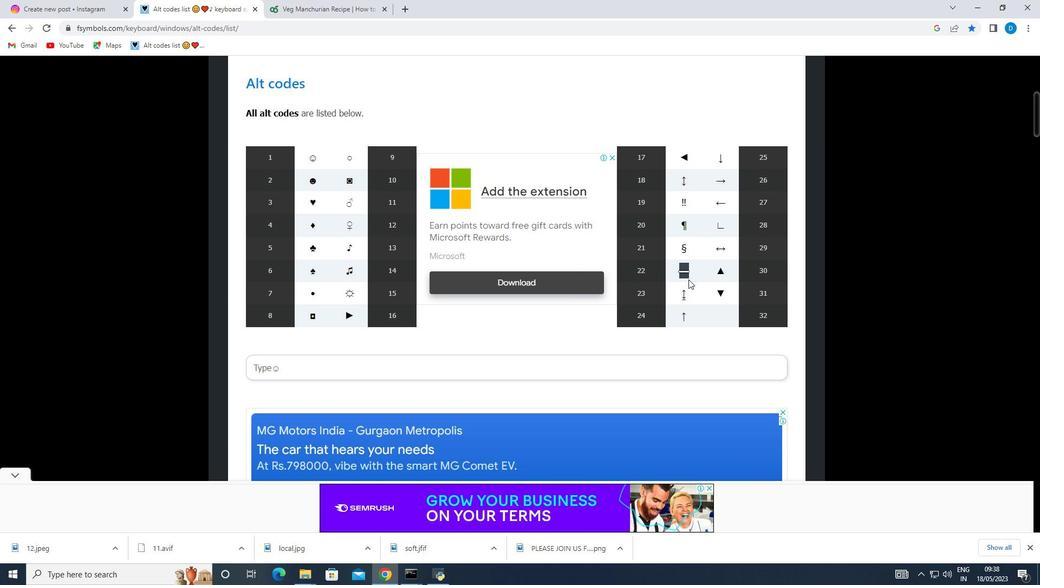
Action: Mouse moved to (686, 283)
Screenshot: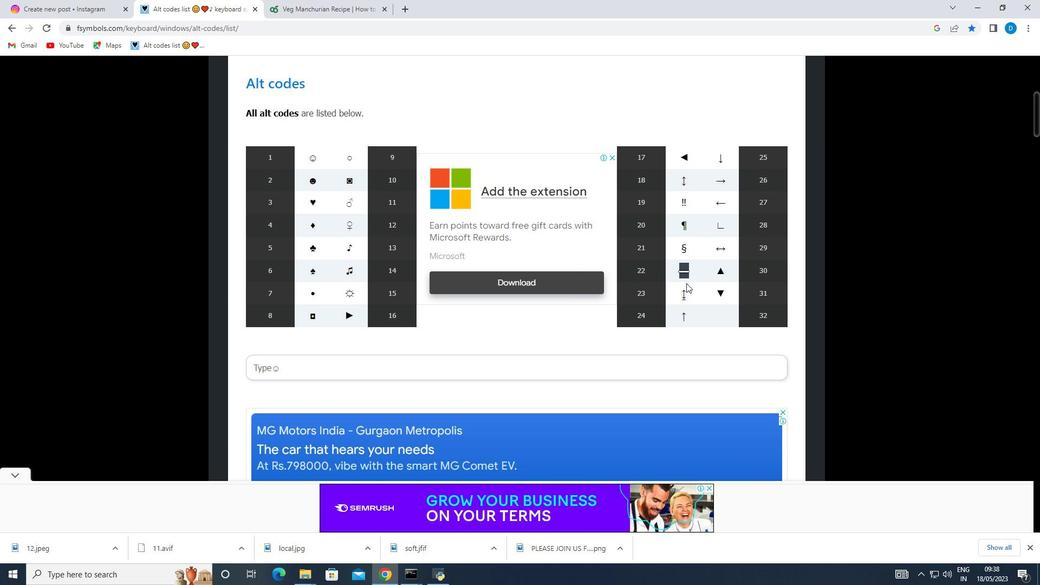 
Action: Key pressed ctrl+C
Screenshot: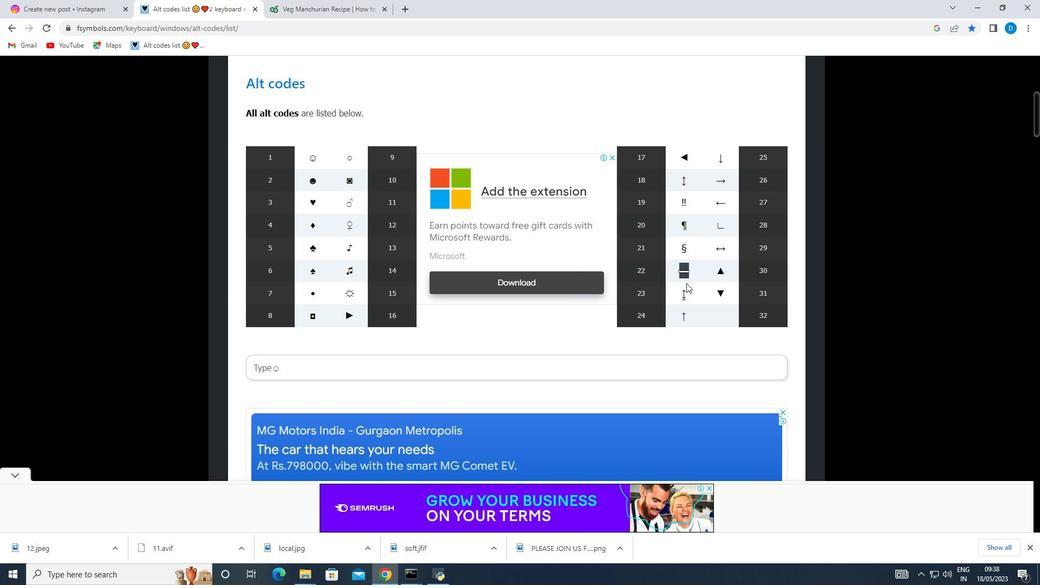 
Action: Mouse moved to (75, 0)
Screenshot: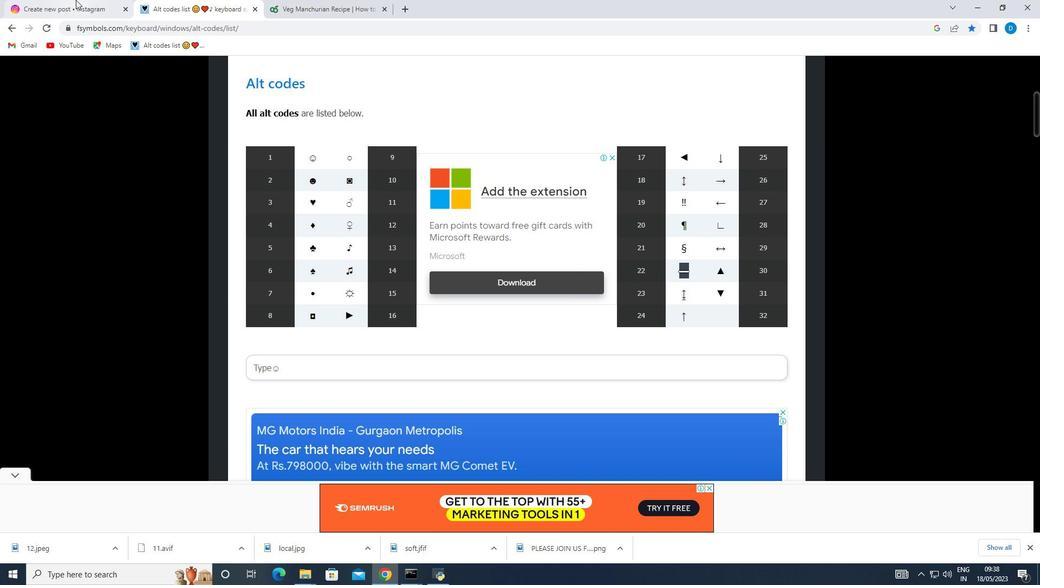 
Action: Mouse pressed left at (75, 0)
Screenshot: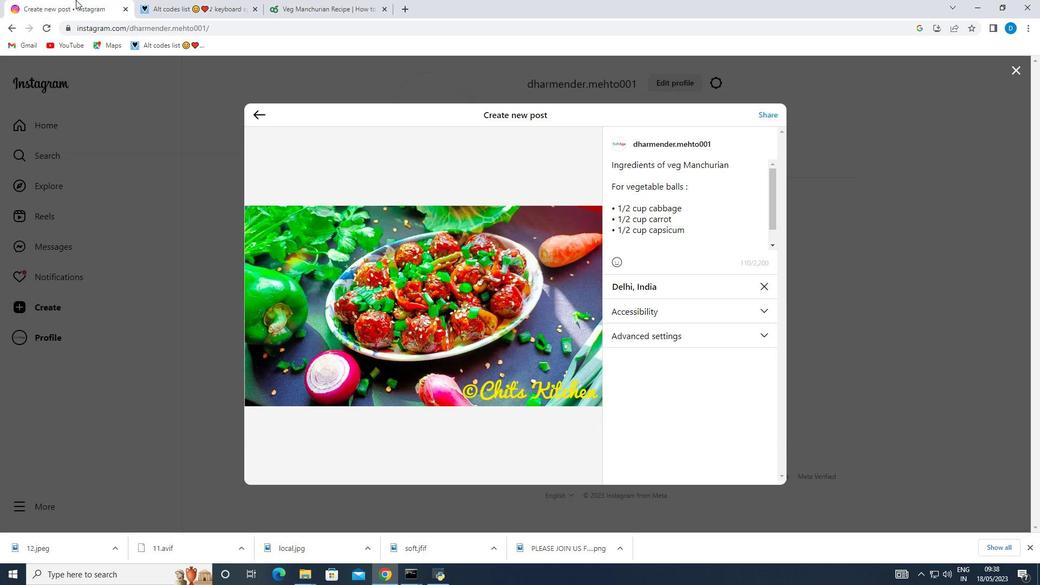
Action: Mouse moved to (627, 226)
Screenshot: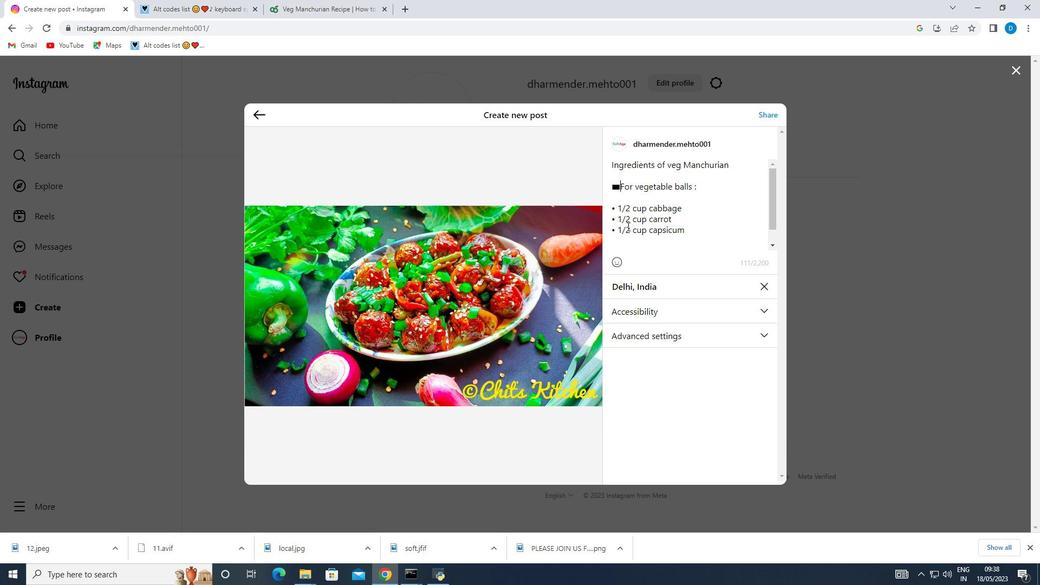 
Action: Key pressed ctrl+V
Screenshot: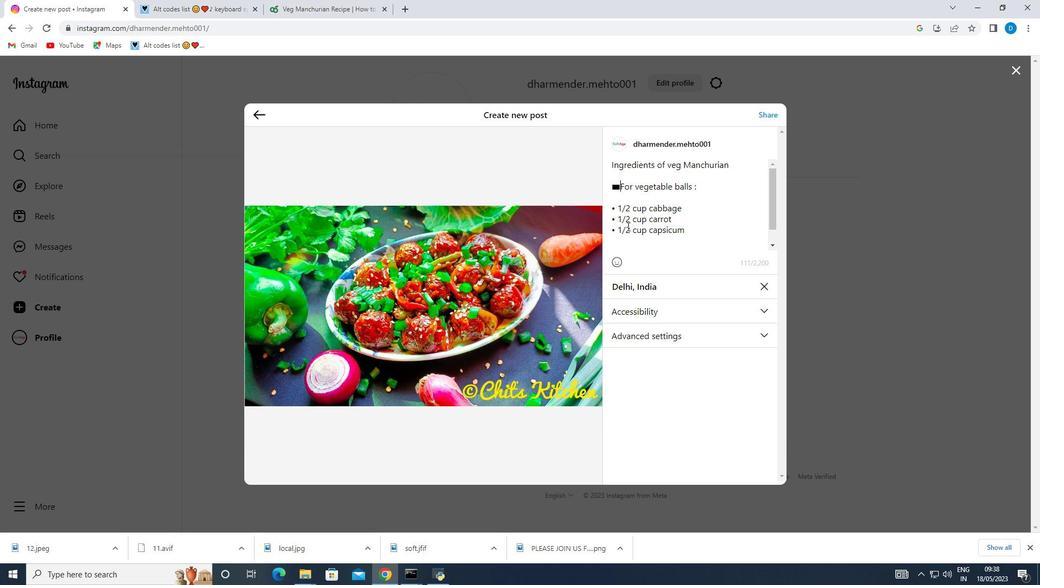
Action: Mouse moved to (629, 226)
Screenshot: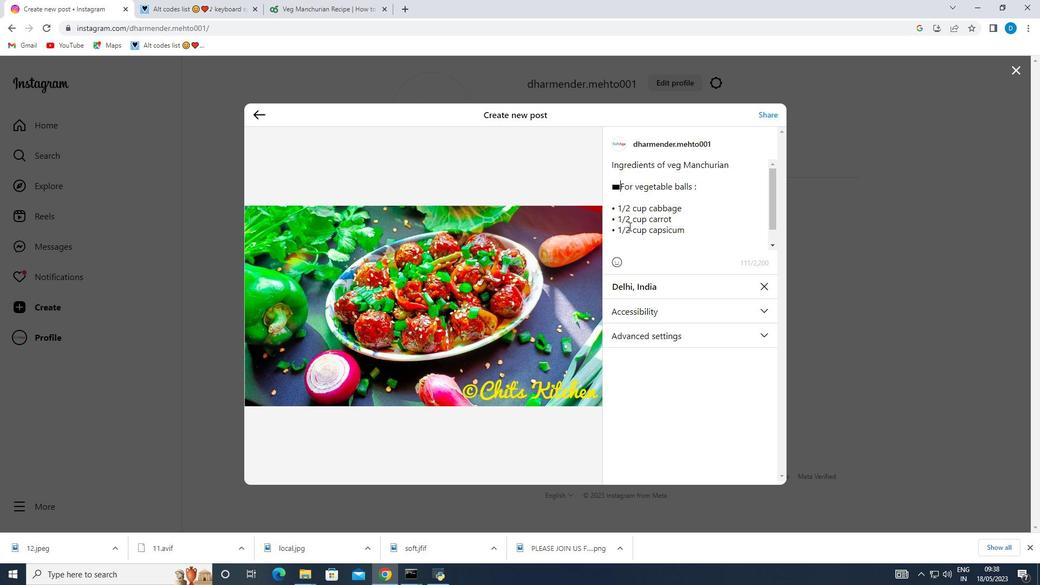 
Action: Key pressed ctrl+Z
Screenshot: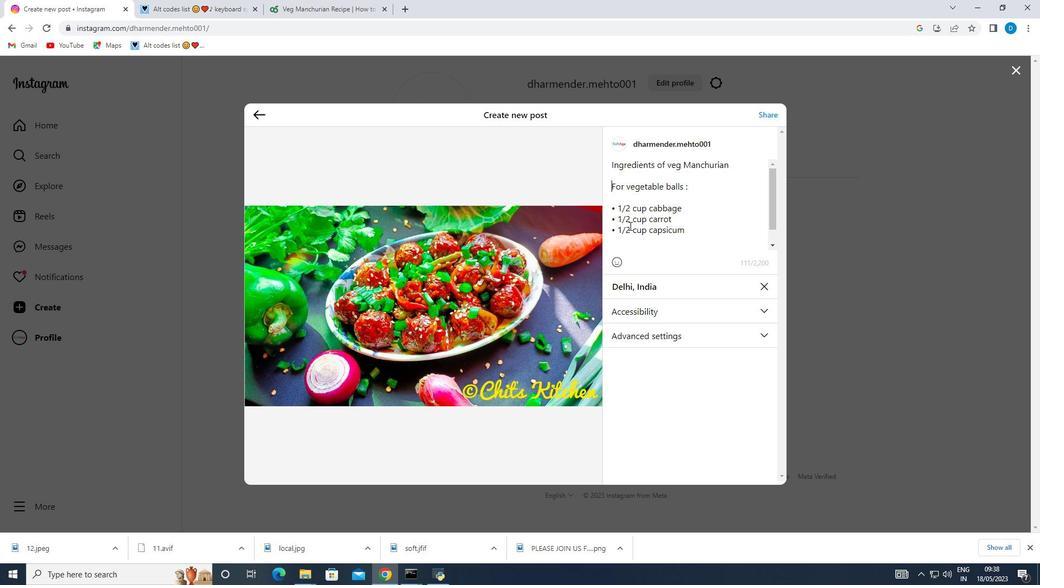 
Action: Mouse moved to (316, 0)
Screenshot: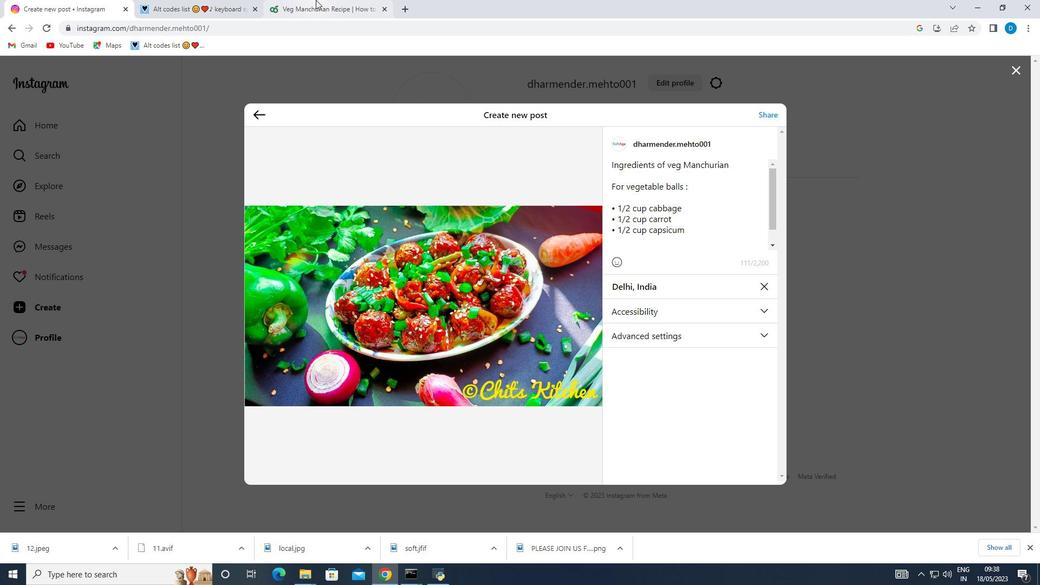 
Action: Mouse pressed left at (316, 0)
Screenshot: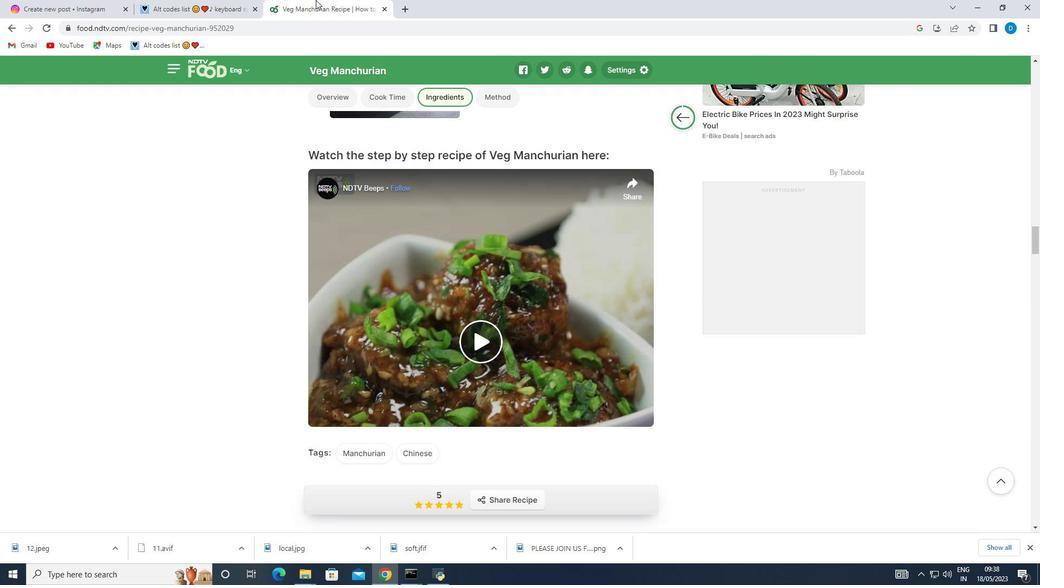 
Action: Mouse moved to (154, 0)
Screenshot: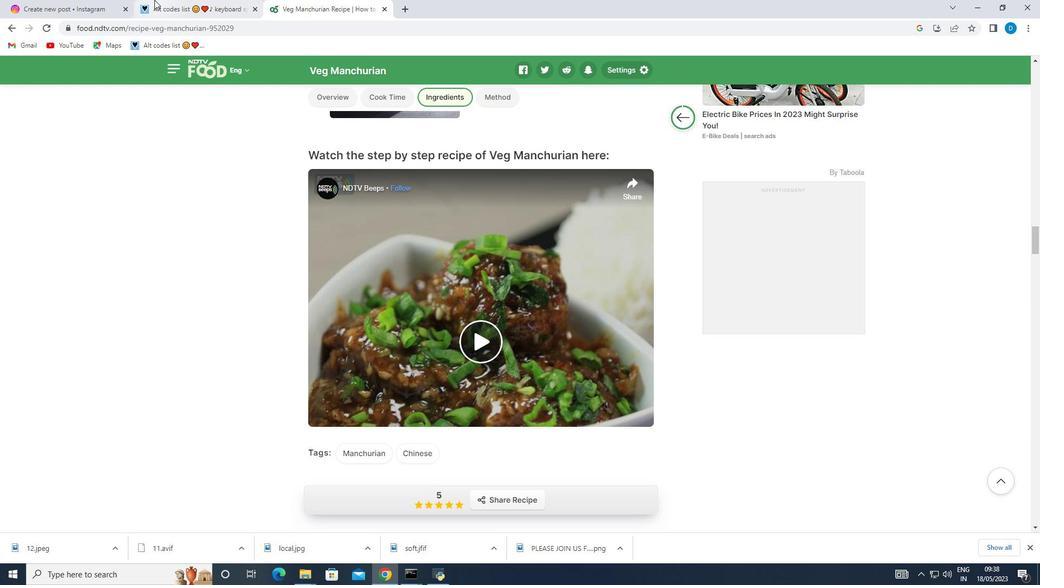 
Action: Mouse pressed left at (154, 0)
Screenshot: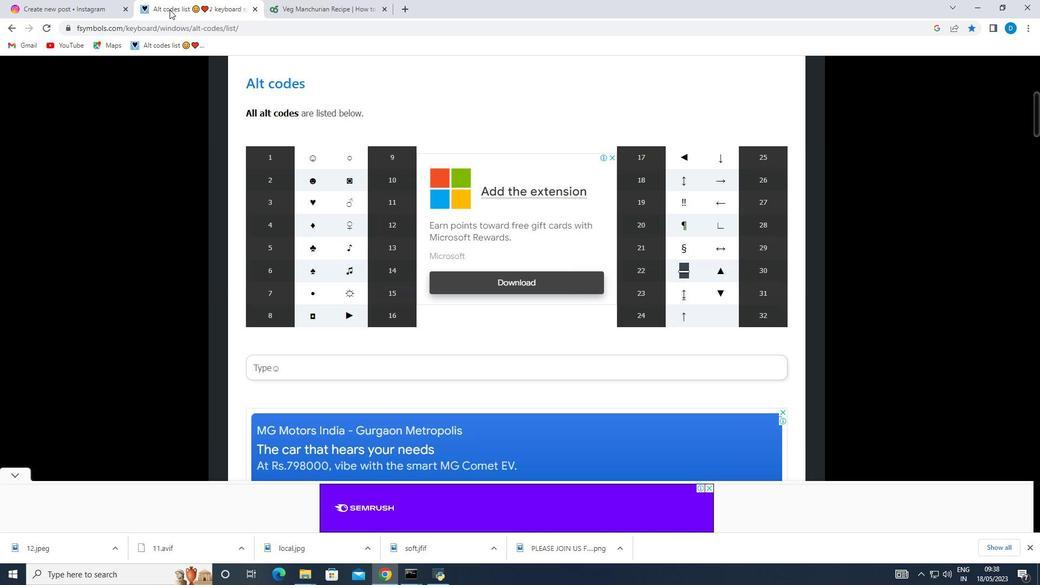 
Action: Mouse moved to (510, 257)
Screenshot: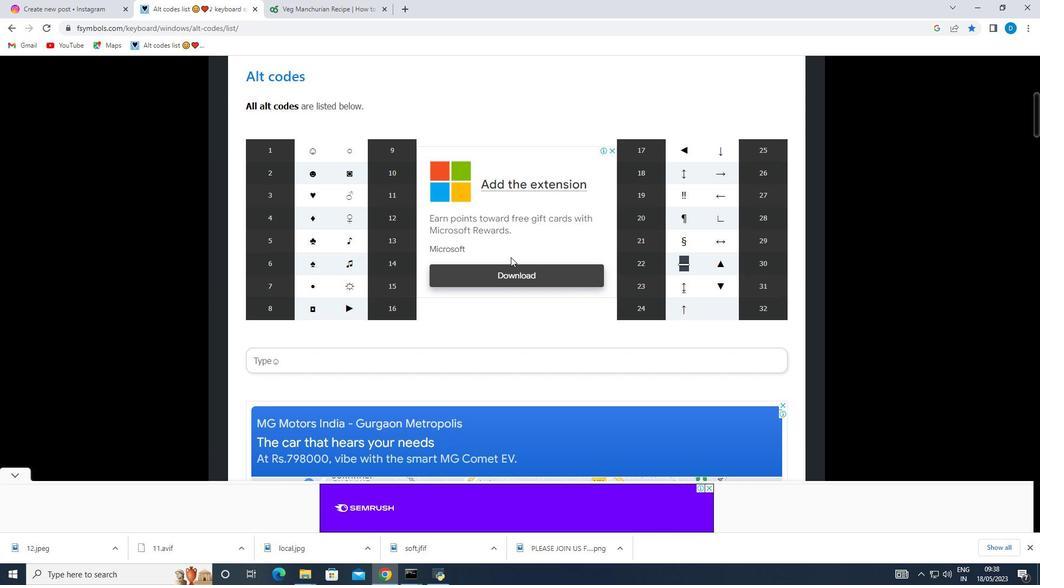 
Action: Mouse scrolled (510, 256) with delta (0, 0)
Screenshot: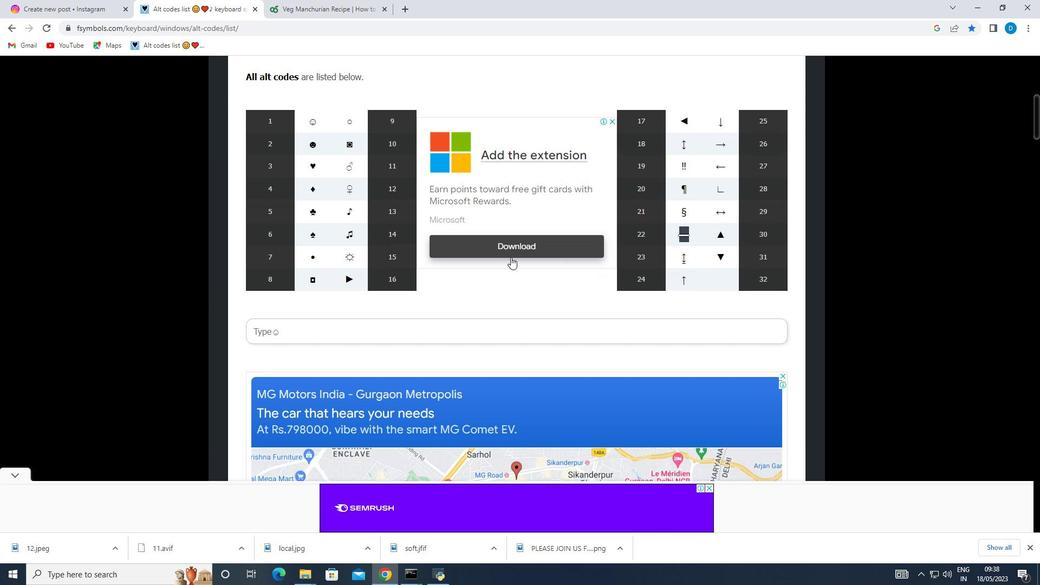 
Action: Mouse moved to (510, 257)
Screenshot: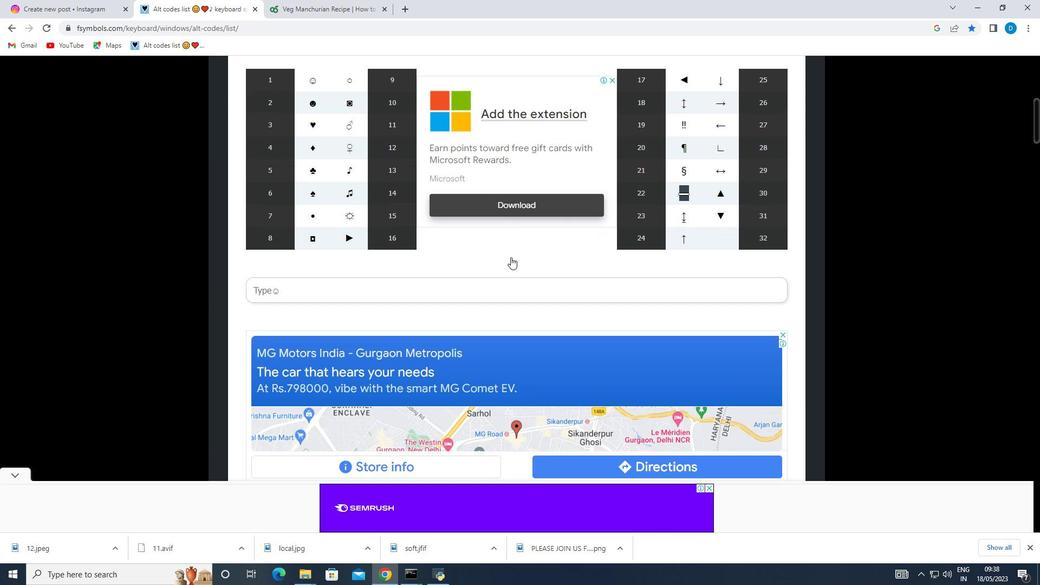 
Action: Mouse scrolled (510, 256) with delta (0, 0)
Screenshot: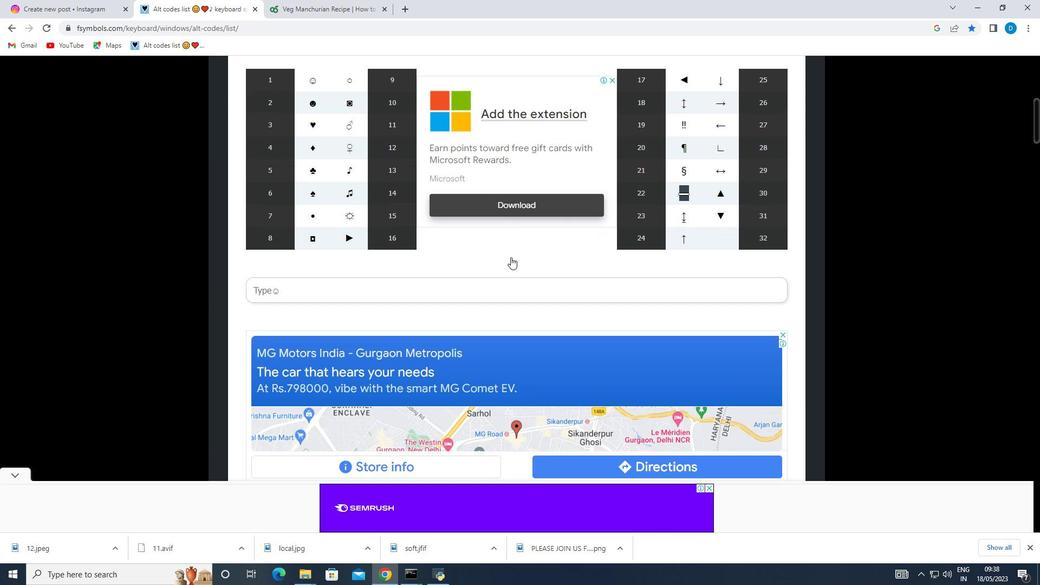 
Action: Mouse moved to (510, 255)
Screenshot: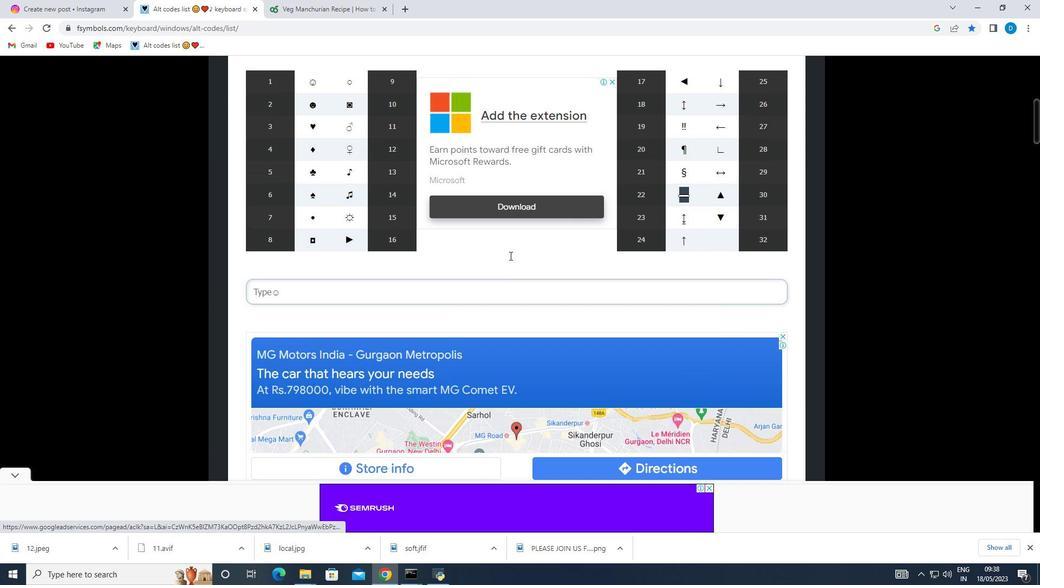 
Action: Mouse scrolled (510, 256) with delta (0, 0)
Screenshot: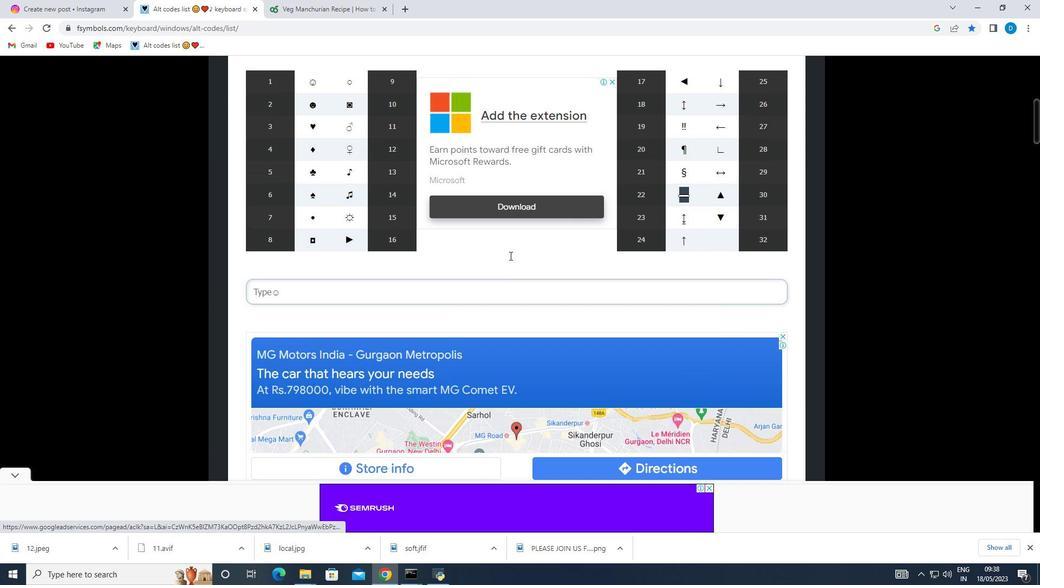 
Action: Mouse scrolled (510, 256) with delta (0, 0)
Screenshot: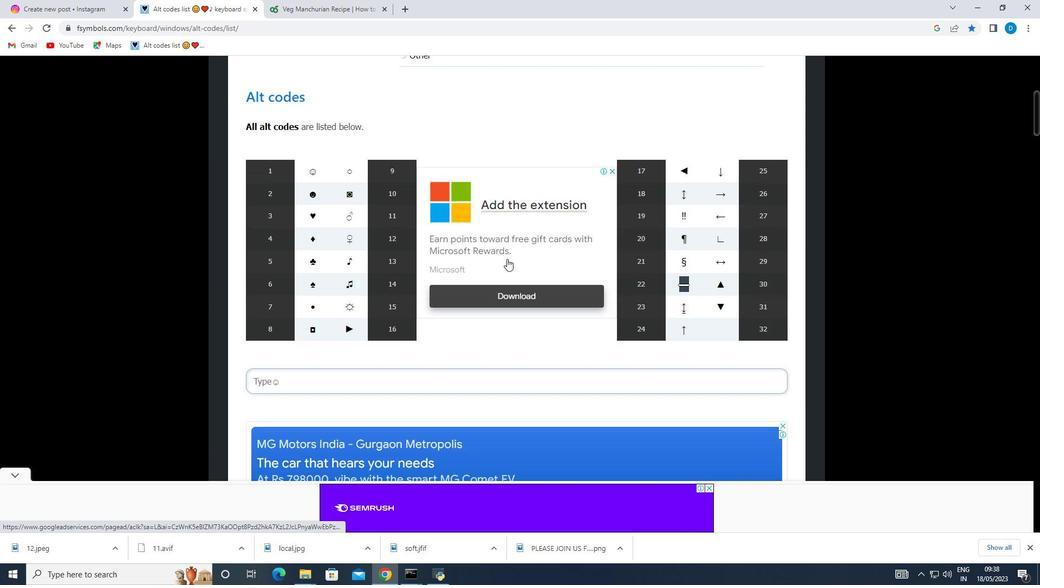 
Action: Mouse scrolled (510, 256) with delta (0, 0)
Screenshot: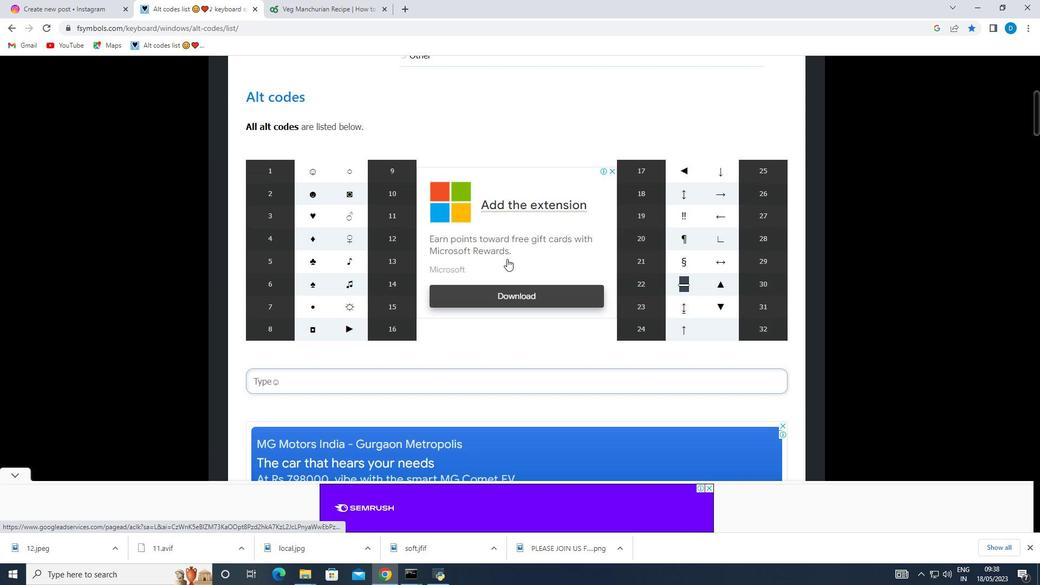 
Action: Mouse moved to (313, 277)
Screenshot: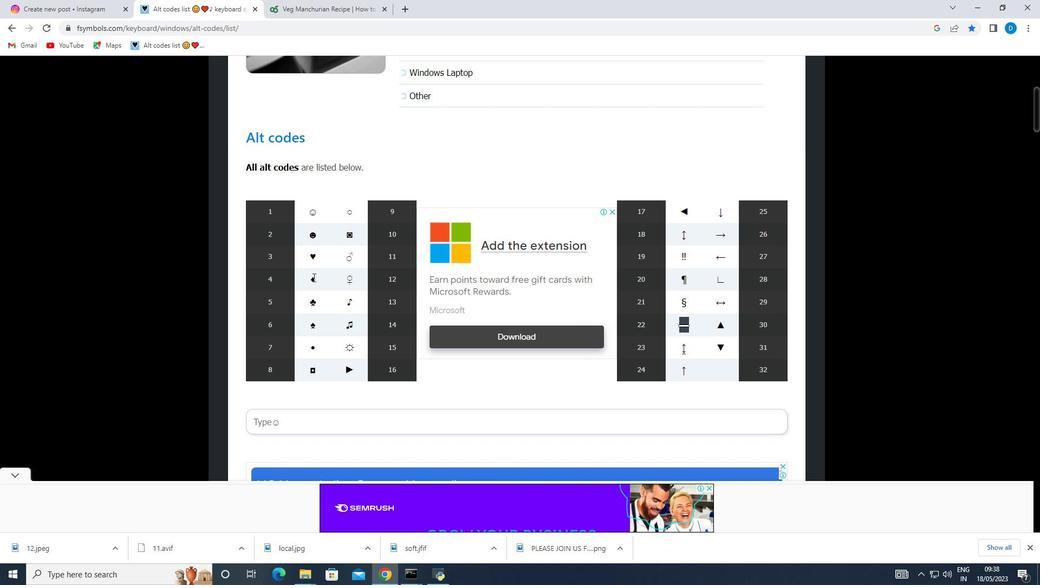 
Action: Mouse pressed left at (313, 277)
Screenshot: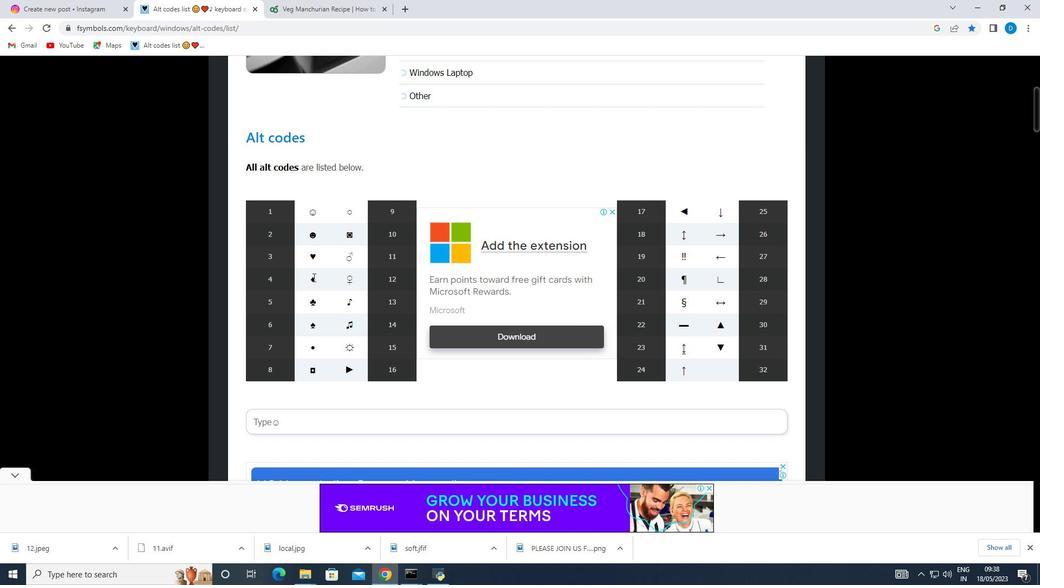 
Action: Mouse moved to (347, 371)
Screenshot: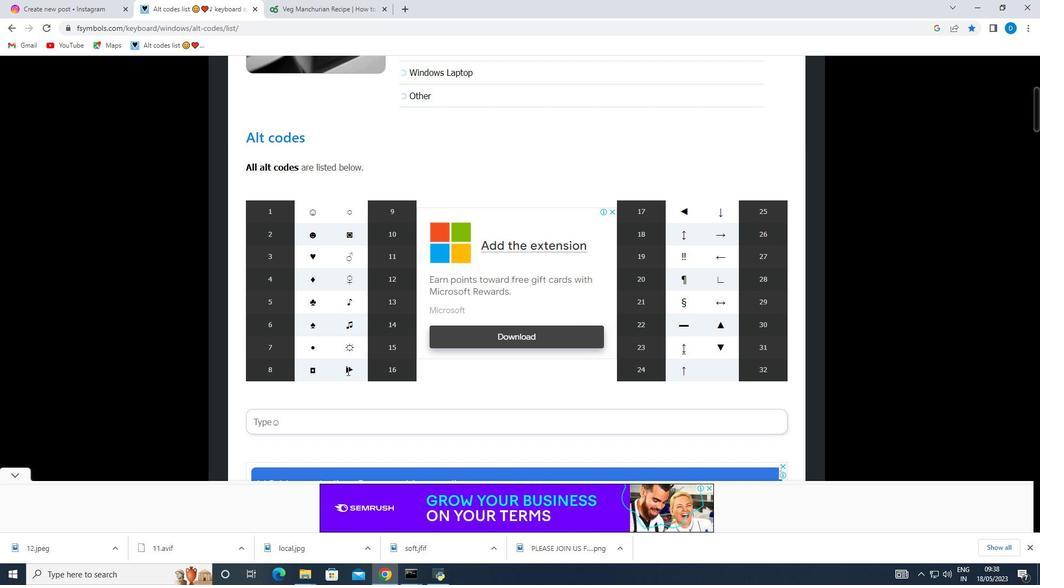 
Action: Mouse pressed left at (347, 371)
Screenshot: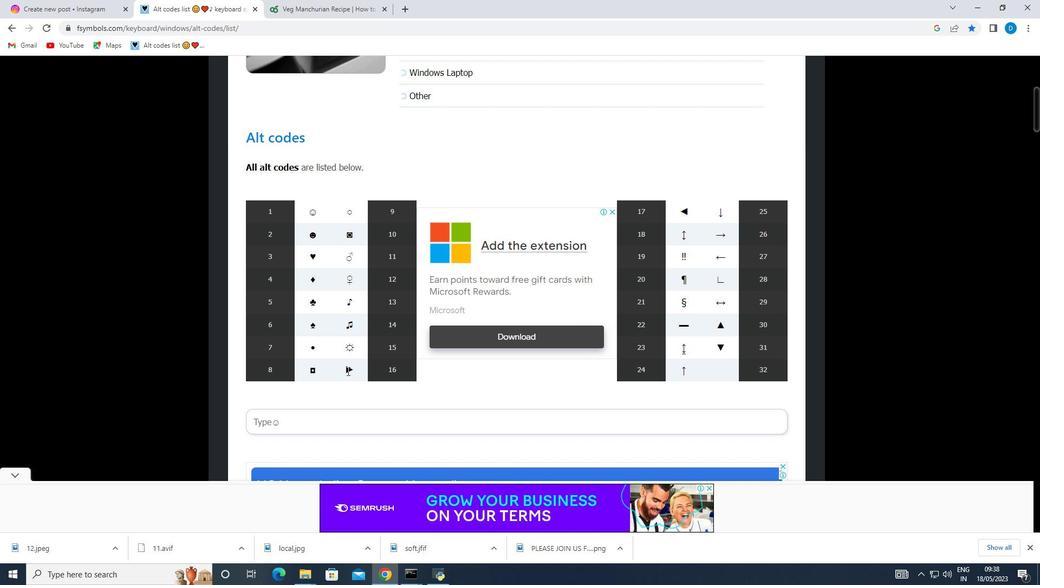 
Action: Mouse moved to (344, 369)
Screenshot: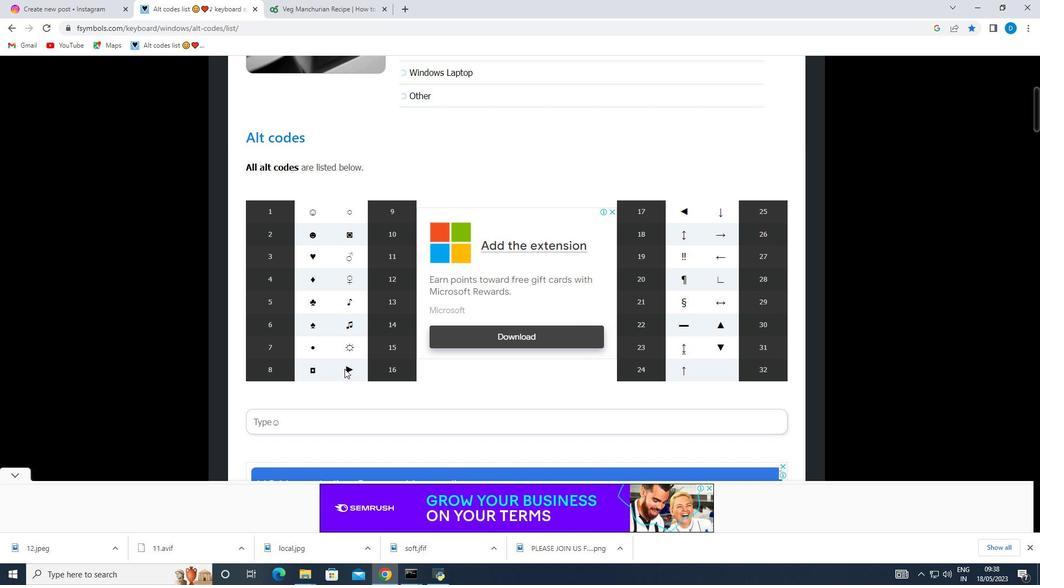
Action: Mouse pressed left at (344, 369)
Screenshot: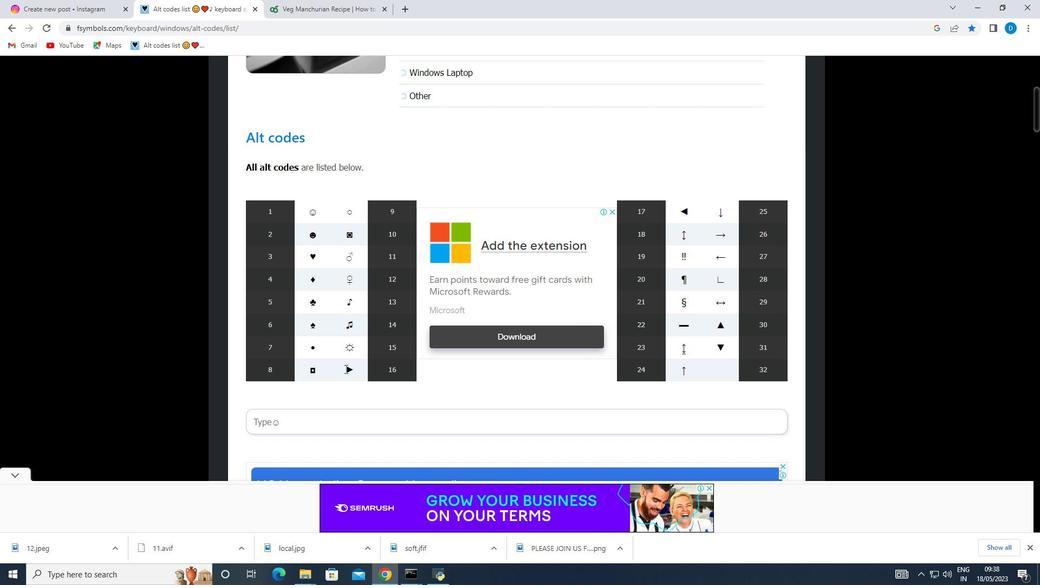 
Action: Mouse moved to (354, 373)
Screenshot: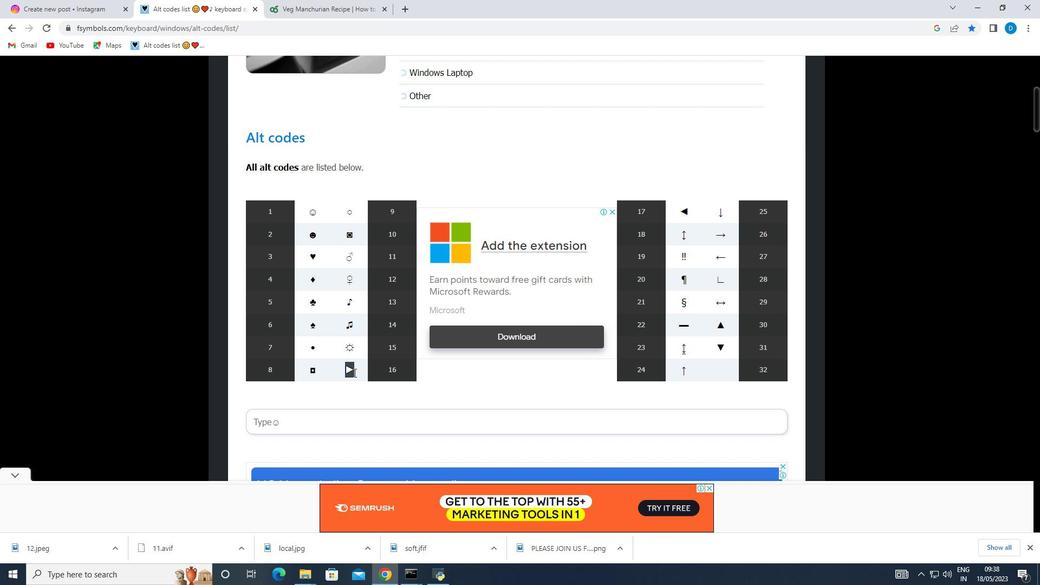 
Action: Key pressed ctrl+C
Screenshot: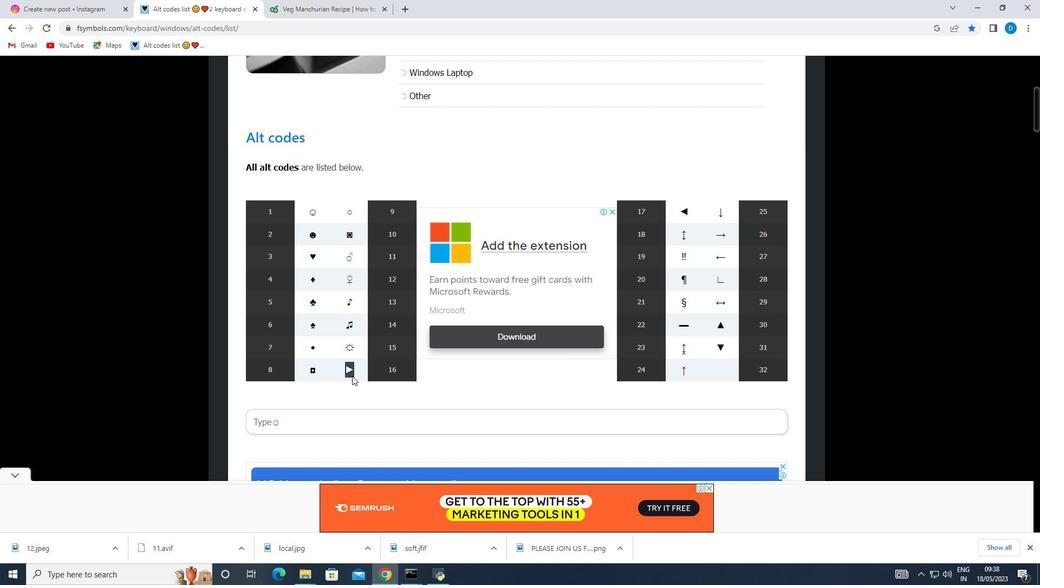 
Action: Mouse moved to (73, 0)
Screenshot: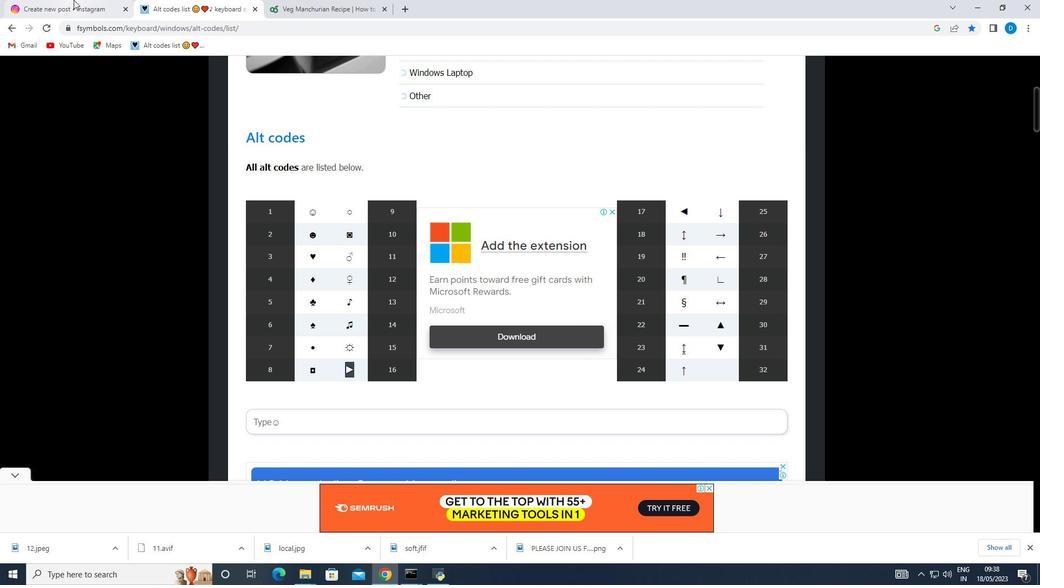 
Action: Mouse pressed left at (73, 0)
Screenshot: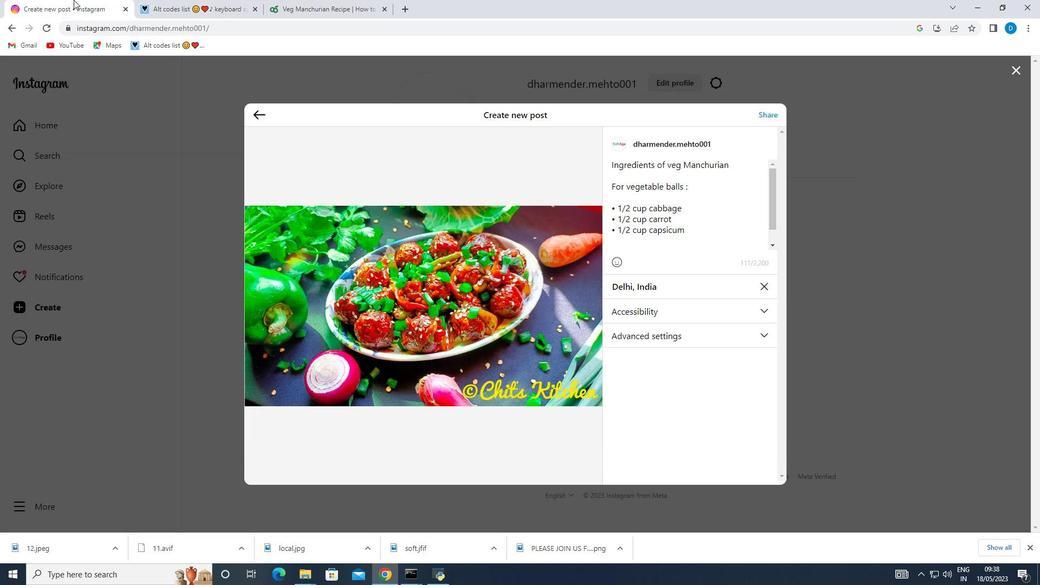 
Action: Mouse moved to (628, 285)
Screenshot: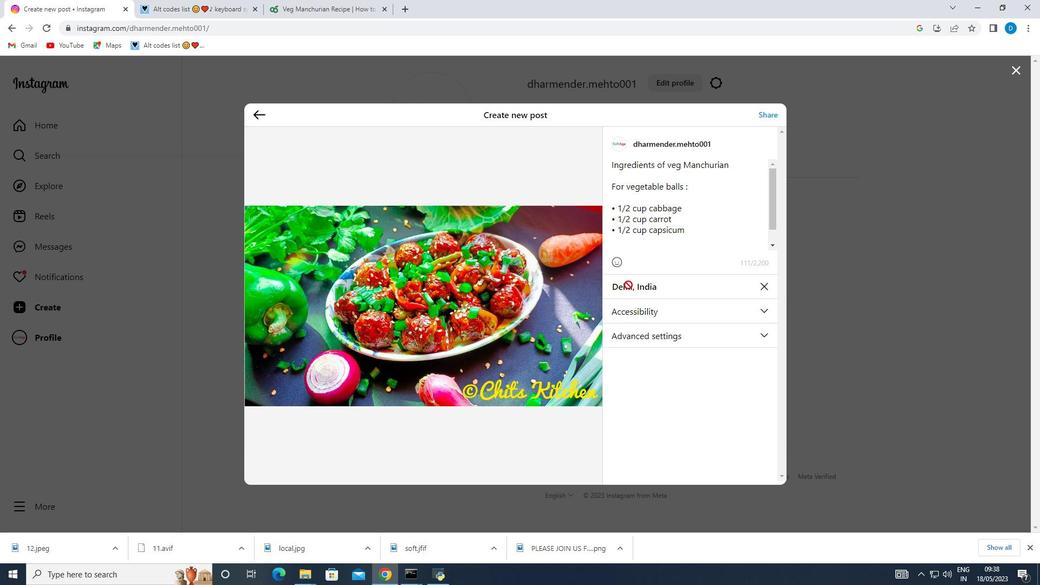 
Action: Key pressed ctrl+V
Screenshot: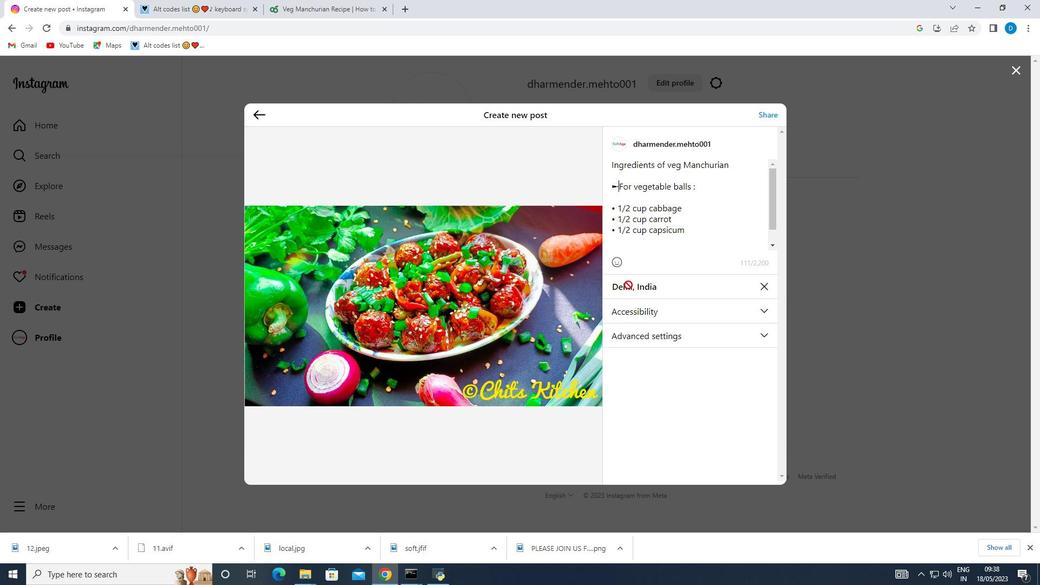 
Action: Mouse moved to (629, 317)
Screenshot: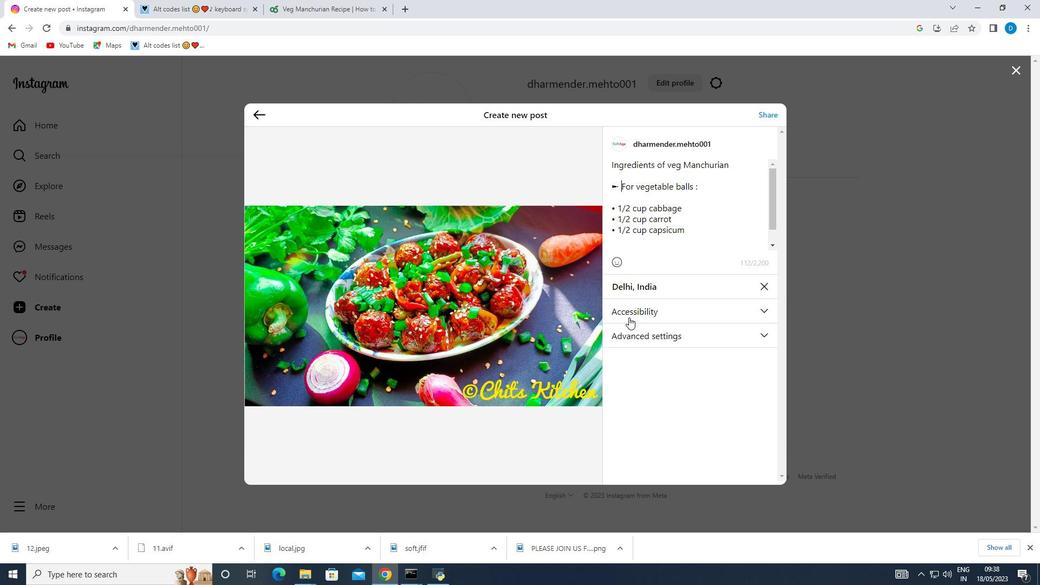 
Action: Key pressed <Key.space>
Screenshot: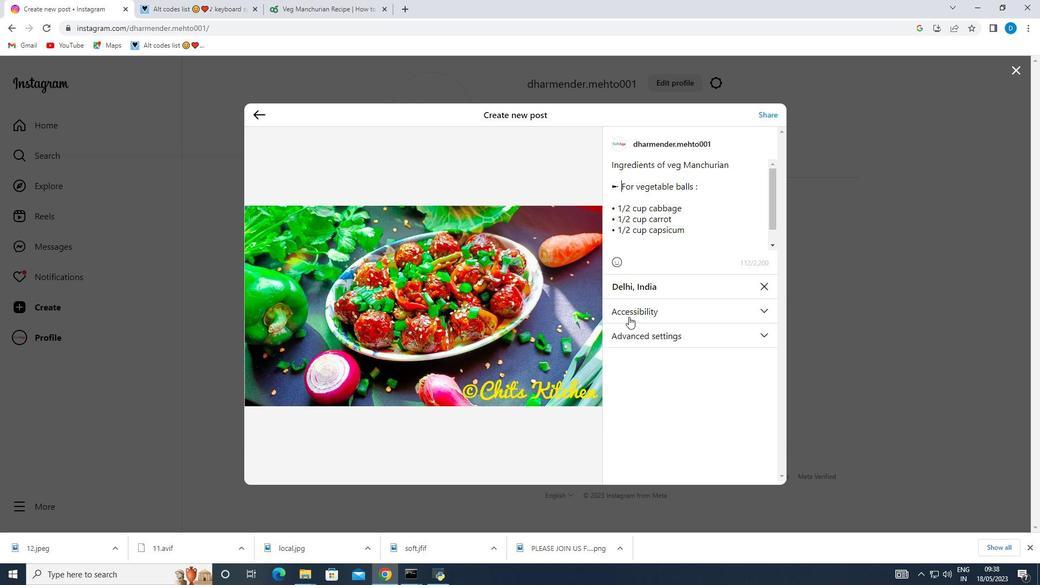 
Action: Mouse moved to (719, 223)
